 Task: Get directions from Philadelphia, Pennsylvania, United States to Palm Springs, California, United States  and explore the nearby post offices
Action: Mouse moved to (85, 30)
Screenshot: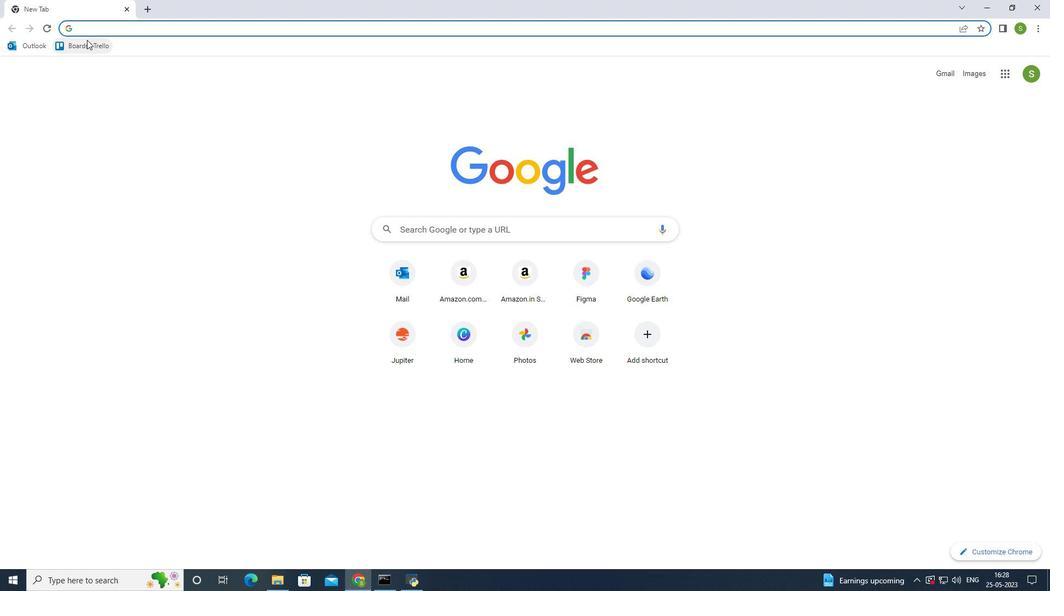 
Action: Mouse pressed left at (85, 30)
Screenshot: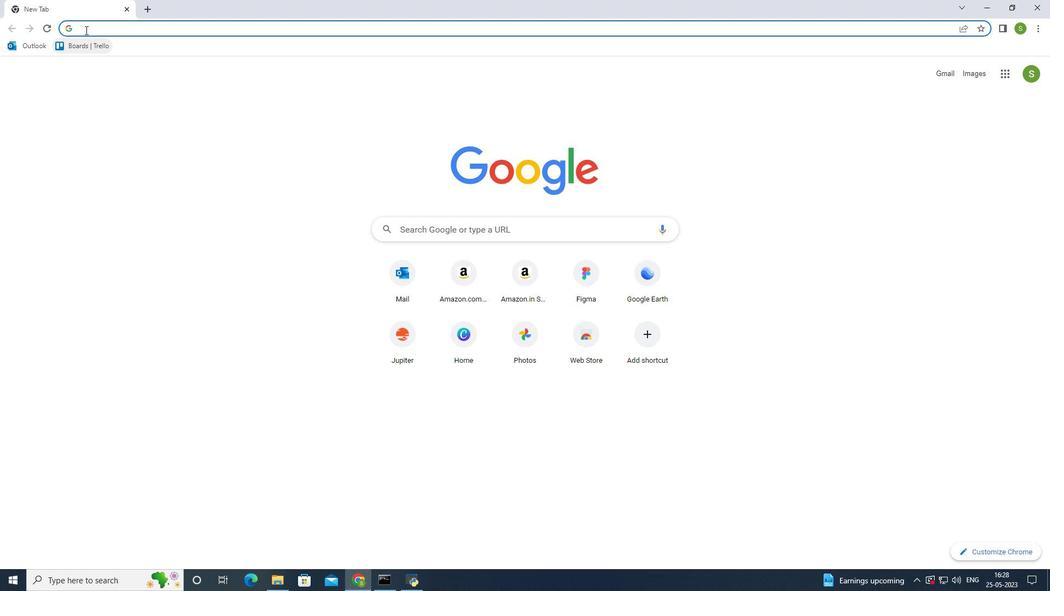 
Action: Mouse moved to (85, 45)
Screenshot: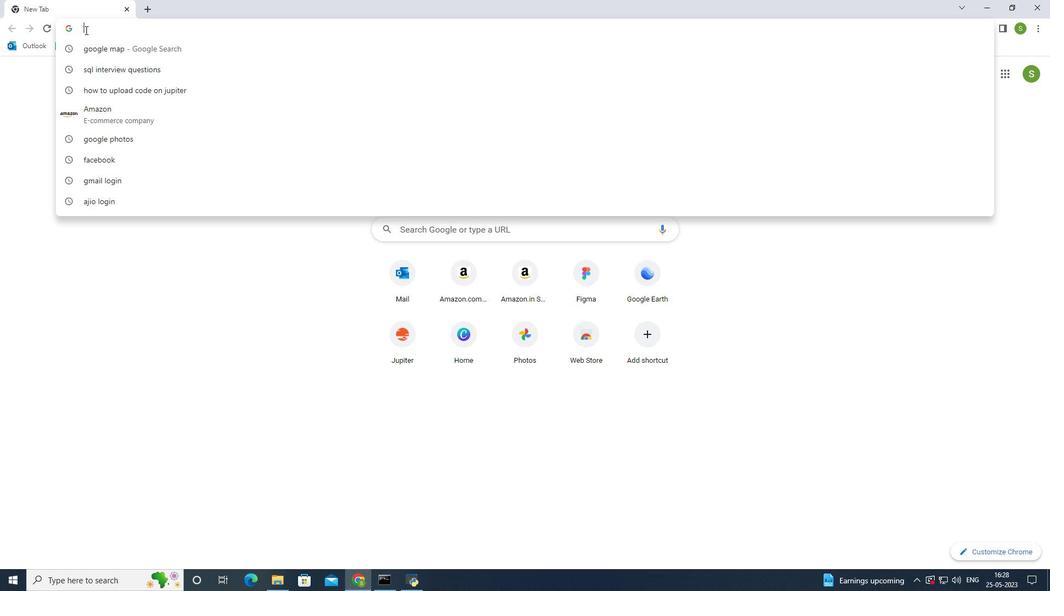 
Action: Mouse pressed left at (85, 45)
Screenshot: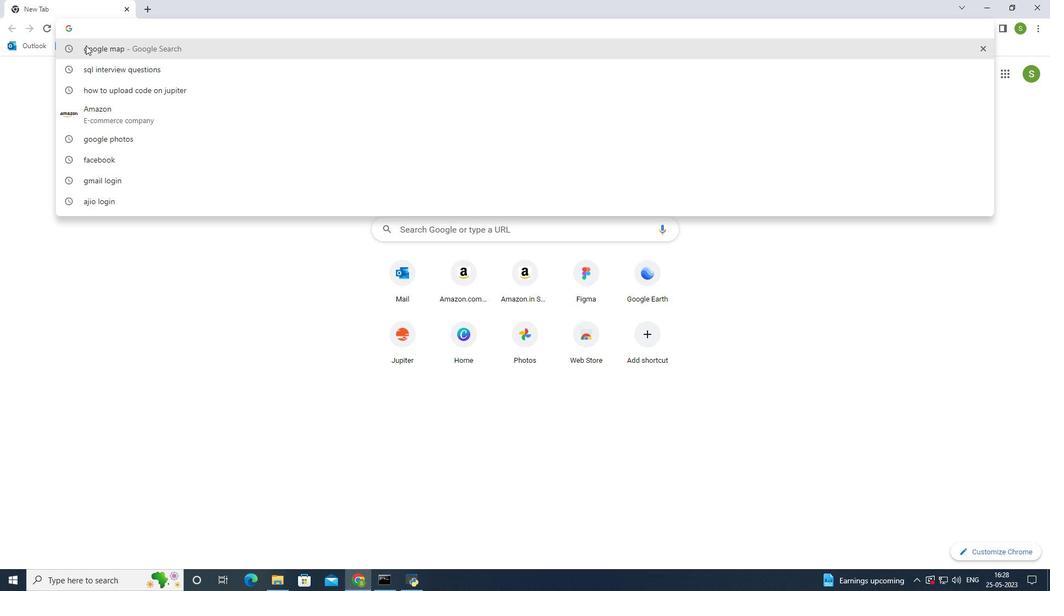 
Action: Mouse moved to (164, 169)
Screenshot: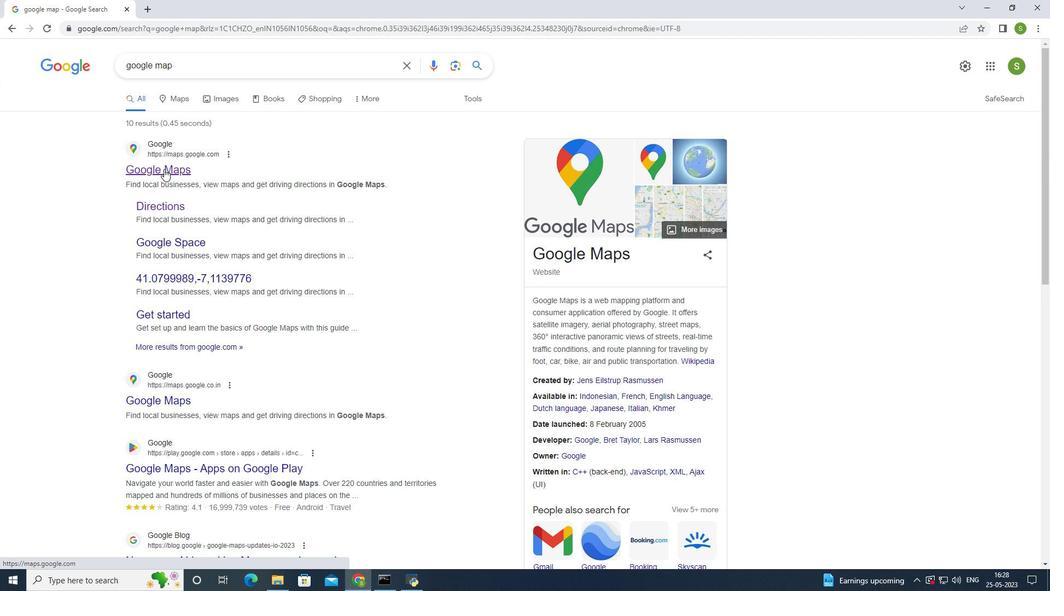 
Action: Mouse pressed left at (164, 169)
Screenshot: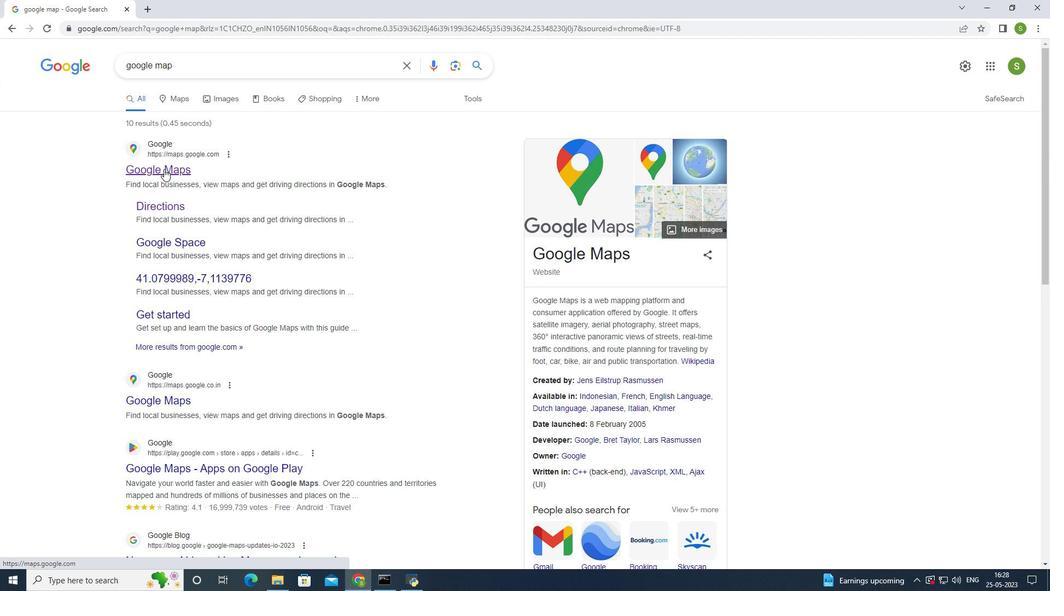 
Action: Mouse moved to (154, 52)
Screenshot: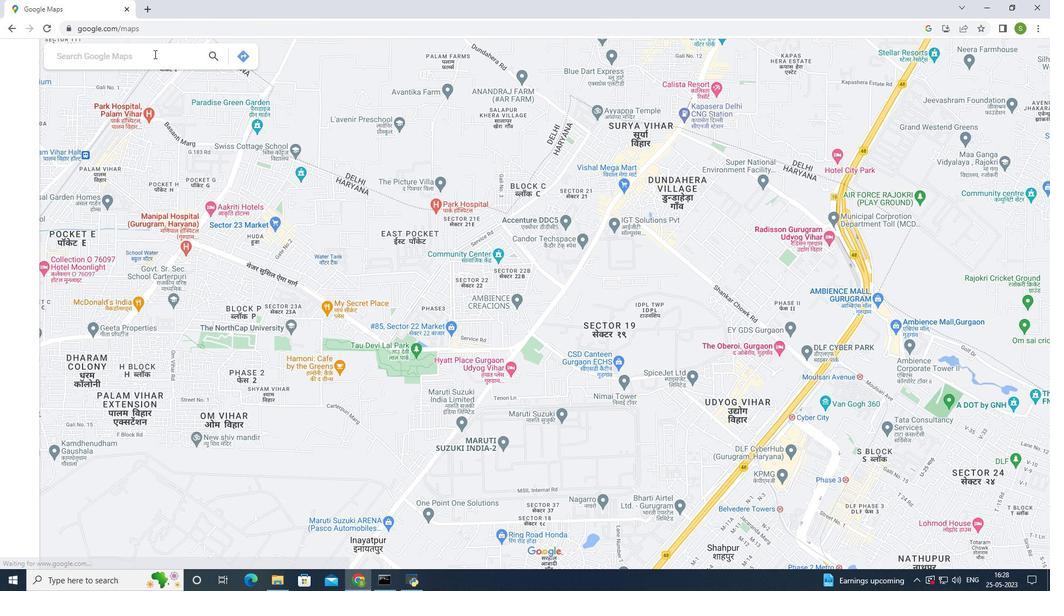 
Action: Mouse pressed left at (154, 52)
Screenshot: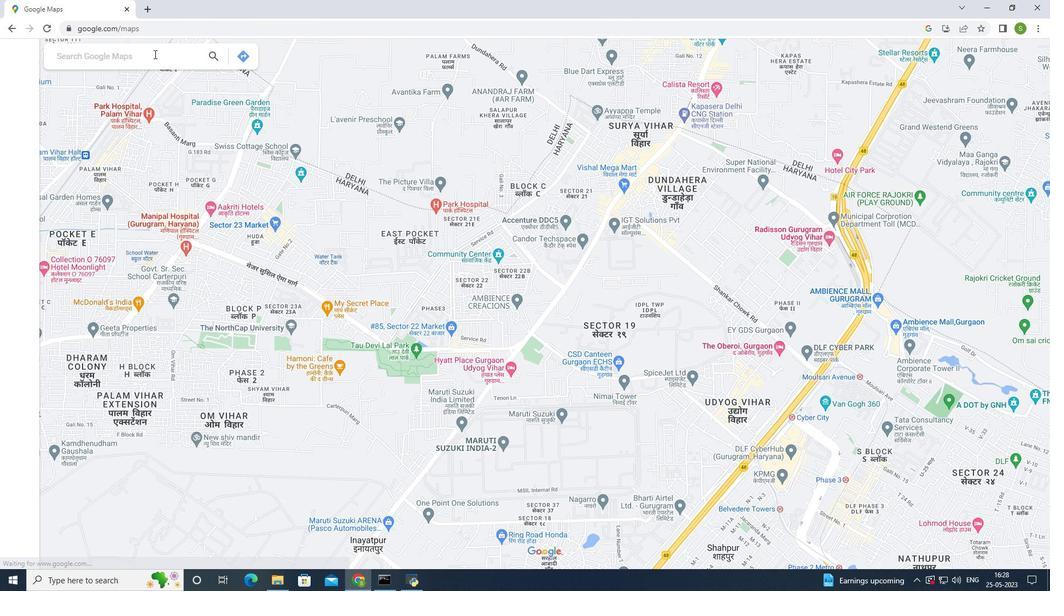 
Action: Mouse moved to (268, 108)
Screenshot: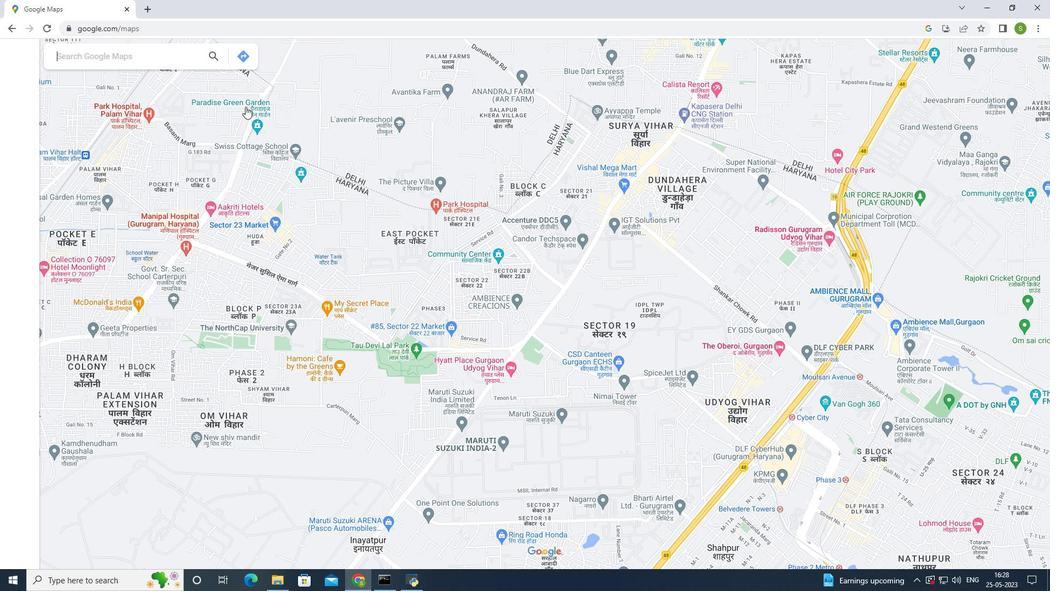 
Action: Key pressed <Key.caps_lock>P<Key.caps_lock>hiladelphia<Key.space><Key.caps_lock>P<Key.caps_lock>ennsylvania<Key.space><Key.caps_lock>U<Key.caps_lock>nited<Key.space><Key.caps_lock>S<Key.caps_lock>tated<Key.space>to<Key.space><Key.caps_lock>P<Key.caps_lock>lam<Key.space><Key.caps_lock>S<Key.caps_lock>pring<Key.space><Key.caps_lock>C<Key.caps_lock>alifornia<Key.space><Key.caps_lock>U<Key.caps_lock>nited<Key.space><Key.caps_lock>S<Key.caps_lock>tates<Key.enter>
Screenshot: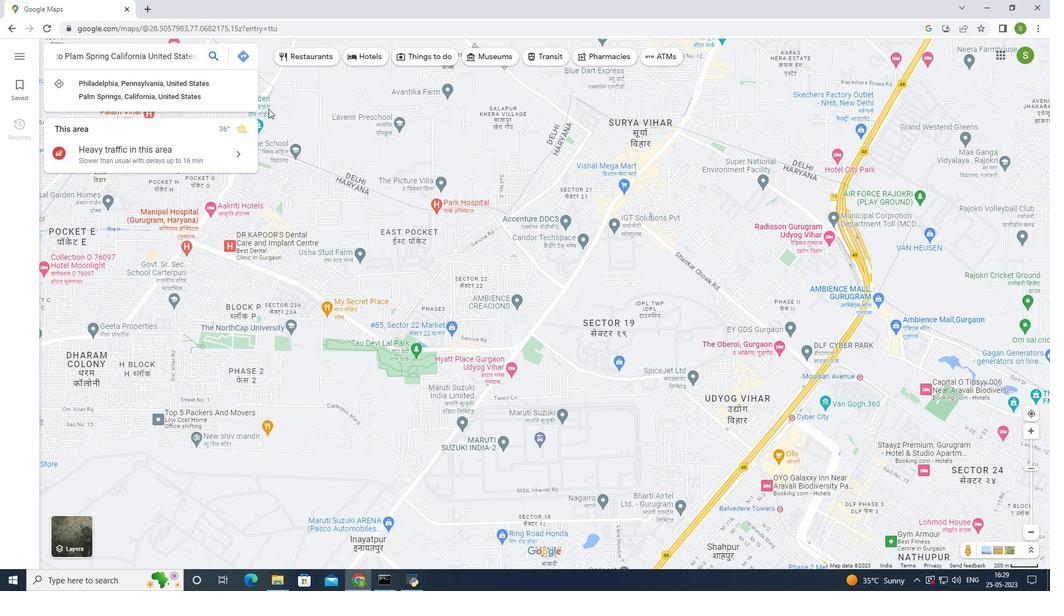 
Action: Mouse moved to (238, 472)
Screenshot: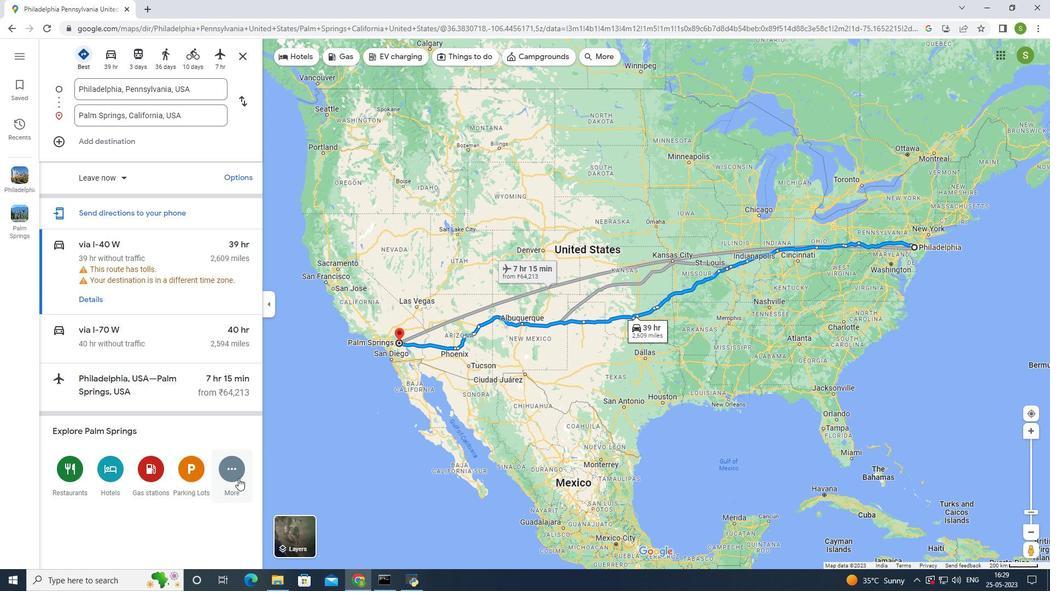 
Action: Mouse pressed left at (238, 472)
Screenshot: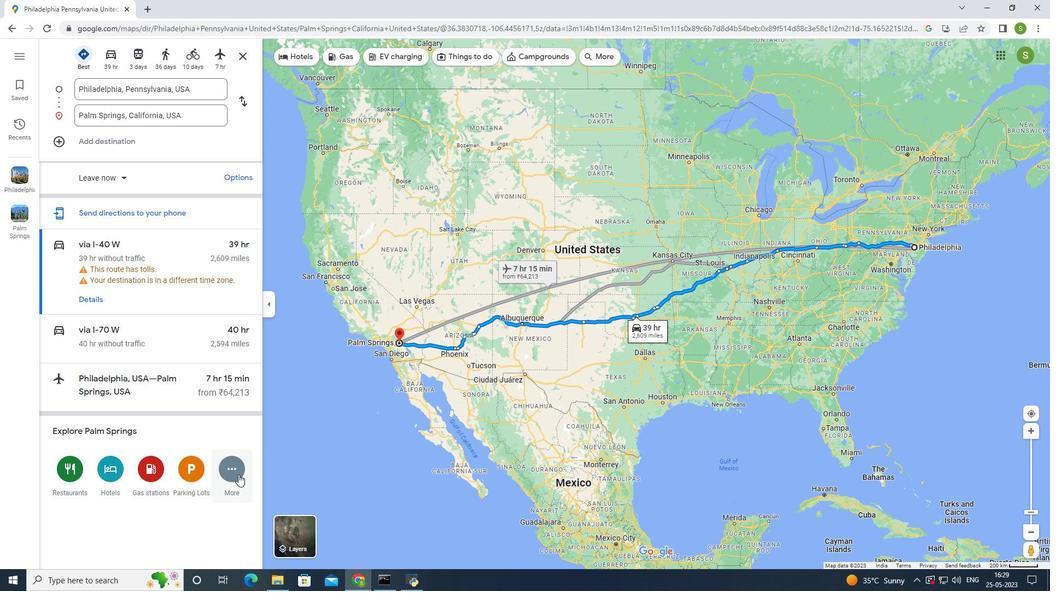 
Action: Mouse moved to (200, 499)
Screenshot: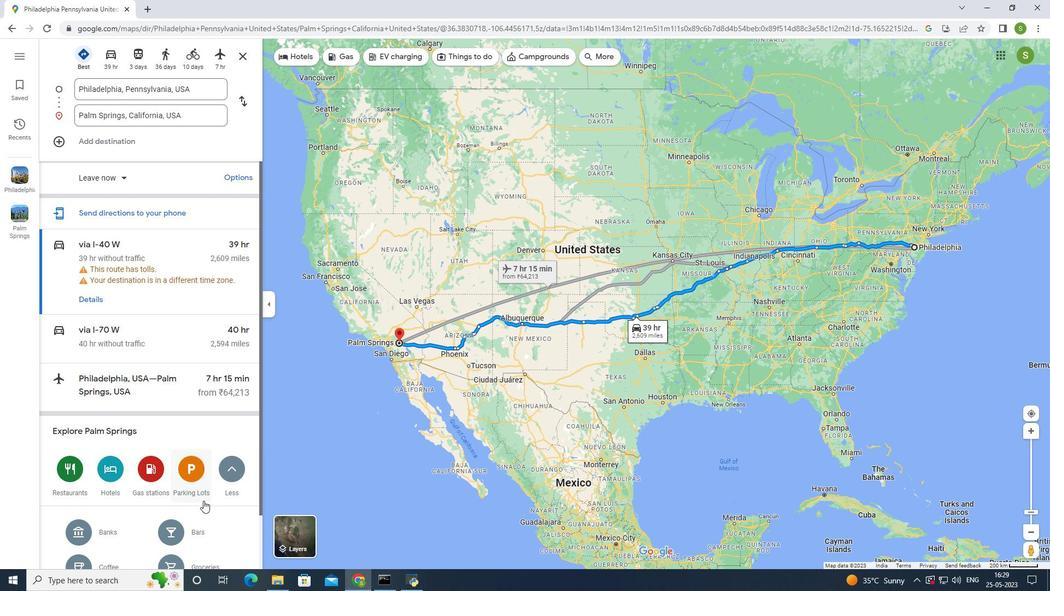 
Action: Mouse scrolled (200, 498) with delta (0, 0)
Screenshot: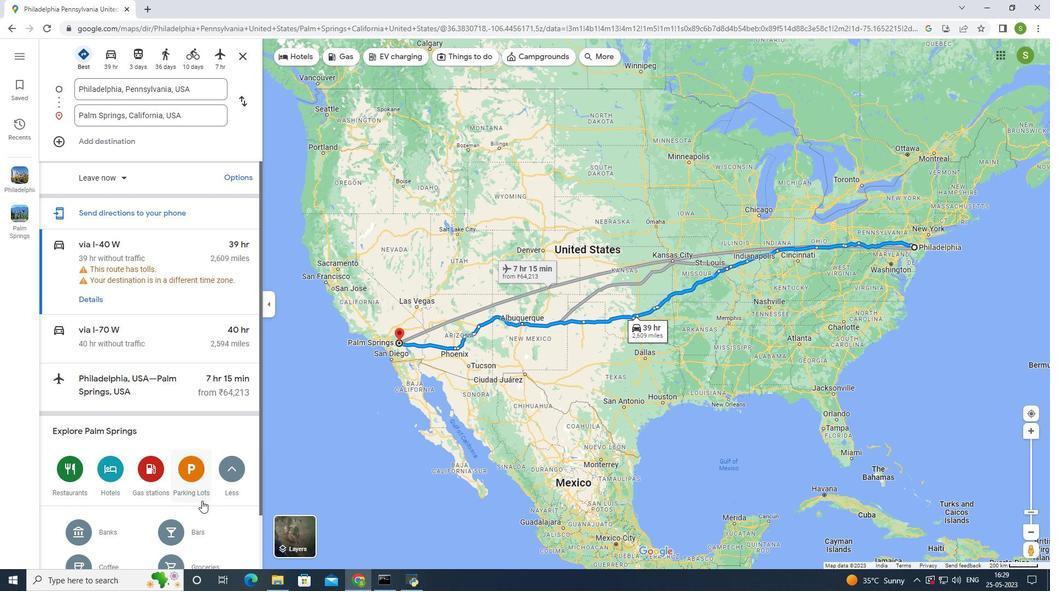 
Action: Mouse scrolled (200, 498) with delta (0, 0)
Screenshot: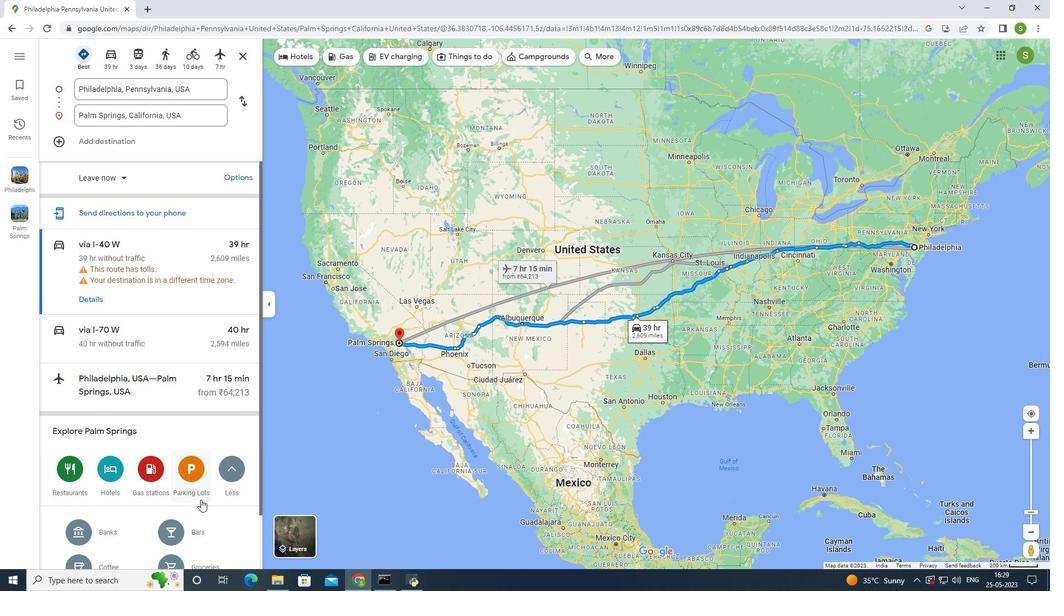 
Action: Mouse scrolled (200, 498) with delta (0, 0)
Screenshot: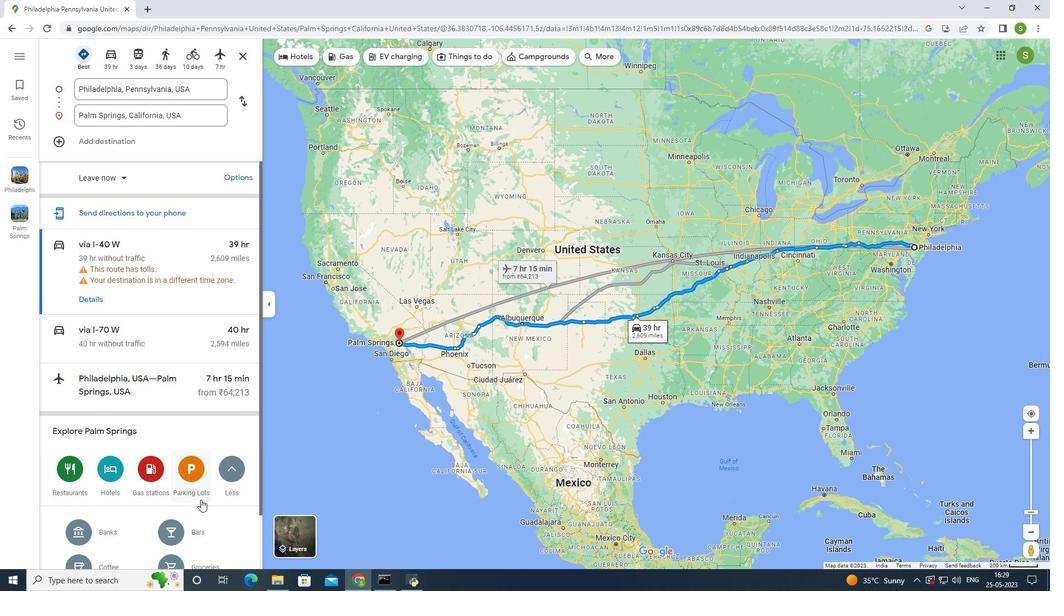 
Action: Mouse moved to (201, 496)
Screenshot: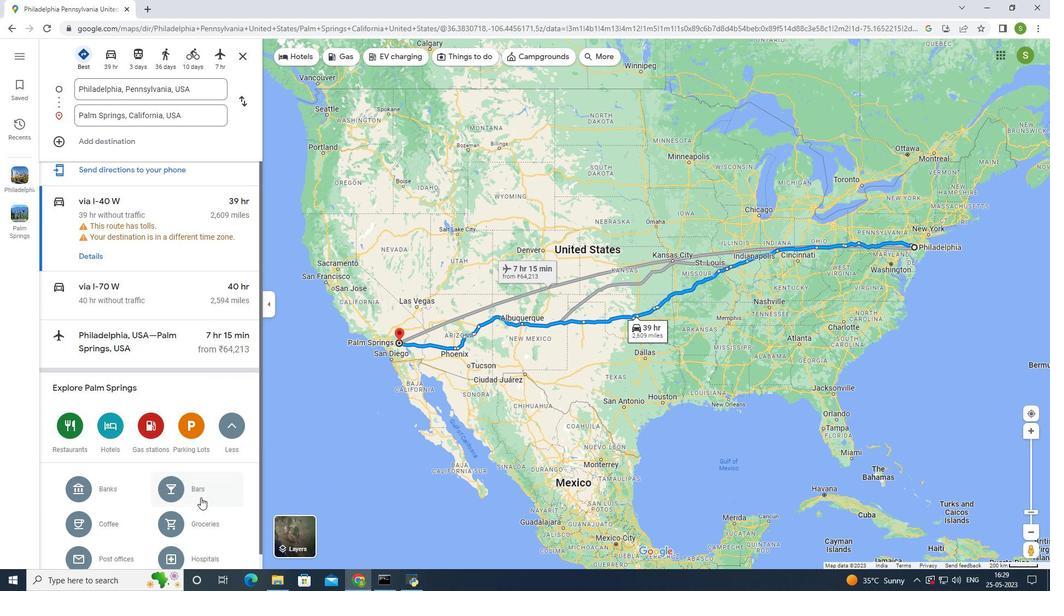 
Action: Mouse scrolled (201, 496) with delta (0, 0)
Screenshot: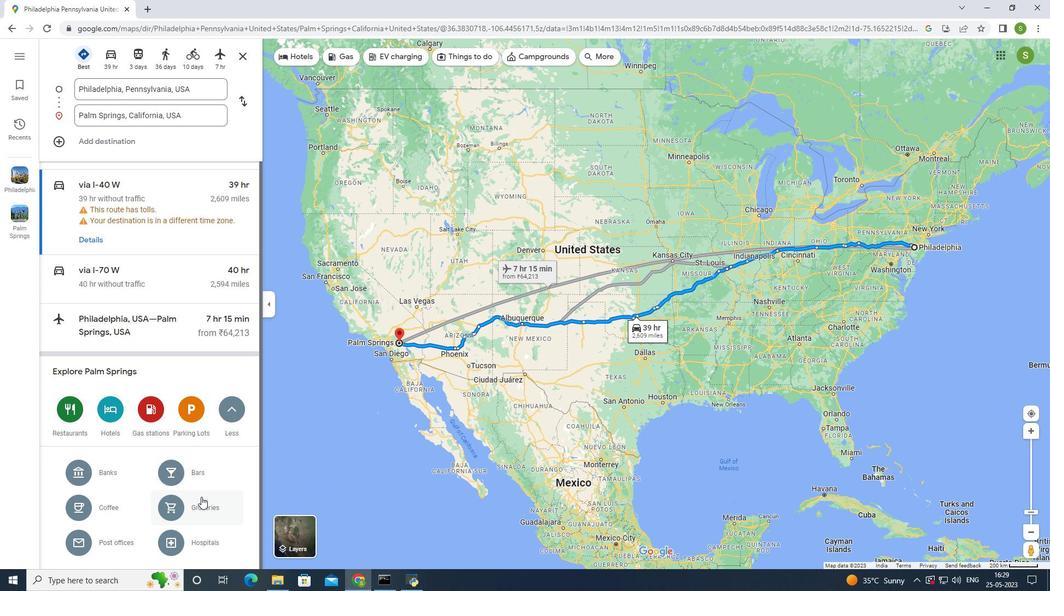 
Action: Mouse scrolled (201, 496) with delta (0, 0)
Screenshot: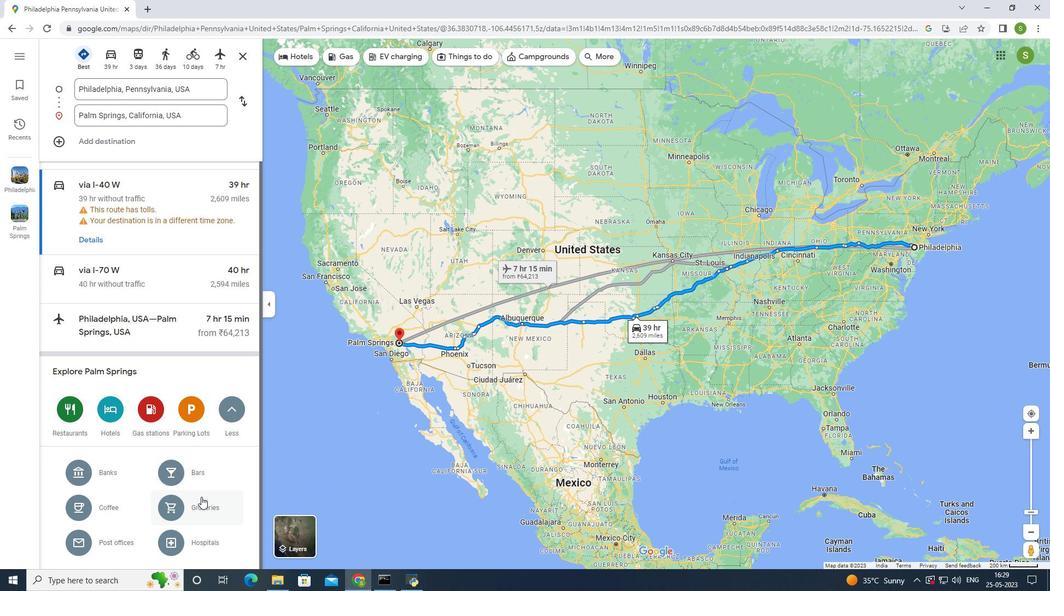 
Action: Mouse scrolled (201, 496) with delta (0, 0)
Screenshot: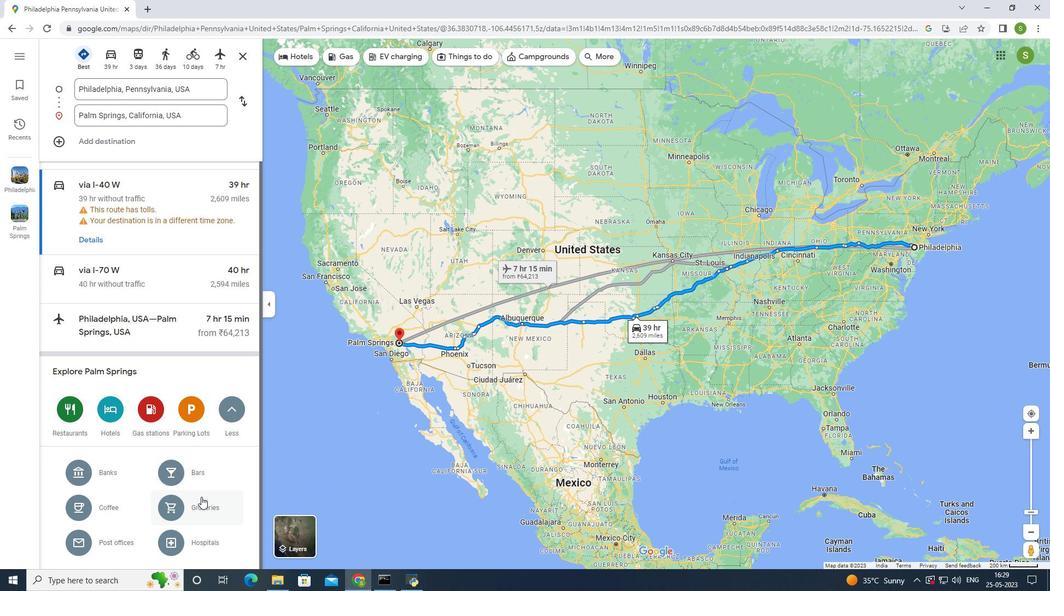 
Action: Mouse scrolled (201, 496) with delta (0, 0)
Screenshot: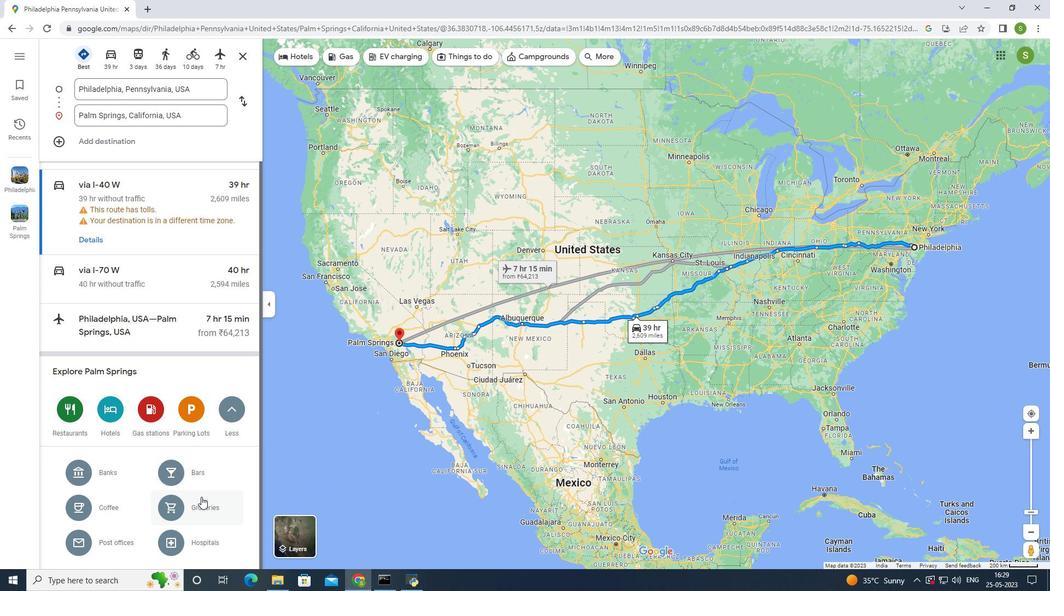 
Action: Mouse moved to (103, 547)
Screenshot: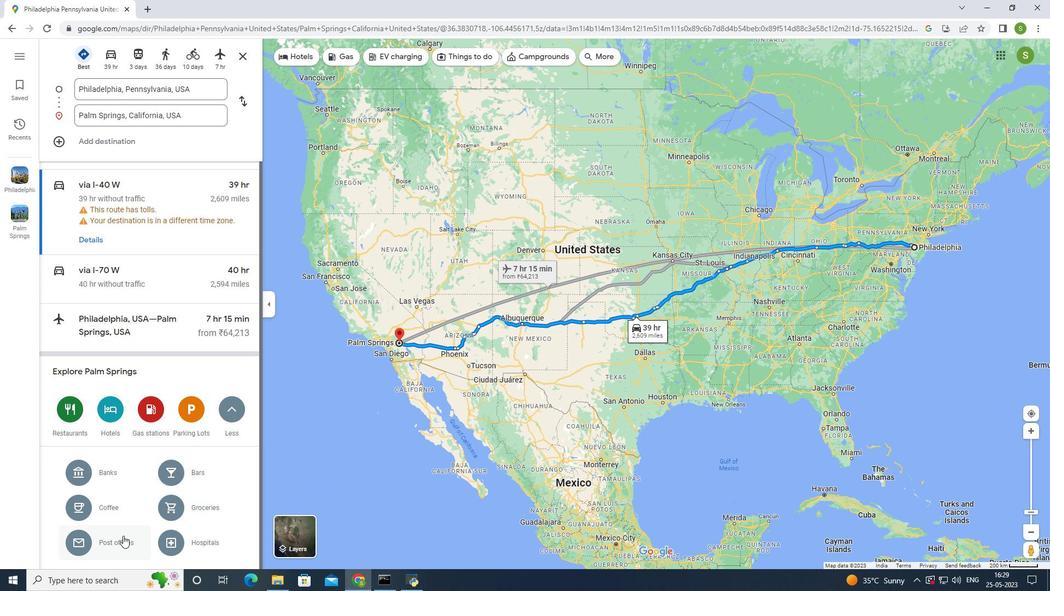
Action: Mouse pressed left at (103, 547)
Screenshot: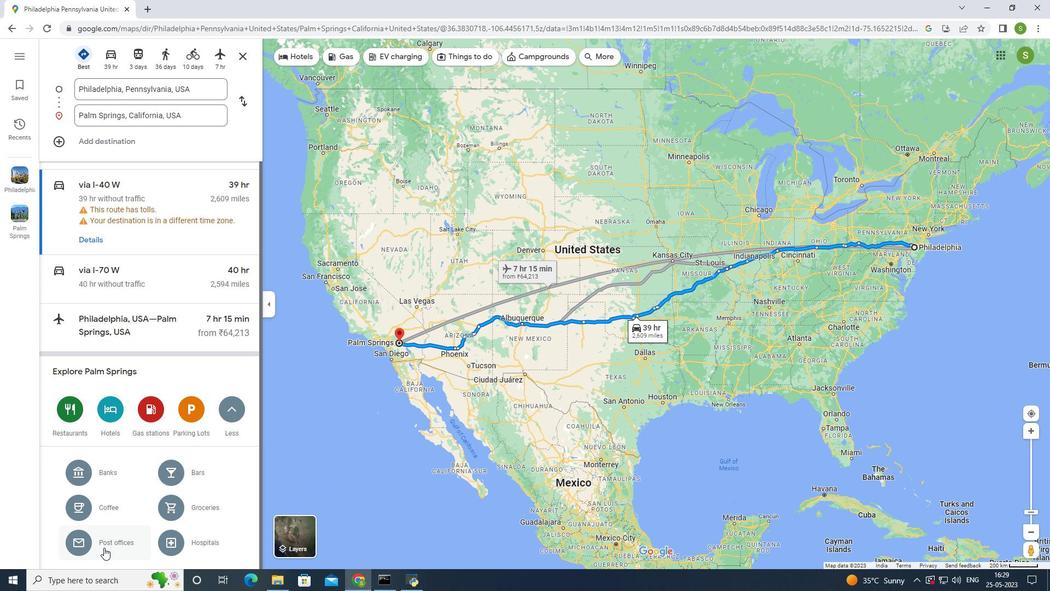 
Action: Mouse moved to (529, 292)
Screenshot: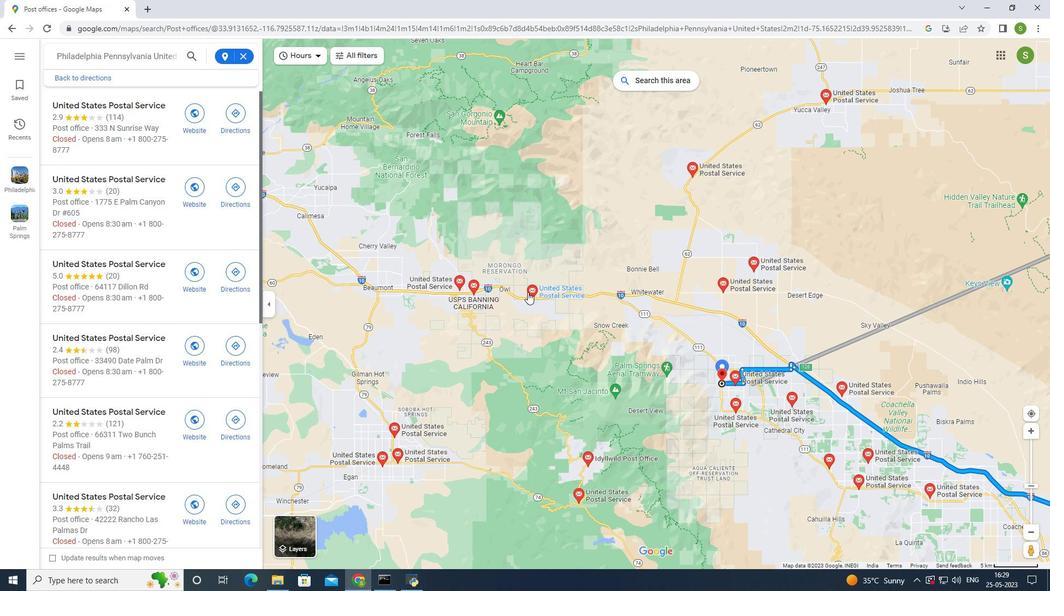 
Action: Mouse pressed left at (529, 292)
Screenshot: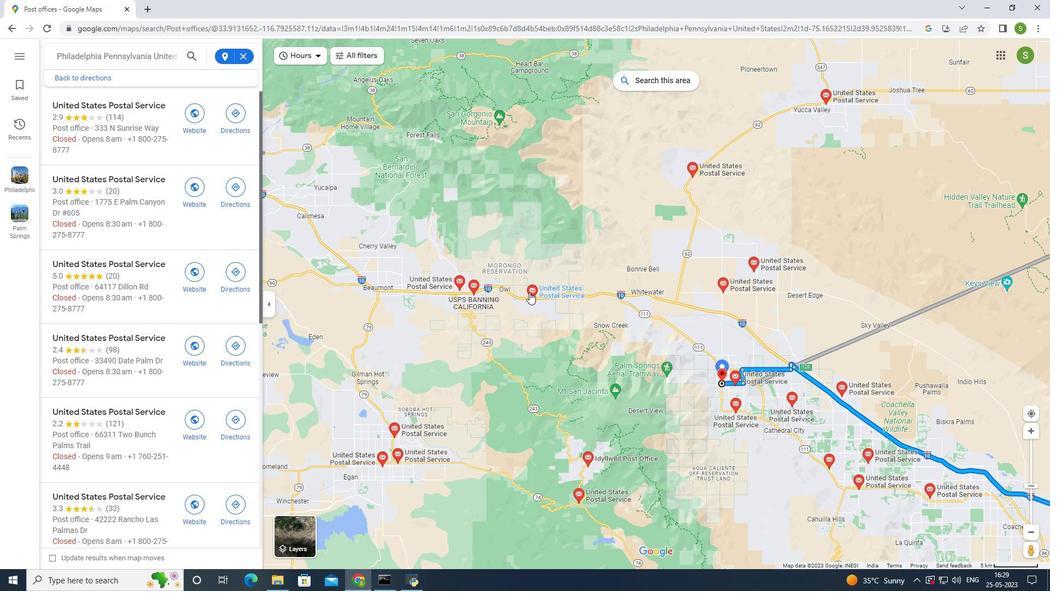 
Action: Mouse moved to (443, 161)
Screenshot: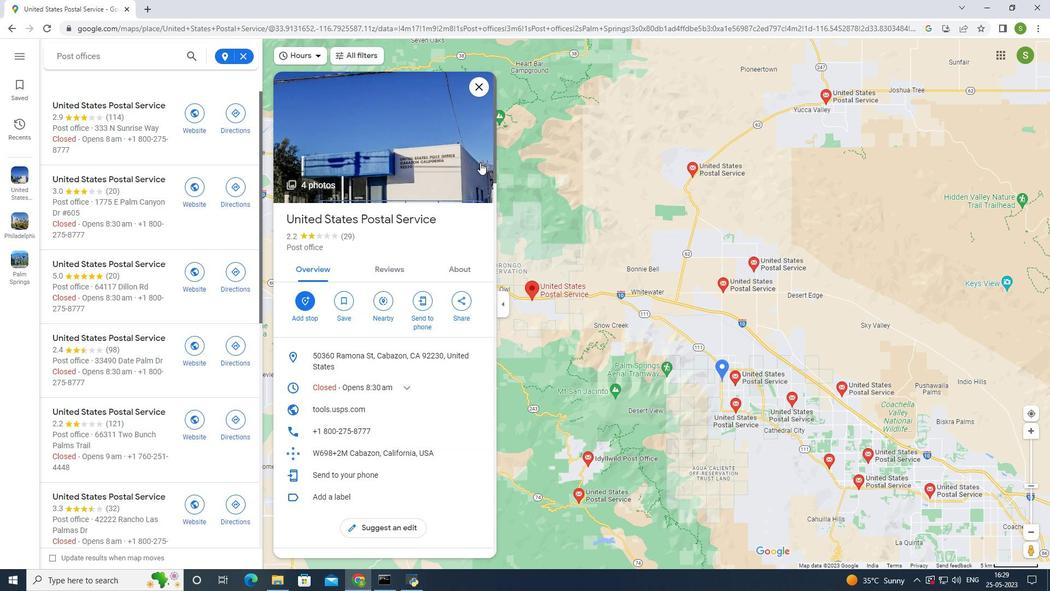 
Action: Mouse pressed left at (443, 161)
Screenshot: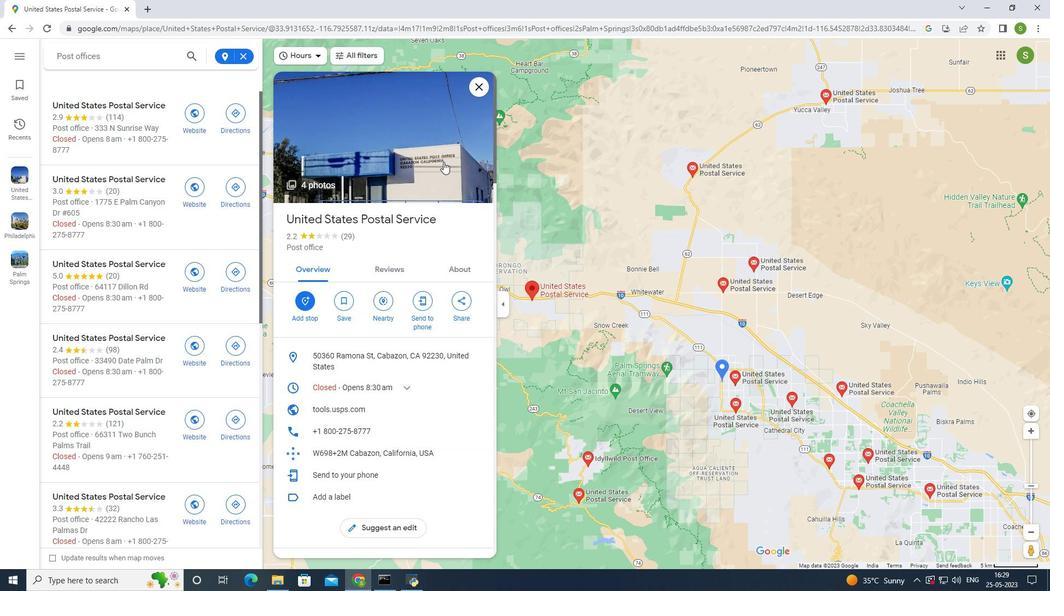
Action: Mouse moved to (672, 484)
Screenshot: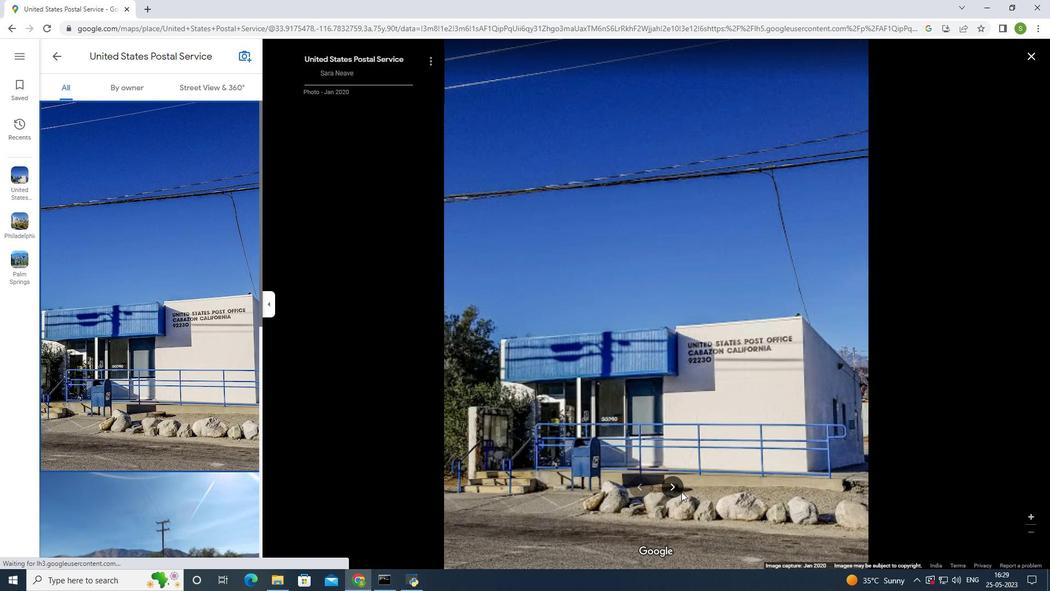 
Action: Mouse pressed left at (672, 484)
Screenshot: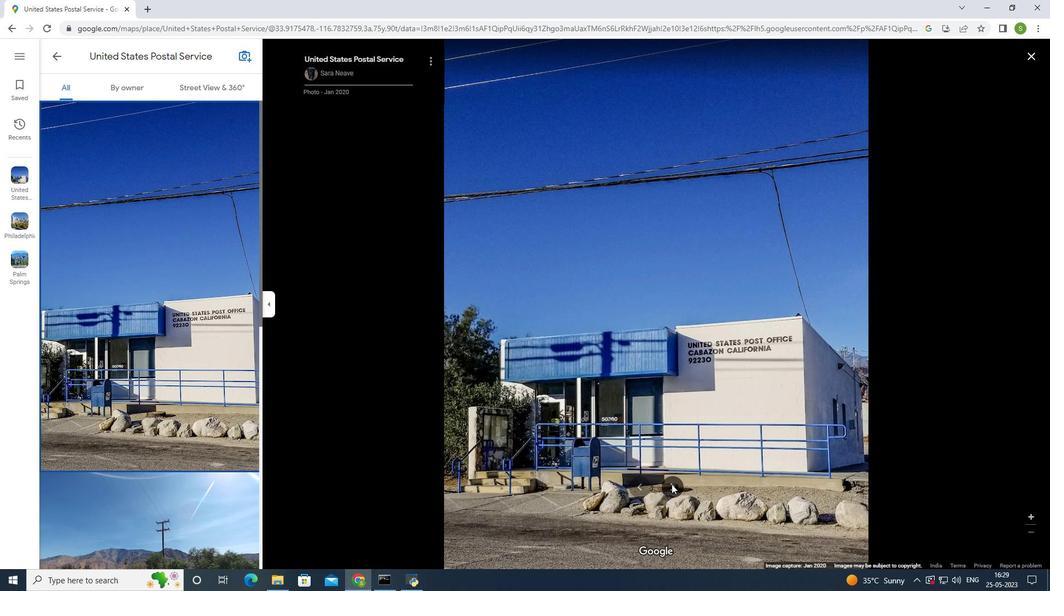 
Action: Mouse pressed left at (672, 484)
Screenshot: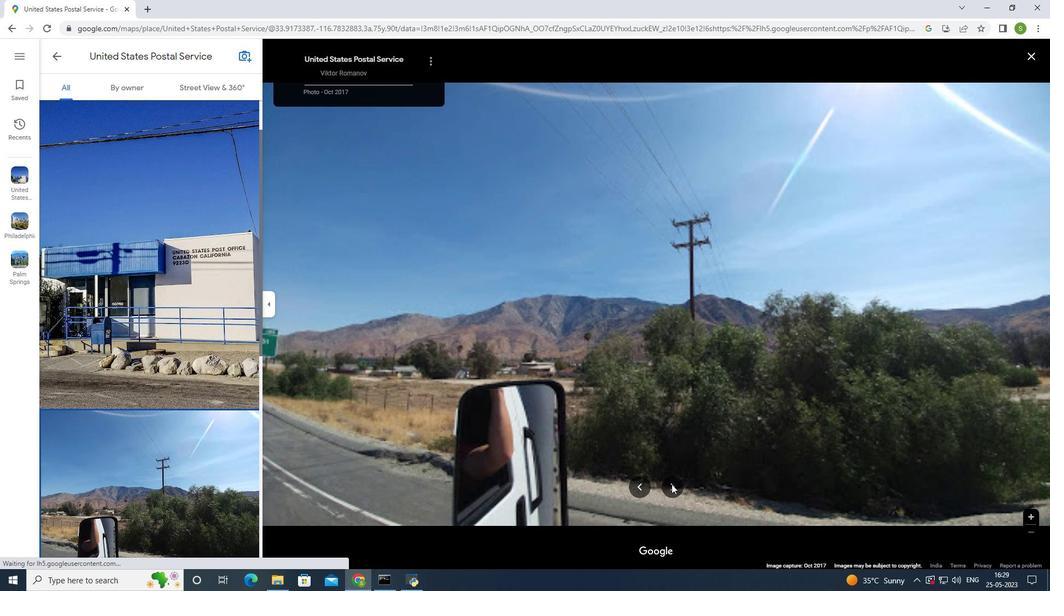 
Action: Mouse pressed left at (672, 484)
Screenshot: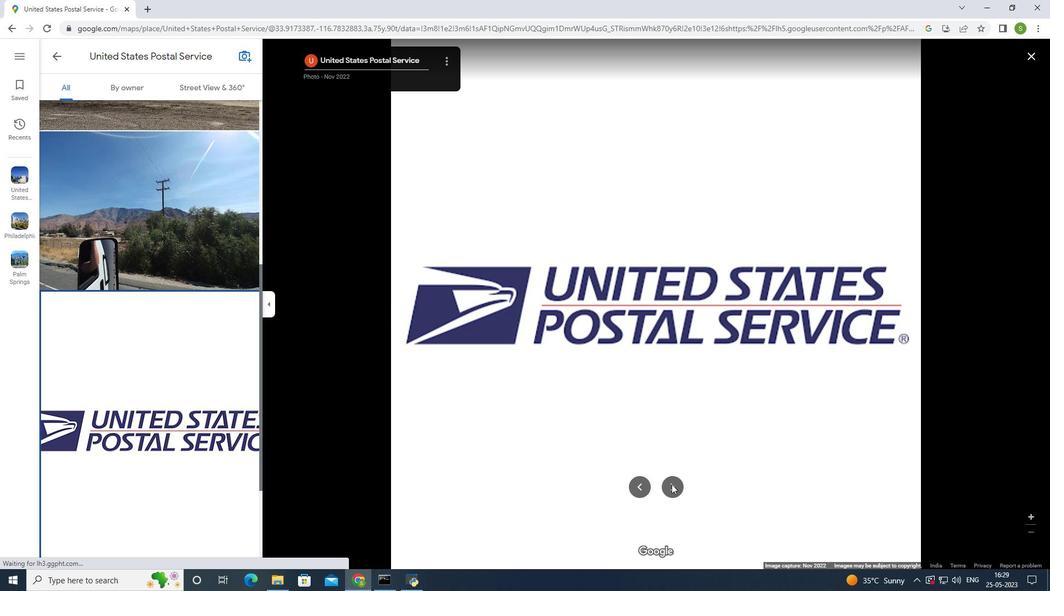 
Action: Mouse moved to (1035, 53)
Screenshot: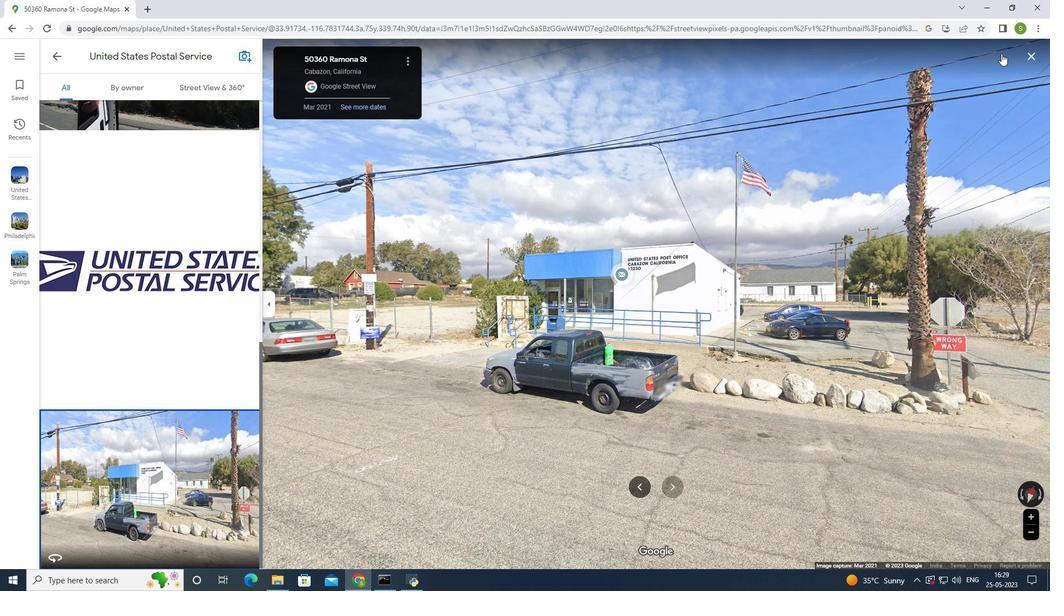 
Action: Mouse pressed left at (1035, 53)
Screenshot: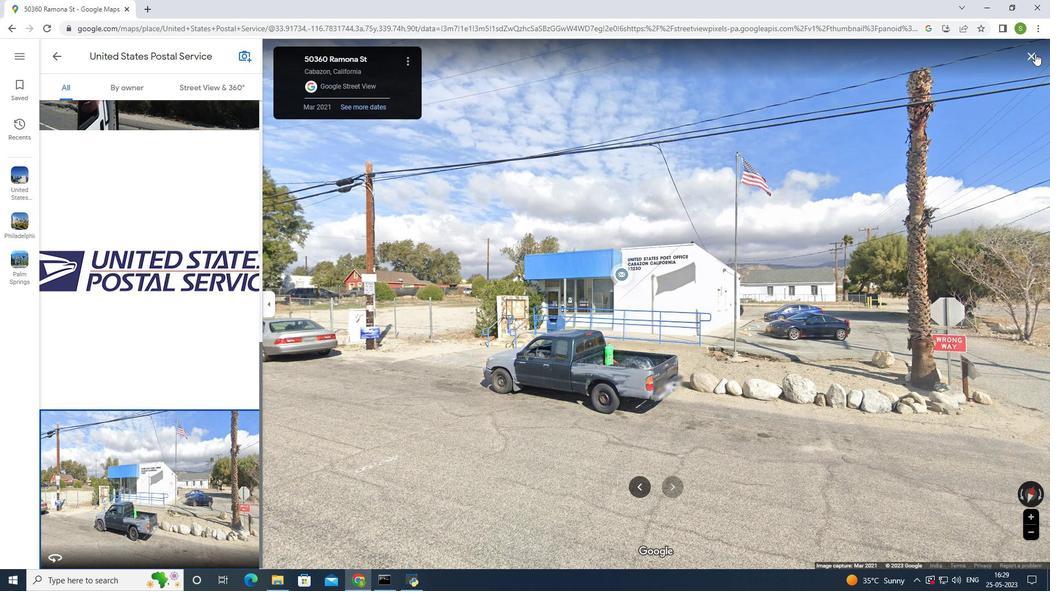 
Action: Mouse moved to (769, 260)
Screenshot: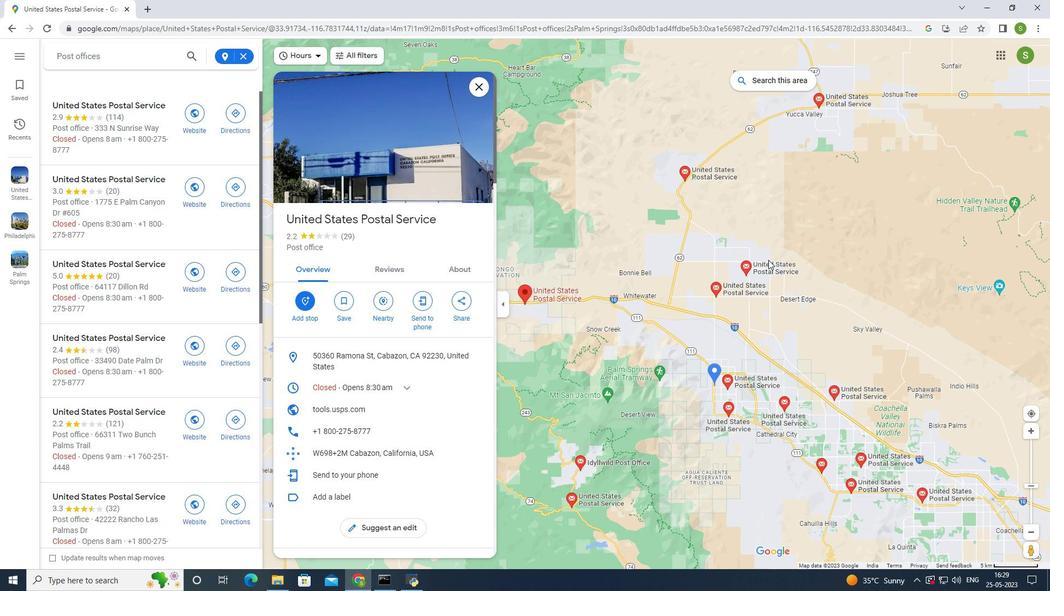 
Action: Mouse pressed left at (769, 260)
Screenshot: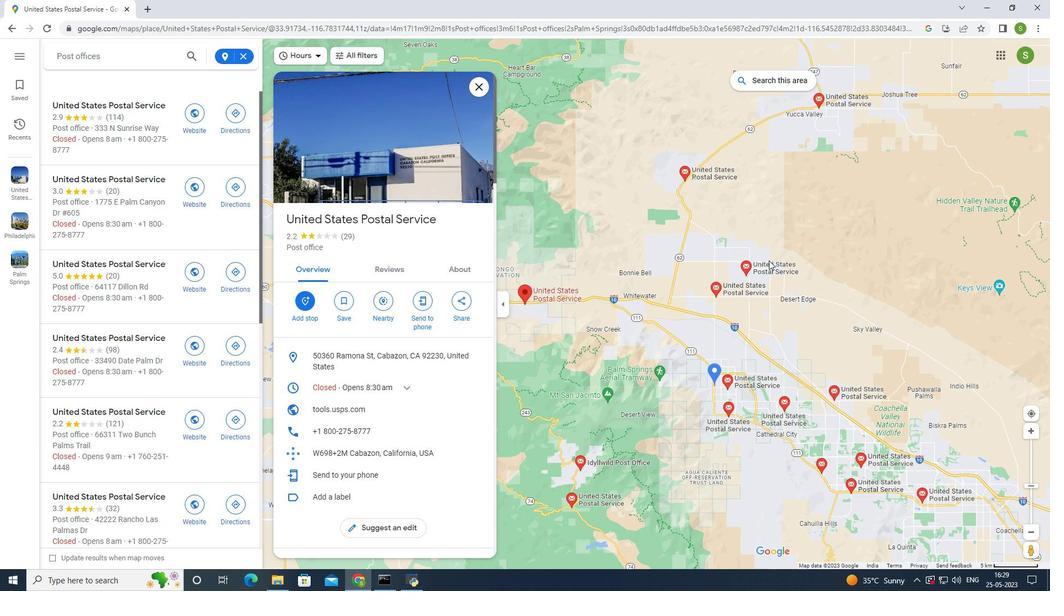
Action: Mouse moved to (782, 409)
Screenshot: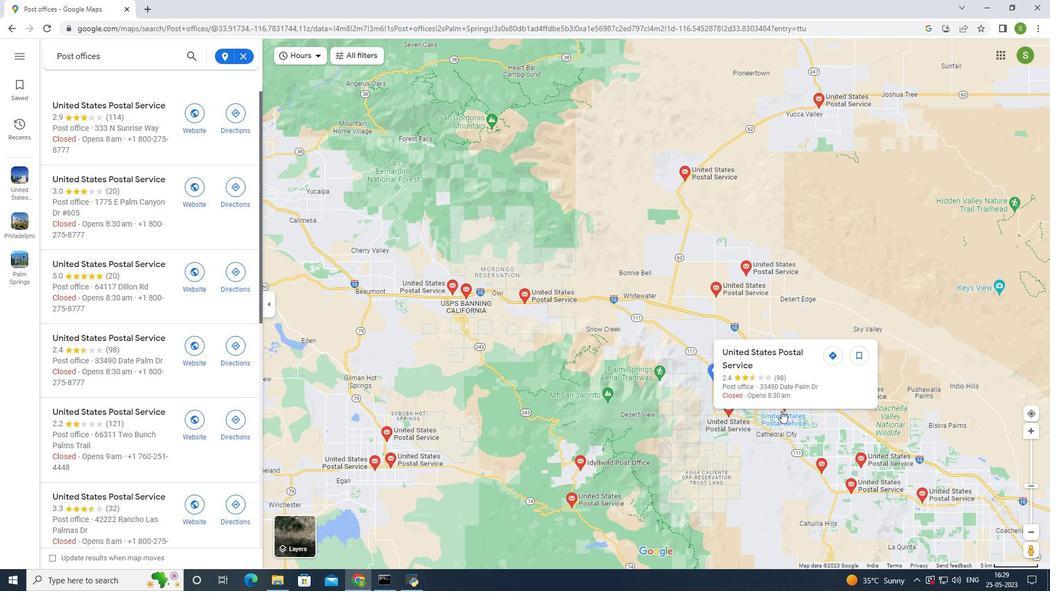 
Action: Mouse pressed left at (782, 409)
Screenshot: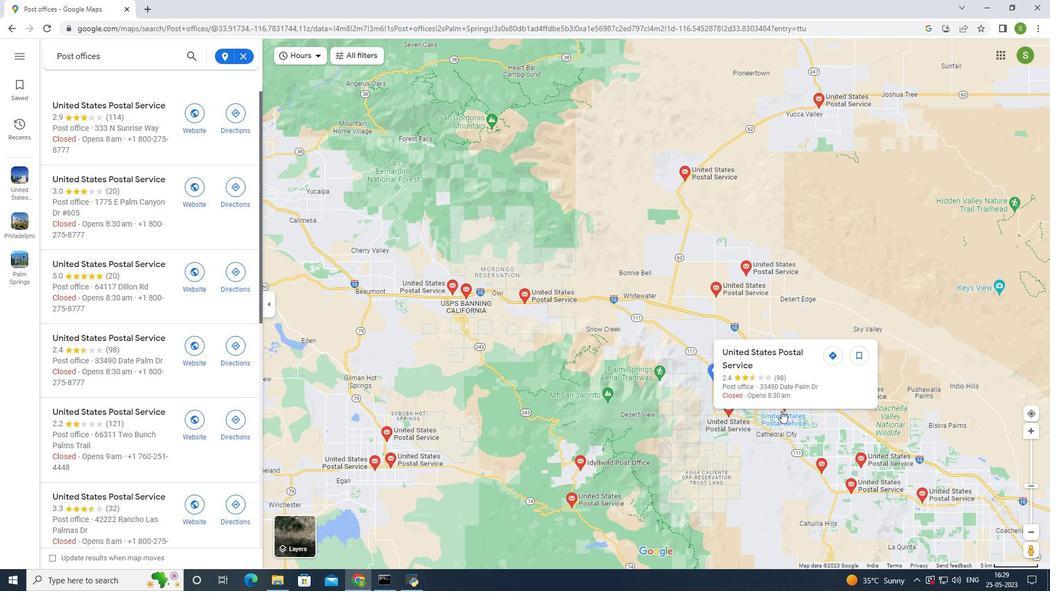 
Action: Mouse moved to (364, 141)
Screenshot: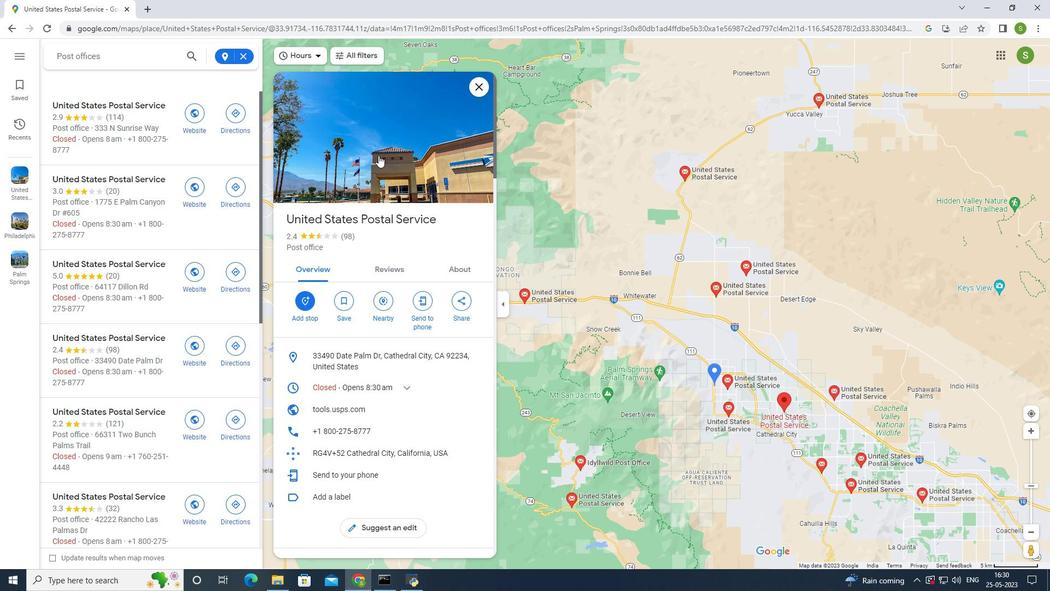 
Action: Mouse pressed left at (364, 141)
Screenshot: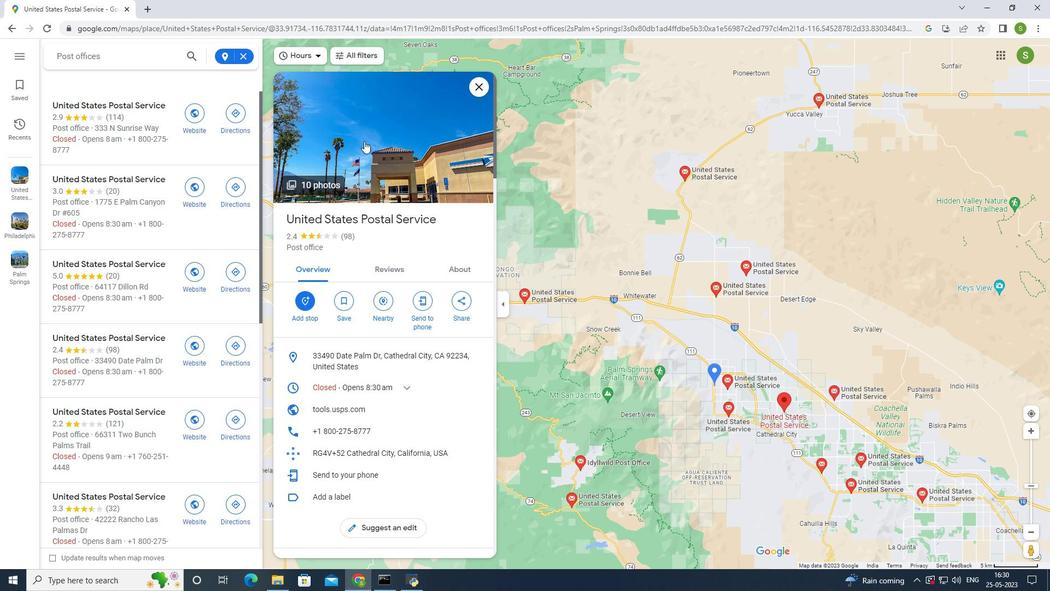 
Action: Mouse moved to (678, 483)
Screenshot: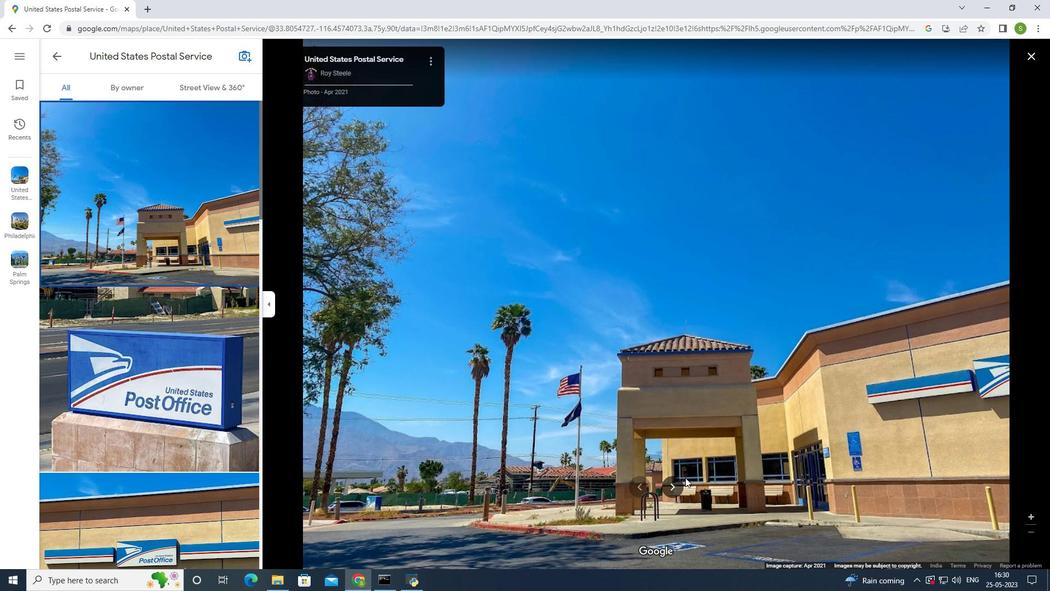 
Action: Mouse pressed left at (678, 483)
Screenshot: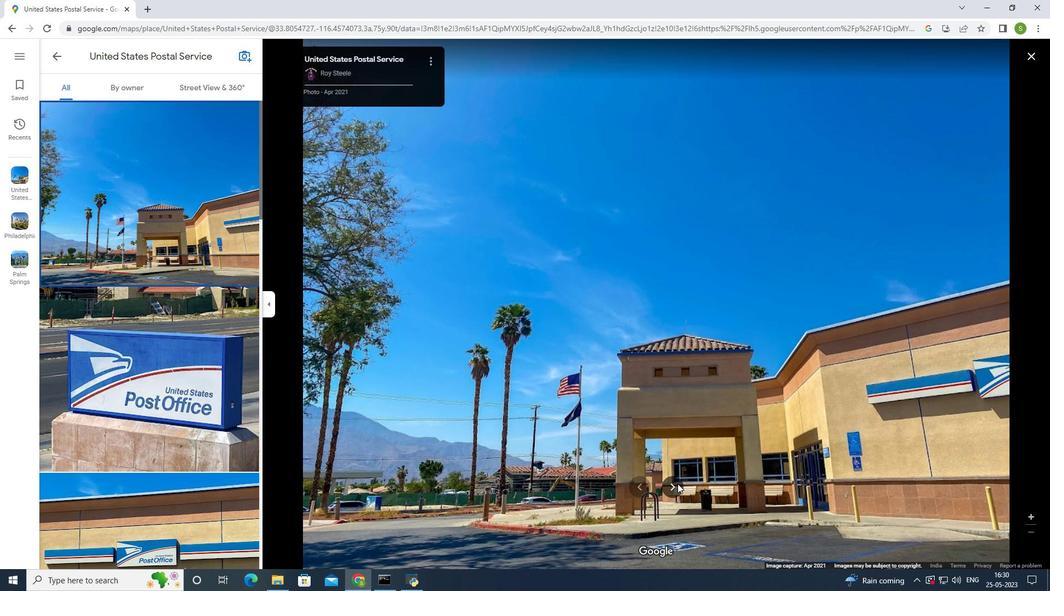 
Action: Mouse moved to (677, 485)
Screenshot: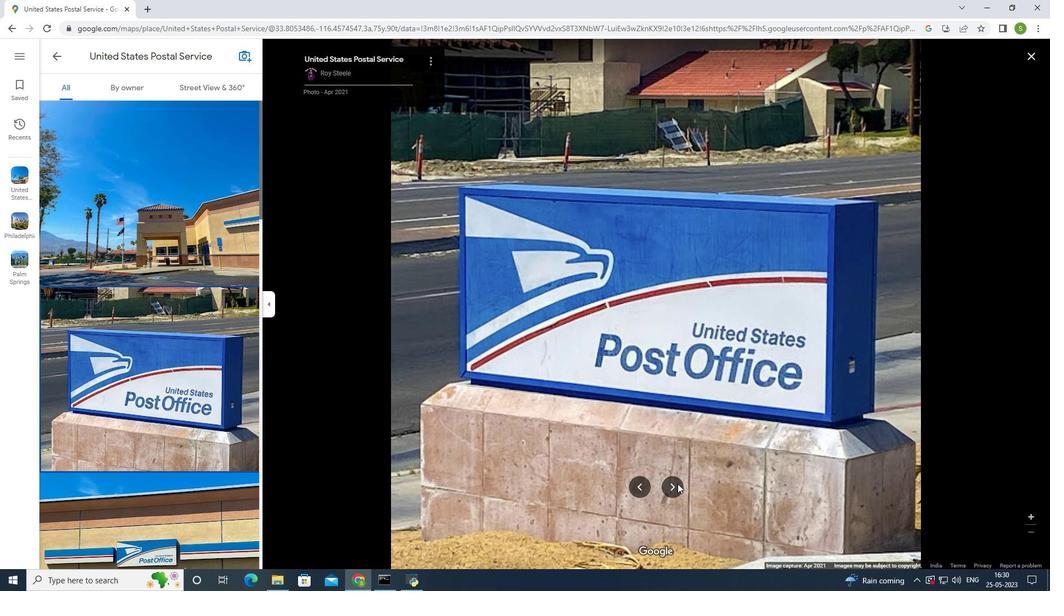 
Action: Mouse pressed left at (677, 485)
Screenshot: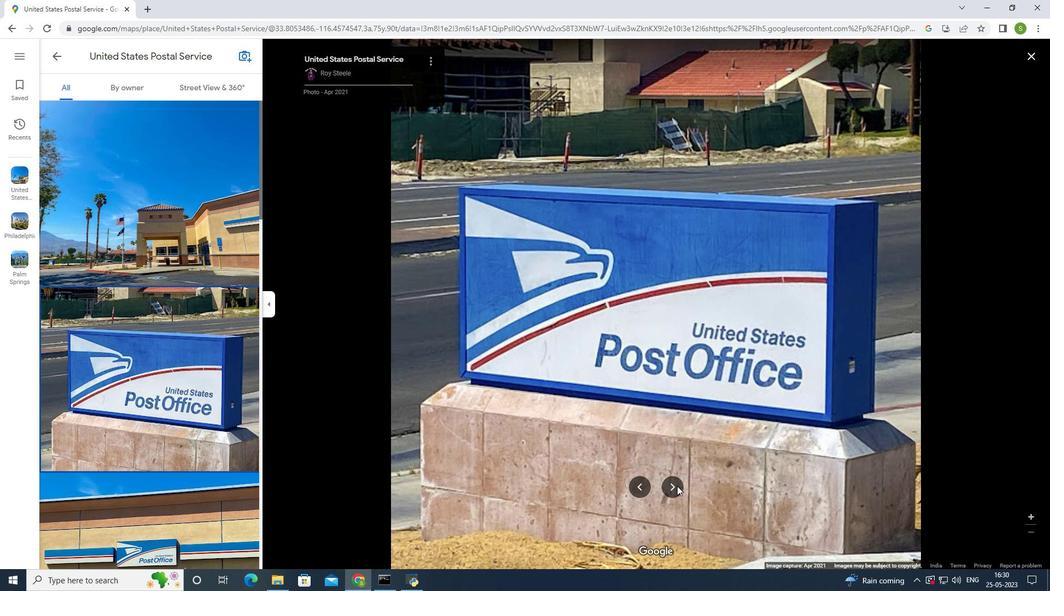 
Action: Mouse moved to (675, 488)
Screenshot: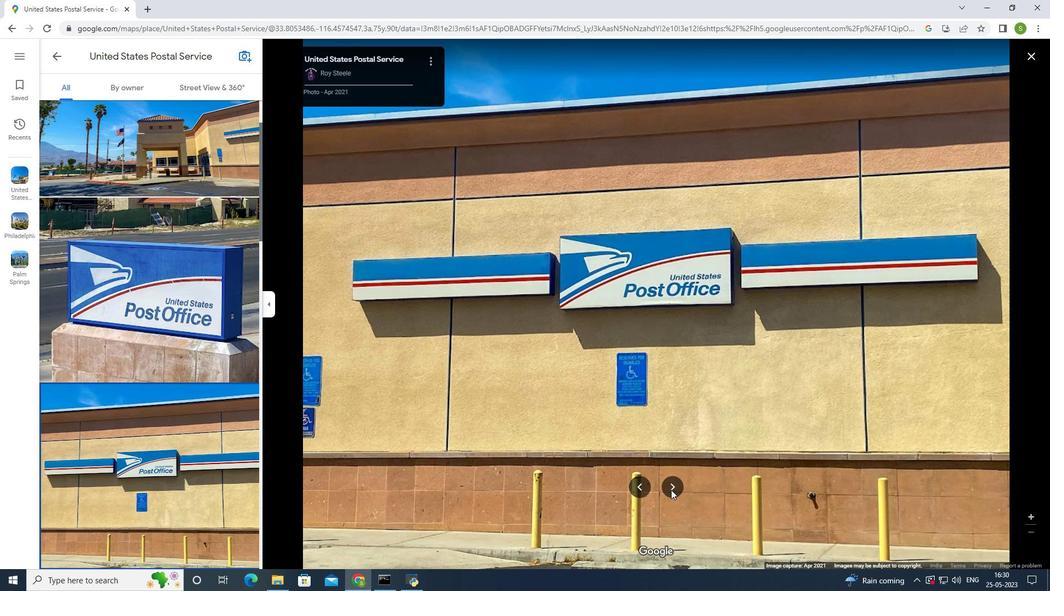 
Action: Mouse pressed left at (675, 488)
Screenshot: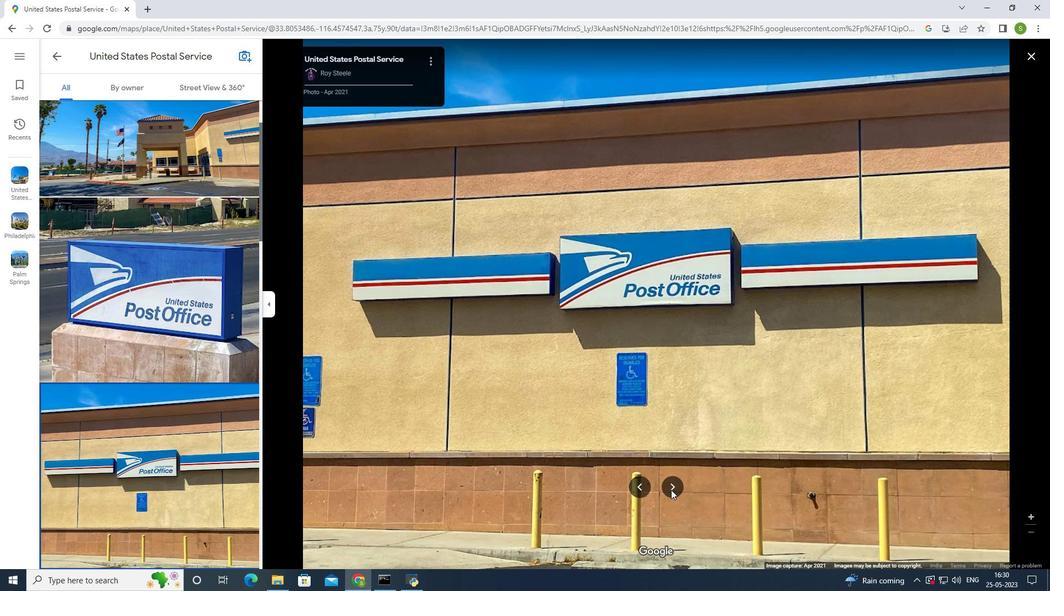 
Action: Mouse moved to (679, 488)
Screenshot: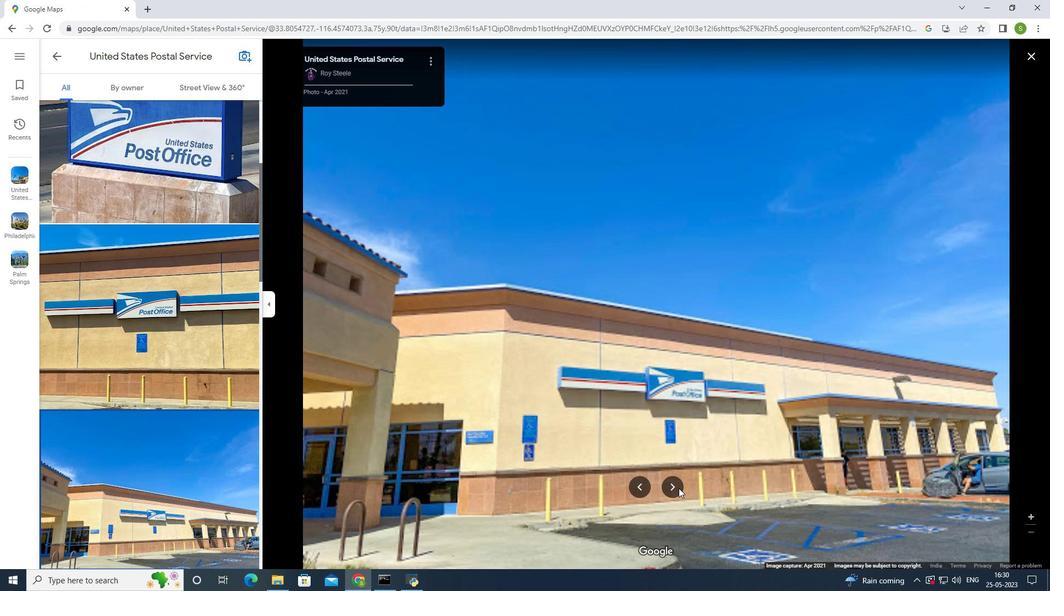 
Action: Mouse pressed left at (679, 488)
Screenshot: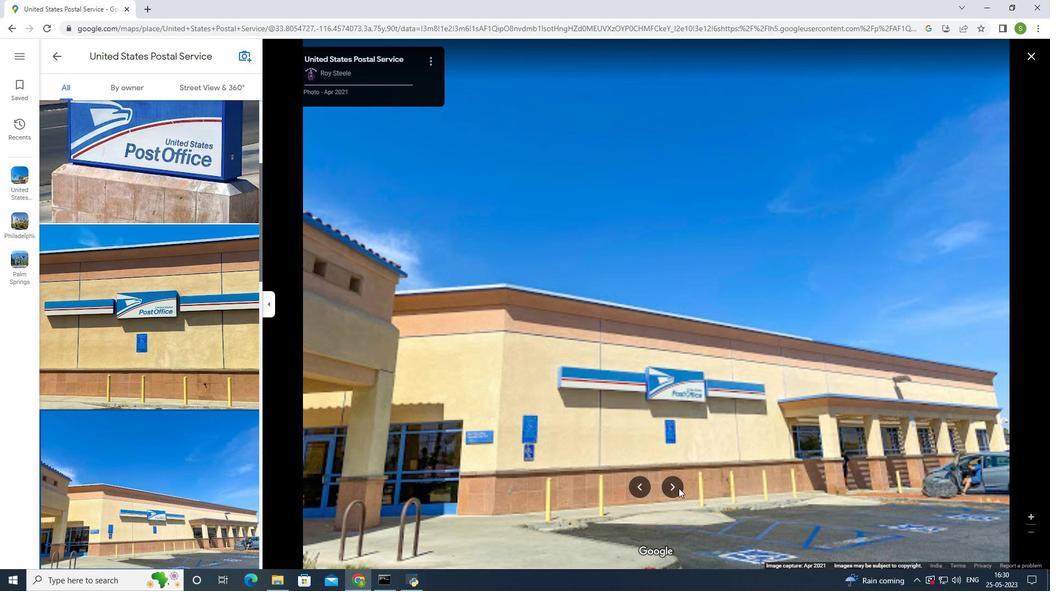 
Action: Mouse moved to (679, 485)
Screenshot: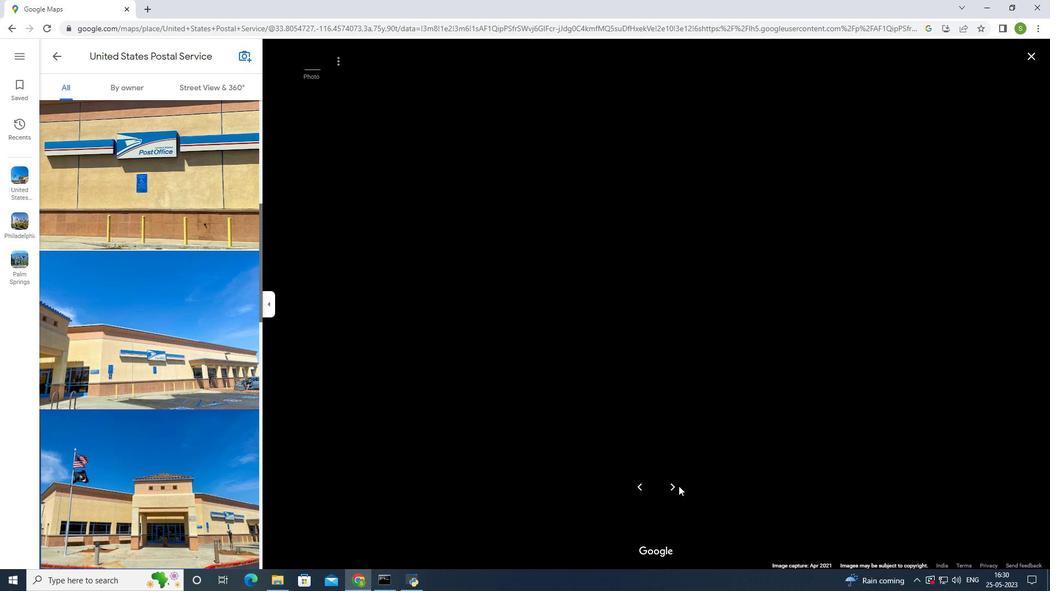 
Action: Mouse pressed left at (679, 485)
Screenshot: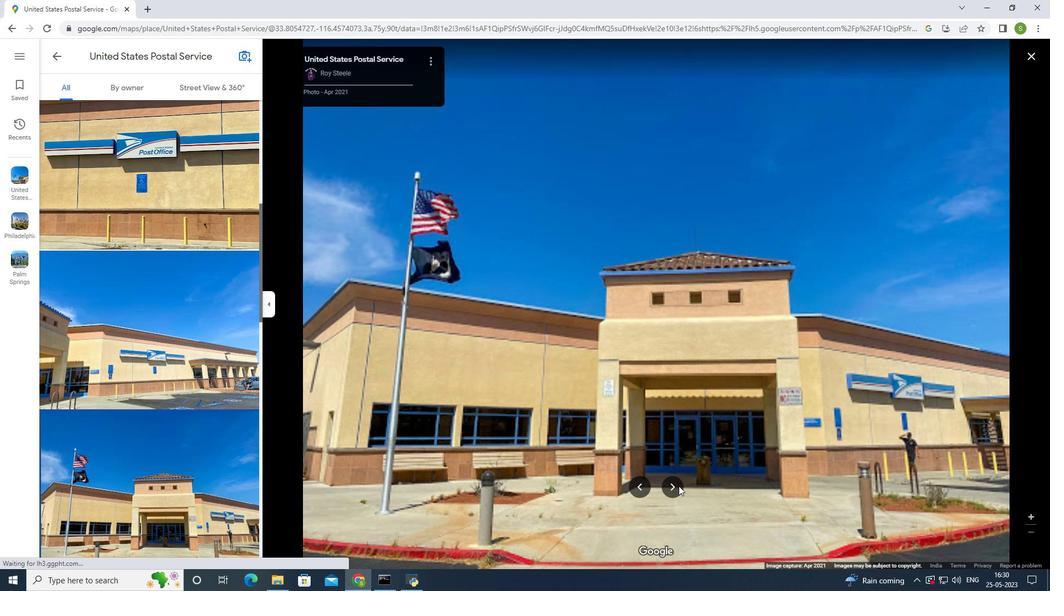 
Action: Mouse moved to (680, 485)
Screenshot: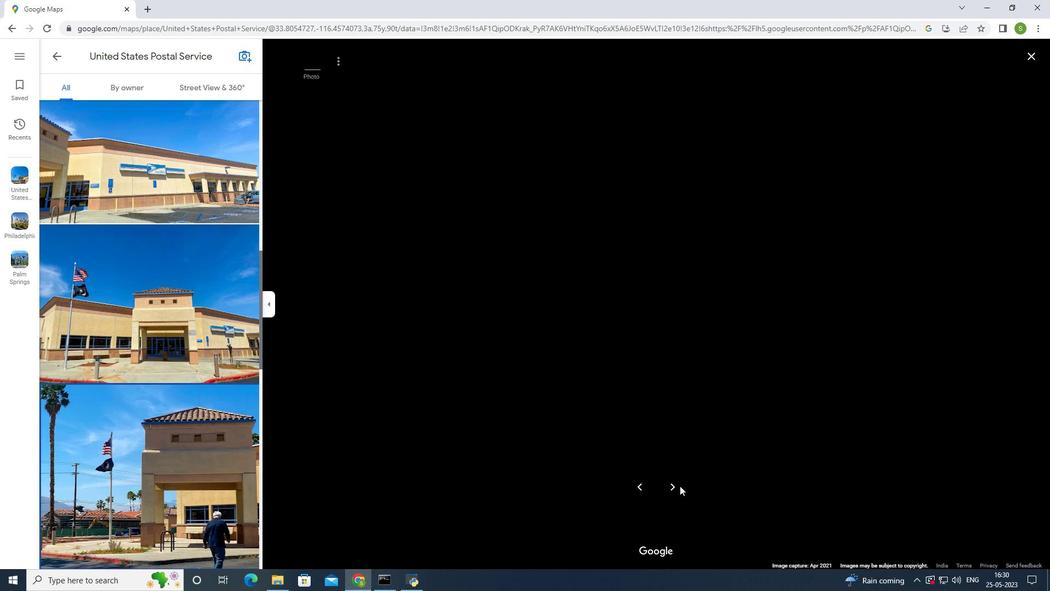 
Action: Mouse pressed left at (680, 485)
Screenshot: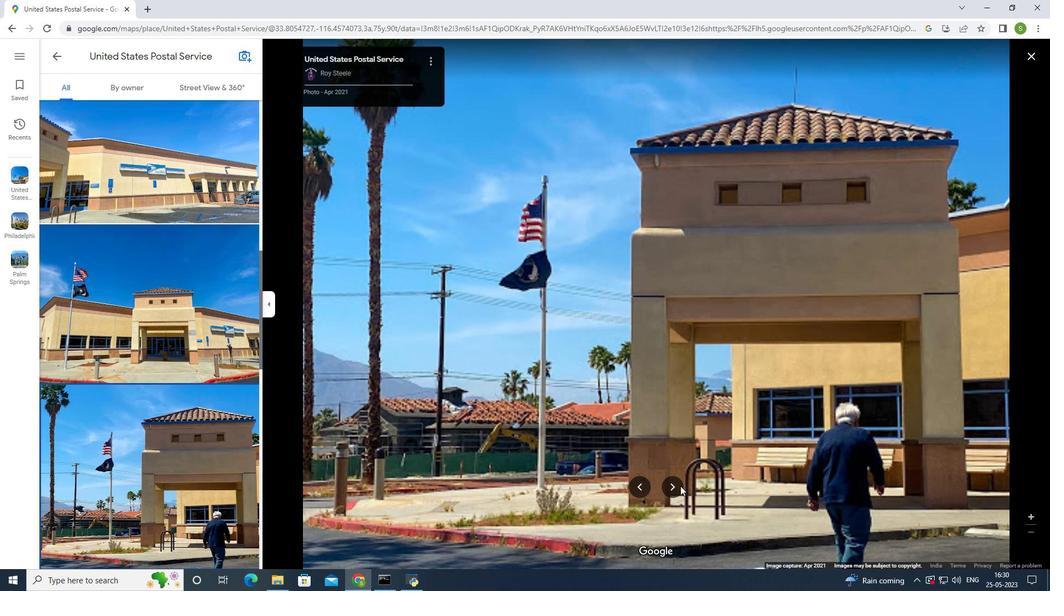 
Action: Mouse moved to (675, 487)
Screenshot: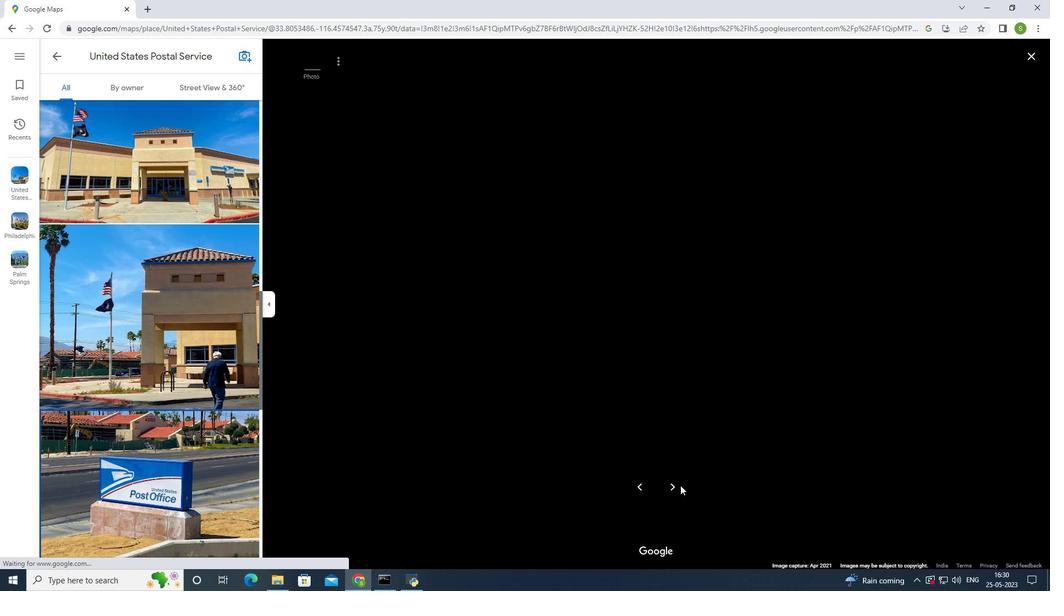 
Action: Mouse pressed left at (675, 487)
Screenshot: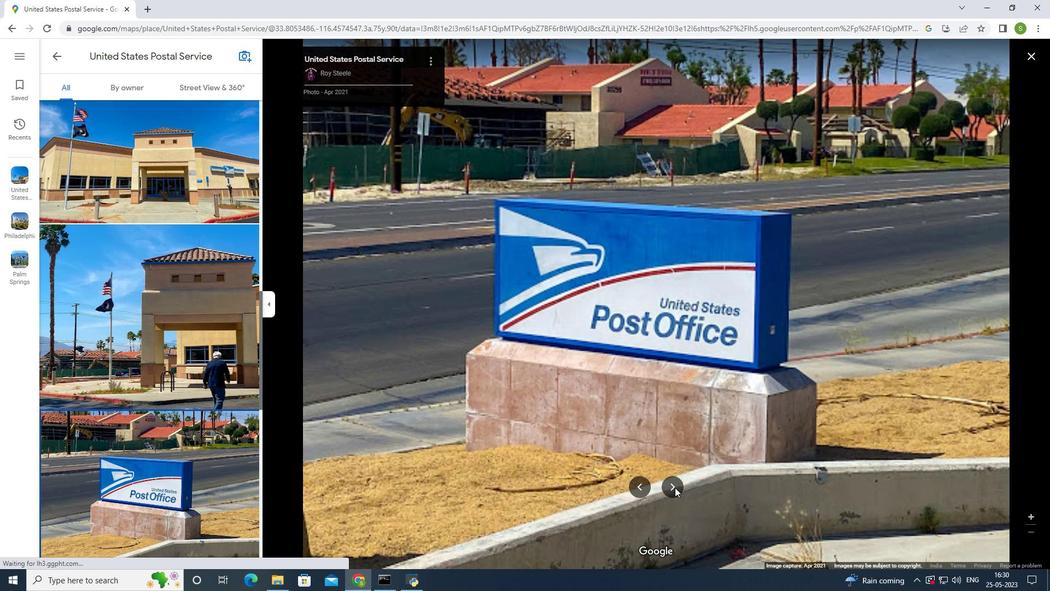 
Action: Mouse moved to (673, 488)
Screenshot: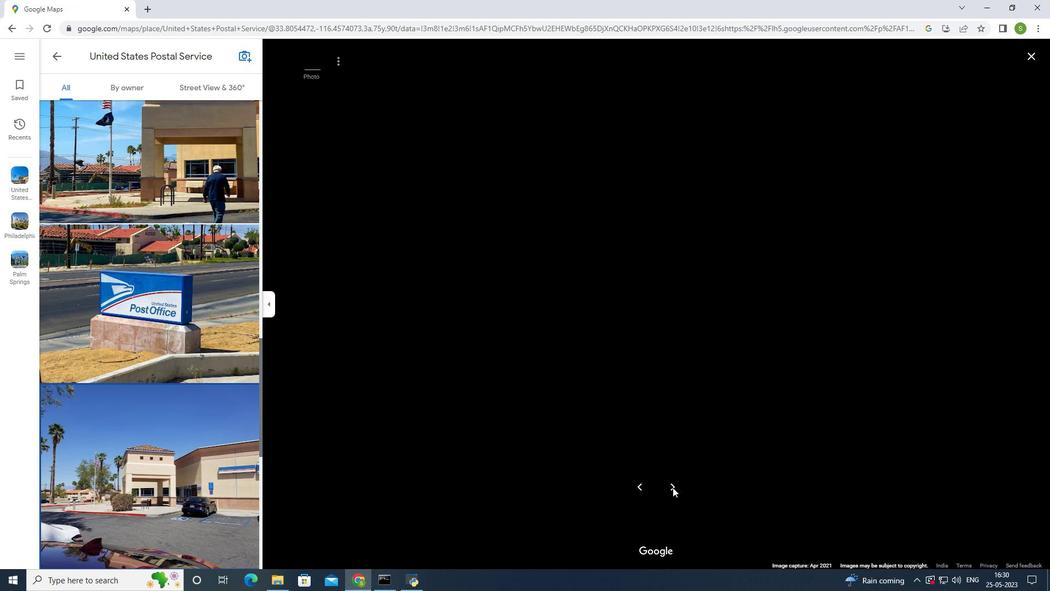 
Action: Mouse pressed left at (673, 488)
Screenshot: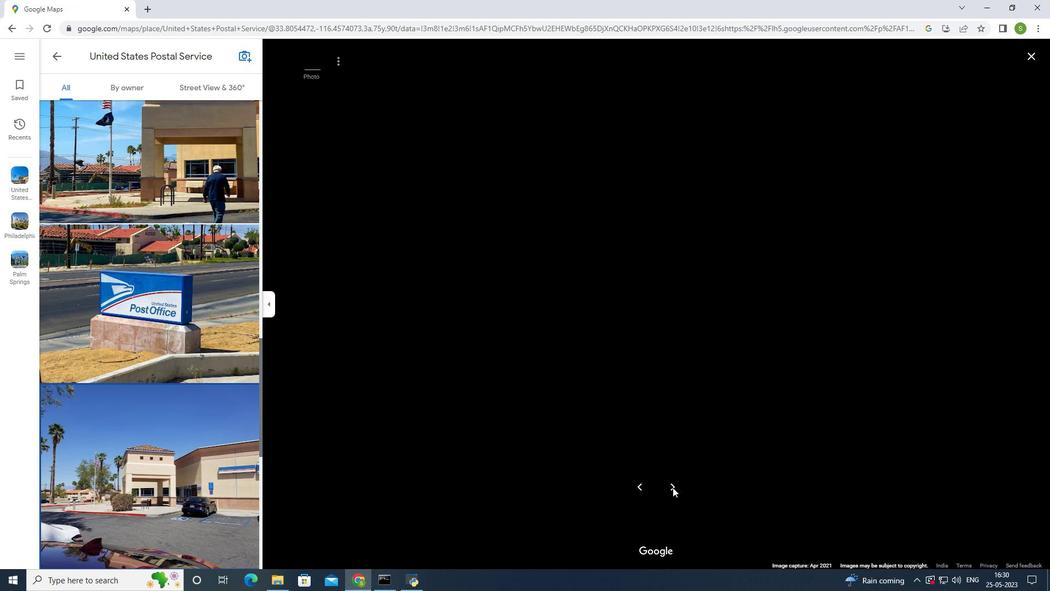 
Action: Mouse moved to (675, 484)
Screenshot: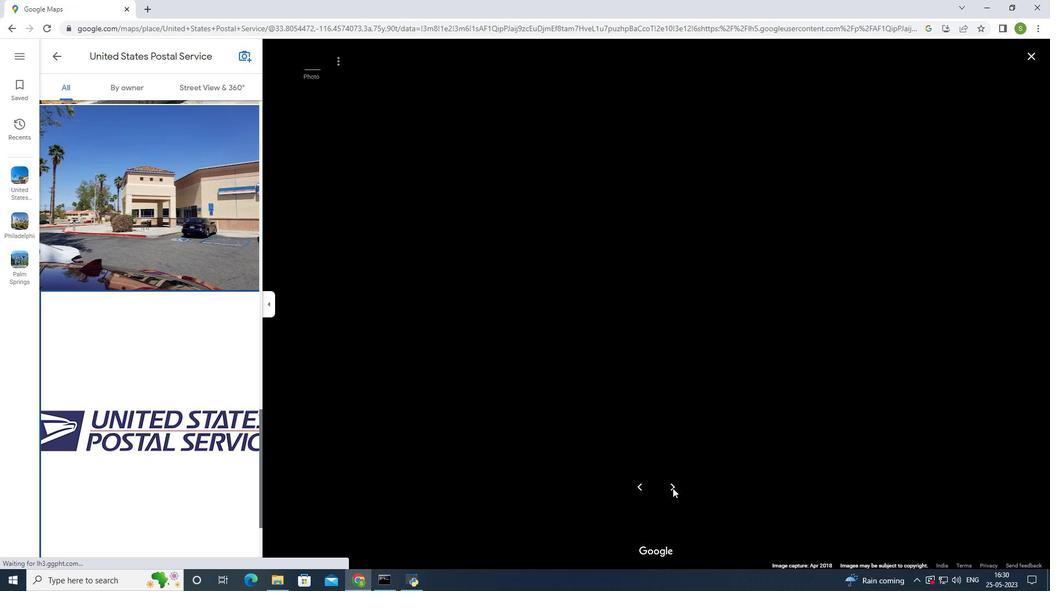 
Action: Mouse pressed left at (675, 484)
Screenshot: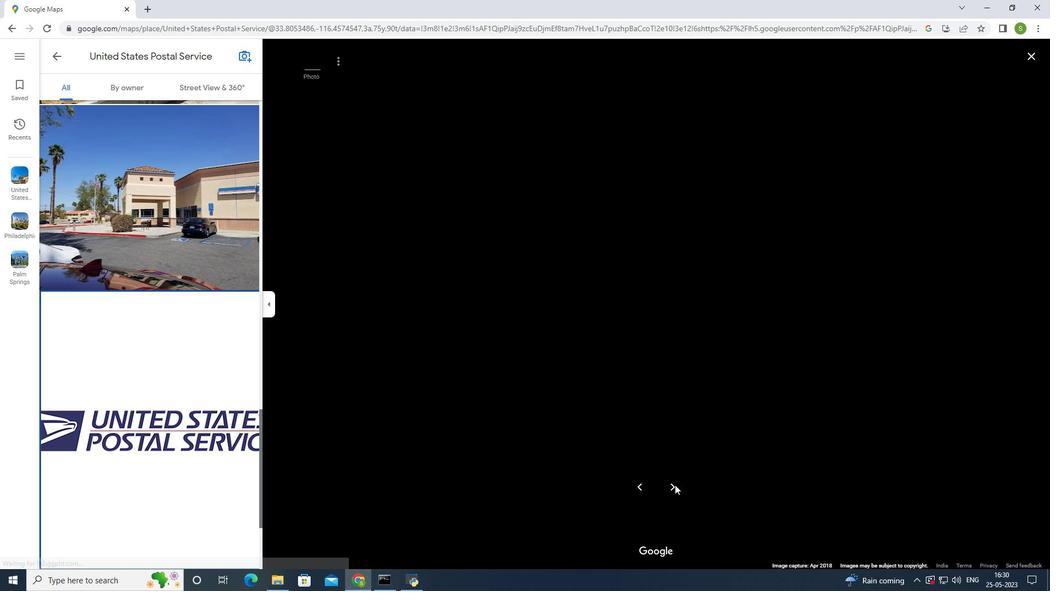 
Action: Mouse moved to (61, 60)
Screenshot: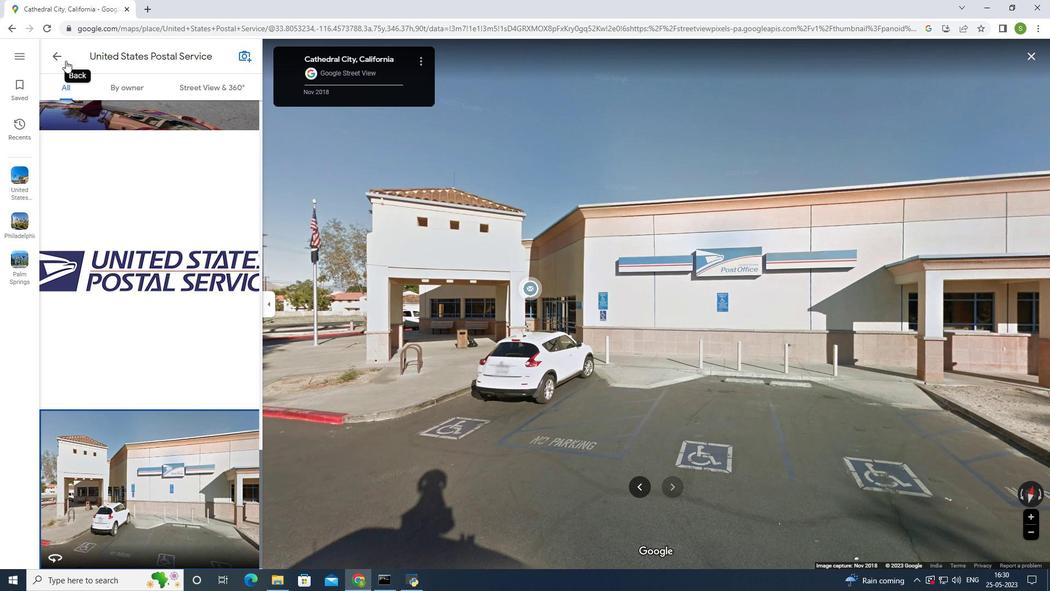 
Action: Mouse pressed left at (61, 60)
Screenshot: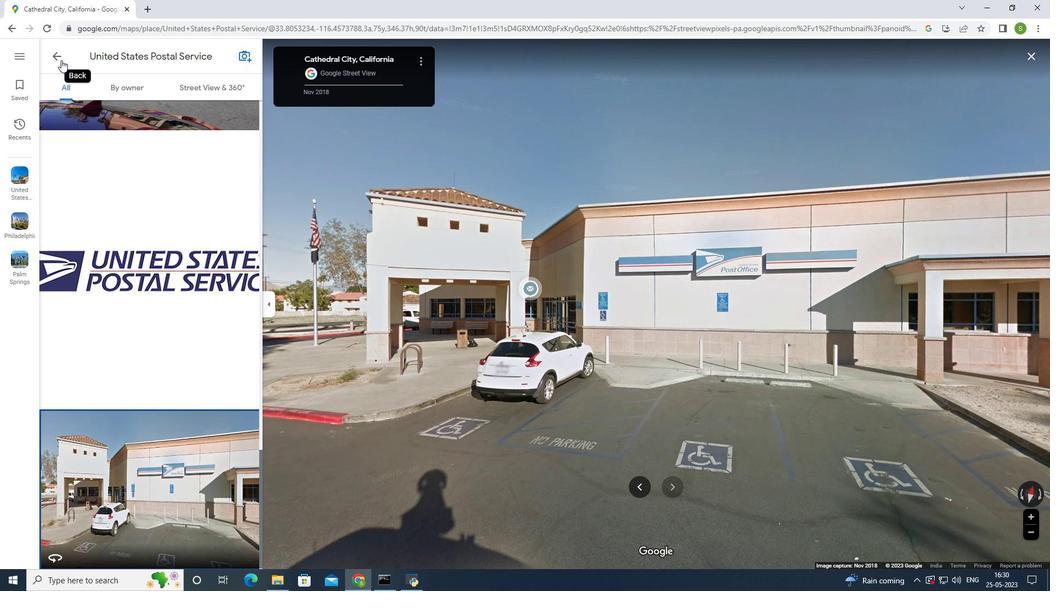 
Action: Mouse moved to (733, 350)
Screenshot: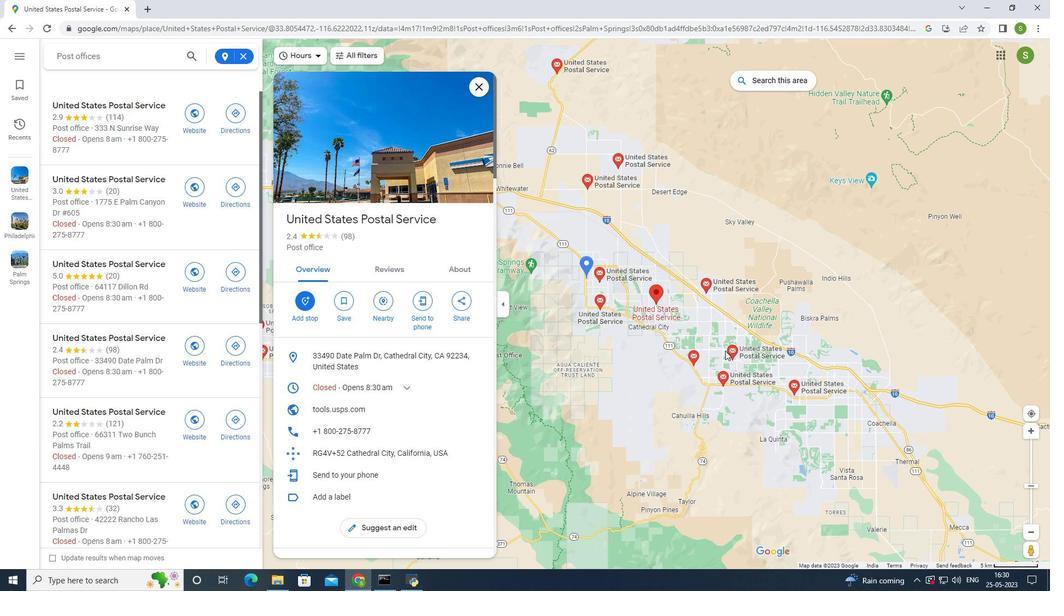 
Action: Mouse pressed left at (733, 350)
Screenshot: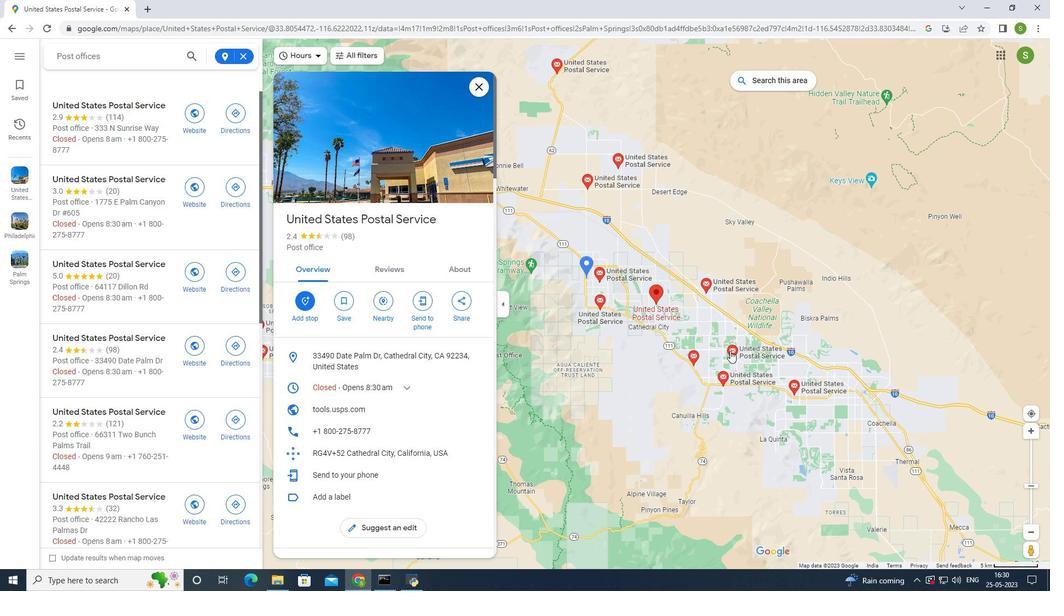 
Action: Mouse moved to (417, 154)
Screenshot: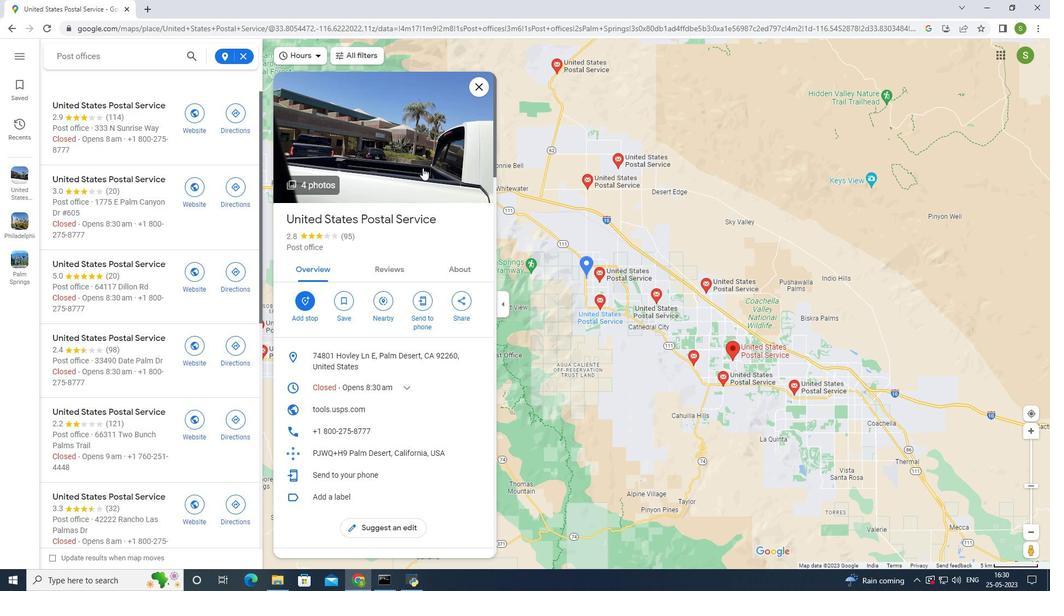 
Action: Mouse pressed left at (417, 154)
Screenshot: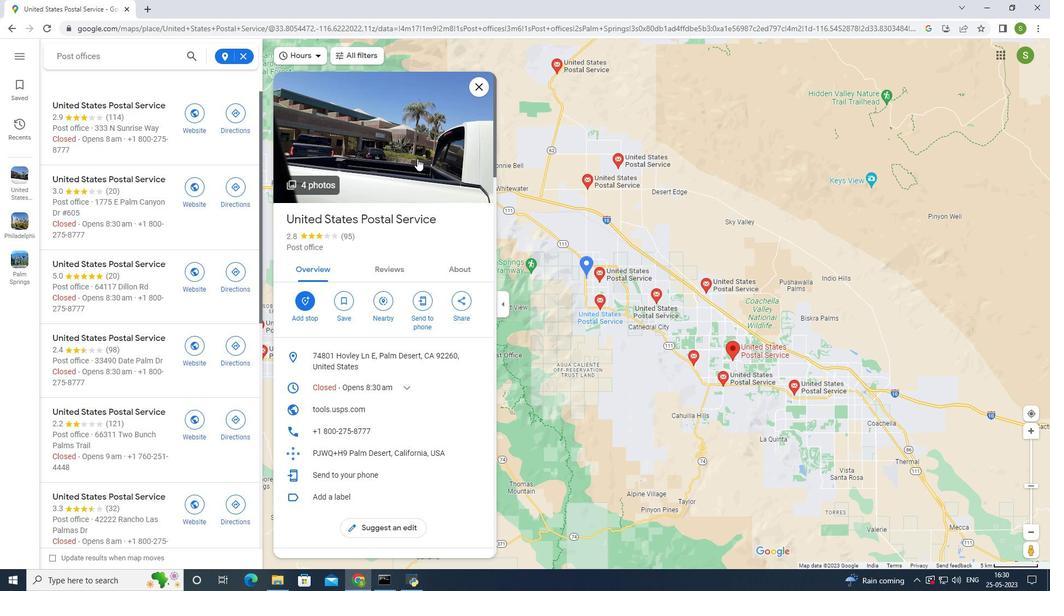 
Action: Mouse moved to (671, 489)
Screenshot: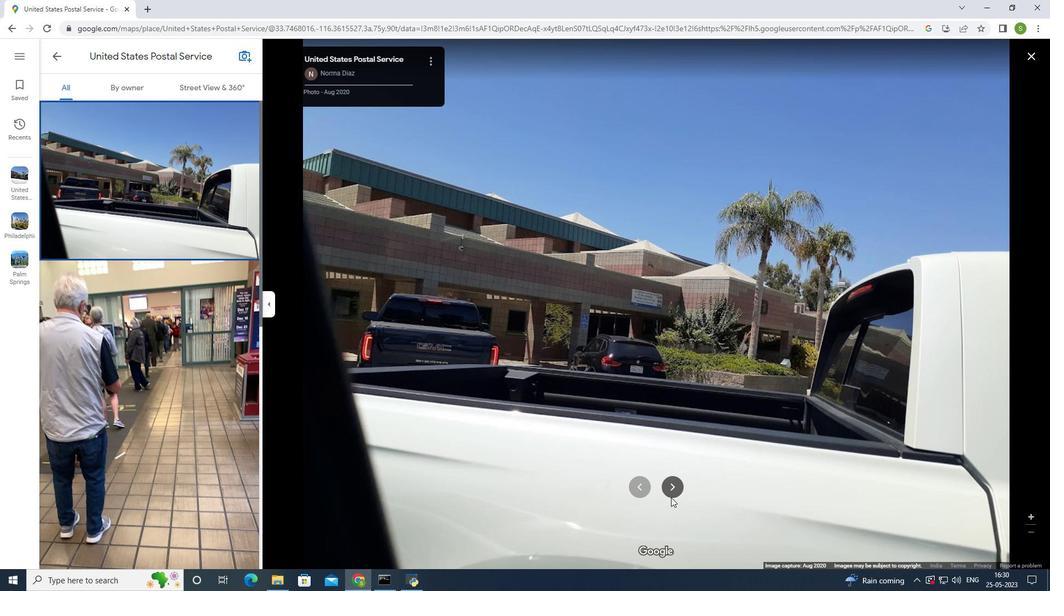 
Action: Mouse pressed left at (671, 489)
Screenshot: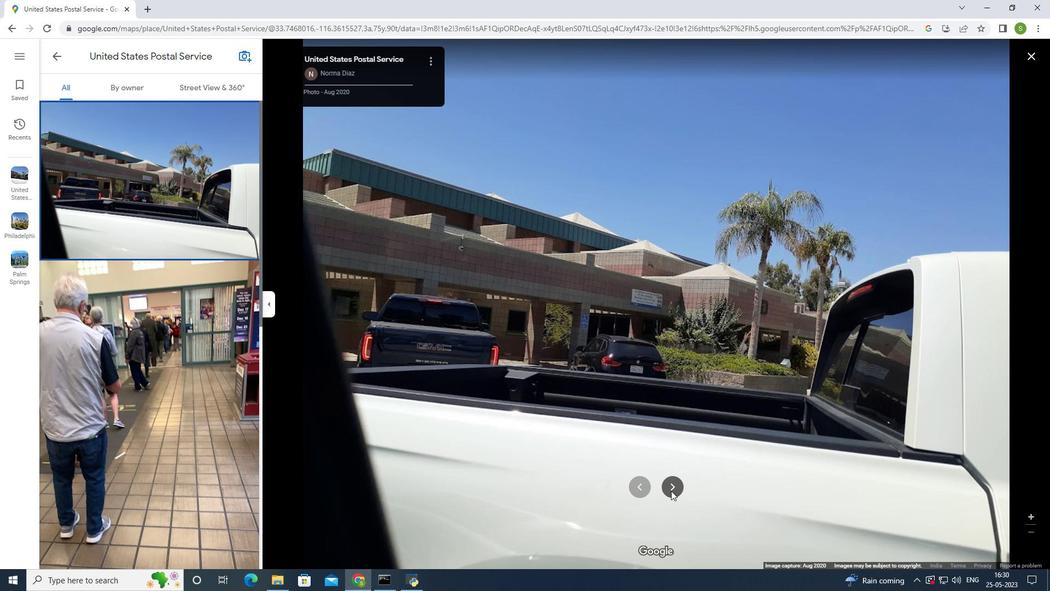
Action: Mouse pressed left at (671, 489)
Screenshot: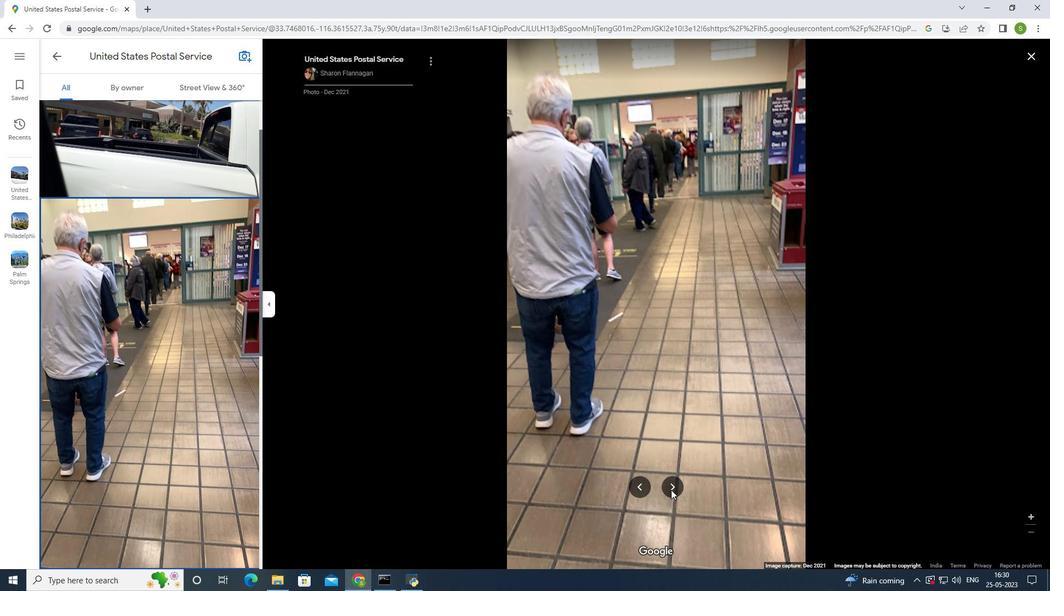 
Action: Mouse moved to (671, 488)
Screenshot: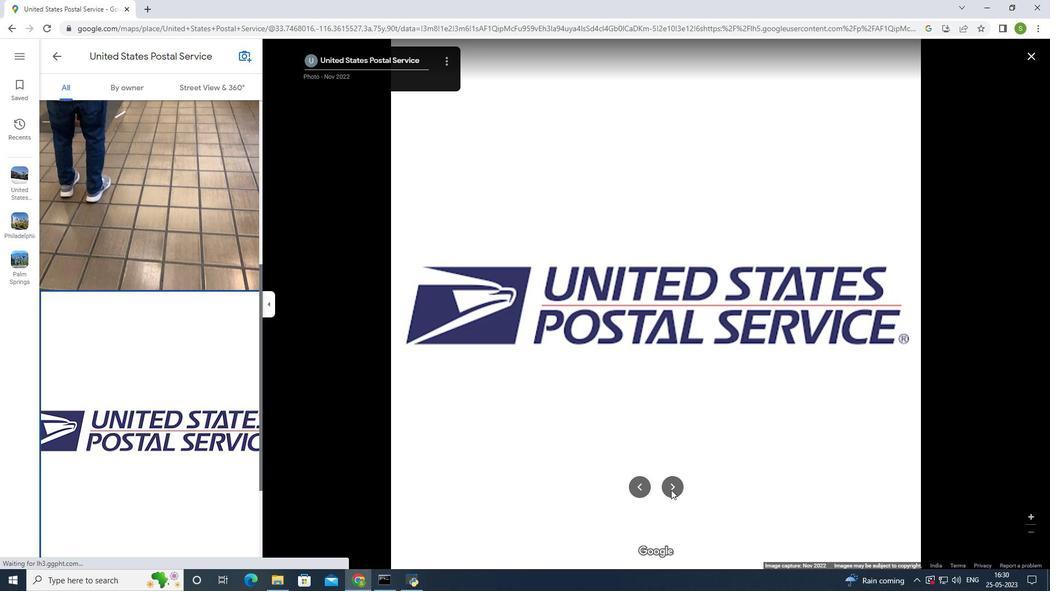 
Action: Mouse pressed left at (671, 488)
Screenshot: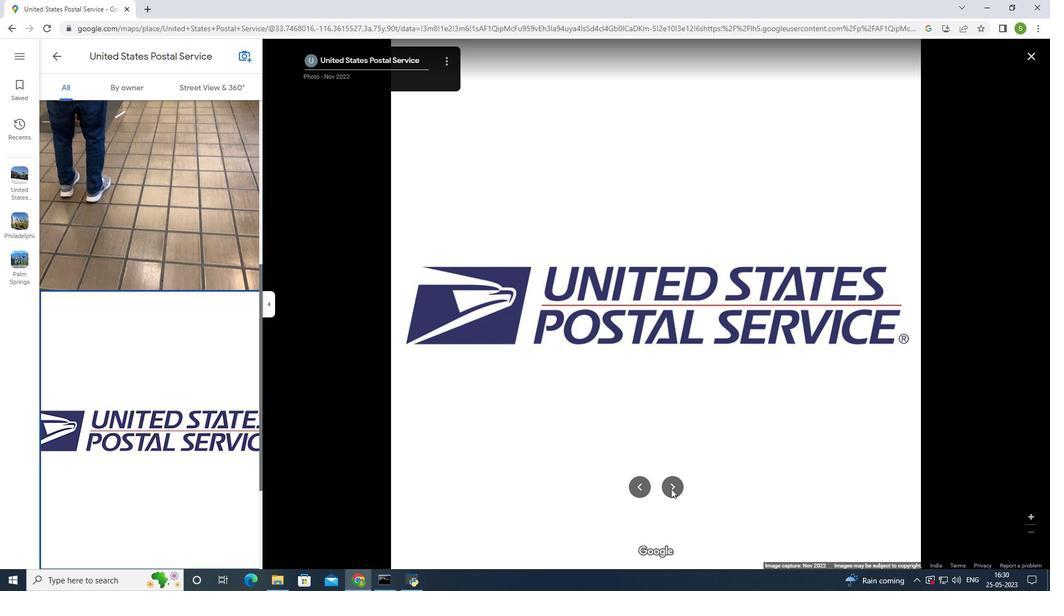 
Action: Mouse moved to (56, 62)
Screenshot: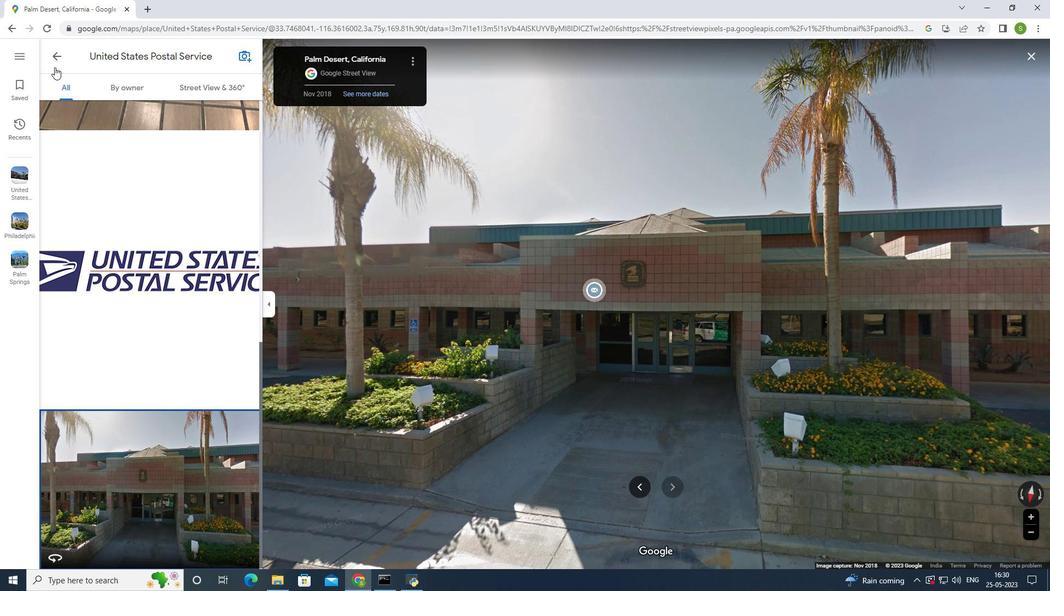 
Action: Mouse pressed left at (56, 62)
Screenshot: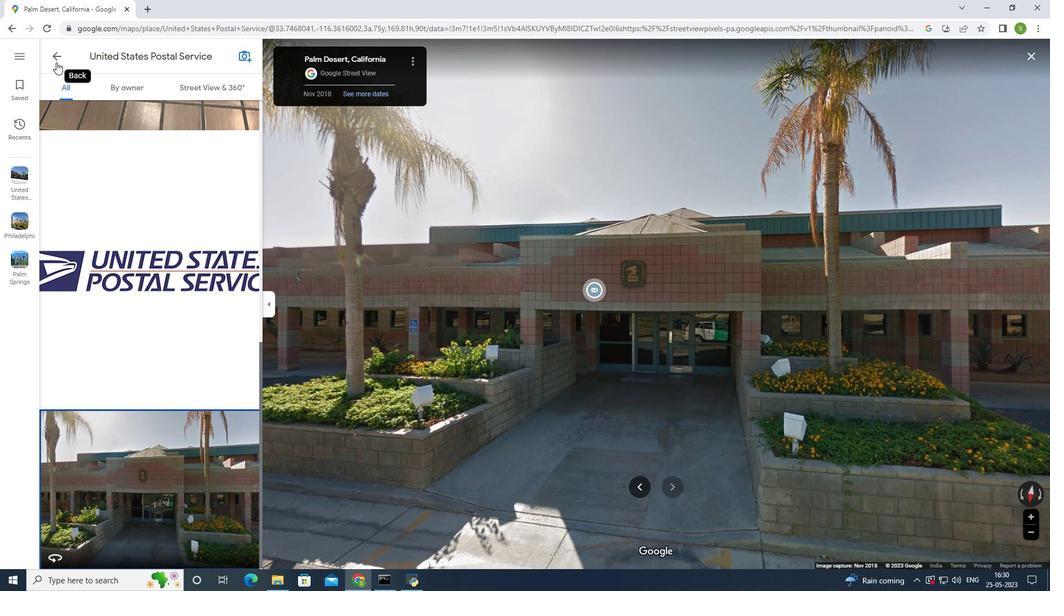 
Action: Mouse moved to (547, 106)
Screenshot: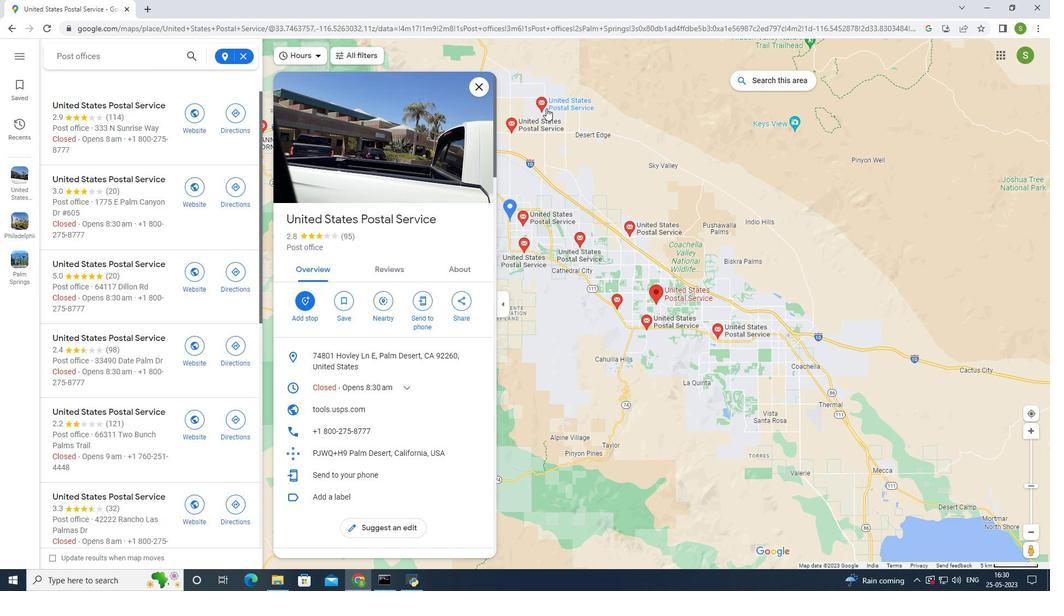 
Action: Mouse pressed left at (547, 106)
Screenshot: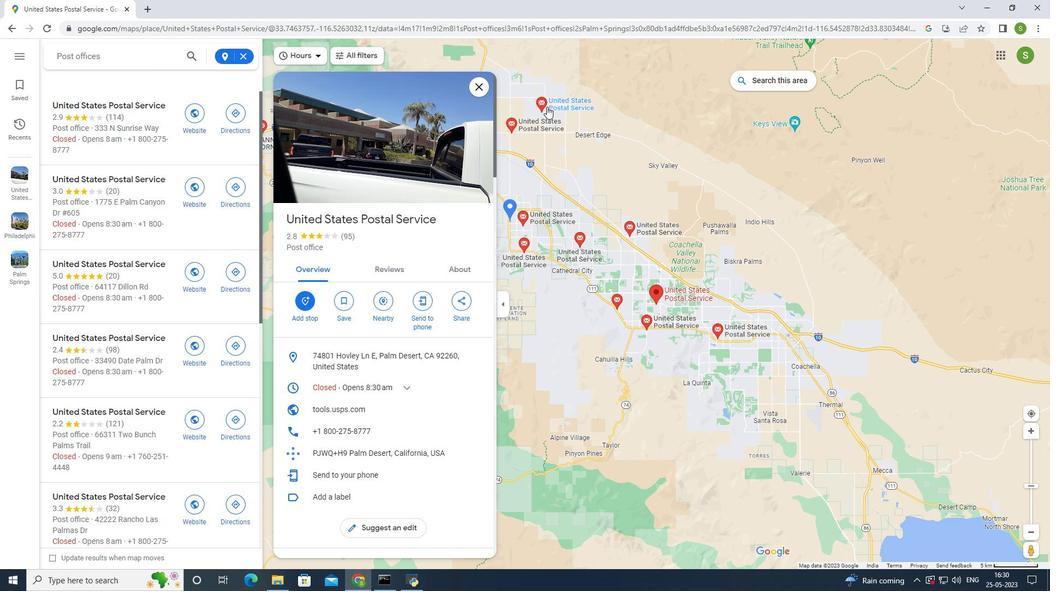 
Action: Mouse moved to (526, 250)
Screenshot: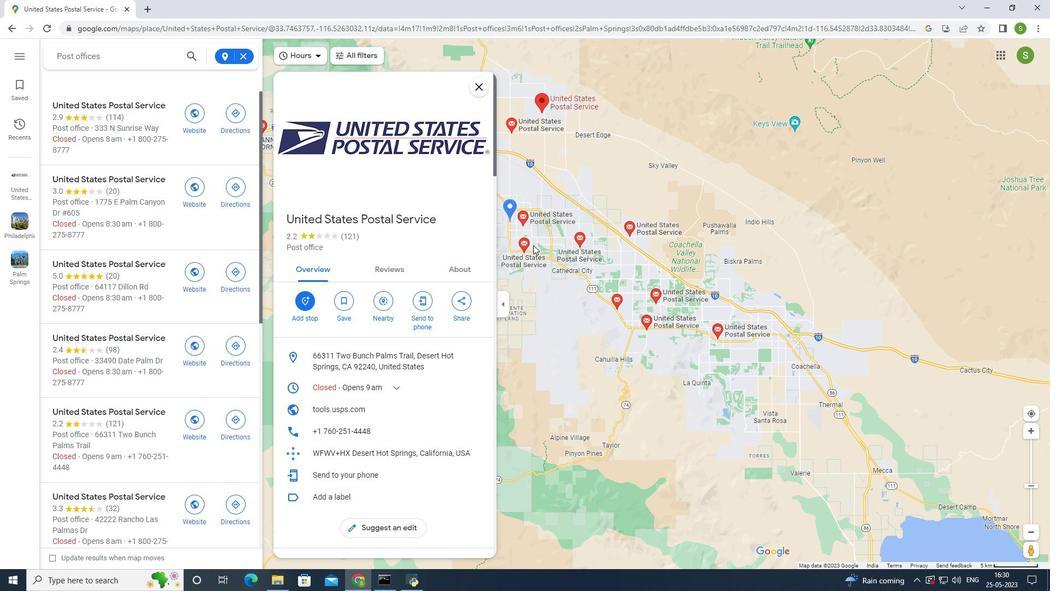 
Action: Mouse pressed left at (526, 250)
Screenshot: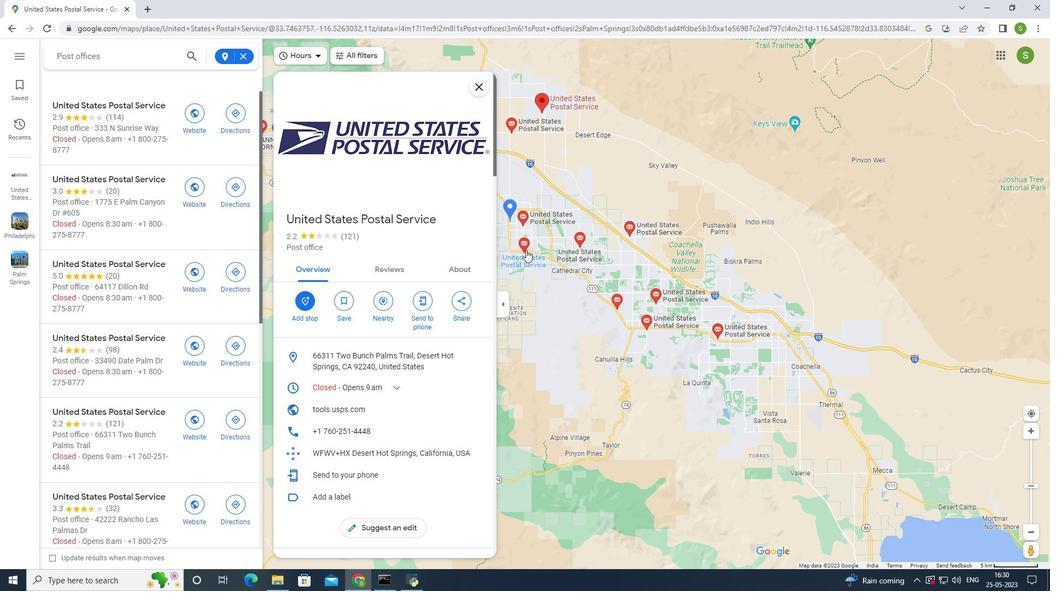 
Action: Mouse moved to (360, 170)
Screenshot: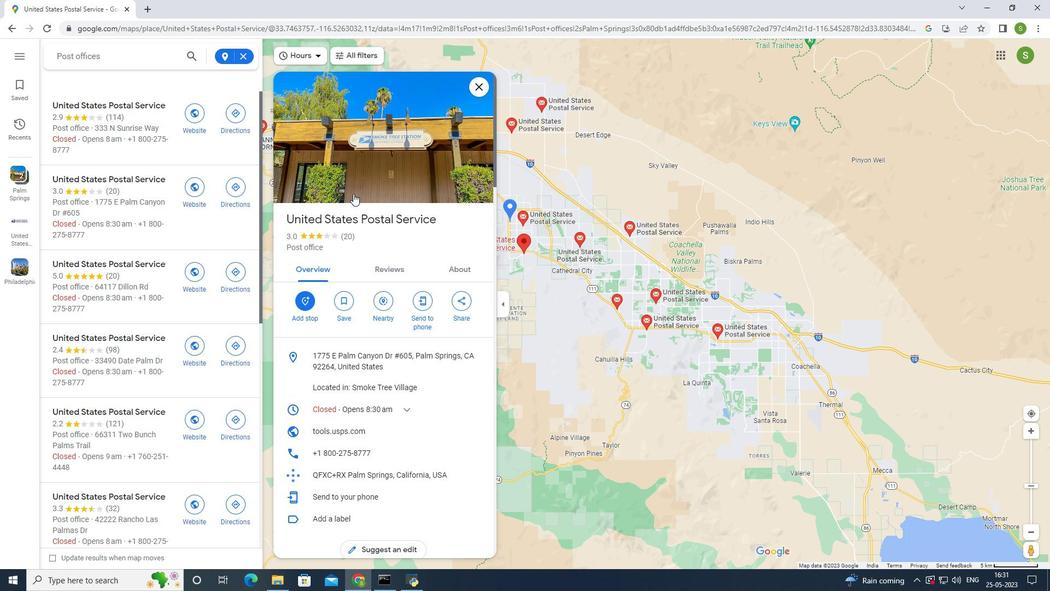 
Action: Mouse pressed left at (360, 170)
Screenshot: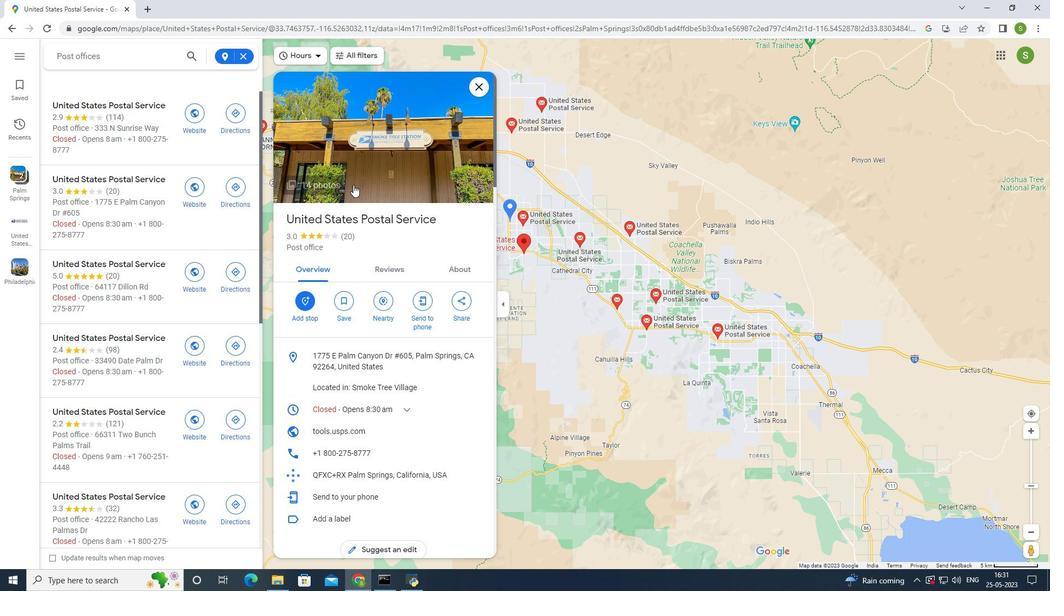
Action: Mouse moved to (670, 483)
Screenshot: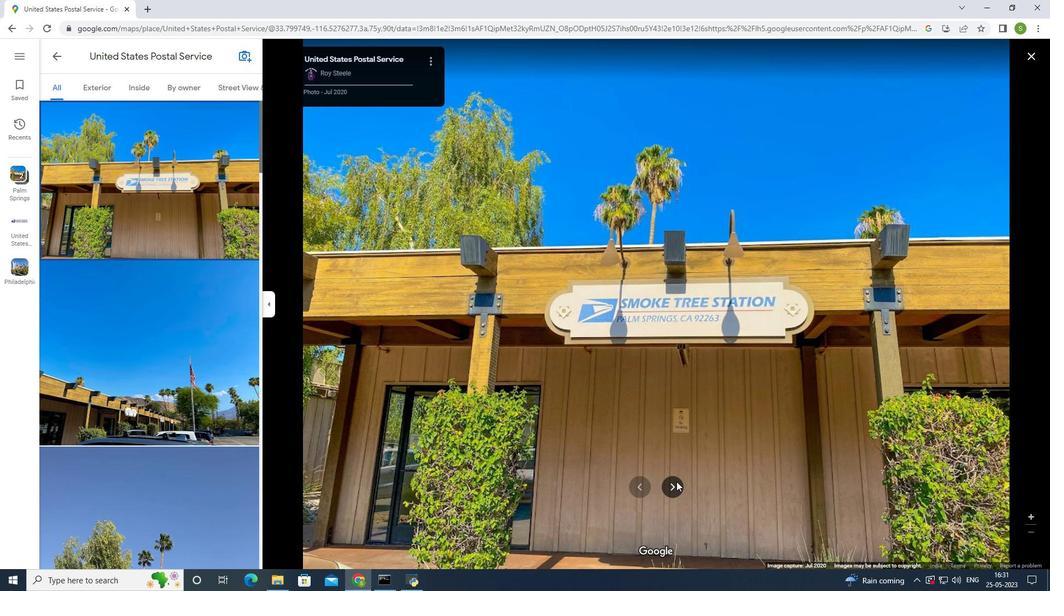 
Action: Mouse pressed left at (670, 483)
Screenshot: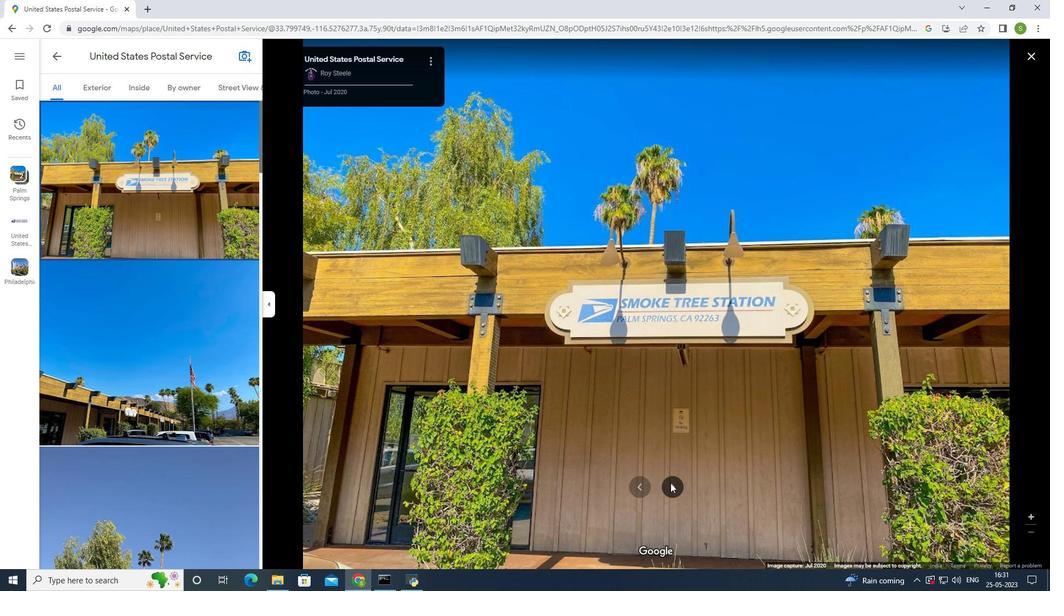 
Action: Mouse moved to (673, 488)
Screenshot: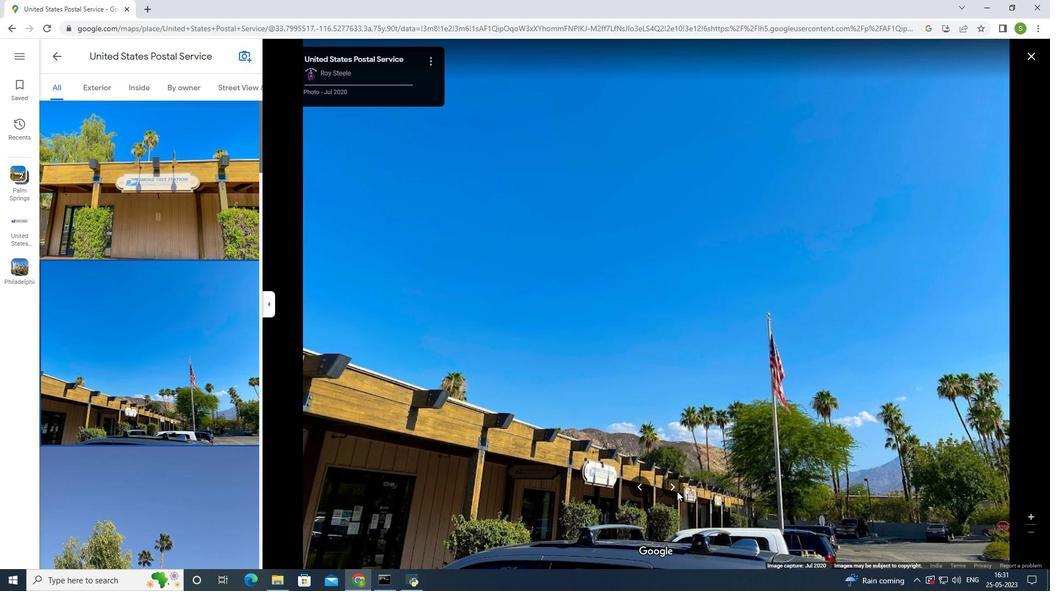 
Action: Mouse pressed left at (673, 488)
Screenshot: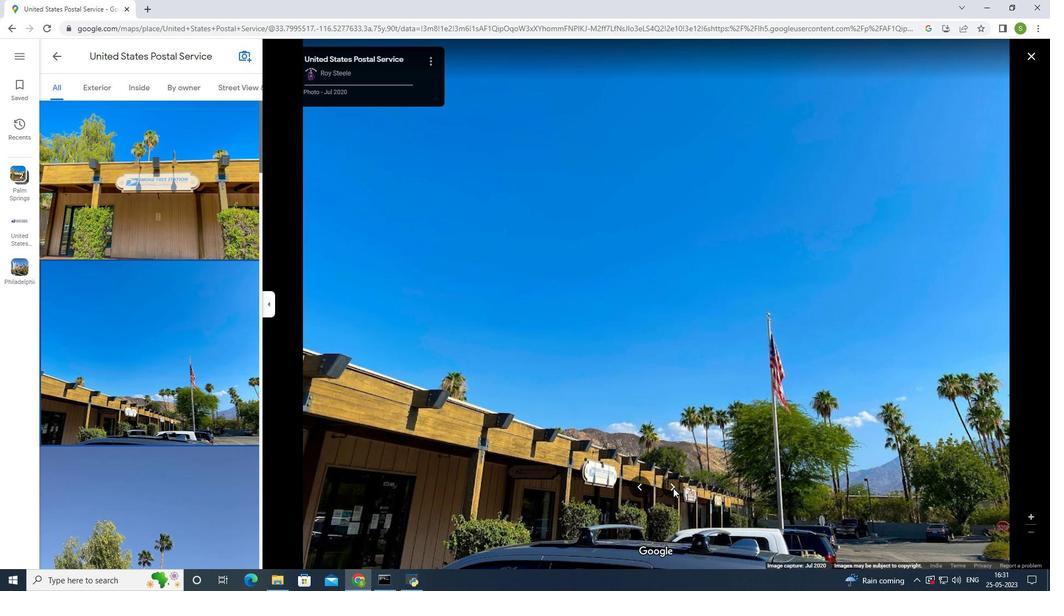 
Action: Mouse pressed left at (673, 488)
Screenshot: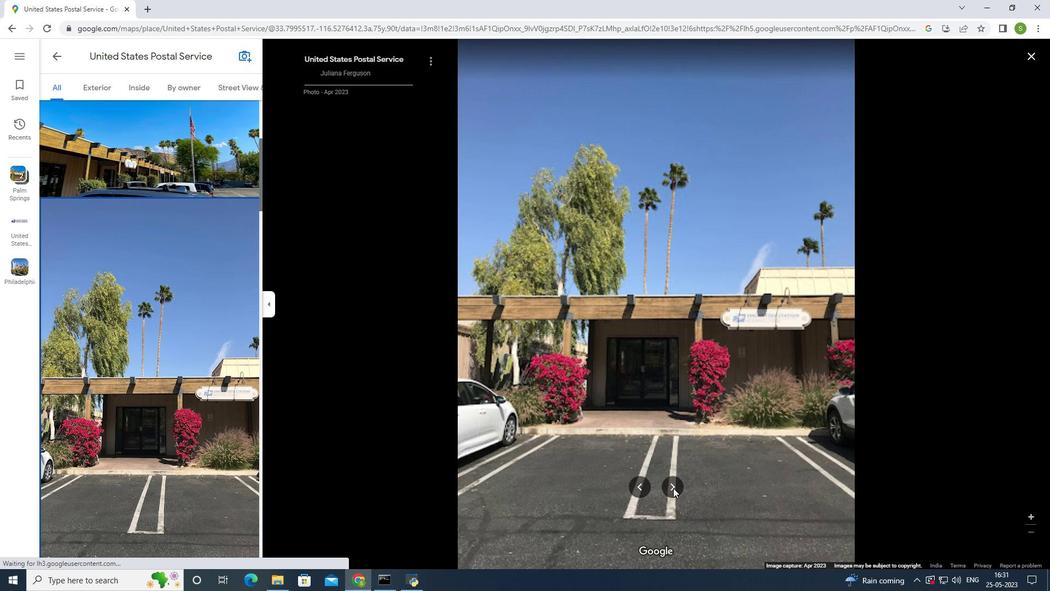
Action: Mouse pressed left at (673, 488)
Screenshot: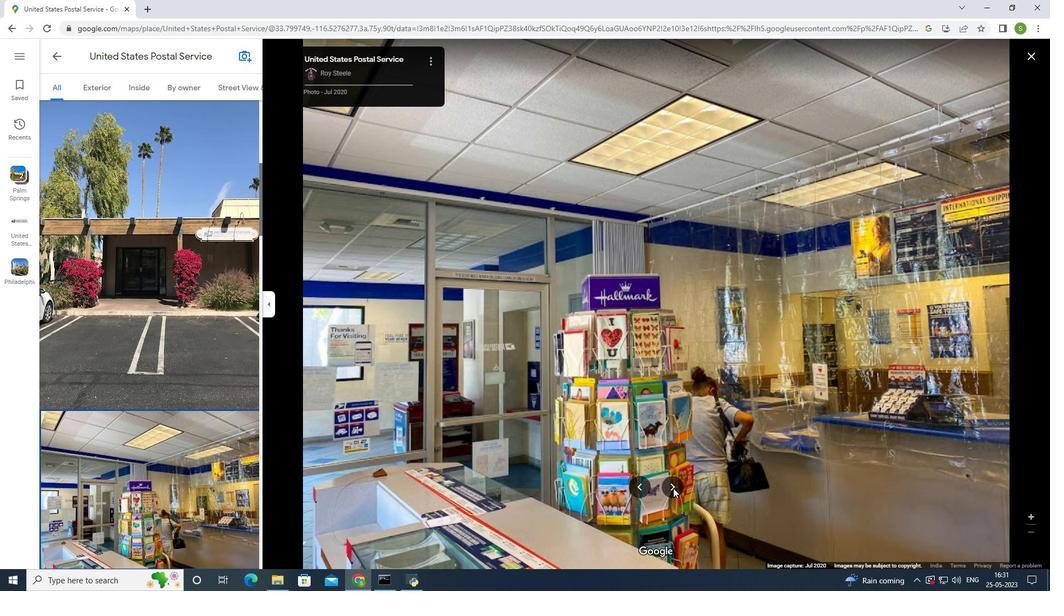 
Action: Mouse pressed left at (673, 488)
Screenshot: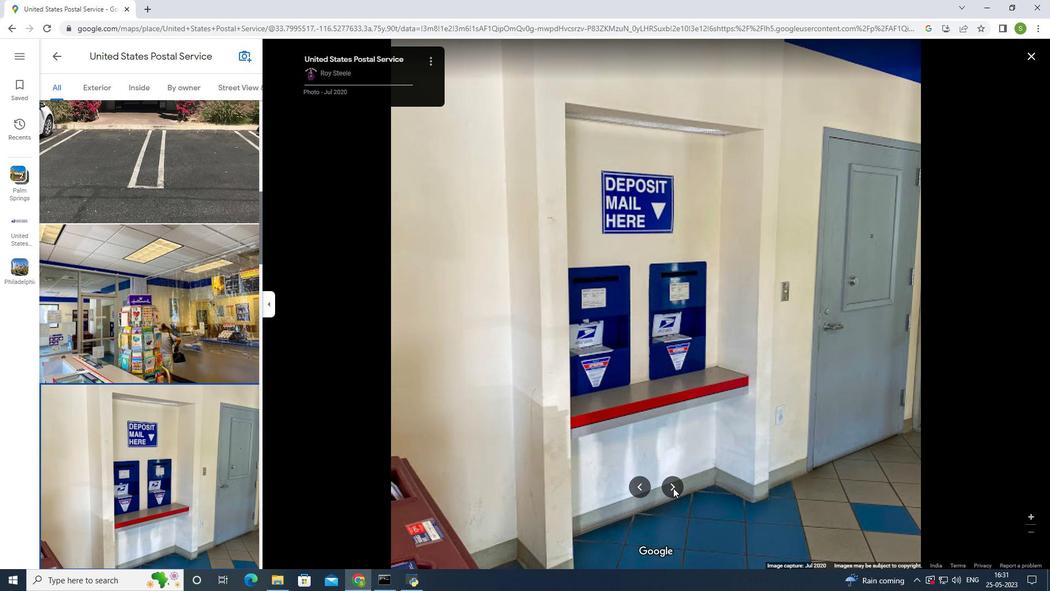 
Action: Mouse pressed left at (673, 488)
Screenshot: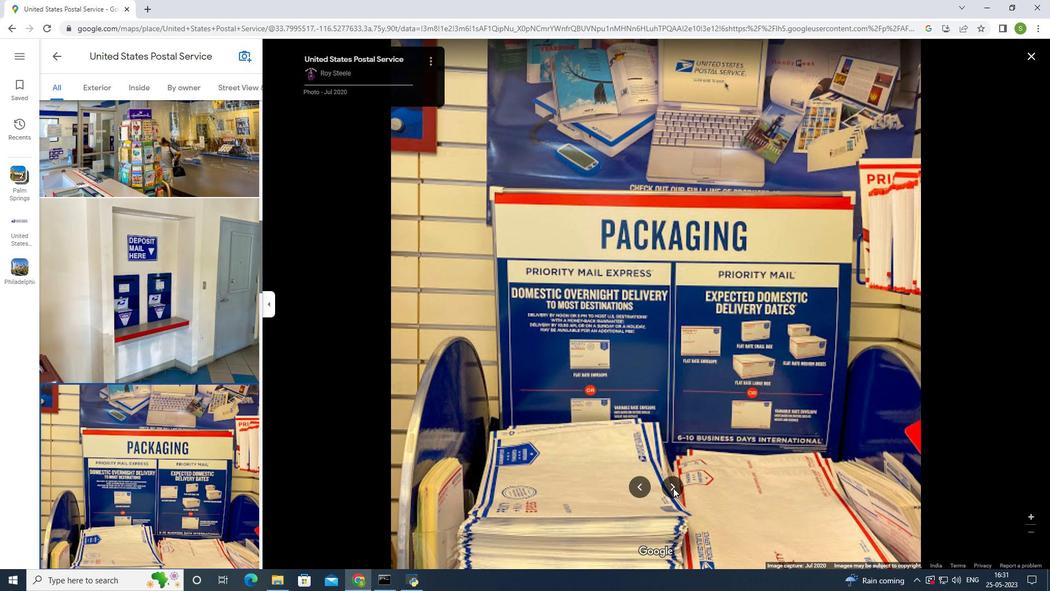 
Action: Mouse pressed left at (673, 488)
Screenshot: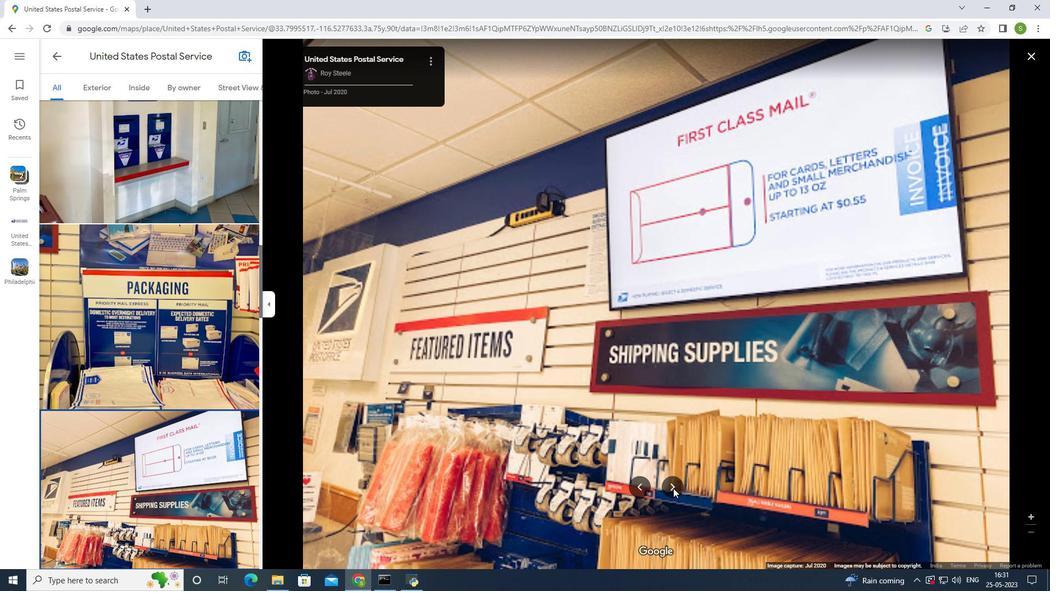 
Action: Mouse pressed left at (673, 488)
Screenshot: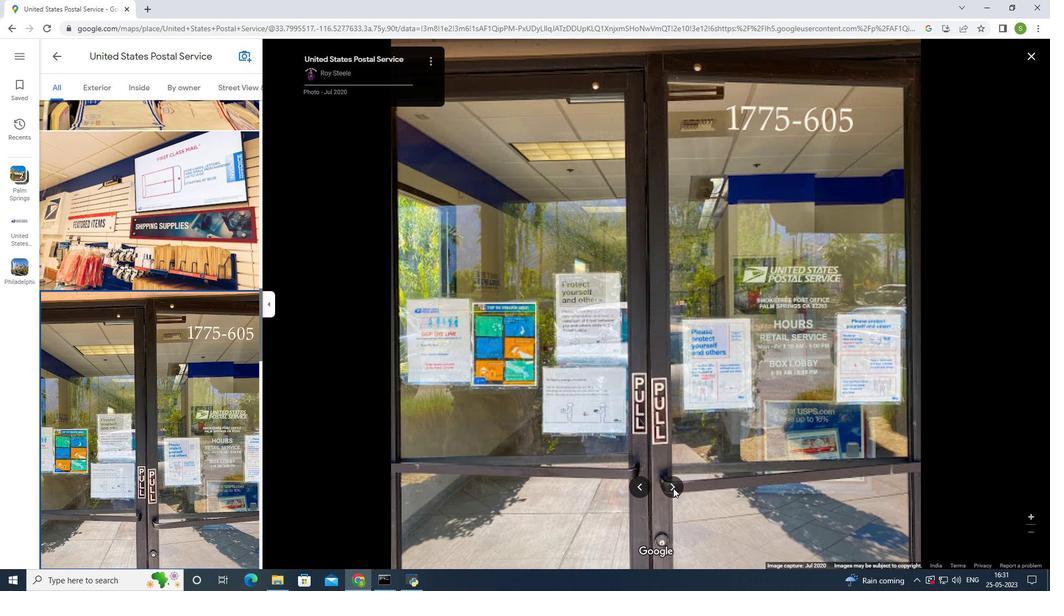 
Action: Mouse pressed left at (673, 488)
Screenshot: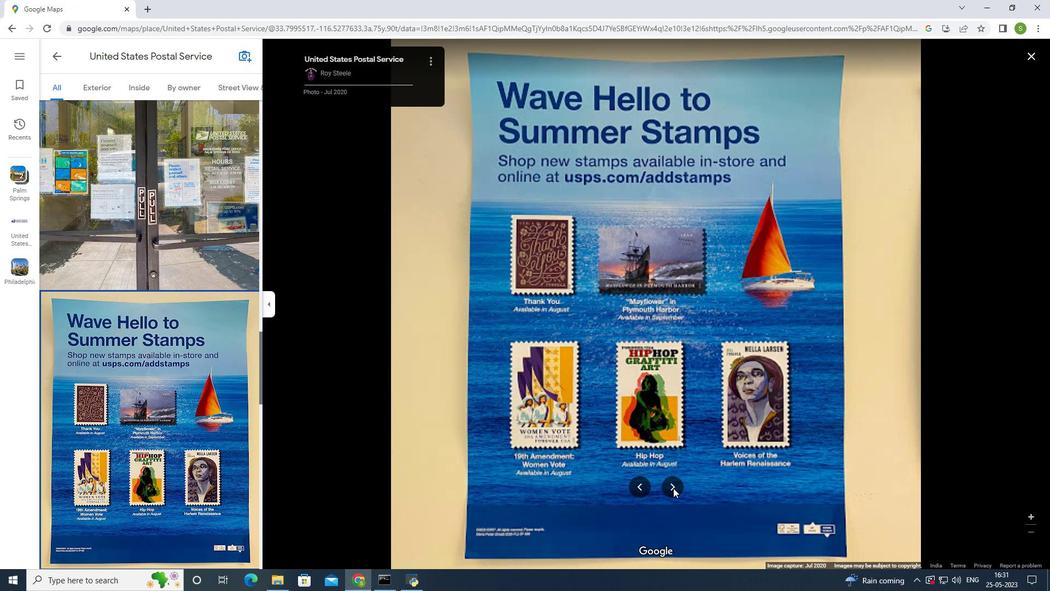 
Action: Mouse pressed left at (673, 488)
Screenshot: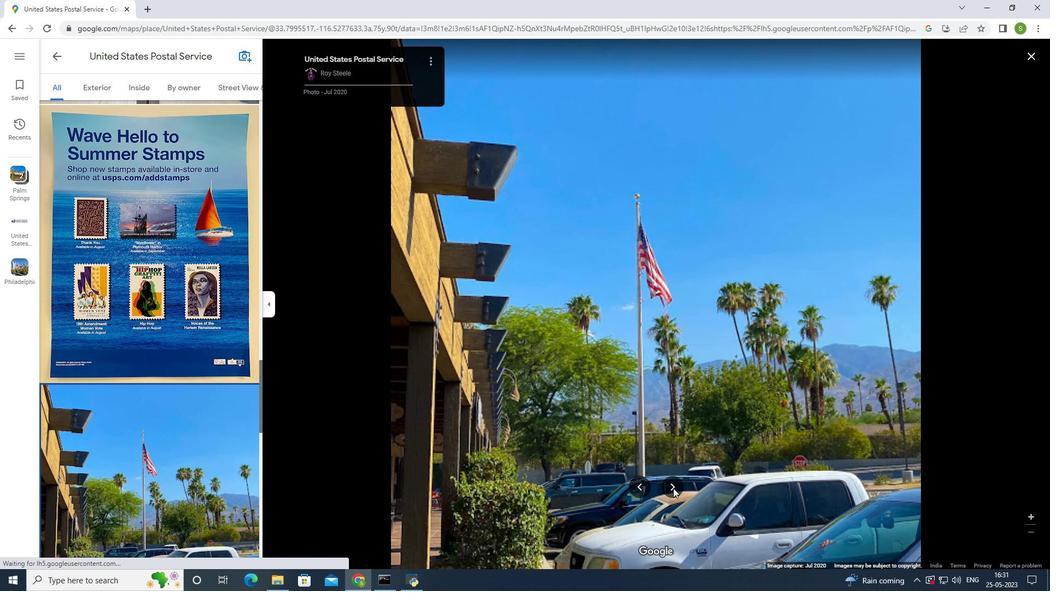 
Action: Mouse pressed left at (673, 488)
Screenshot: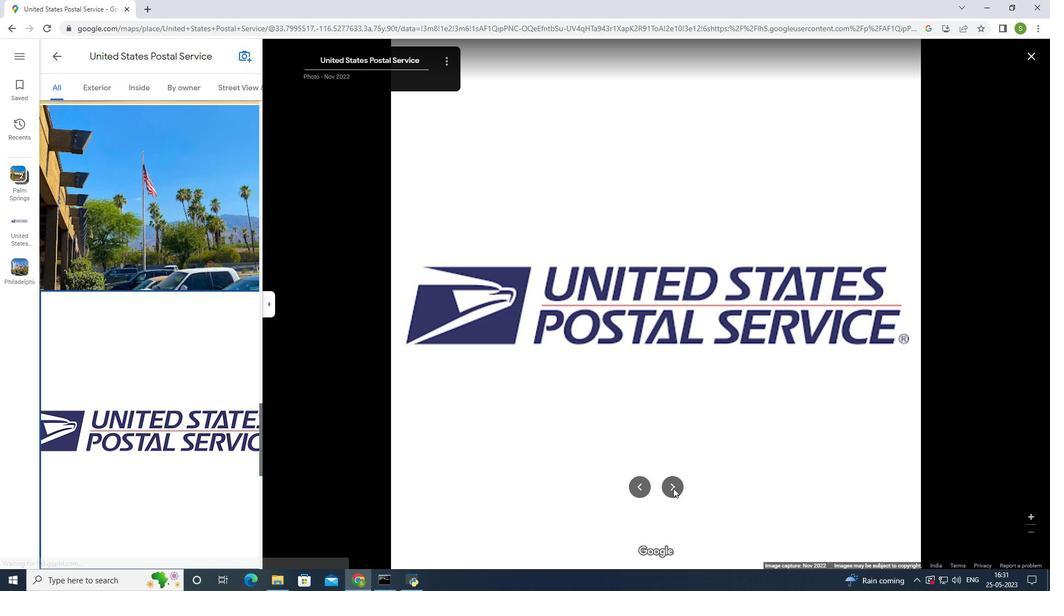 
Action: Mouse pressed left at (673, 488)
Screenshot: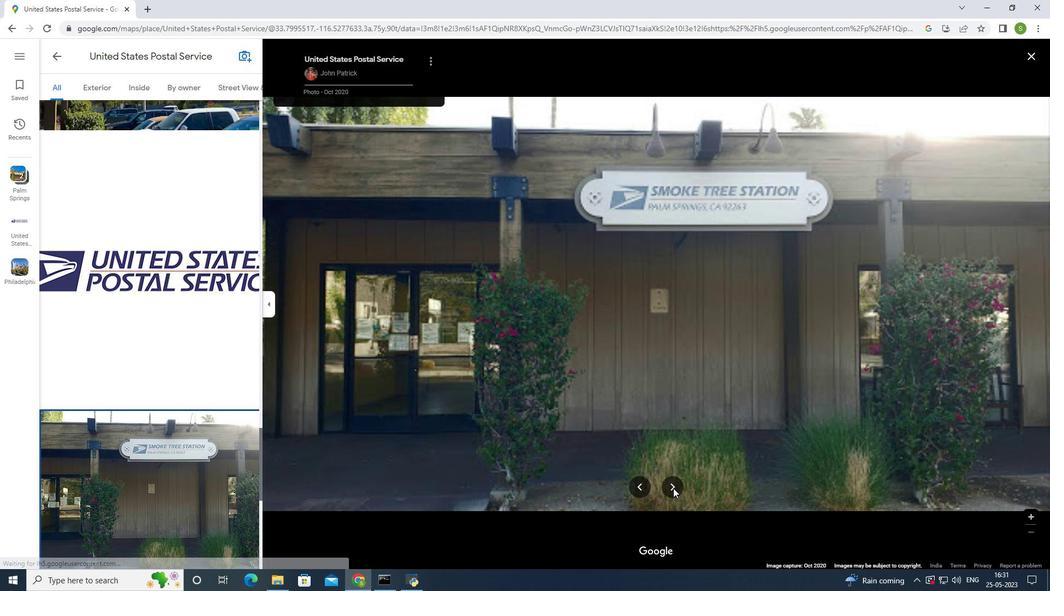 
Action: Mouse pressed left at (673, 488)
Screenshot: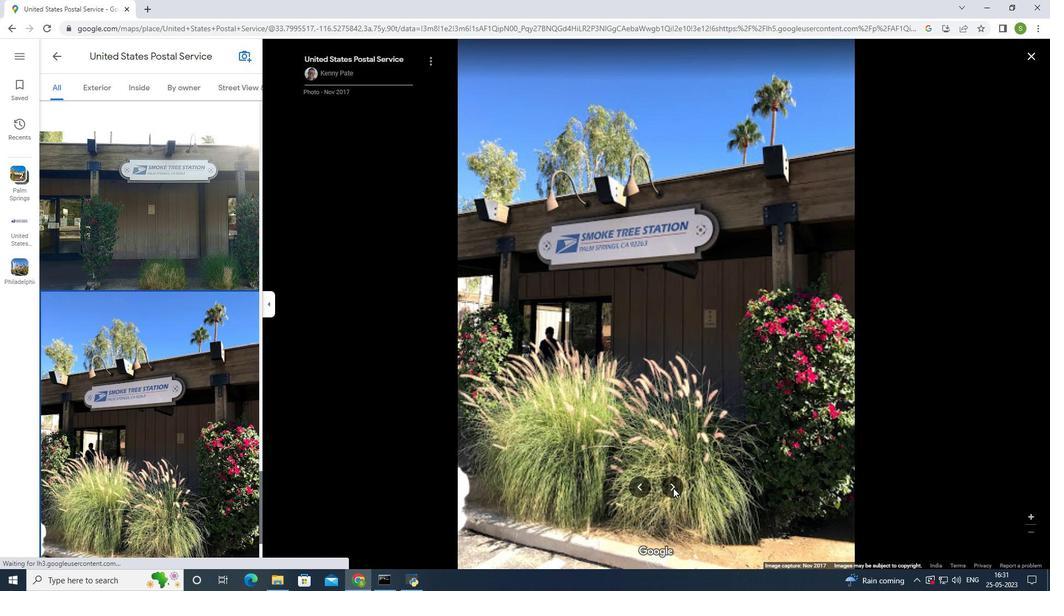 
Action: Mouse moved to (49, 56)
Screenshot: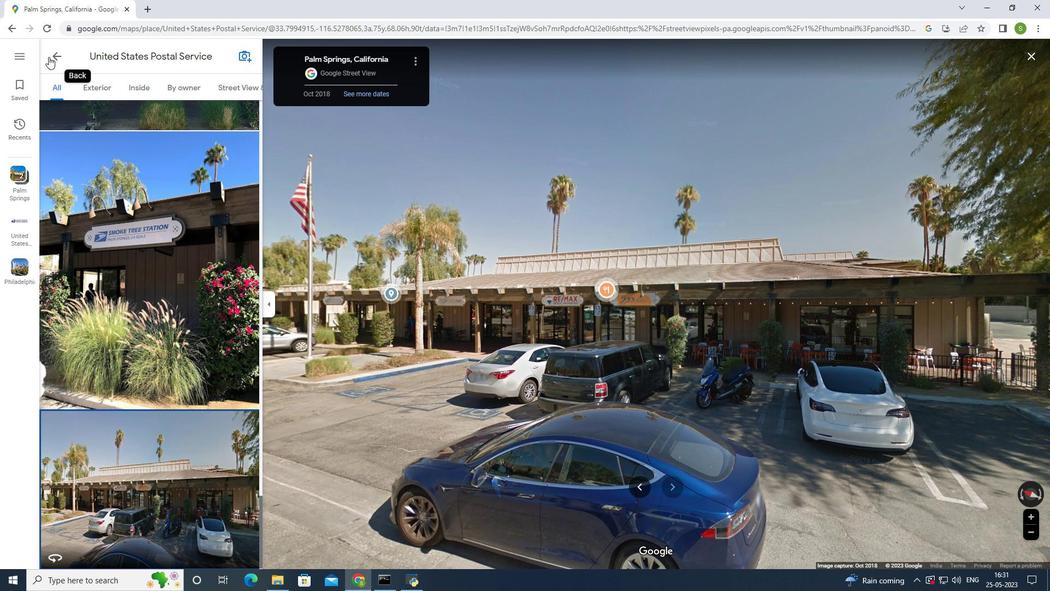 
Action: Mouse pressed left at (49, 56)
Screenshot: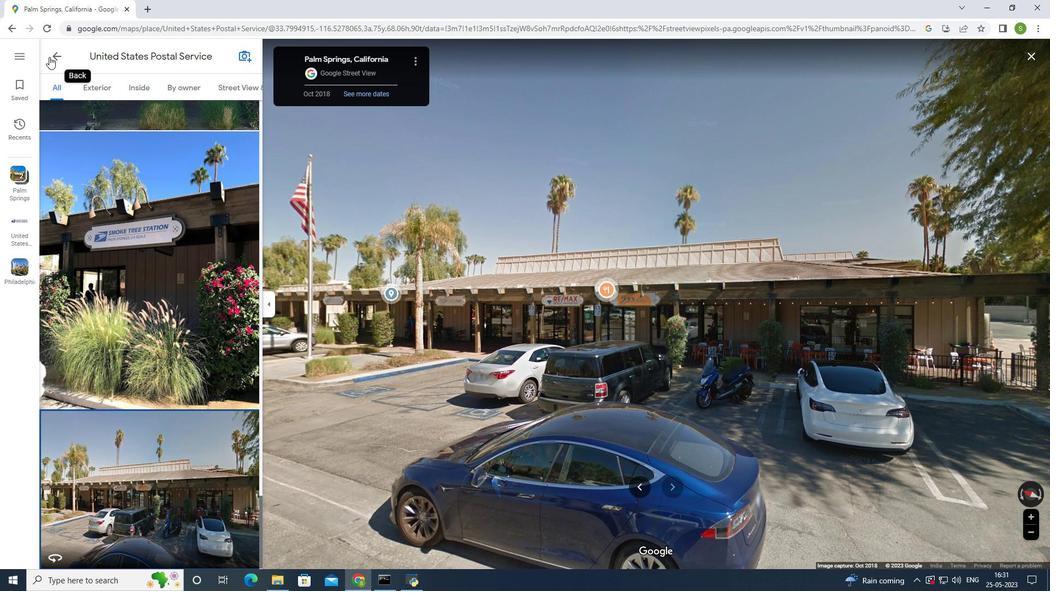 
Action: Mouse moved to (513, 350)
Screenshot: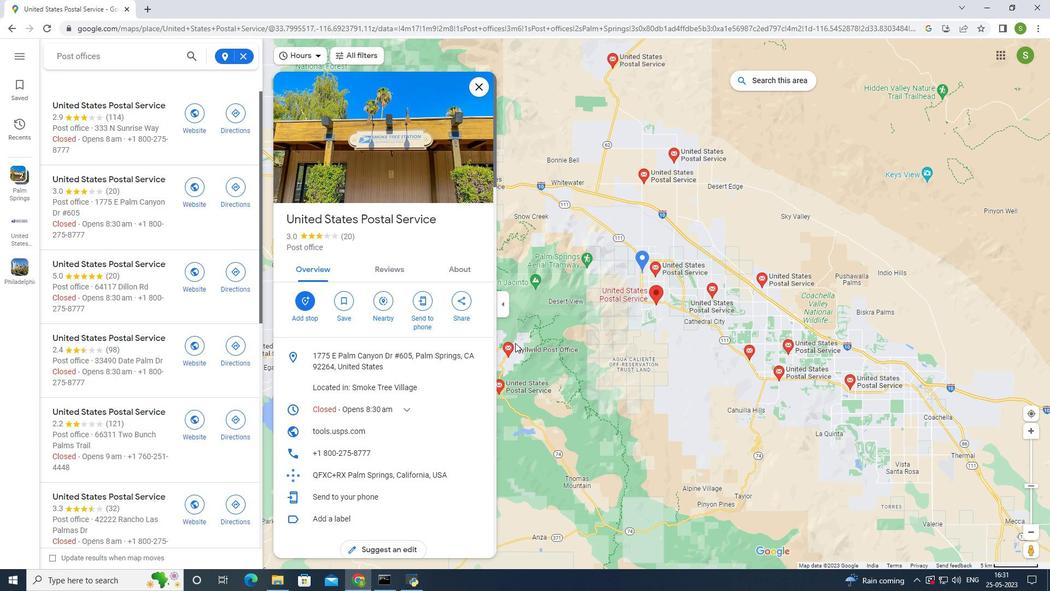 
Action: Mouse pressed left at (513, 350)
Screenshot: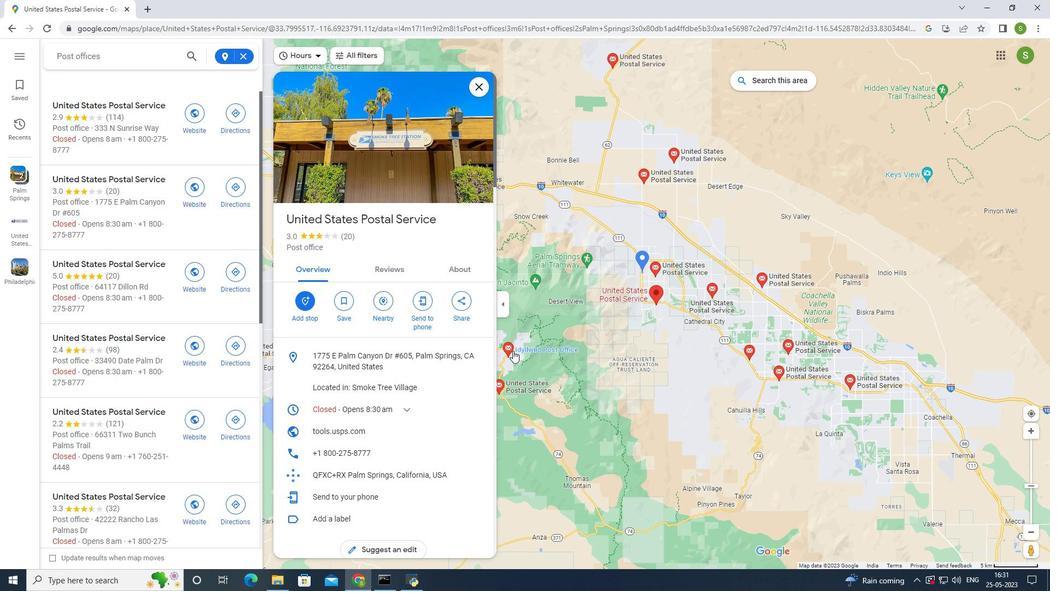 
Action: Mouse moved to (432, 149)
Screenshot: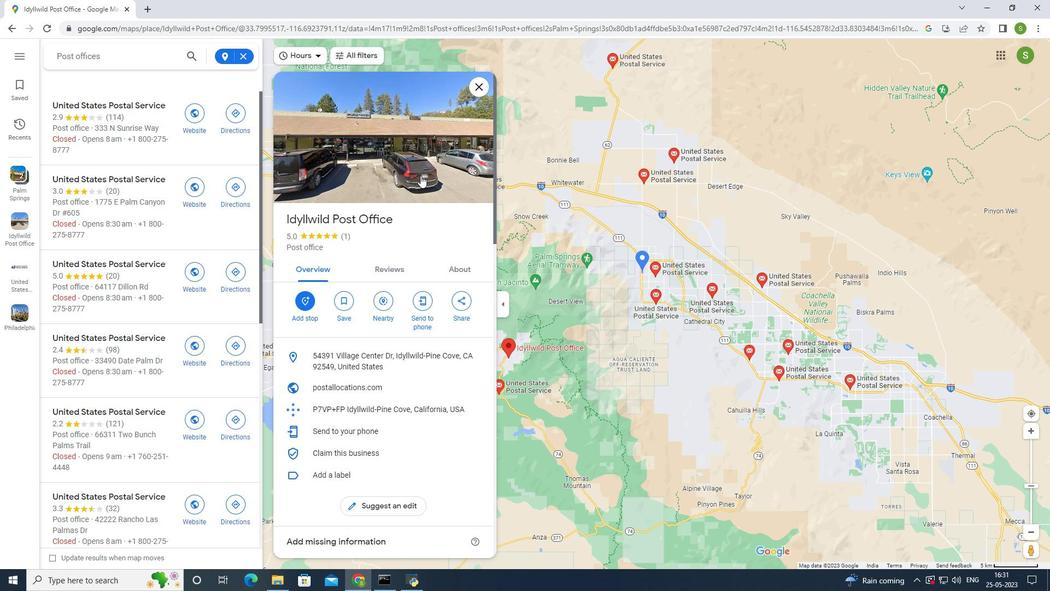 
Action: Mouse pressed left at (432, 149)
Screenshot: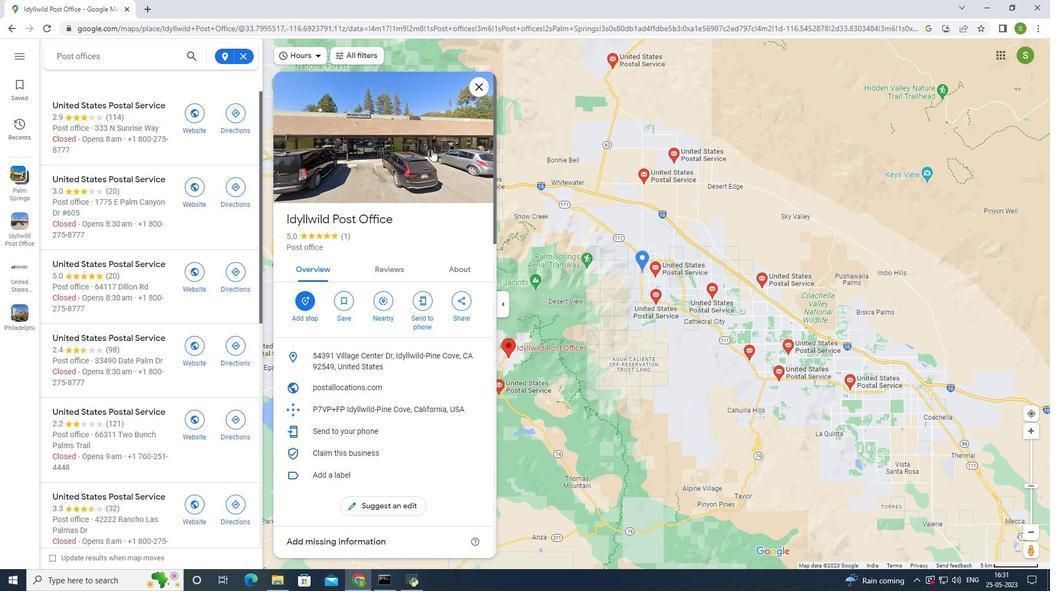 
Action: Mouse moved to (60, 56)
Screenshot: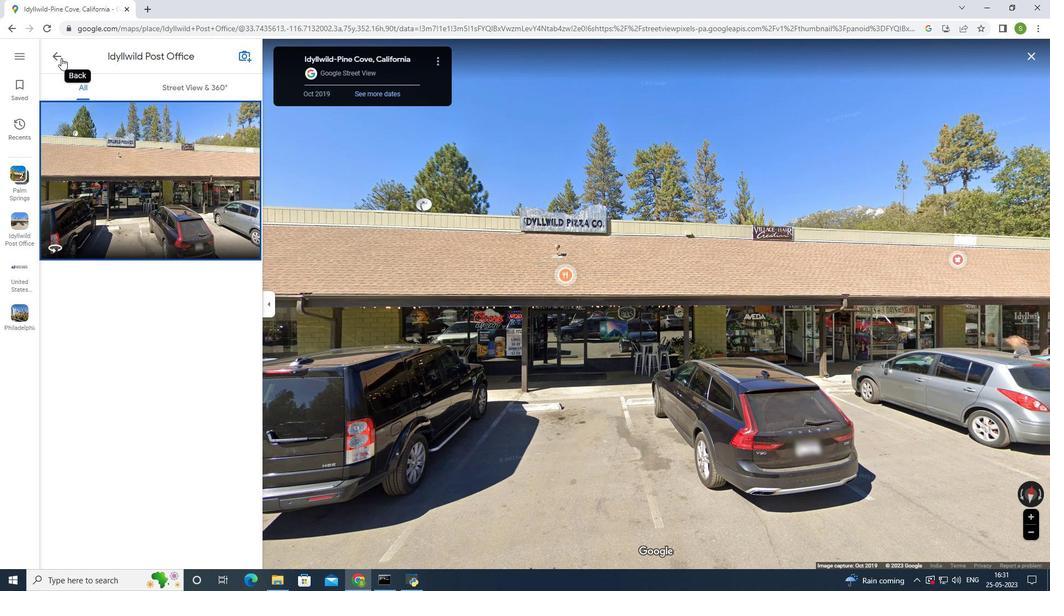 
Action: Mouse pressed left at (60, 56)
Screenshot: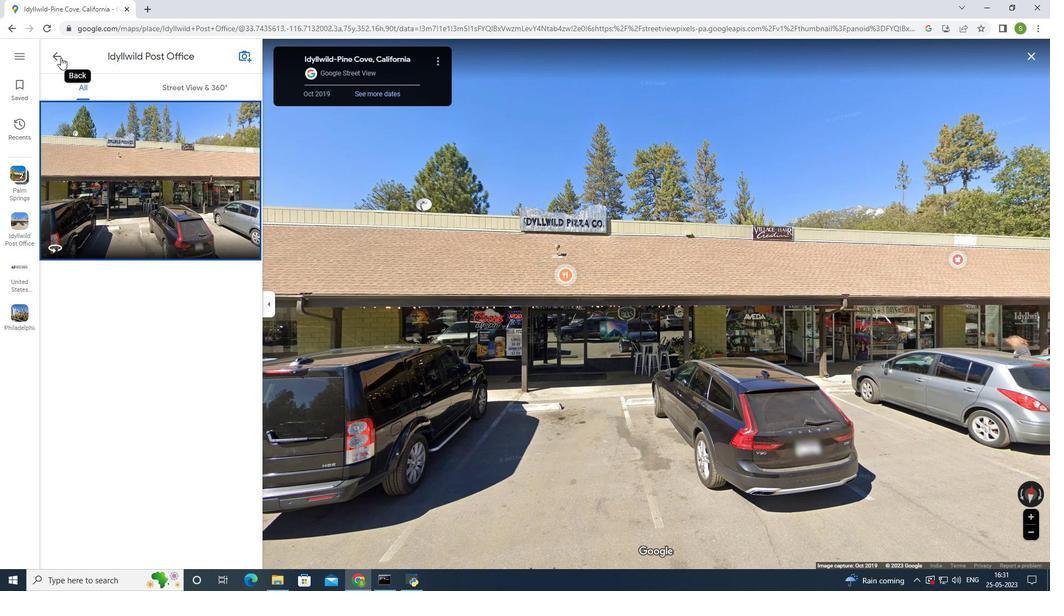
Action: Mouse moved to (924, 316)
Screenshot: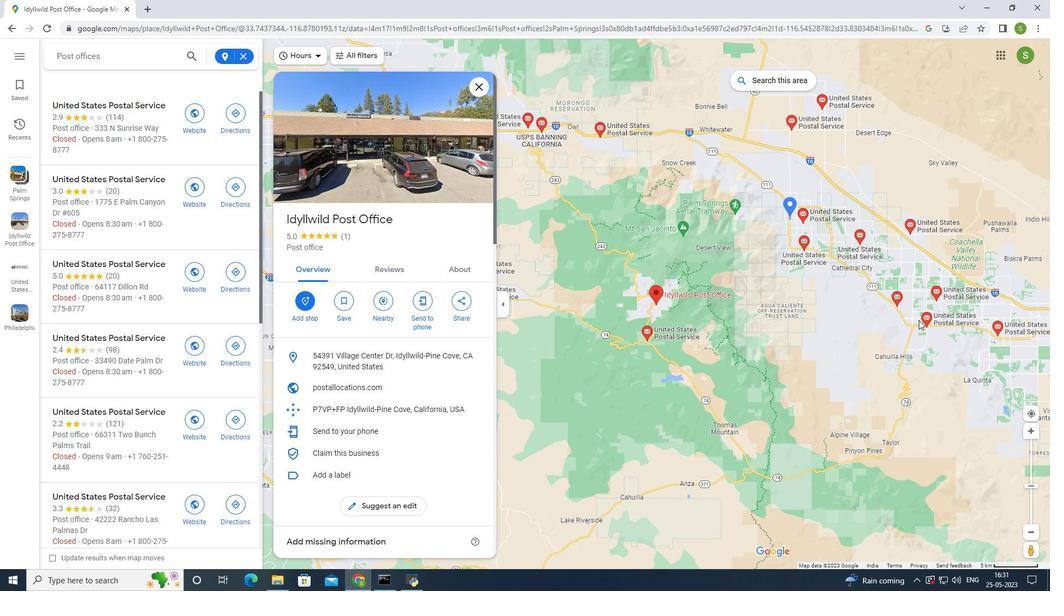 
Action: Mouse pressed left at (924, 316)
Screenshot: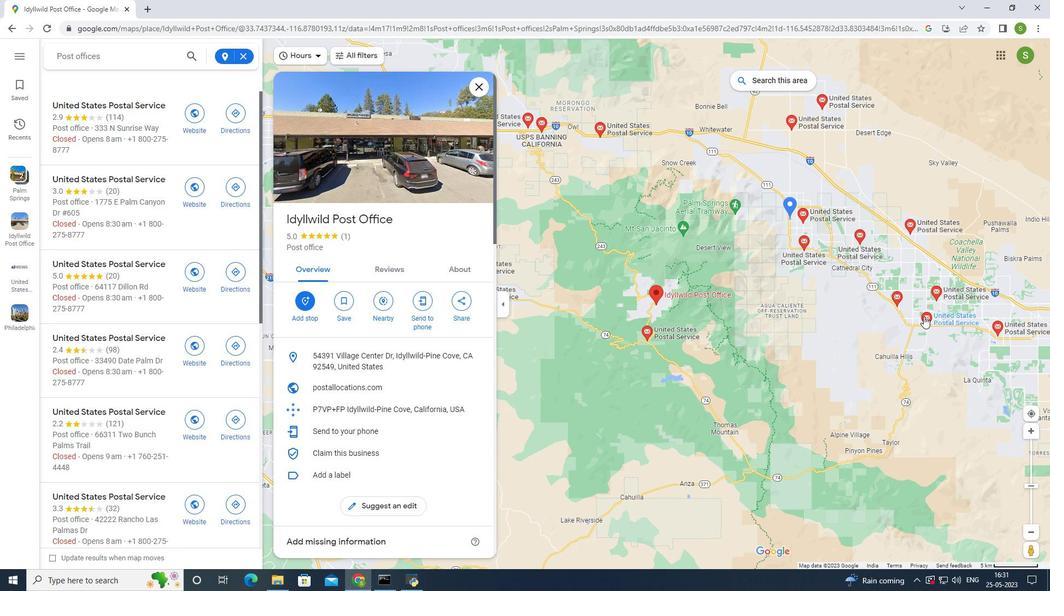 
Action: Mouse moved to (411, 163)
Screenshot: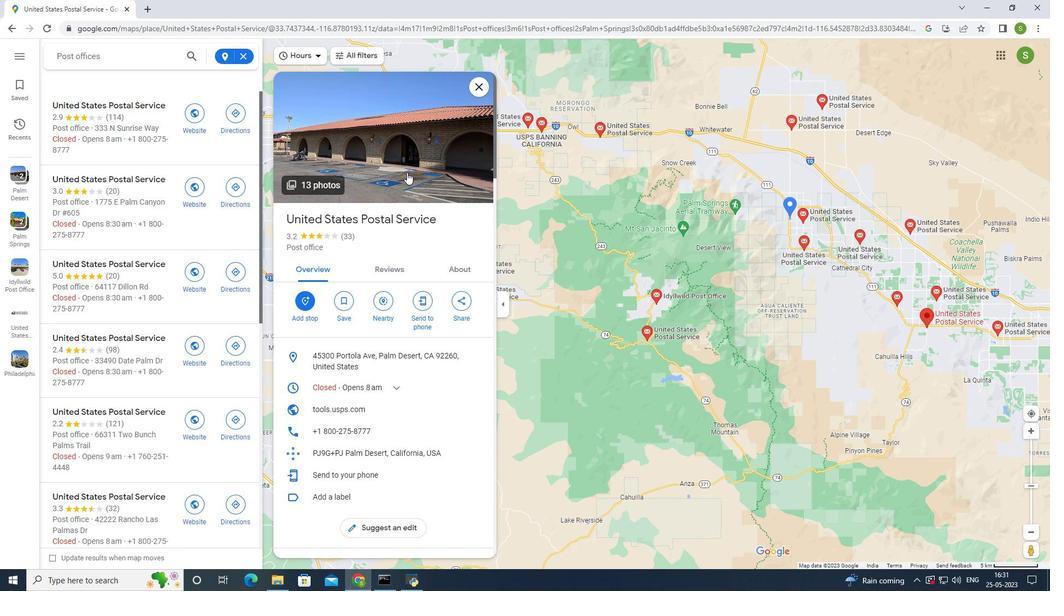
Action: Mouse pressed left at (411, 163)
Screenshot: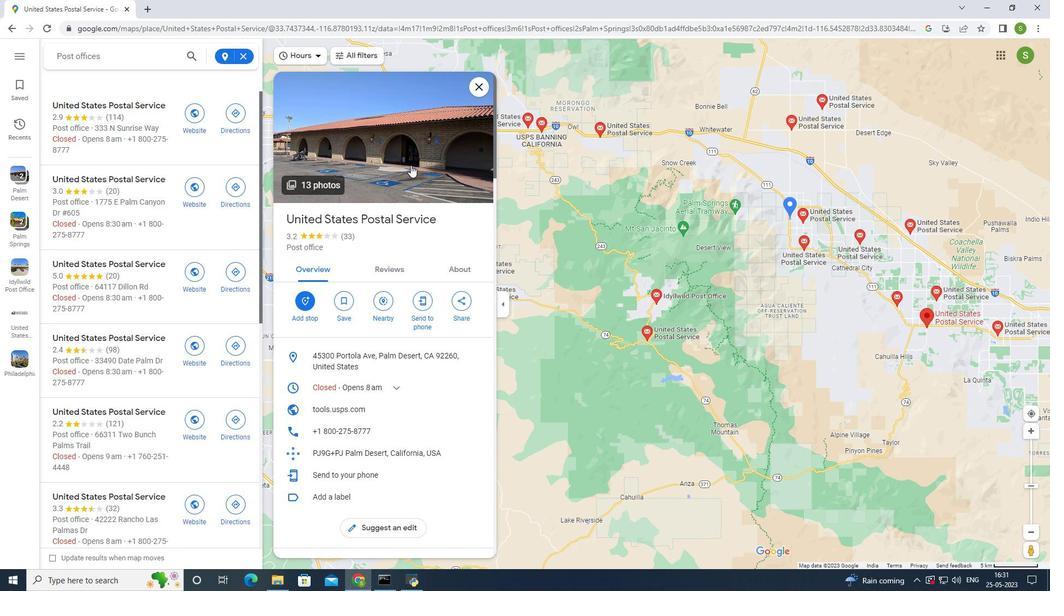 
Action: Mouse moved to (670, 478)
Screenshot: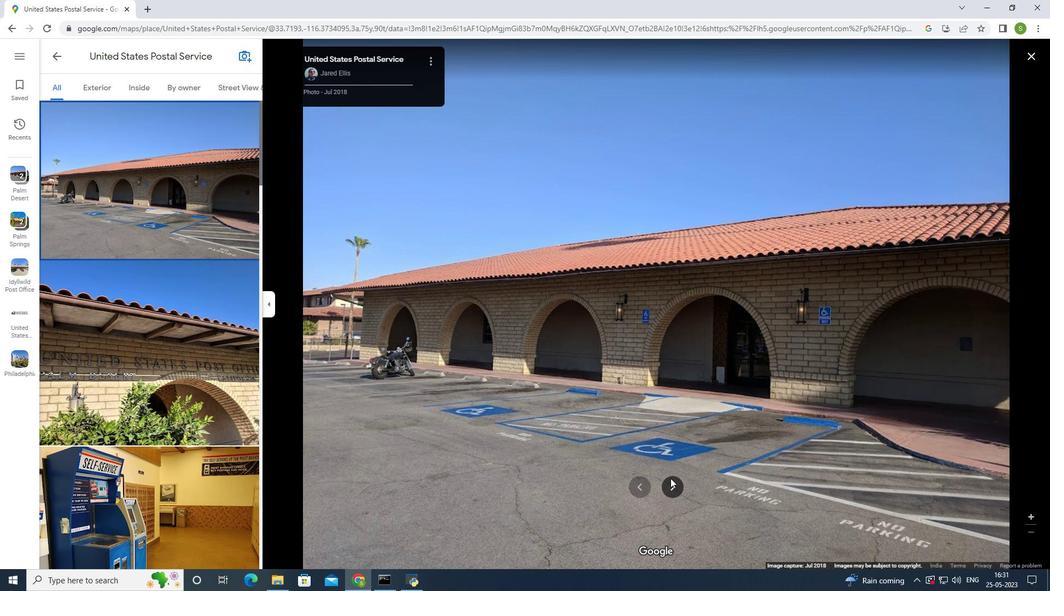 
Action: Mouse pressed left at (670, 478)
Screenshot: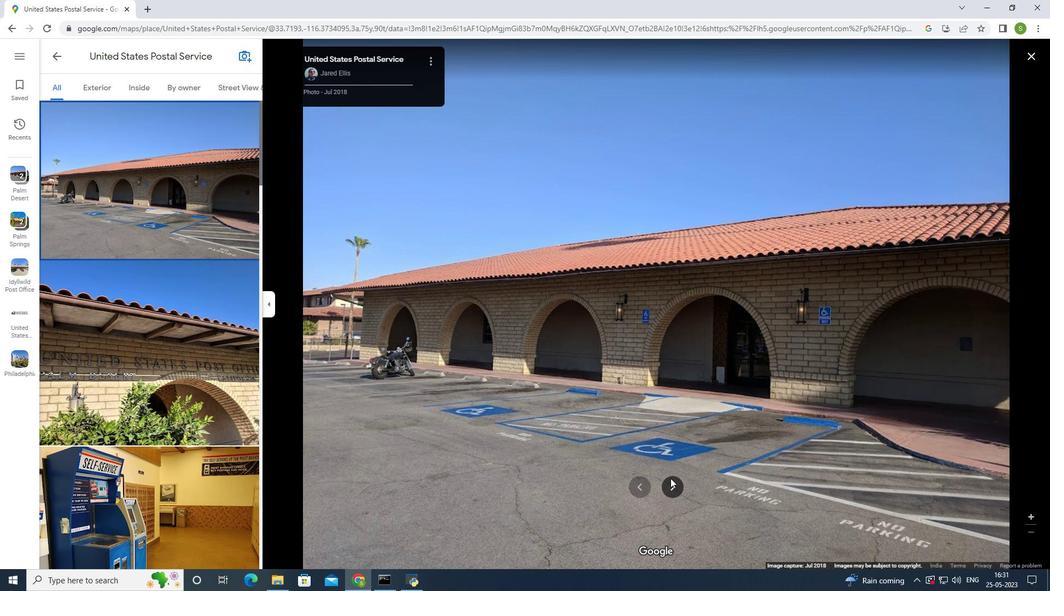 
Action: Mouse moved to (672, 479)
Screenshot: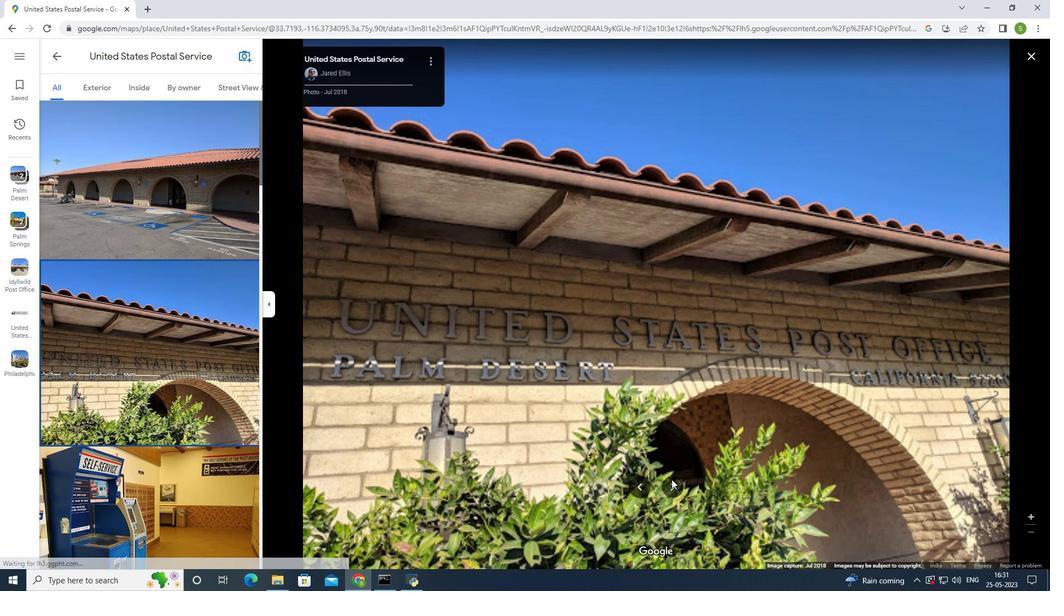
Action: Mouse pressed left at (672, 479)
Screenshot: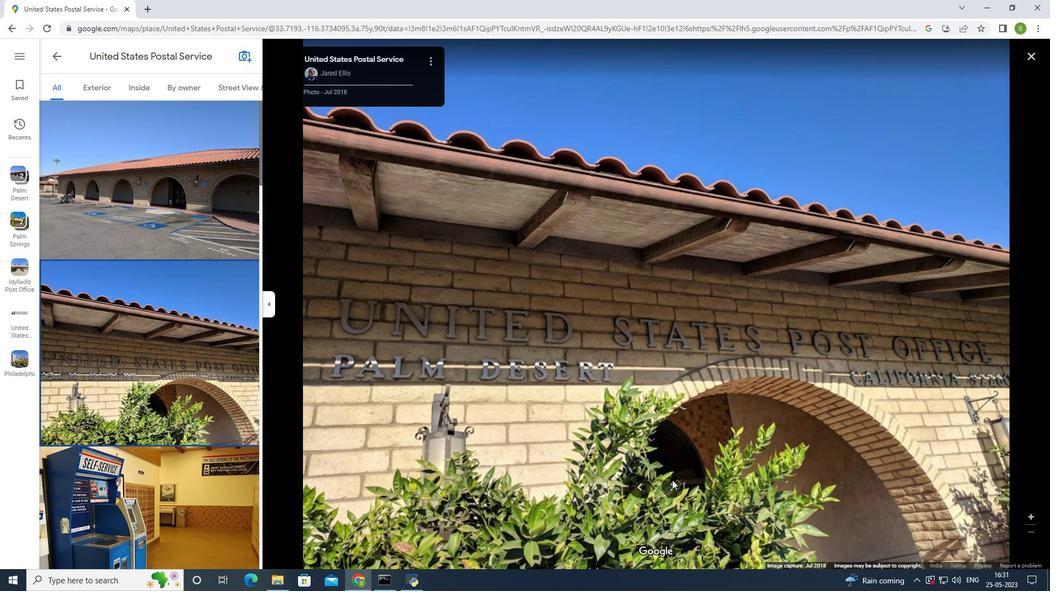 
Action: Mouse moved to (672, 481)
Screenshot: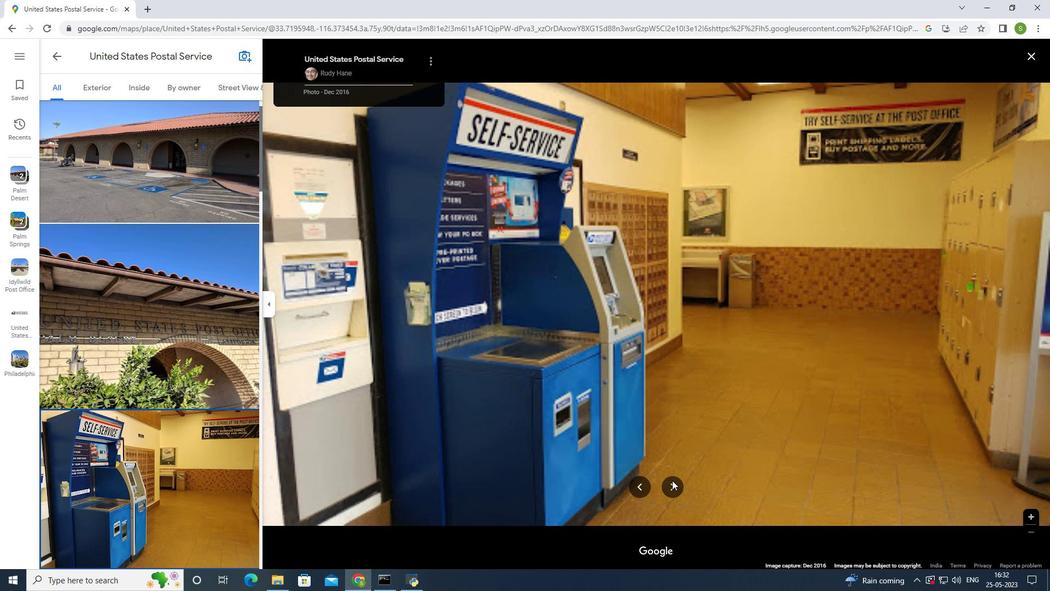
Action: Mouse pressed left at (672, 481)
Screenshot: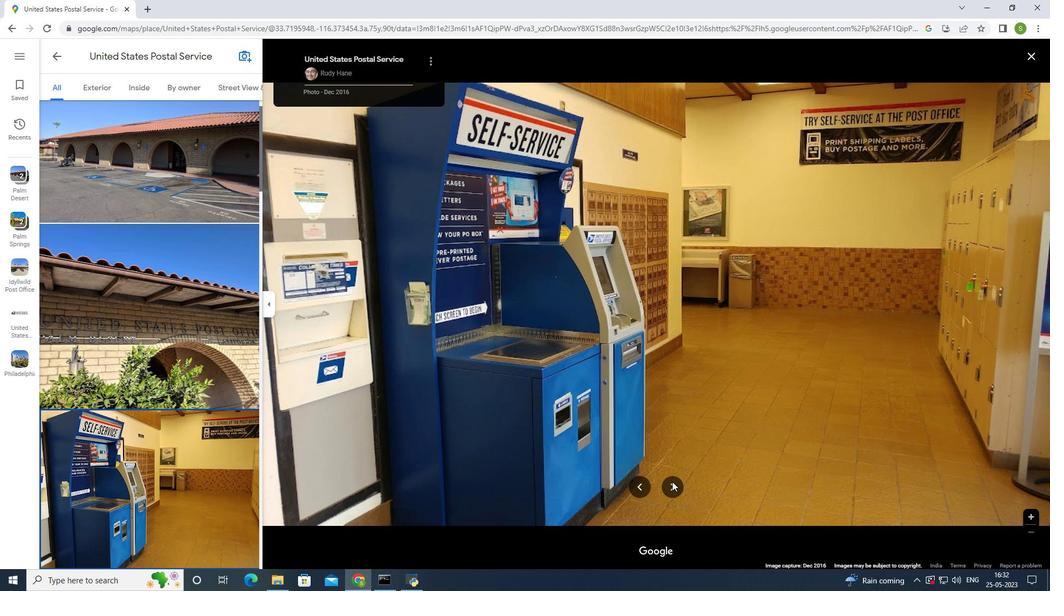 
Action: Mouse moved to (673, 481)
Screenshot: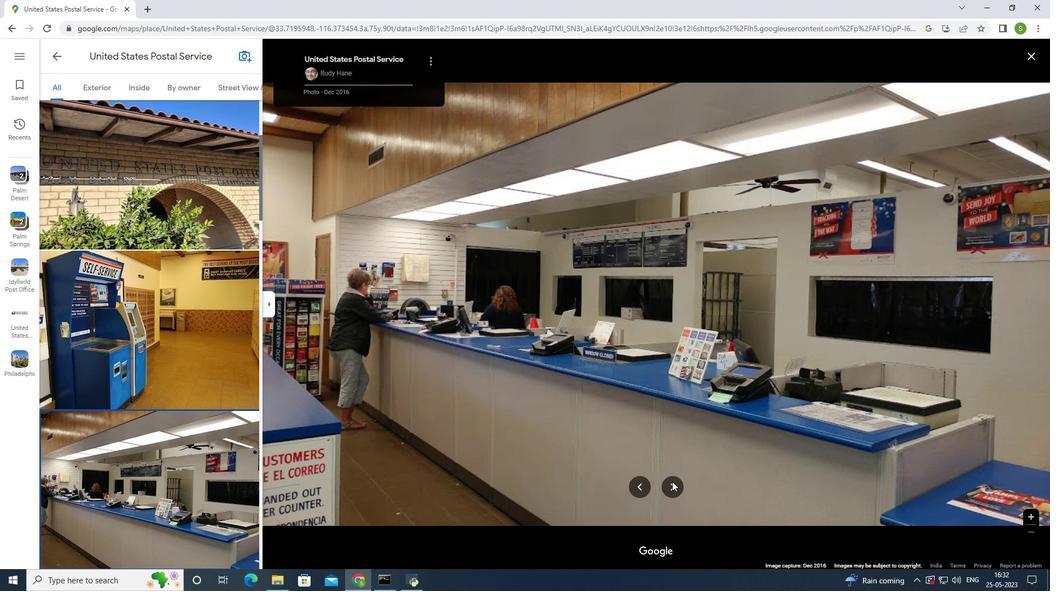 
Action: Mouse pressed left at (673, 481)
Screenshot: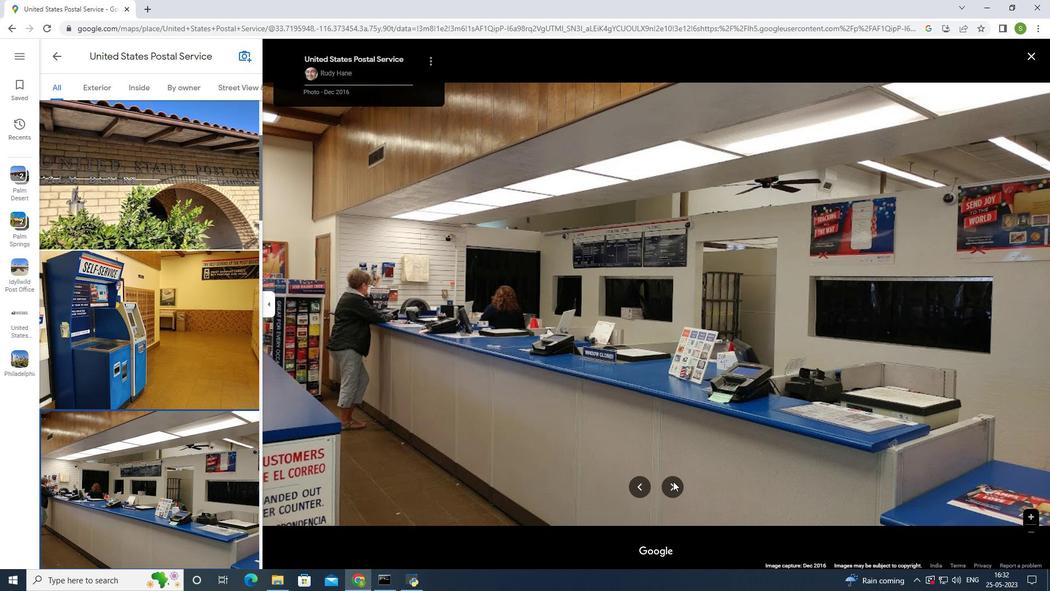 
Action: Mouse pressed left at (673, 481)
Screenshot: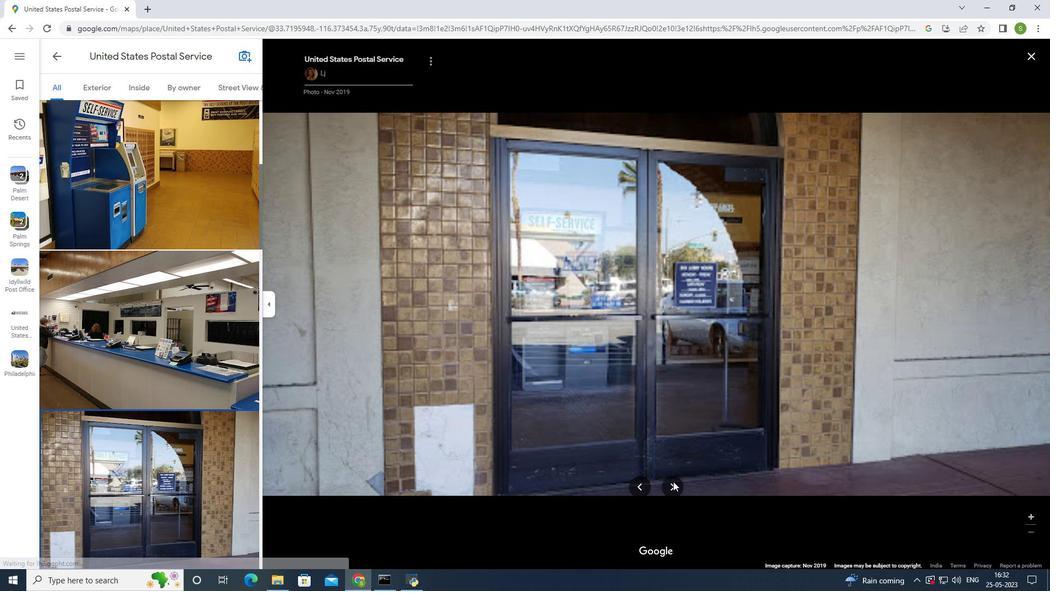 
Action: Mouse pressed left at (673, 481)
Screenshot: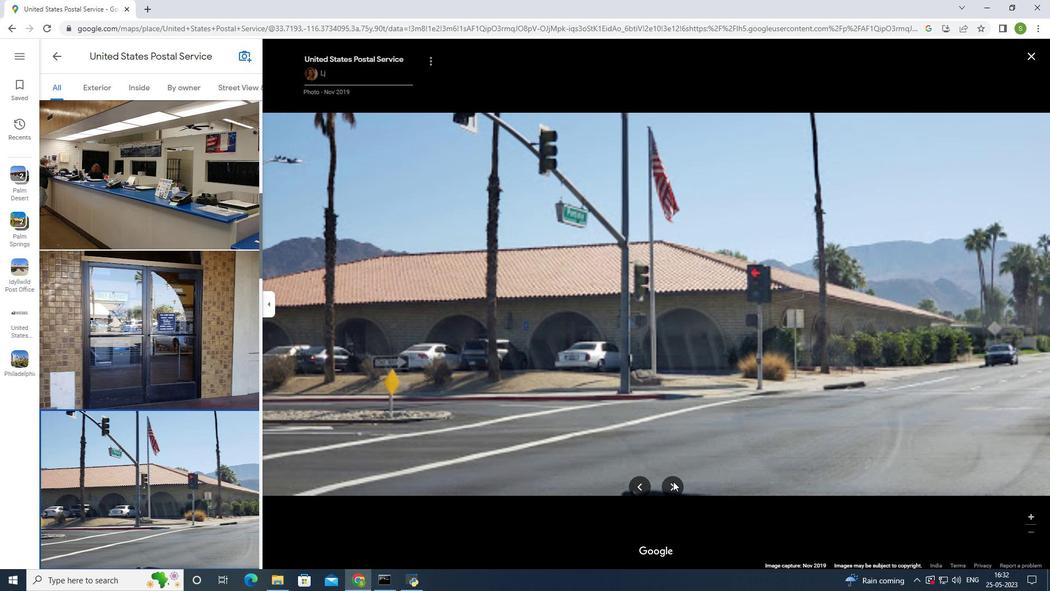 
Action: Mouse pressed left at (673, 481)
Screenshot: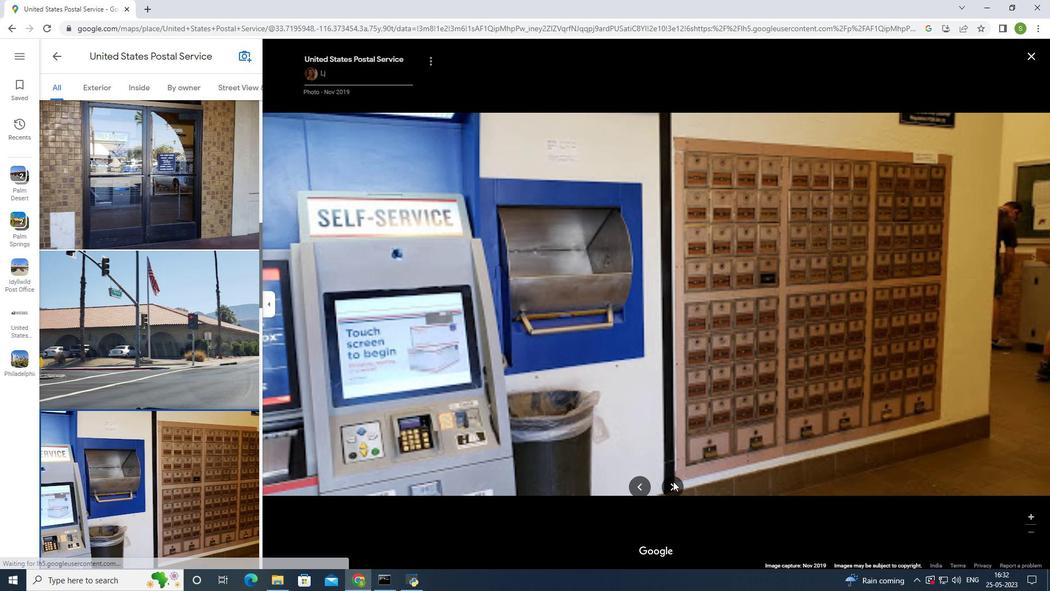 
Action: Mouse pressed left at (673, 481)
Screenshot: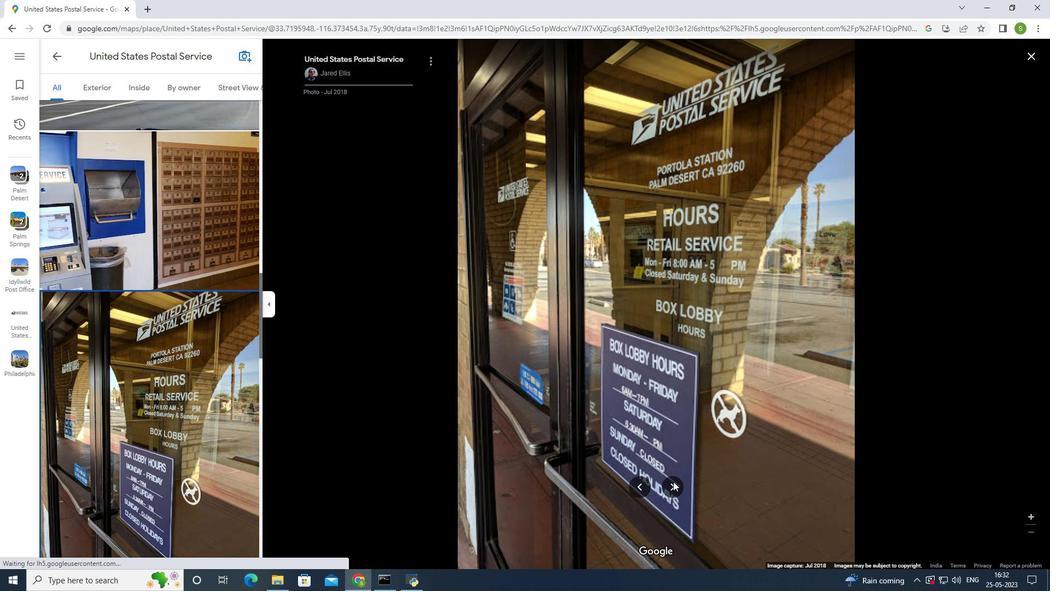 
Action: Mouse pressed left at (673, 481)
Screenshot: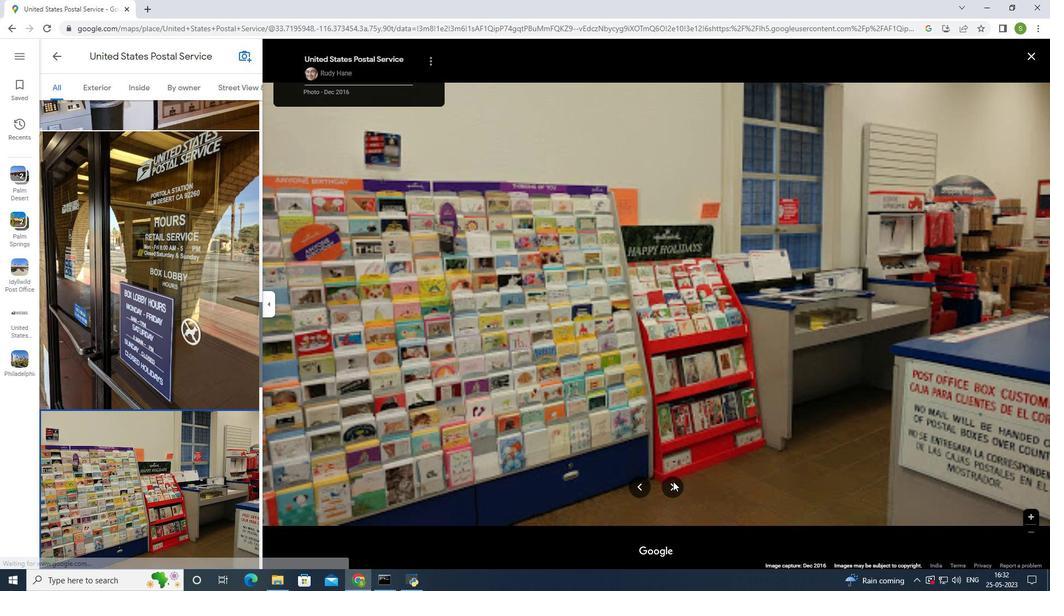 
Action: Mouse pressed left at (673, 481)
Screenshot: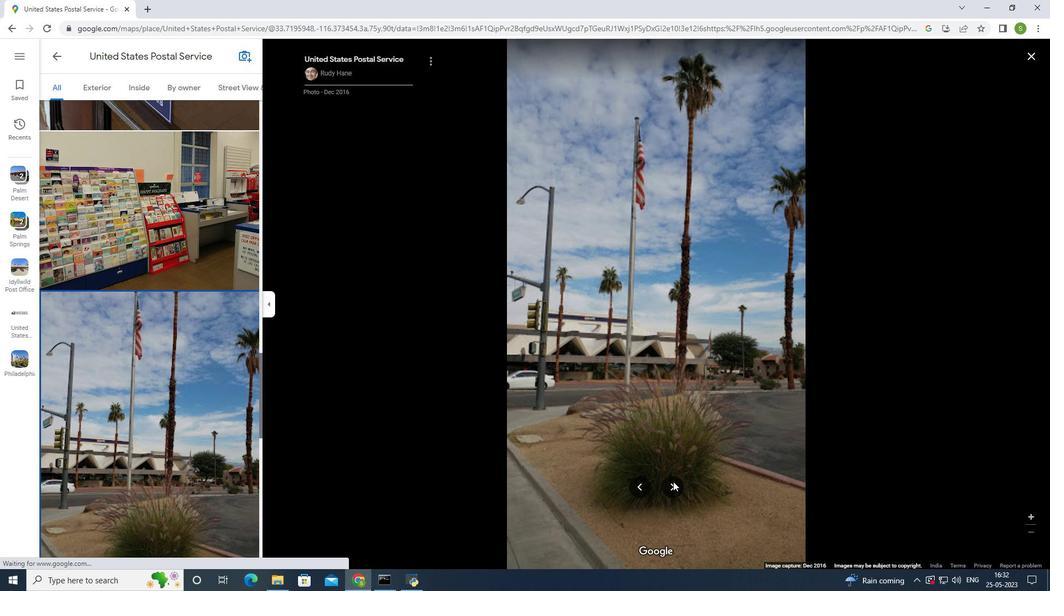 
Action: Mouse moved to (677, 485)
Screenshot: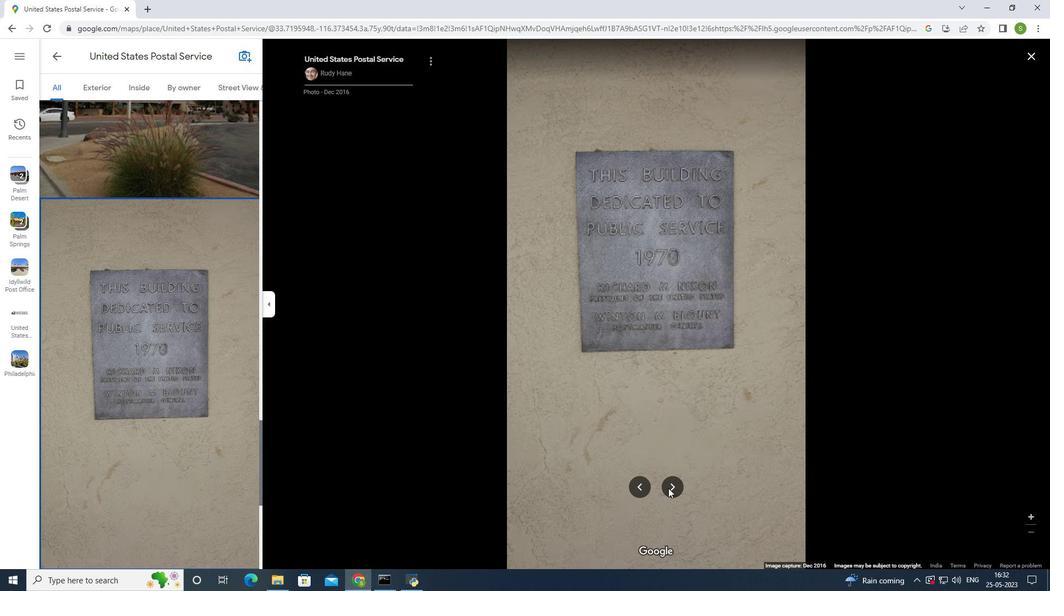 
Action: Mouse pressed left at (677, 485)
Screenshot: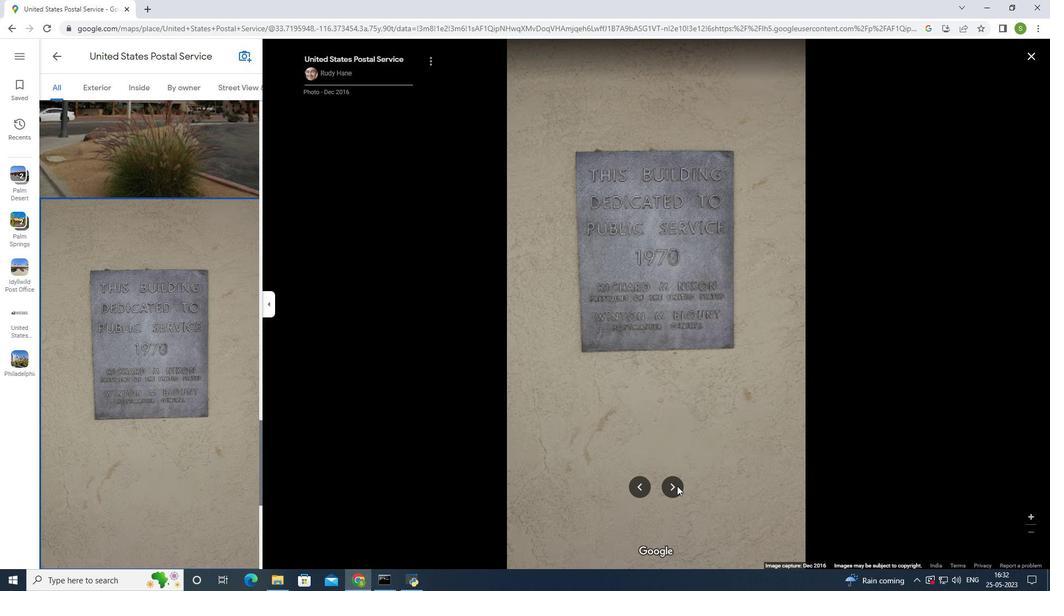 
Action: Mouse moved to (674, 490)
Screenshot: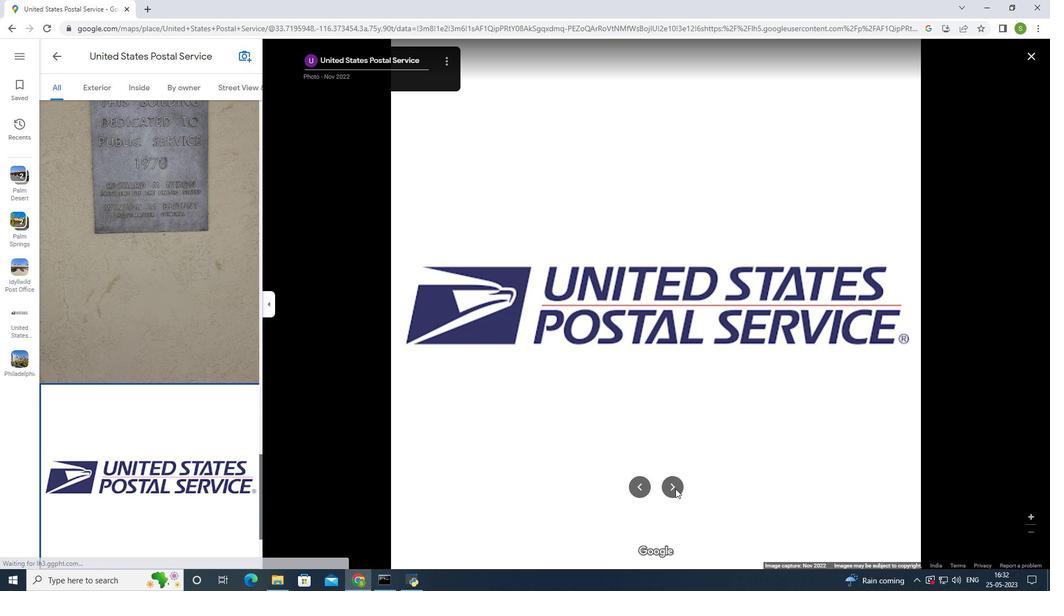 
Action: Mouse pressed left at (674, 490)
Screenshot: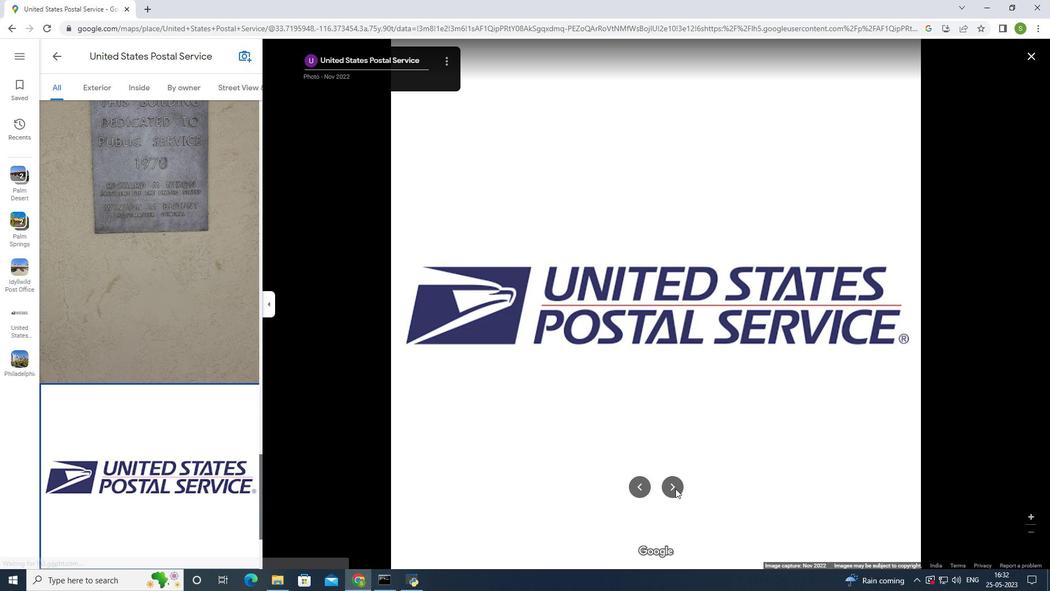 
Action: Mouse pressed left at (674, 490)
Screenshot: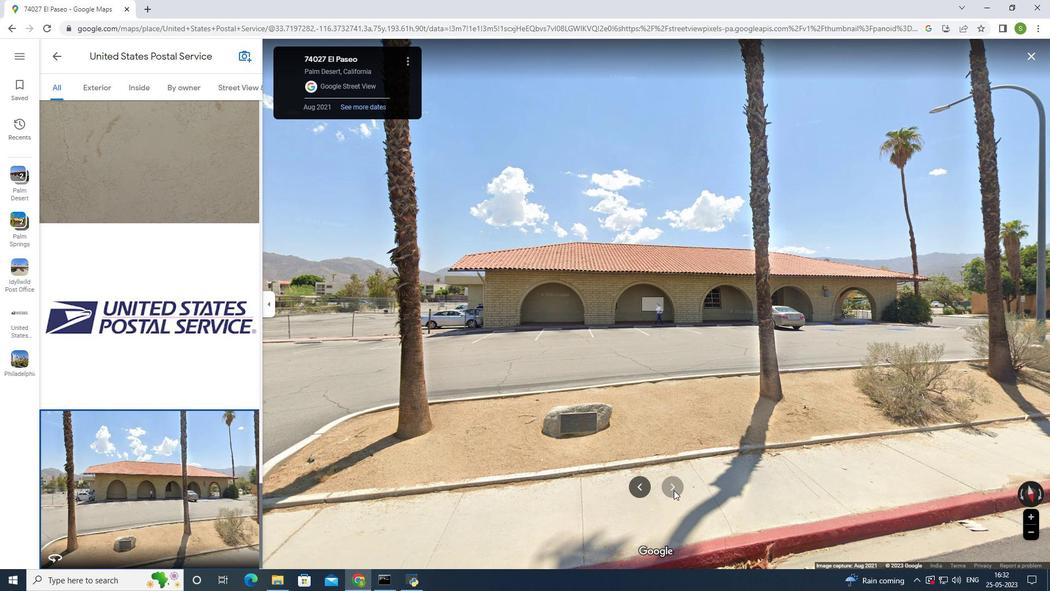 
Action: Mouse moved to (639, 490)
Screenshot: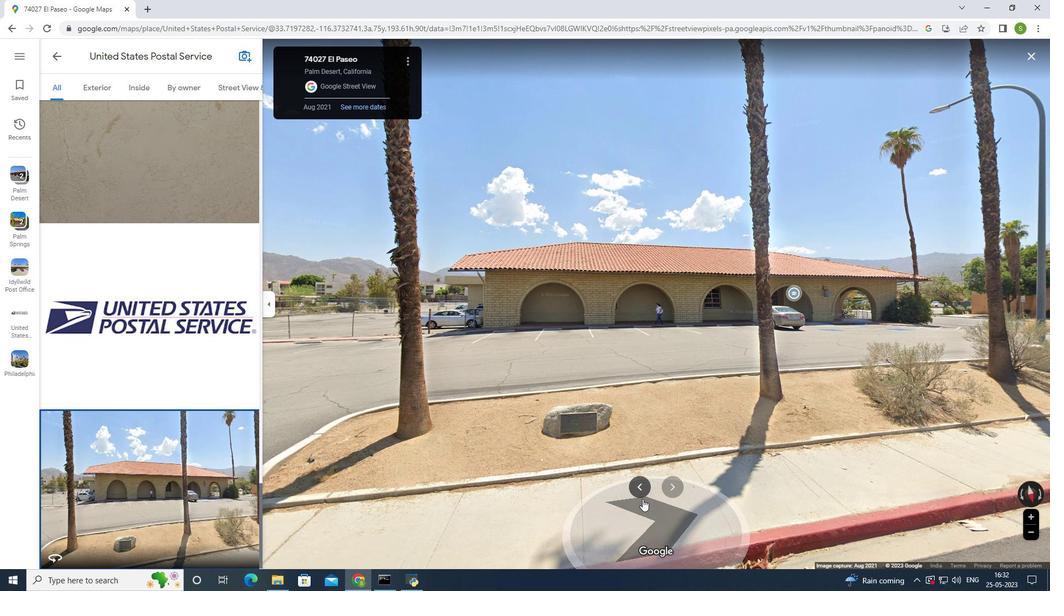
Action: Mouse pressed left at (639, 490)
Screenshot: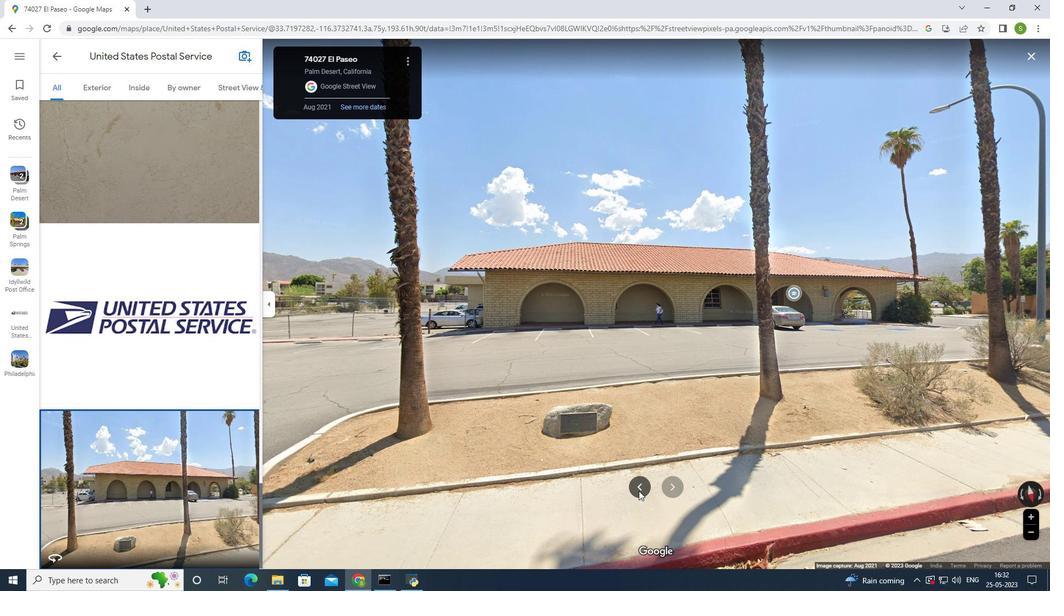 
Action: Mouse moved to (639, 489)
Screenshot: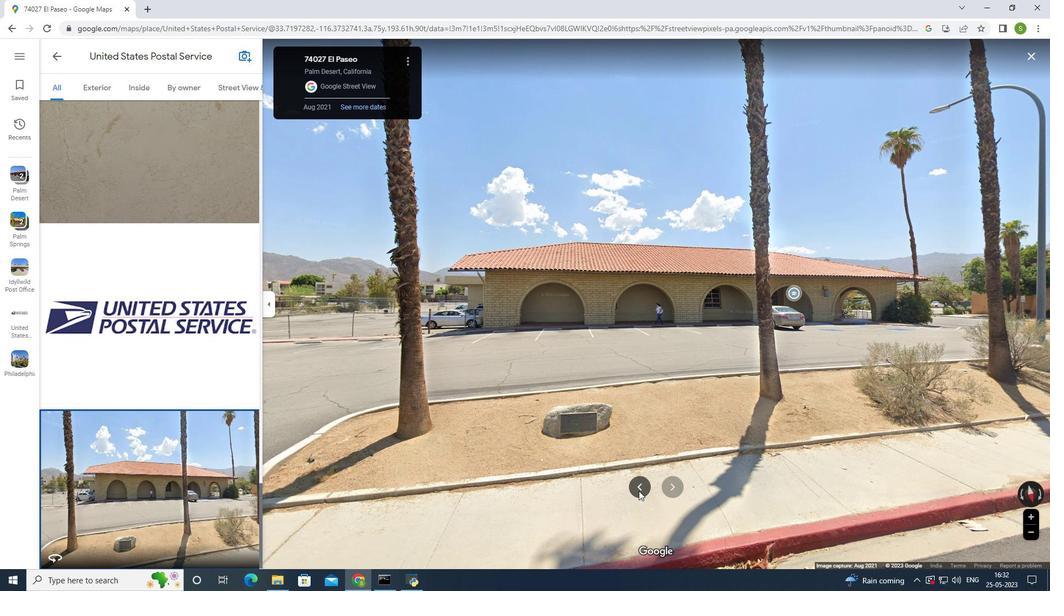 
Action: Mouse pressed left at (639, 489)
Screenshot: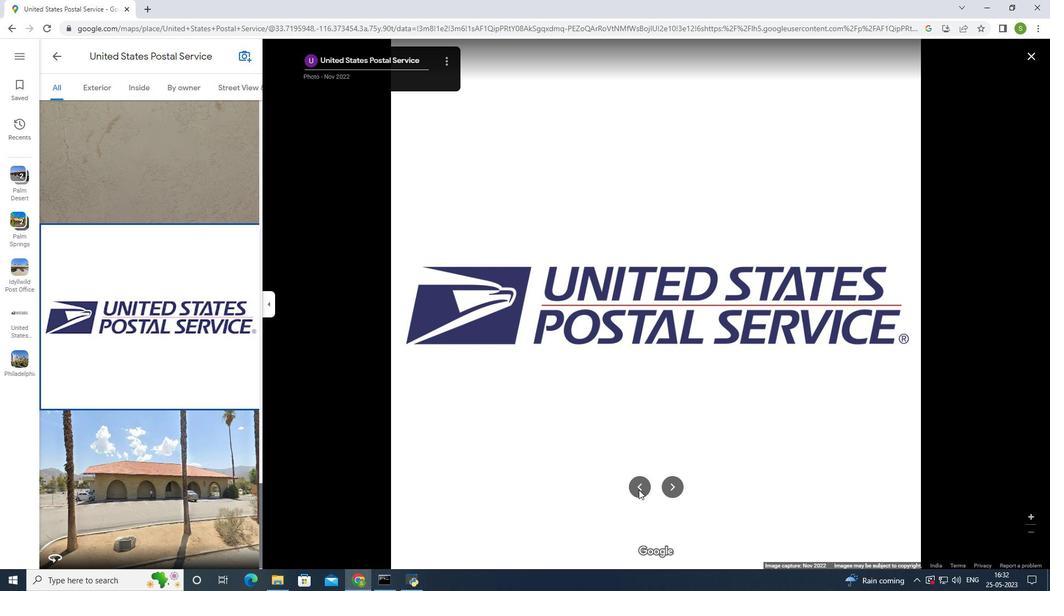 
Action: Mouse moved to (639, 489)
Screenshot: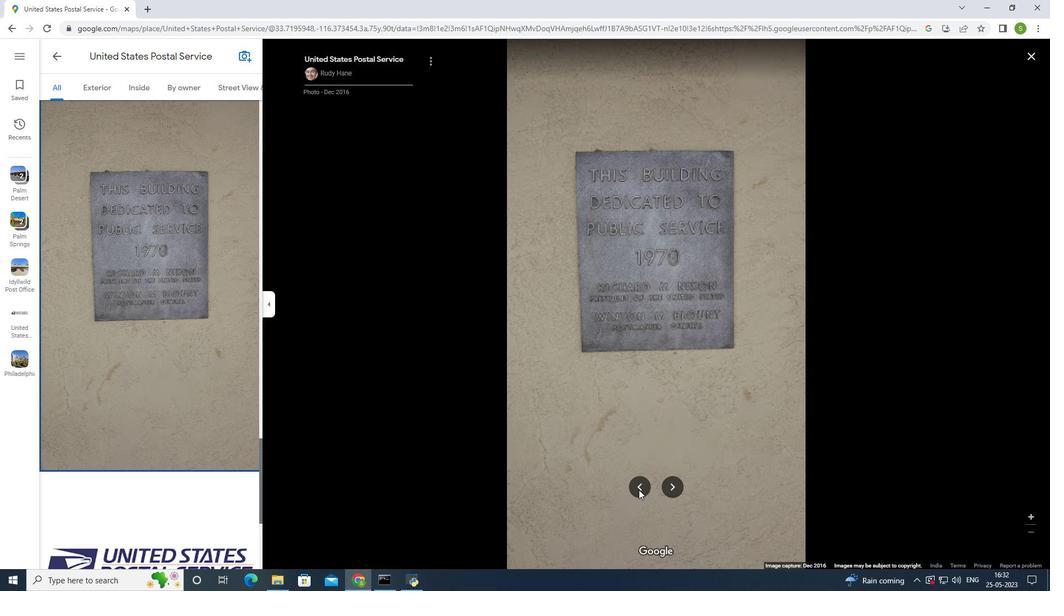 
Action: Mouse pressed left at (639, 489)
Screenshot: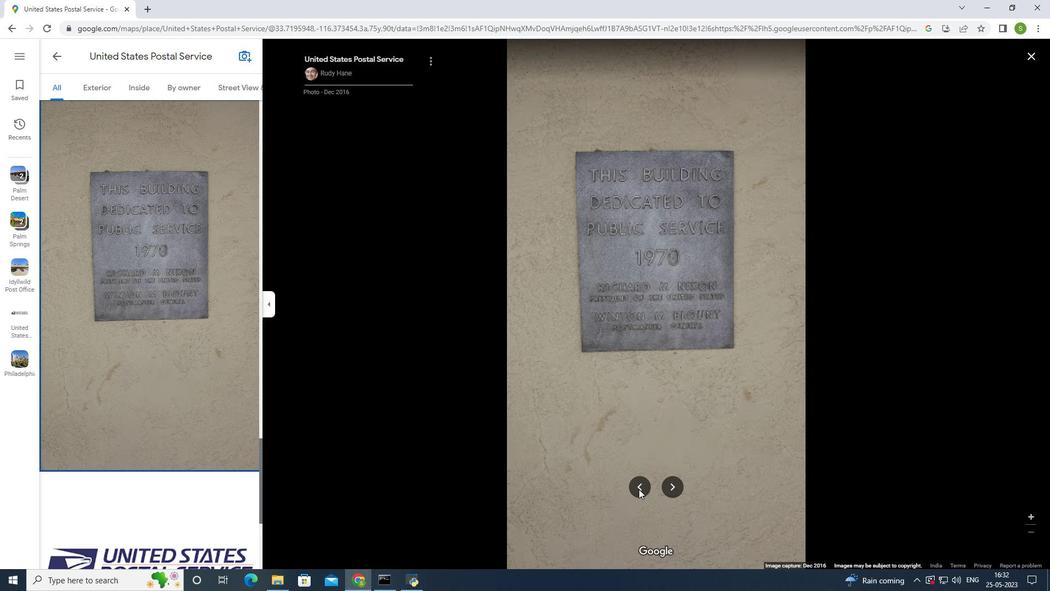 
Action: Mouse pressed left at (639, 489)
Screenshot: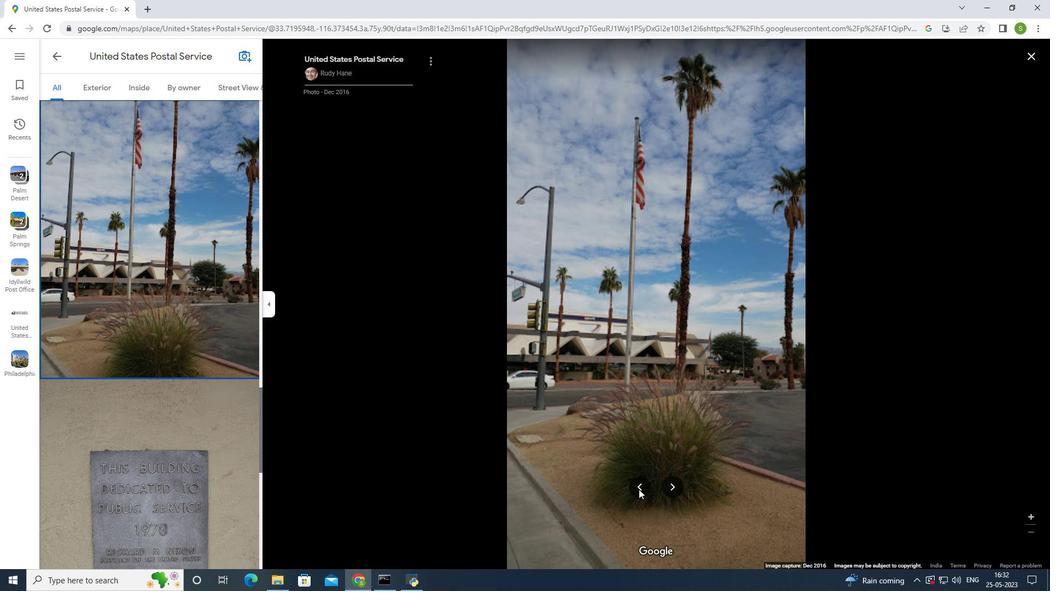 
Action: Mouse pressed left at (639, 489)
Screenshot: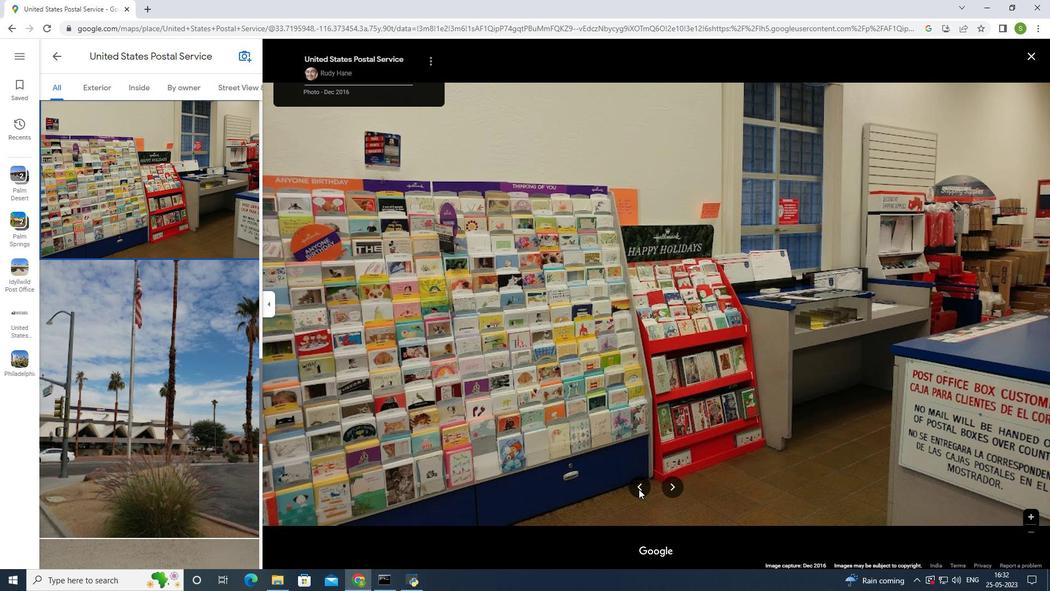 
Action: Mouse moved to (666, 487)
Screenshot: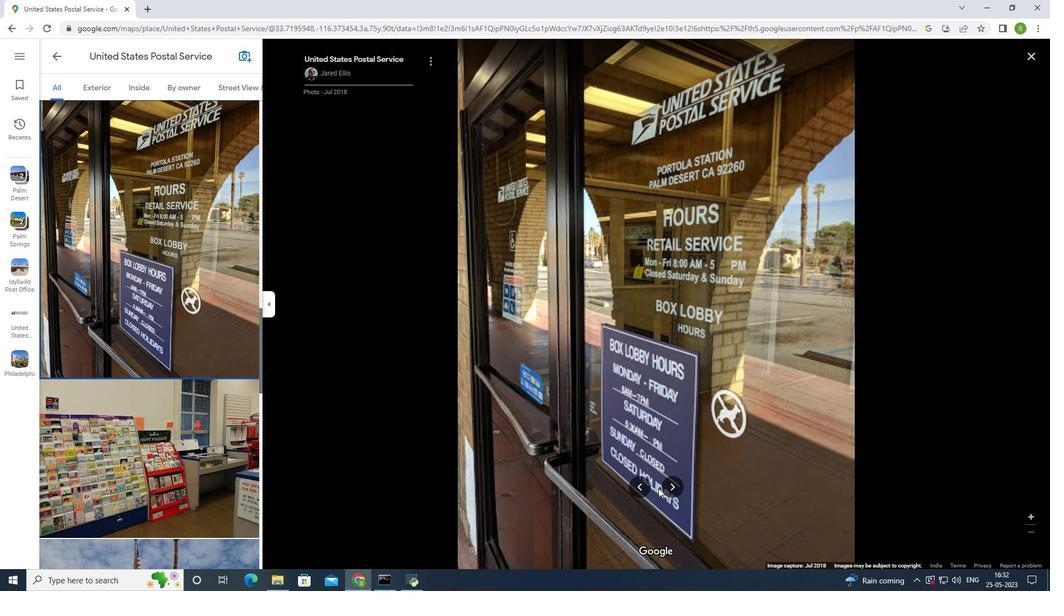 
Action: Mouse pressed left at (666, 487)
Screenshot: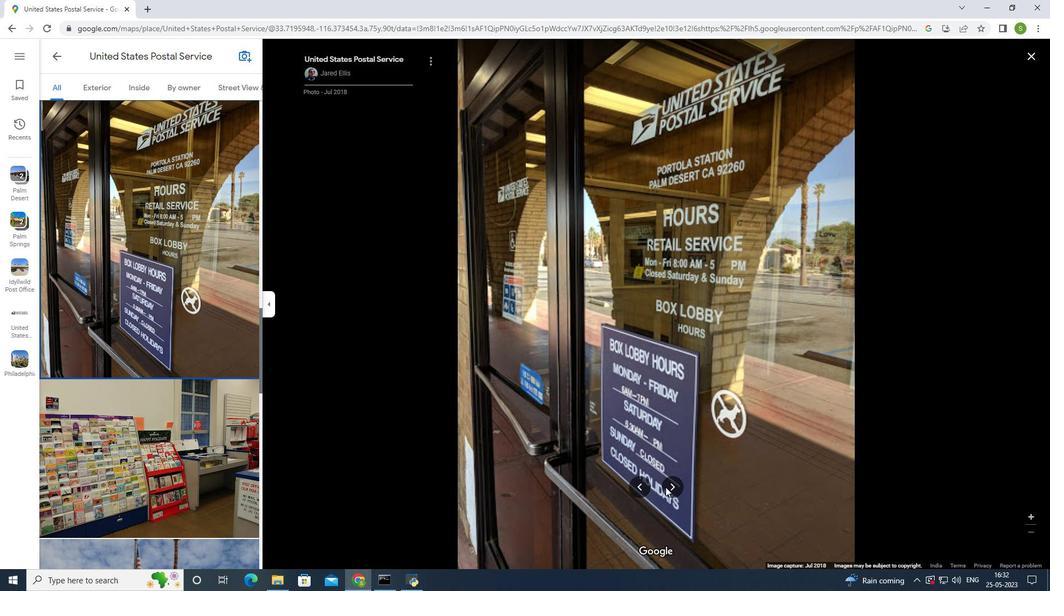 
Action: Mouse moved to (453, 347)
Screenshot: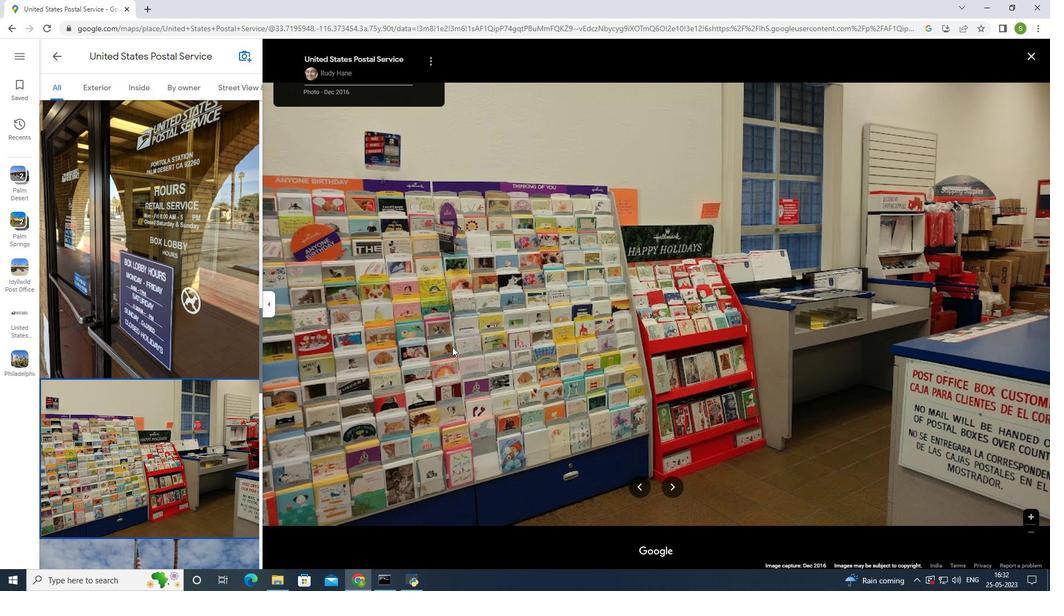
Action: Mouse scrolled (453, 348) with delta (0, 0)
Screenshot: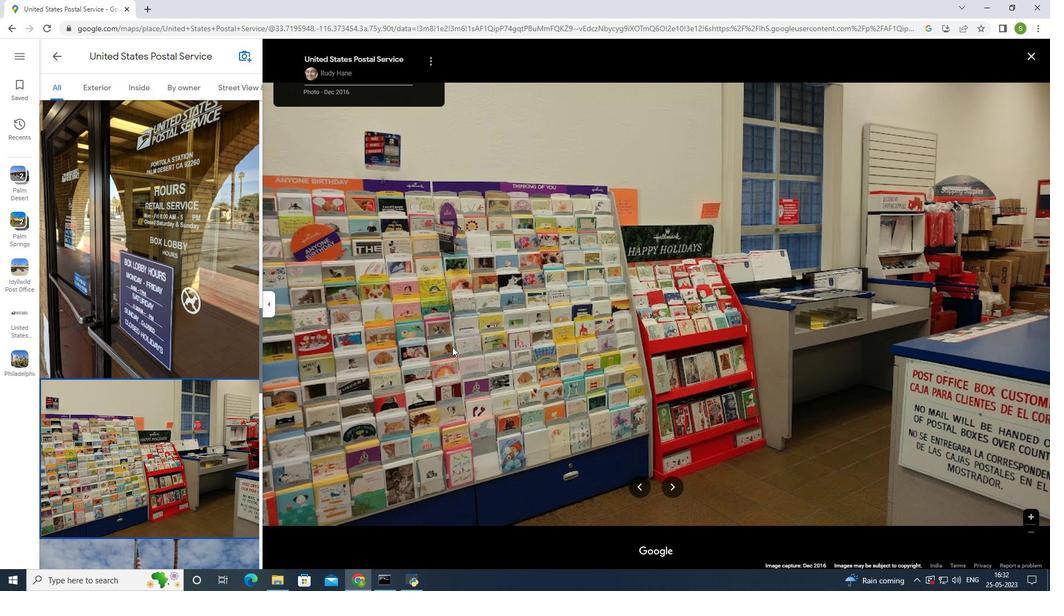 
Action: Mouse scrolled (453, 348) with delta (0, 0)
Screenshot: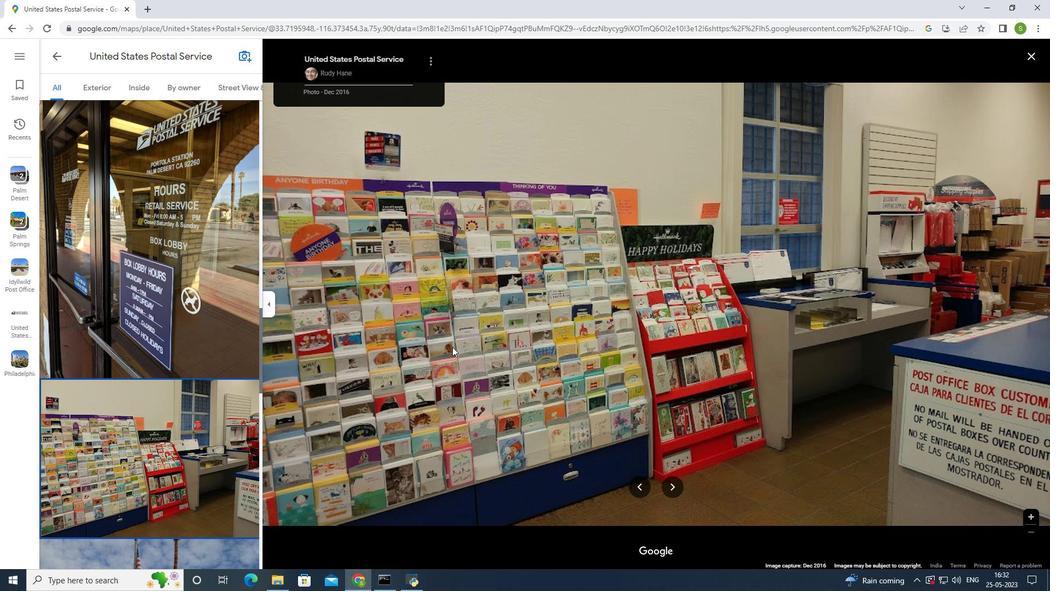 
Action: Mouse scrolled (453, 348) with delta (0, 0)
Screenshot: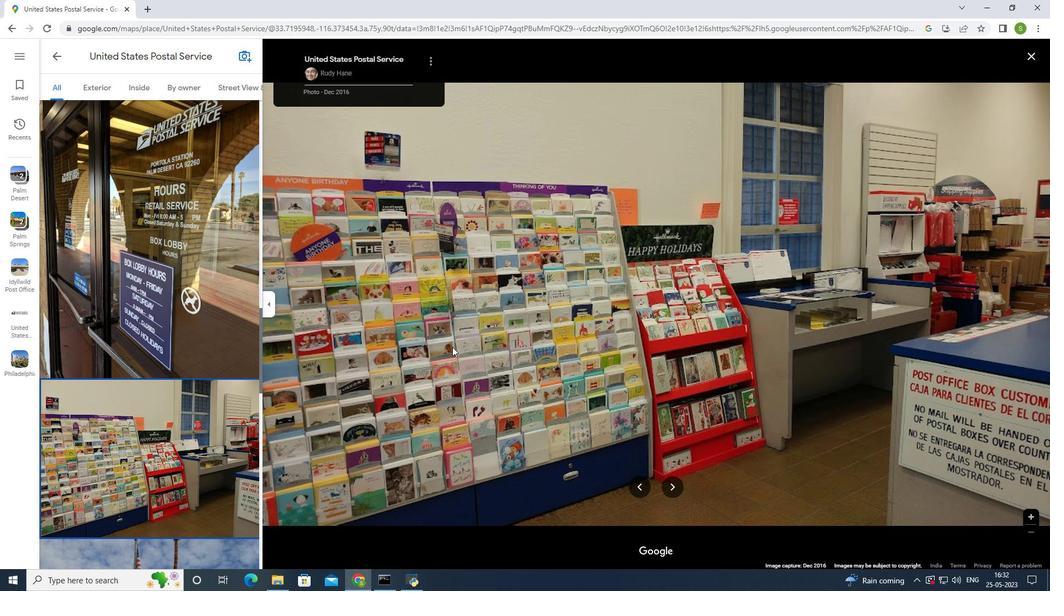 
Action: Mouse scrolled (453, 348) with delta (0, 0)
Screenshot: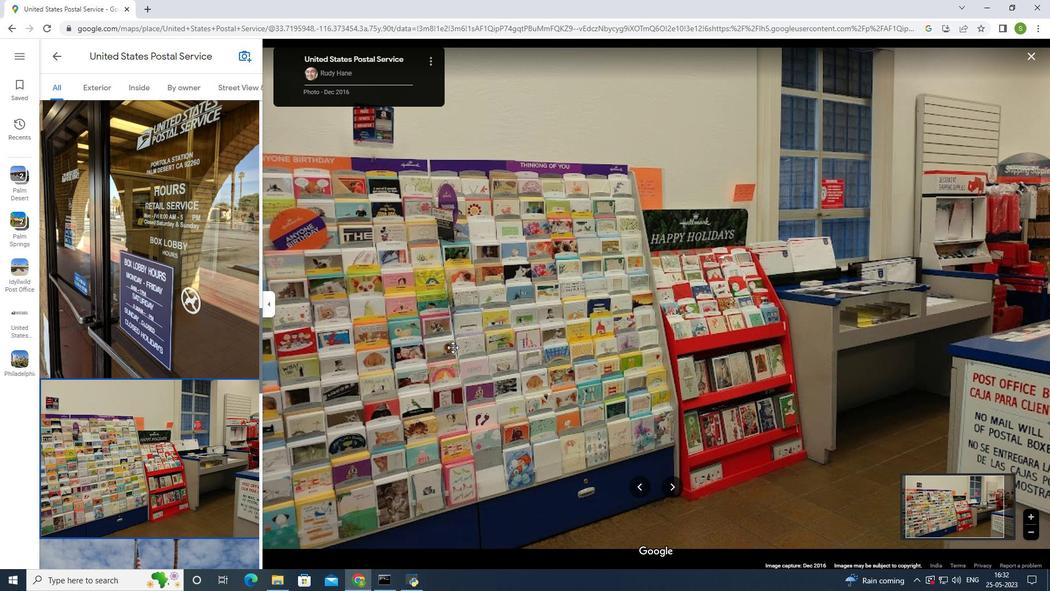 
Action: Mouse moved to (456, 345)
Screenshot: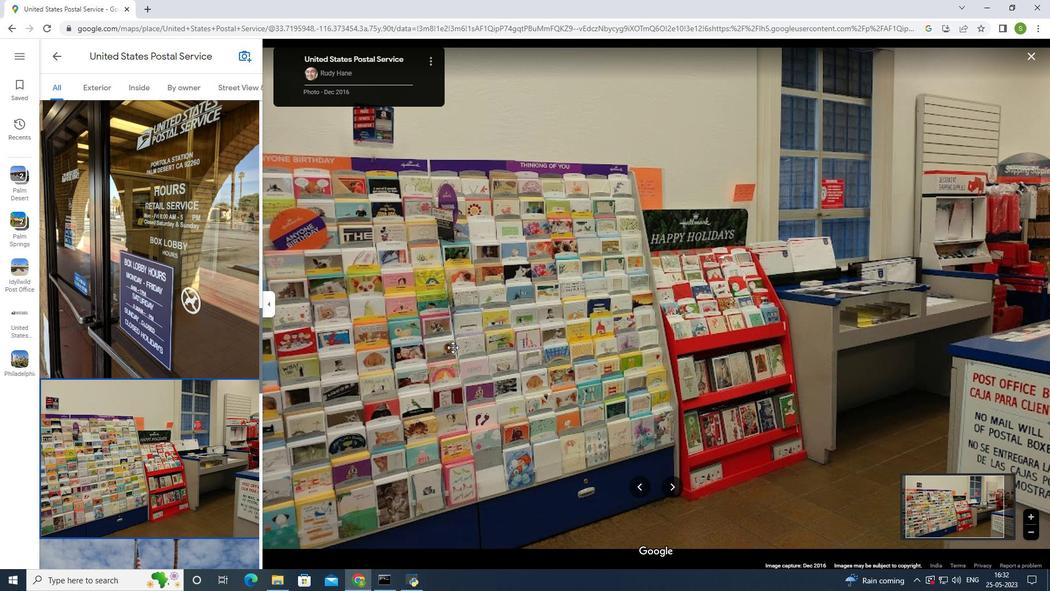 
Action: Mouse scrolled (455, 346) with delta (0, 0)
Screenshot: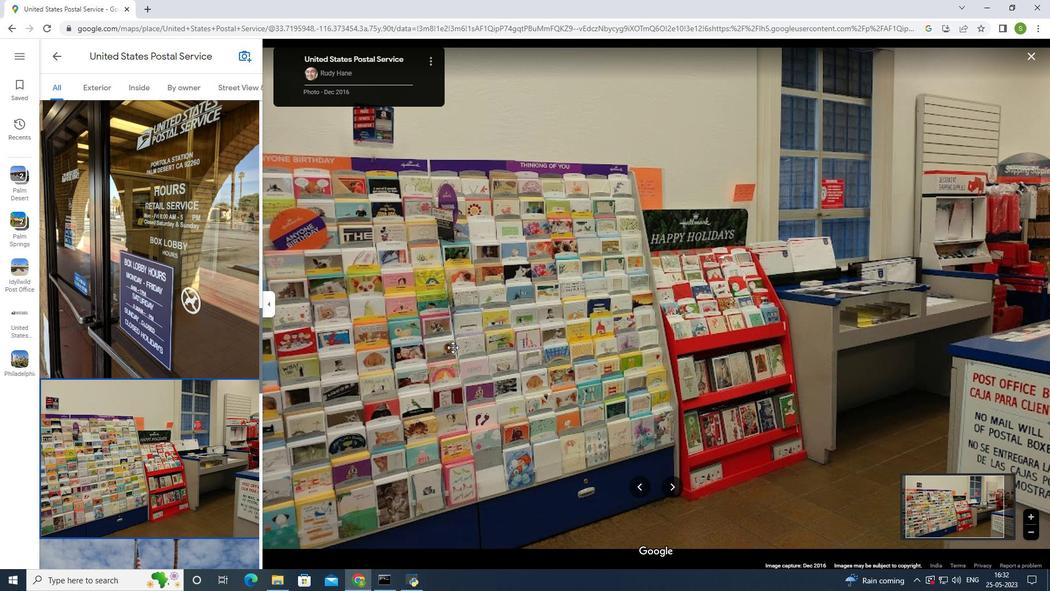 
Action: Mouse moved to (457, 345)
Screenshot: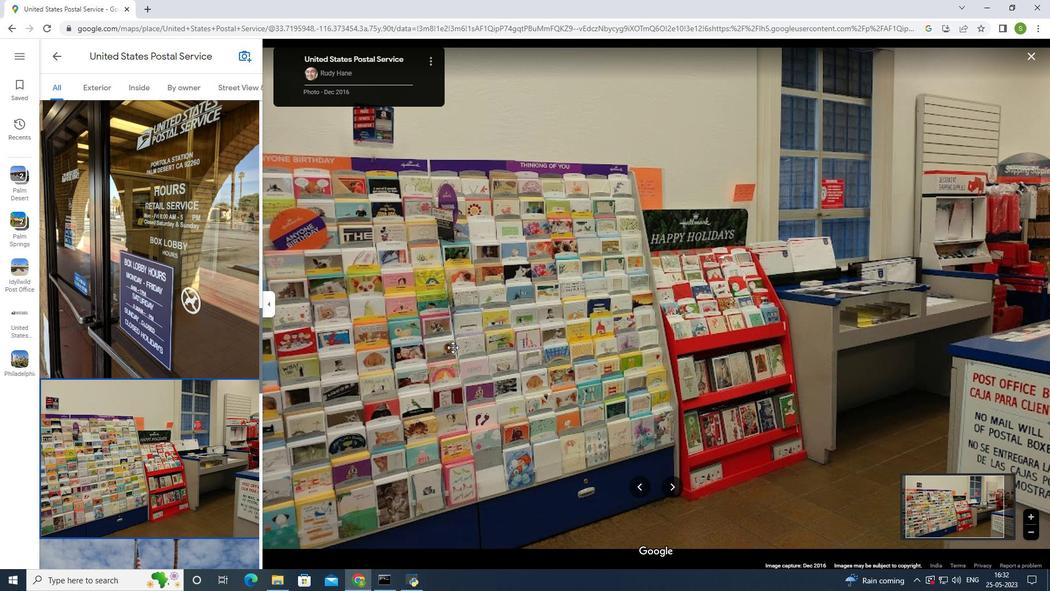 
Action: Mouse scrolled (456, 346) with delta (0, 0)
Screenshot: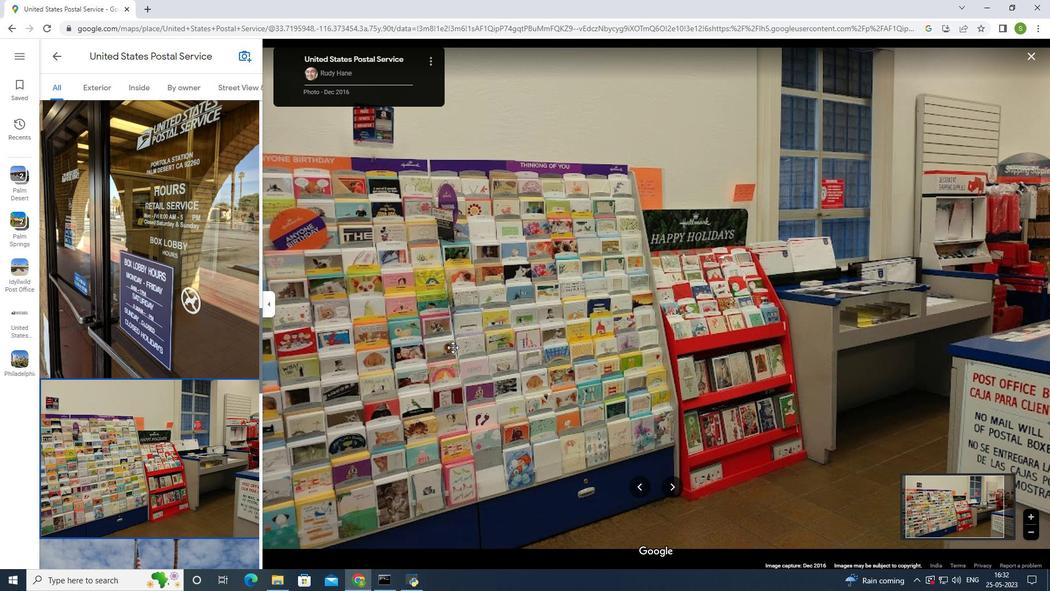 
Action: Mouse scrolled (457, 345) with delta (0, 0)
Screenshot: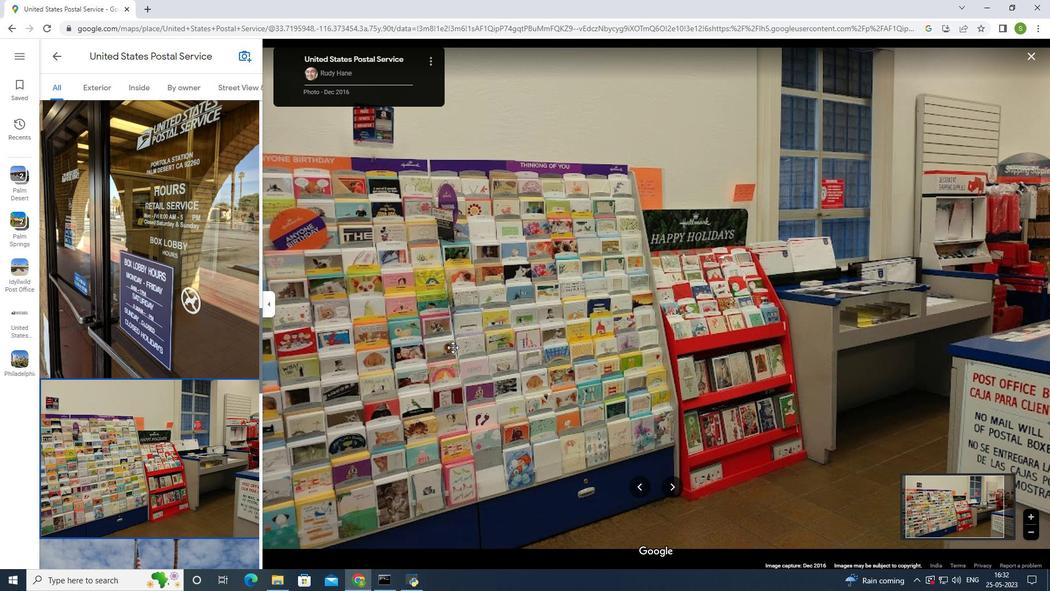 
Action: Mouse scrolled (457, 345) with delta (0, 0)
Screenshot: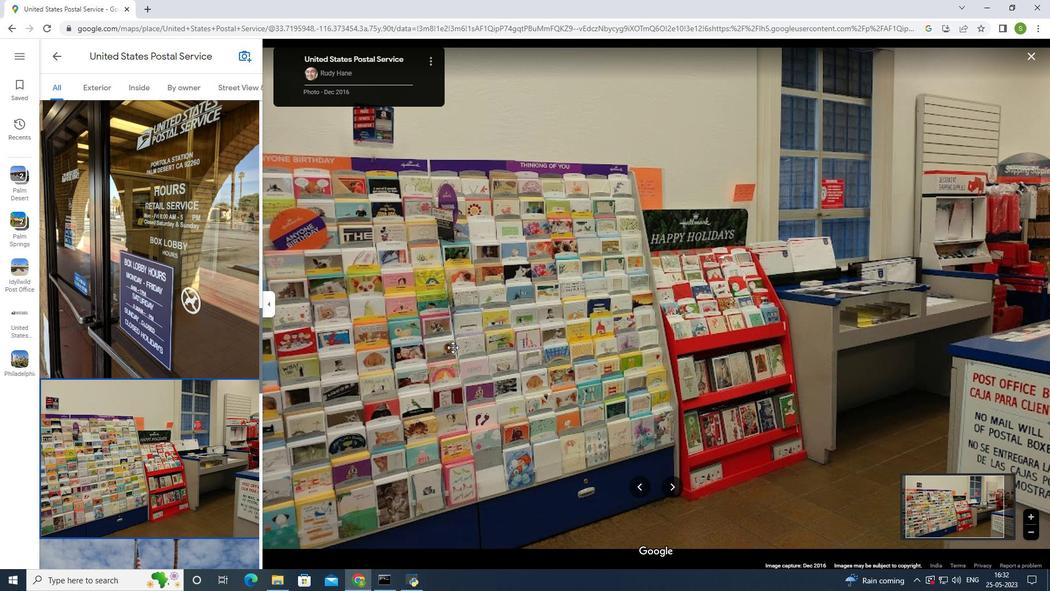 
Action: Mouse scrolled (457, 345) with delta (0, 0)
Screenshot: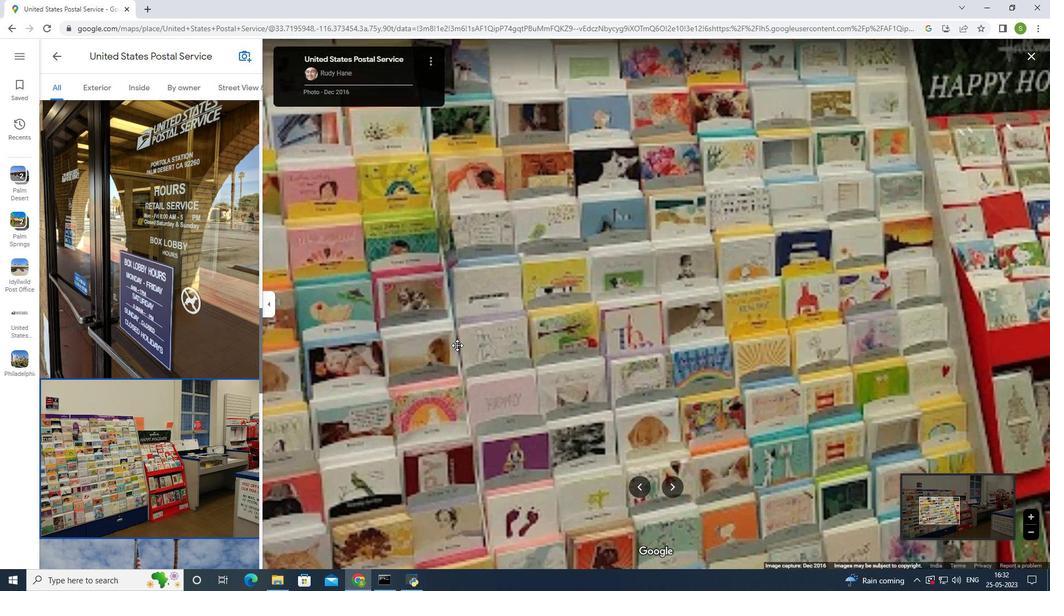 
Action: Mouse scrolled (457, 345) with delta (0, 0)
Screenshot: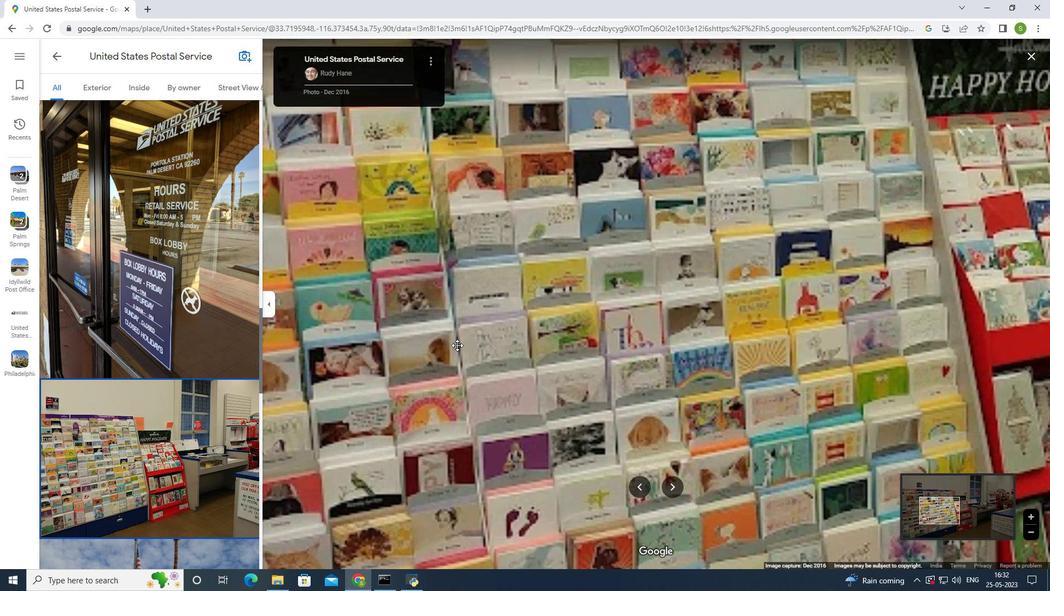 
Action: Mouse scrolled (457, 345) with delta (0, 0)
Screenshot: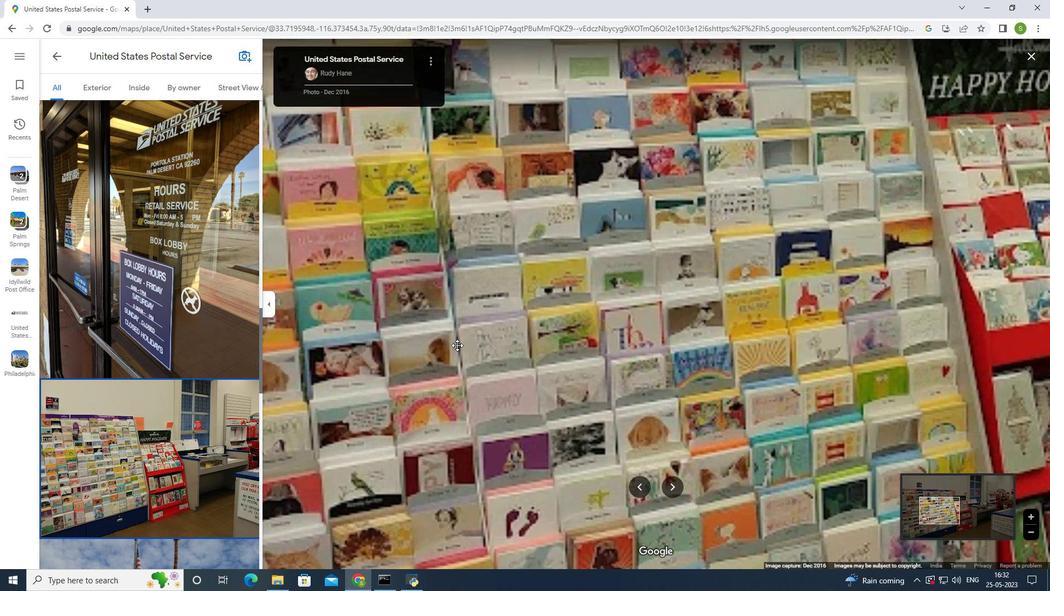 
Action: Mouse scrolled (457, 345) with delta (0, 0)
Screenshot: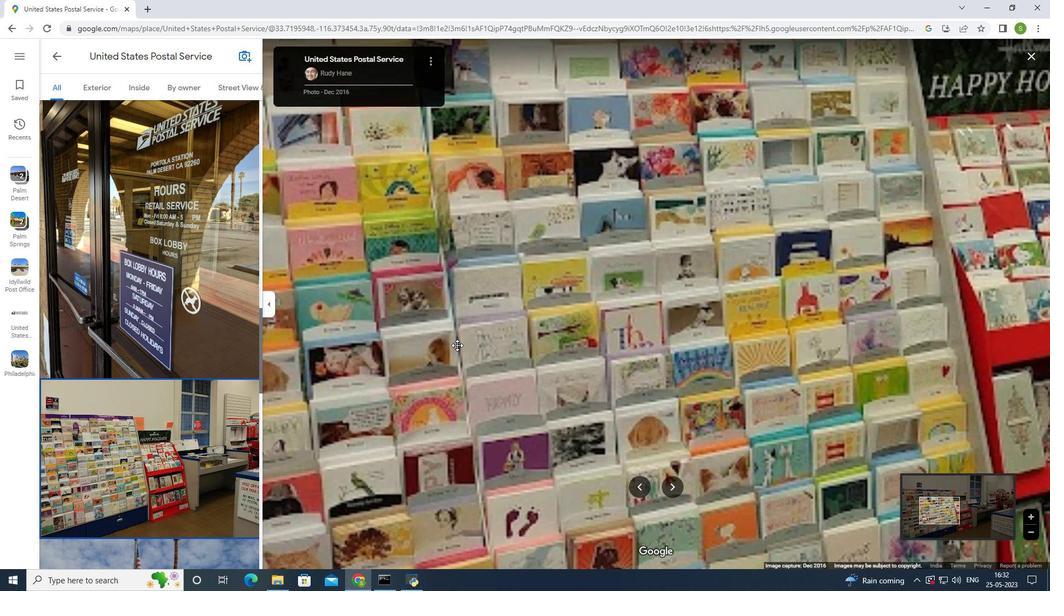 
Action: Mouse scrolled (457, 345) with delta (0, 0)
Screenshot: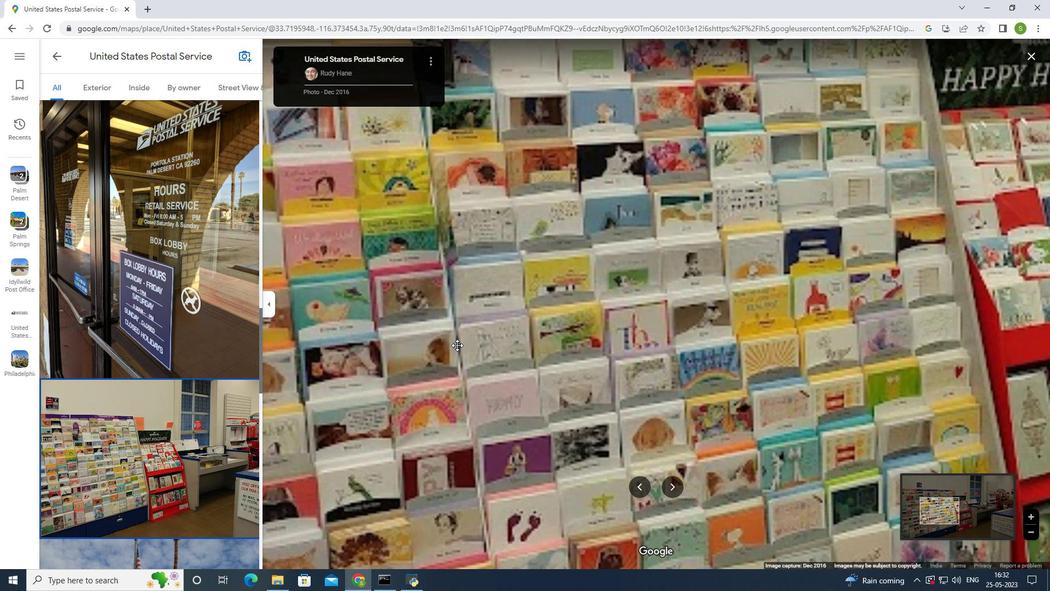 
Action: Mouse moved to (456, 345)
Screenshot: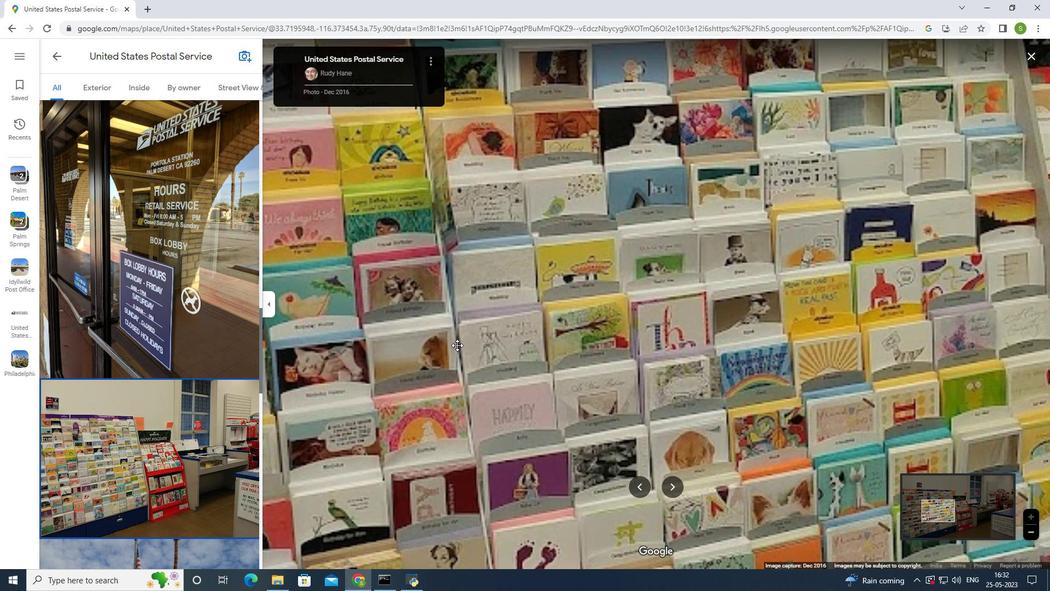 
Action: Mouse scrolled (456, 344) with delta (0, 0)
Screenshot: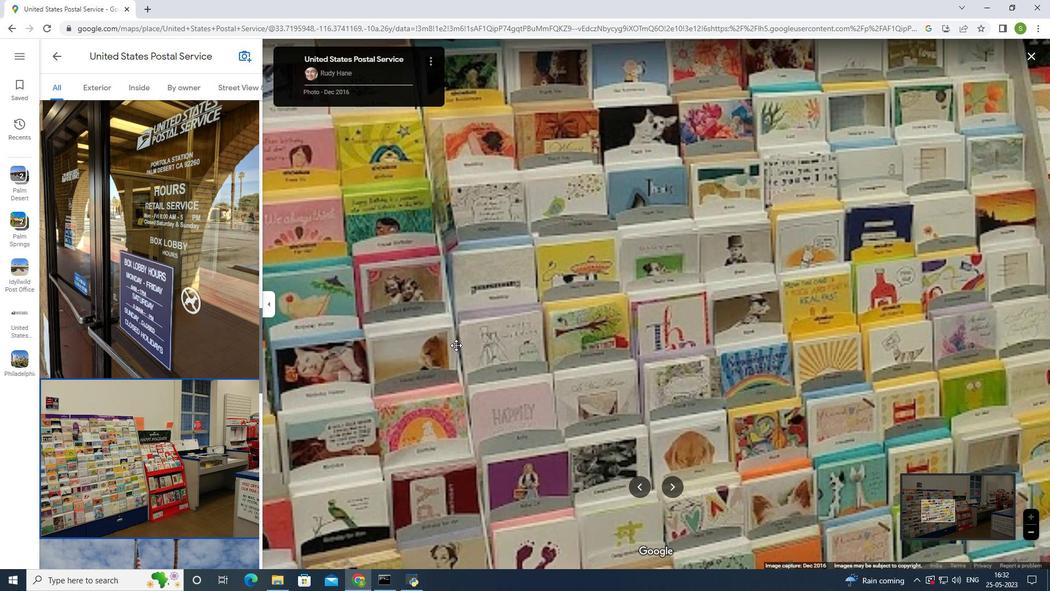 
Action: Mouse scrolled (456, 344) with delta (0, 0)
Screenshot: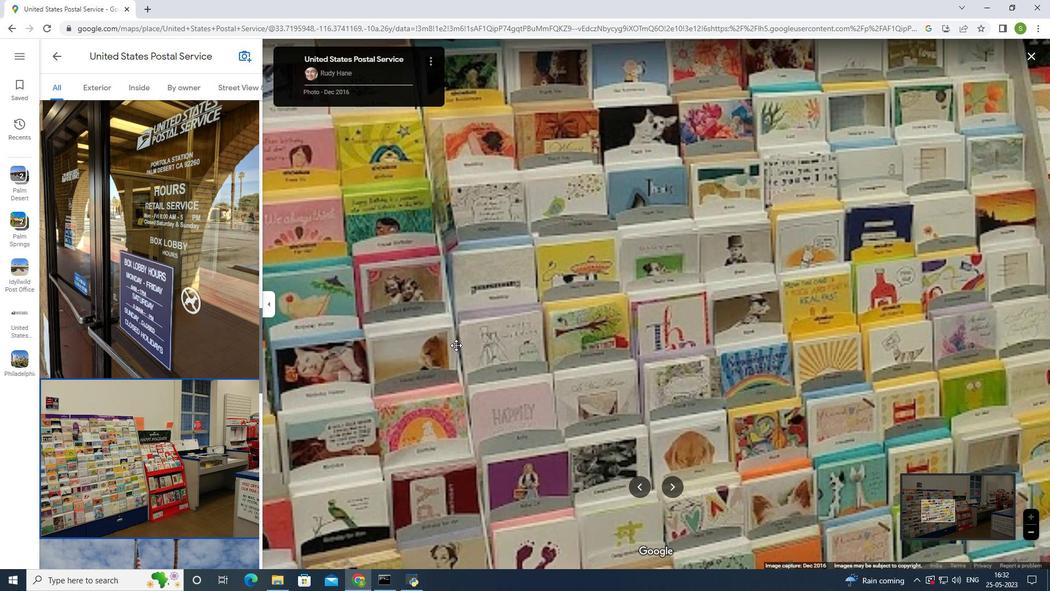 
Action: Mouse scrolled (456, 344) with delta (0, 0)
Screenshot: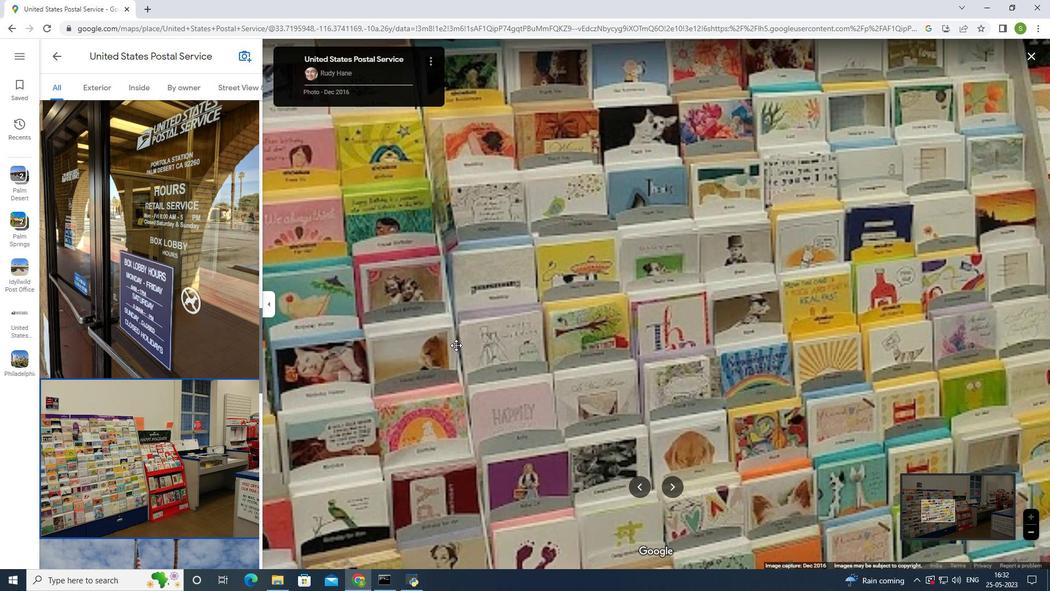 
Action: Mouse scrolled (456, 344) with delta (0, 0)
Screenshot: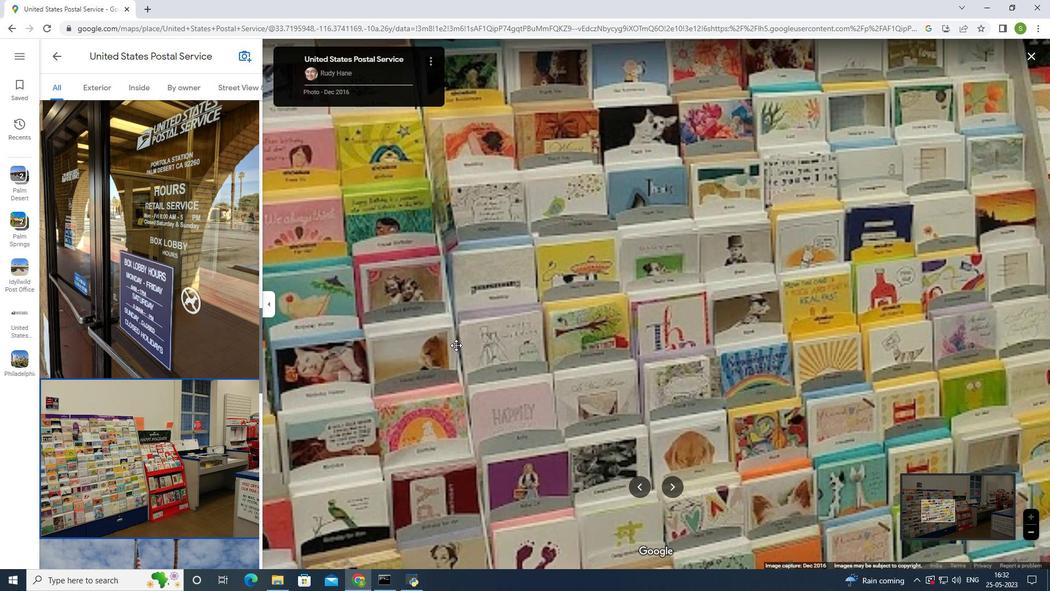 
Action: Mouse scrolled (456, 344) with delta (0, 0)
Screenshot: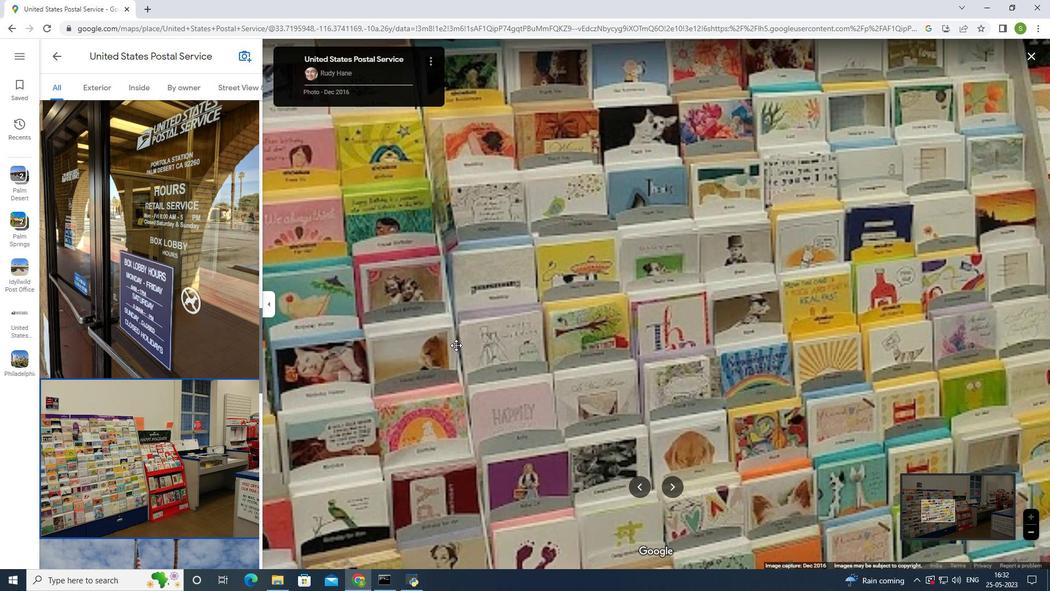 
Action: Mouse moved to (456, 344)
Screenshot: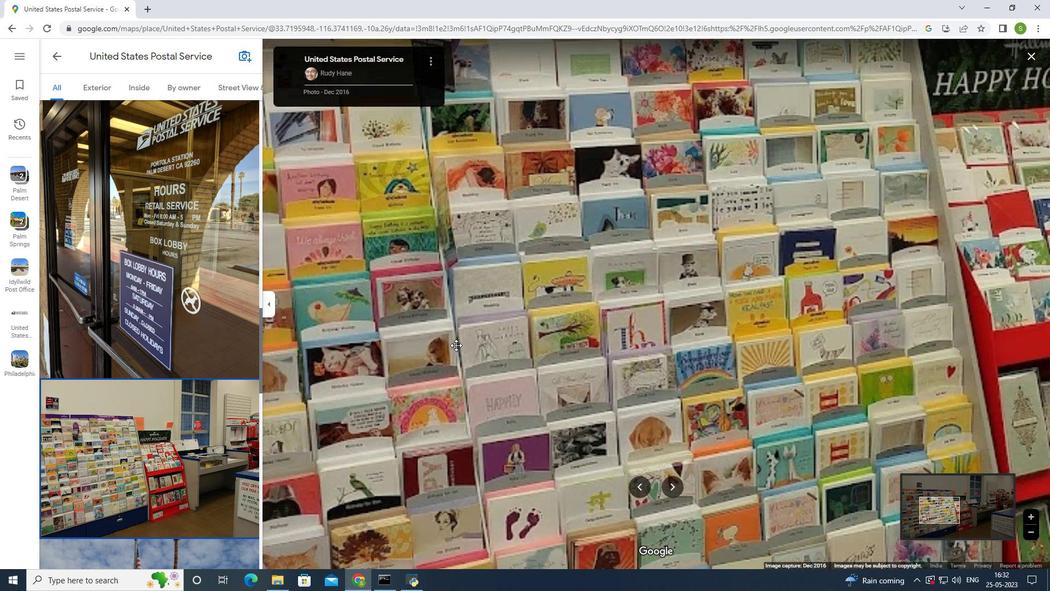 
Action: Mouse scrolled (456, 344) with delta (0, 0)
Screenshot: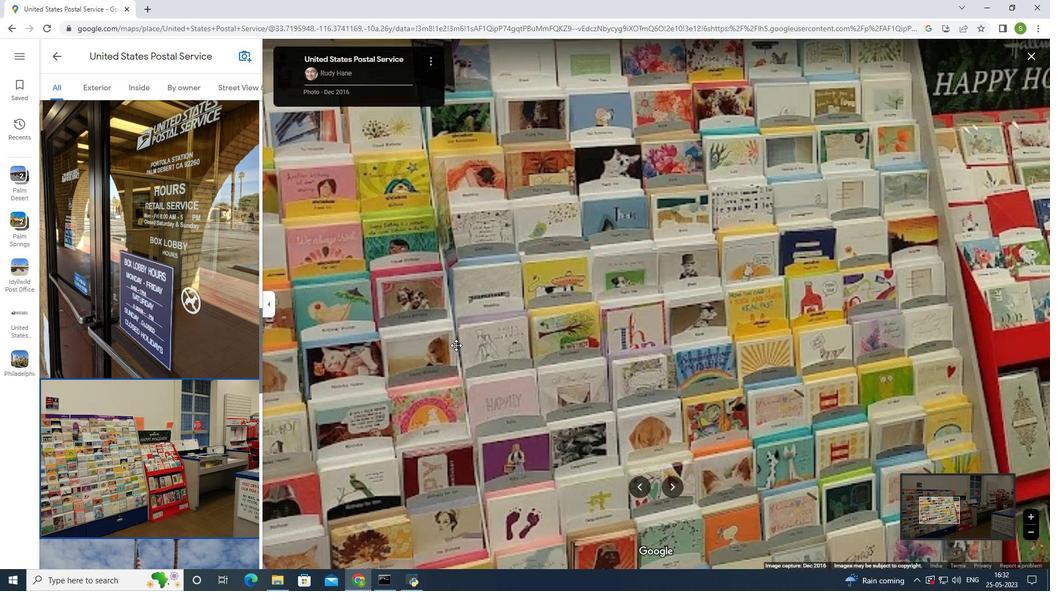 
Action: Mouse scrolled (456, 344) with delta (0, 0)
Screenshot: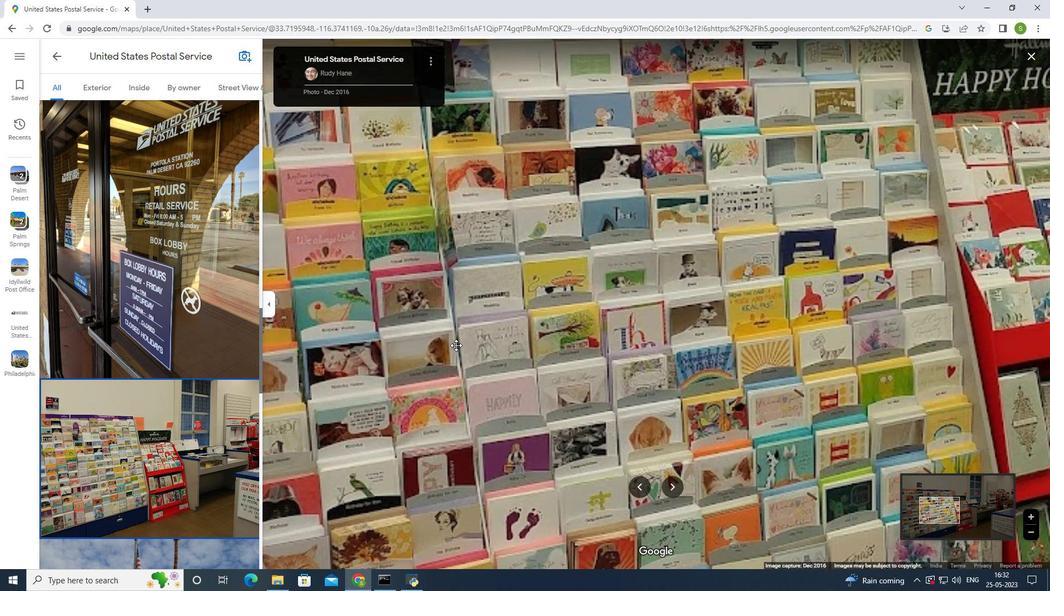 
Action: Mouse scrolled (456, 344) with delta (0, 0)
Screenshot: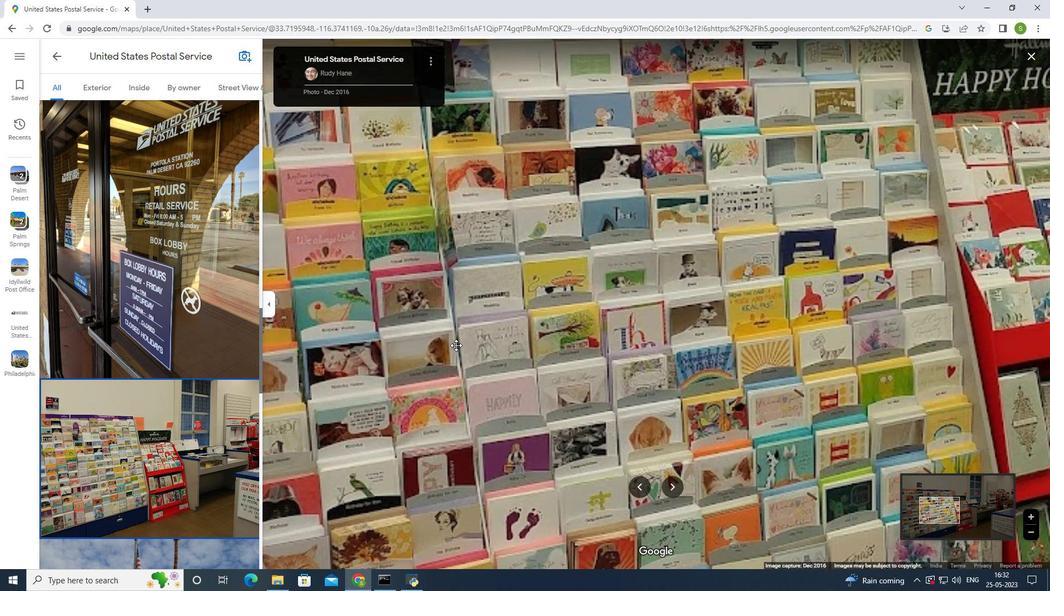 
Action: Mouse scrolled (456, 344) with delta (0, 0)
Screenshot: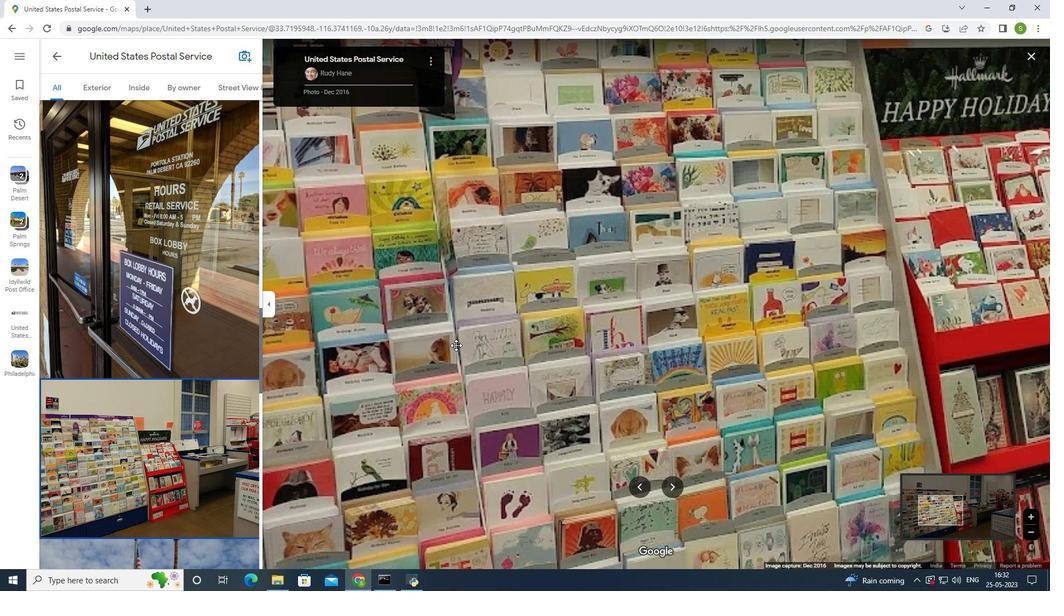 
Action: Mouse moved to (457, 344)
Screenshot: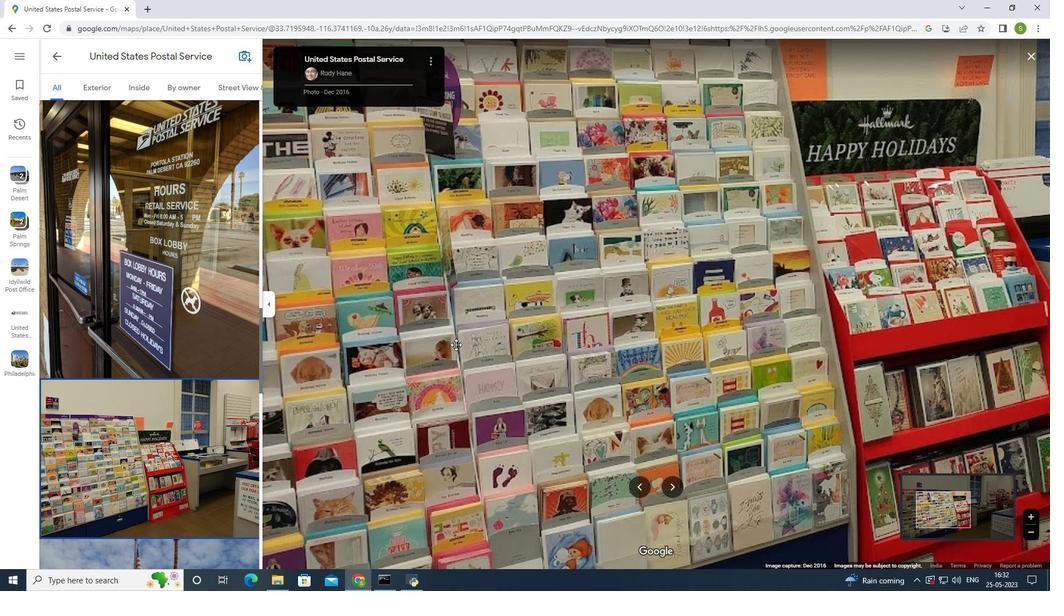
Action: Mouse scrolled (457, 343) with delta (0, 0)
Screenshot: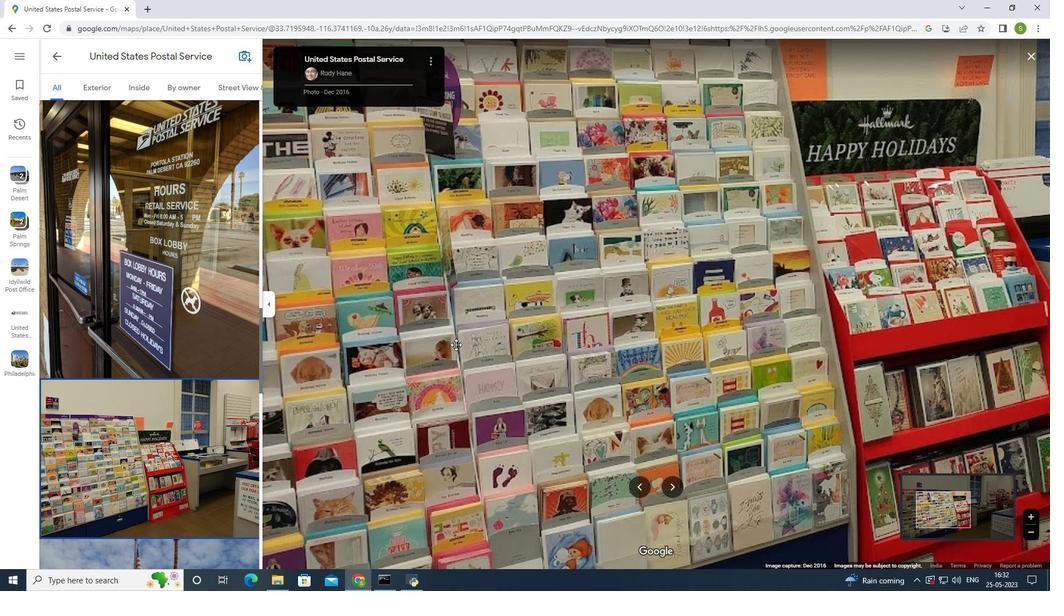 
Action: Mouse scrolled (457, 343) with delta (0, 0)
Screenshot: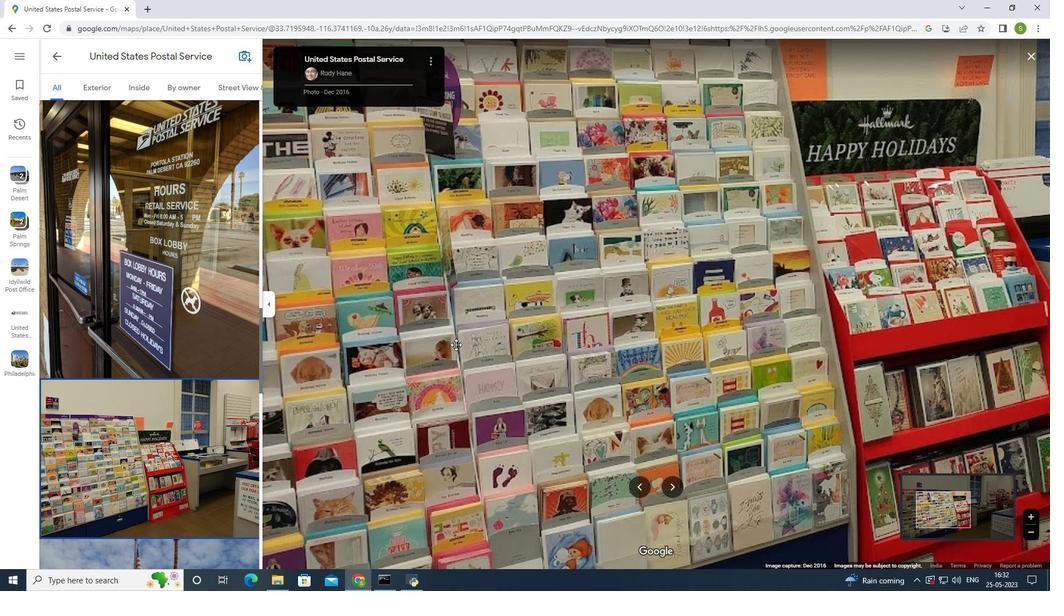 
Action: Mouse scrolled (457, 343) with delta (0, 0)
Screenshot: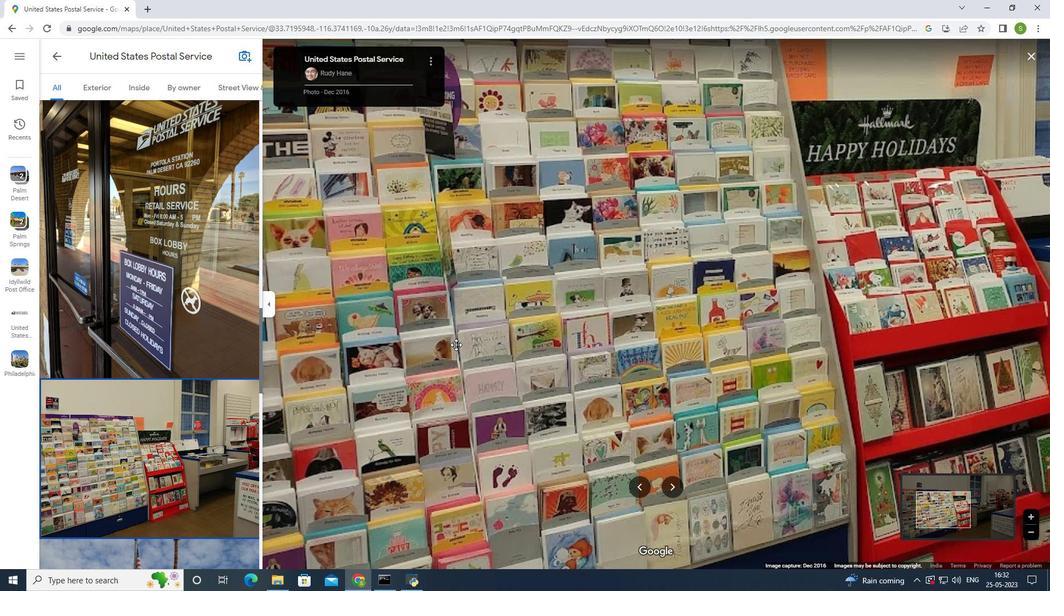 
Action: Mouse moved to (459, 343)
Screenshot: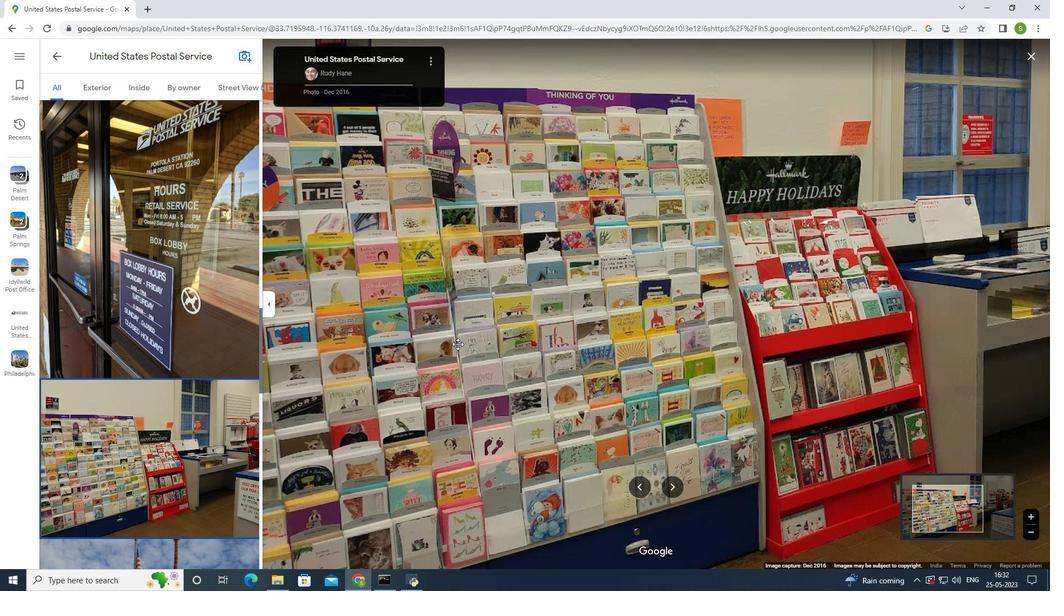 
Action: Mouse scrolled (459, 343) with delta (0, 0)
Screenshot: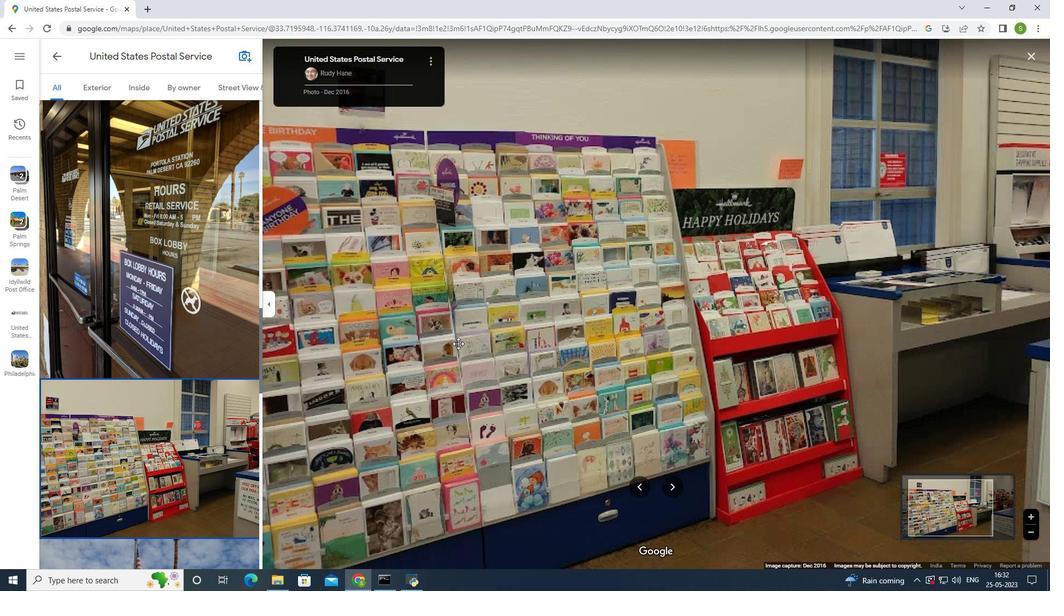 
Action: Mouse scrolled (459, 343) with delta (0, 0)
Screenshot: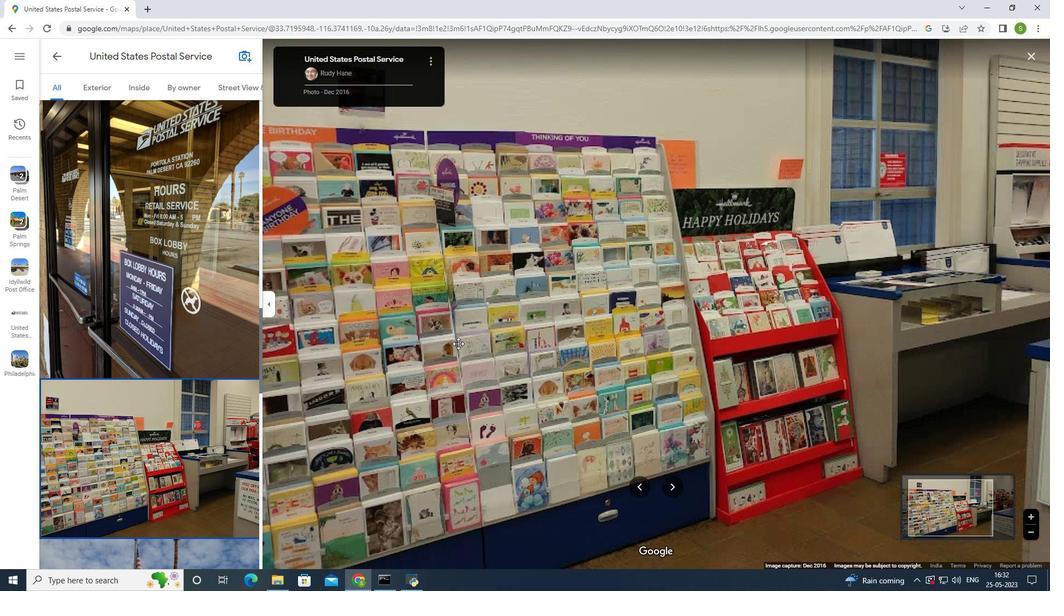 
Action: Mouse moved to (460, 343)
Screenshot: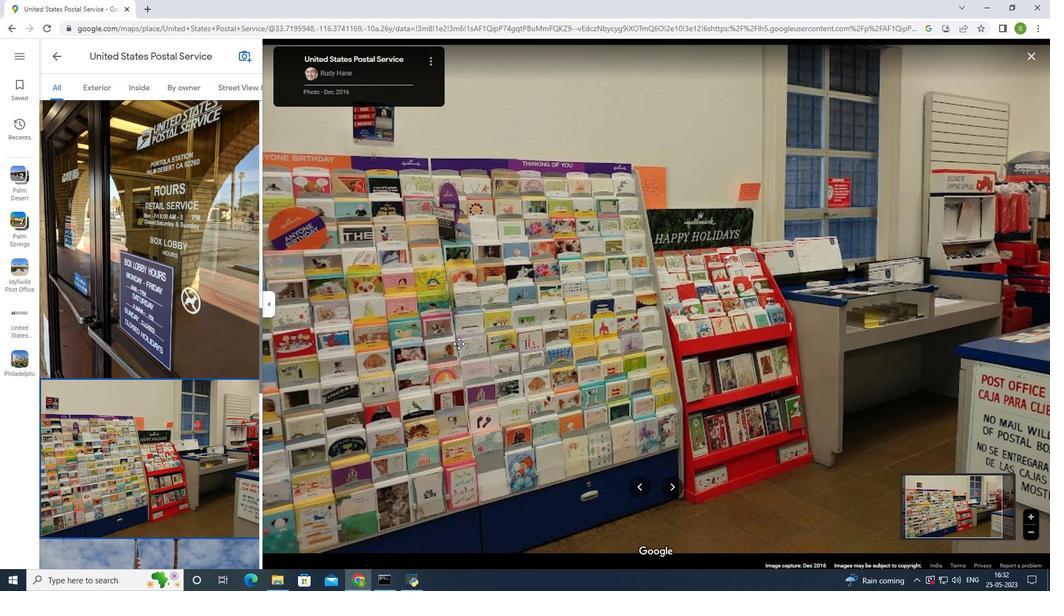 
Action: Mouse scrolled (459, 342) with delta (0, 0)
Screenshot: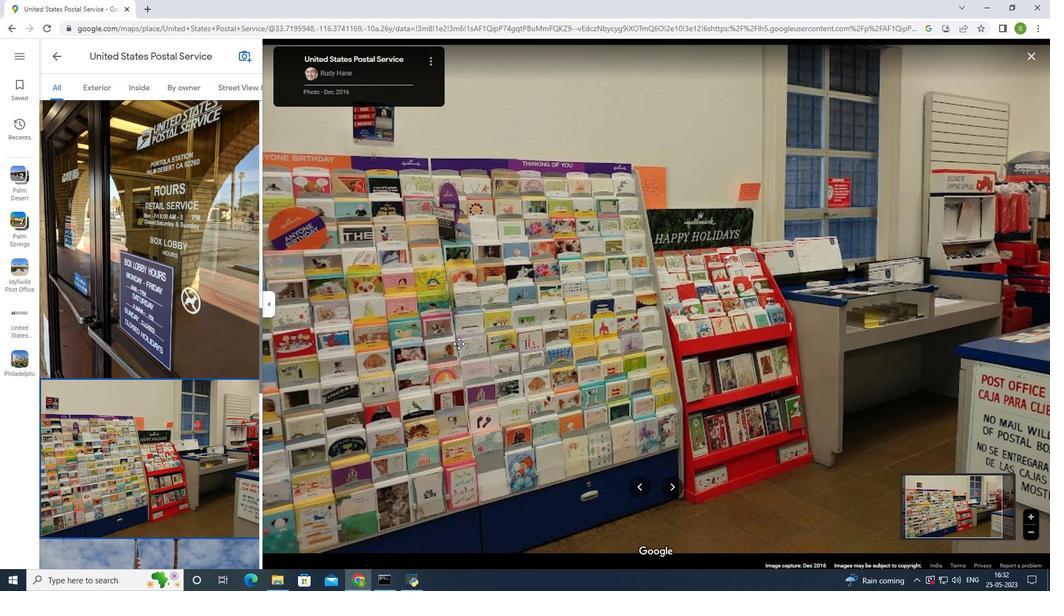 
Action: Mouse moved to (461, 342)
Screenshot: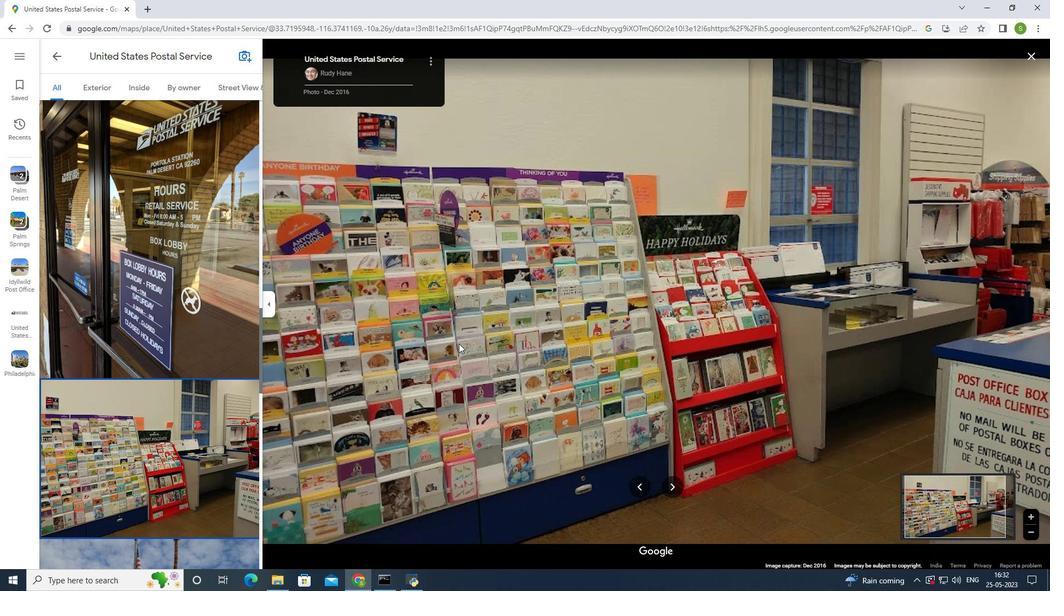 
Action: Mouse scrolled (460, 342) with delta (0, 0)
Screenshot: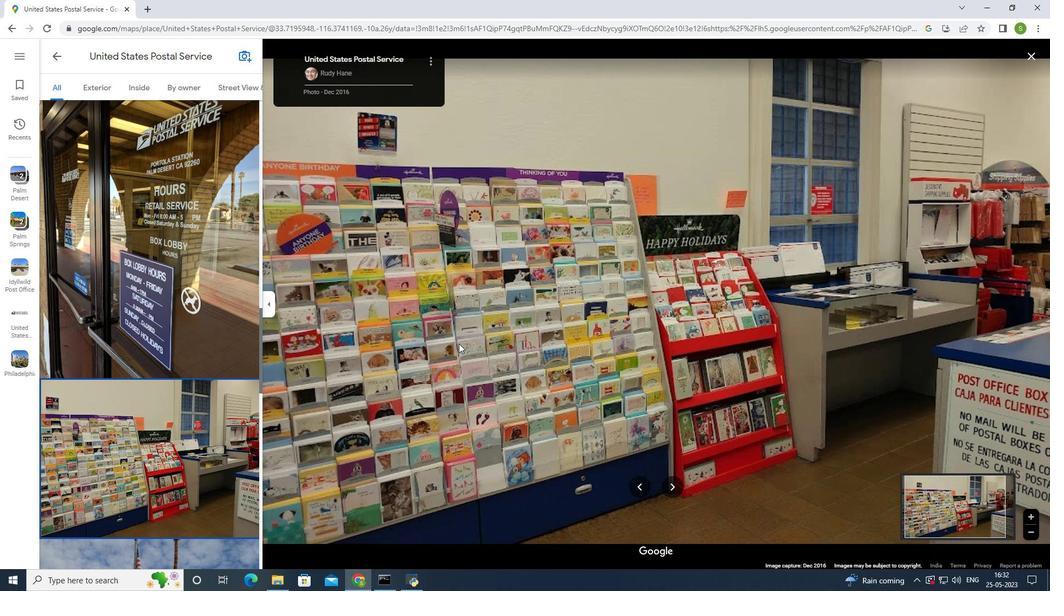 
Action: Mouse scrolled (461, 342) with delta (0, 0)
Screenshot: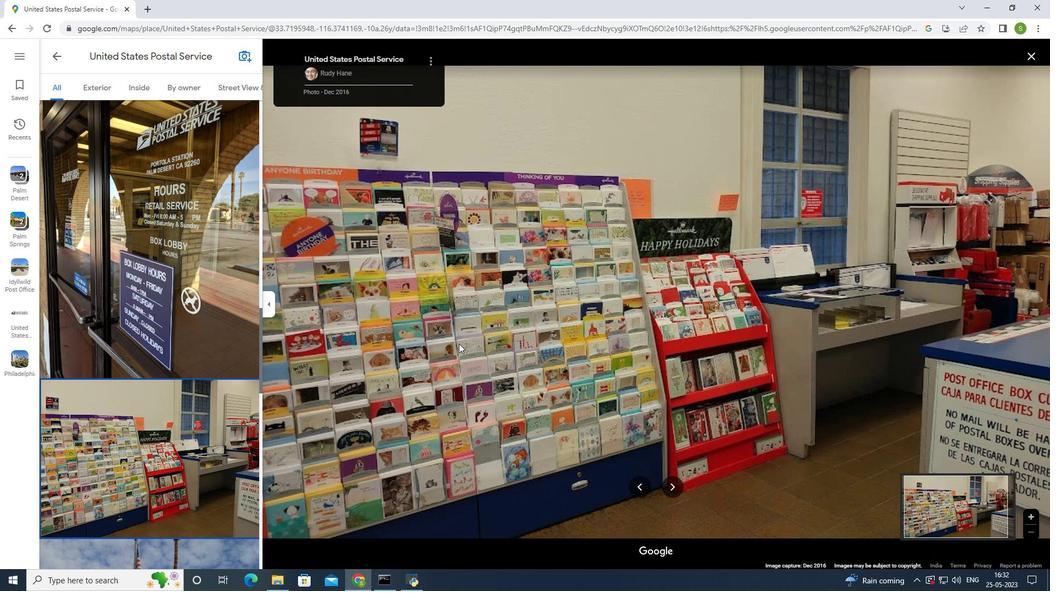 
Action: Mouse scrolled (461, 342) with delta (0, 0)
Screenshot: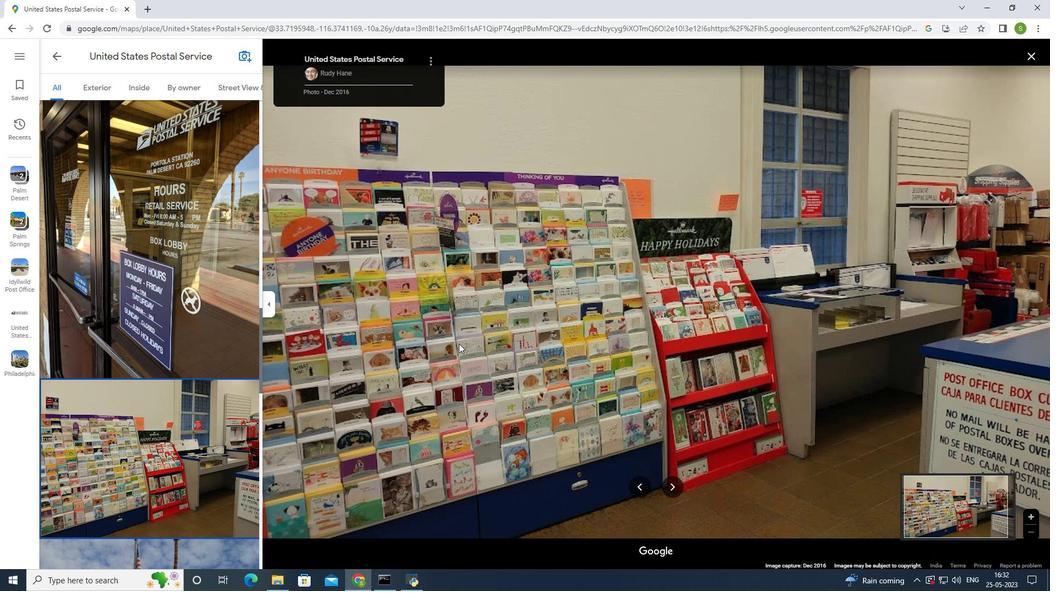 
Action: Mouse scrolled (461, 342) with delta (0, 0)
Screenshot: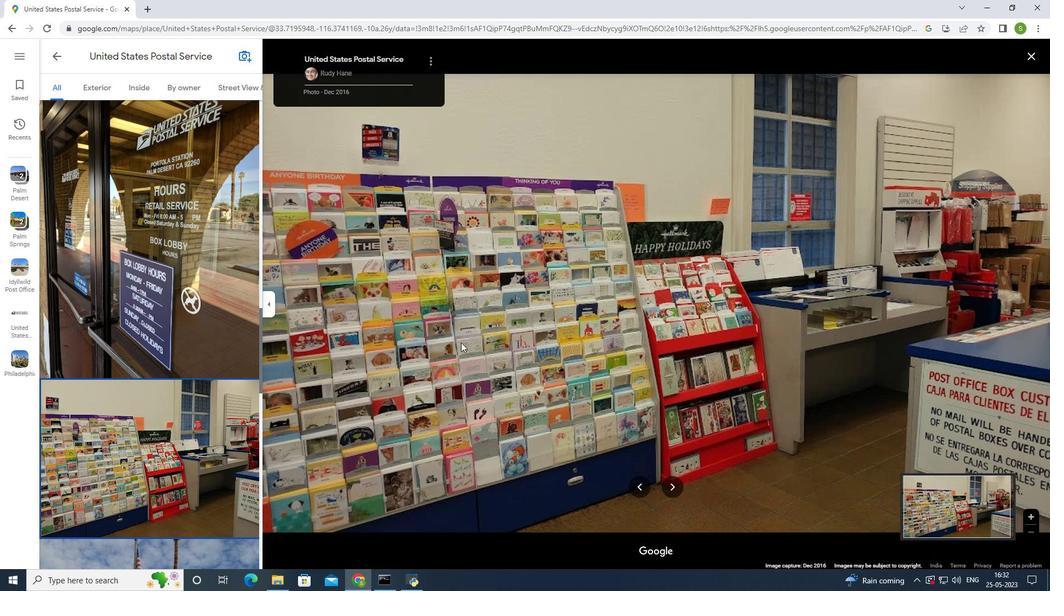 
Action: Mouse scrolled (461, 342) with delta (0, 0)
Screenshot: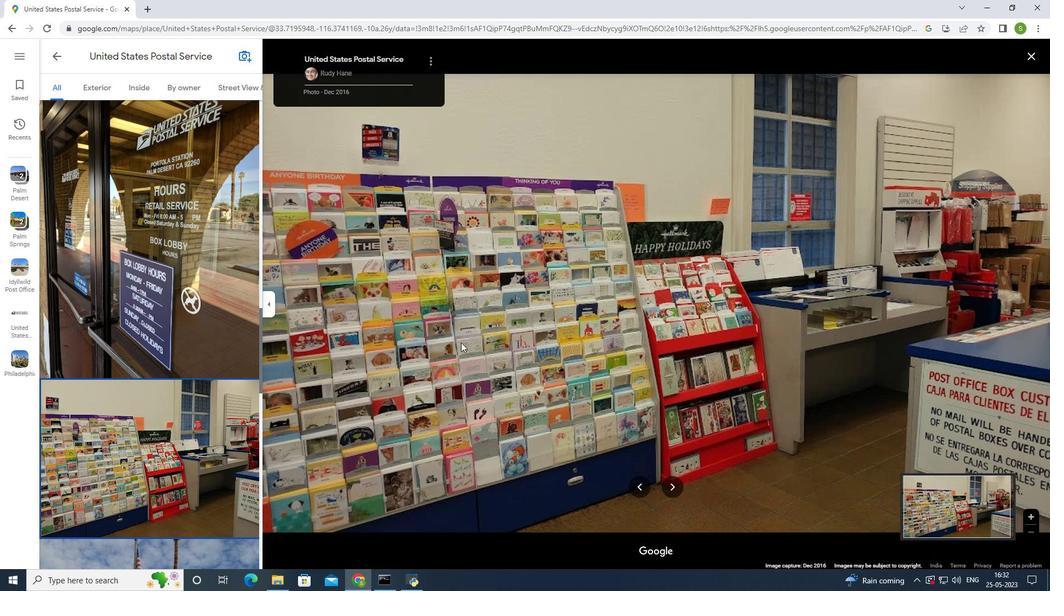 
Action: Mouse moved to (465, 339)
Screenshot: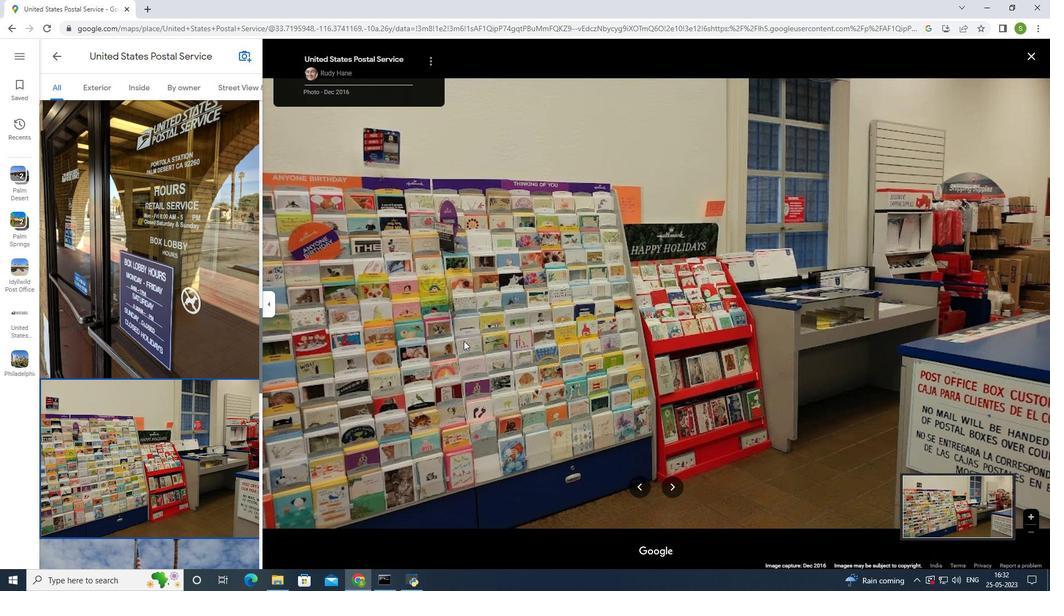 
Action: Mouse scrolled (465, 339) with delta (0, 0)
Screenshot: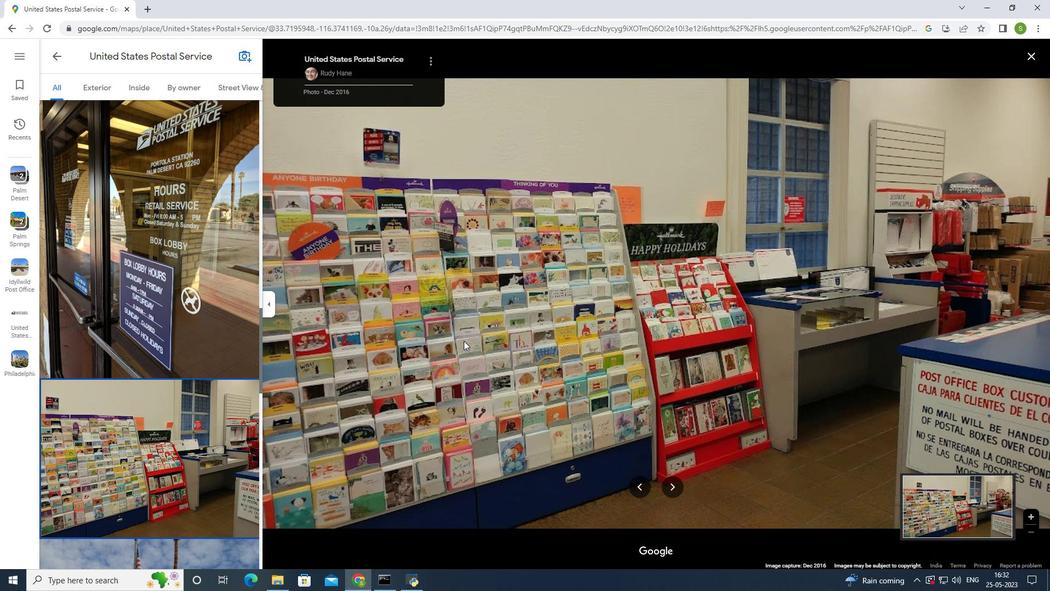 
Action: Mouse scrolled (465, 339) with delta (0, 0)
Screenshot: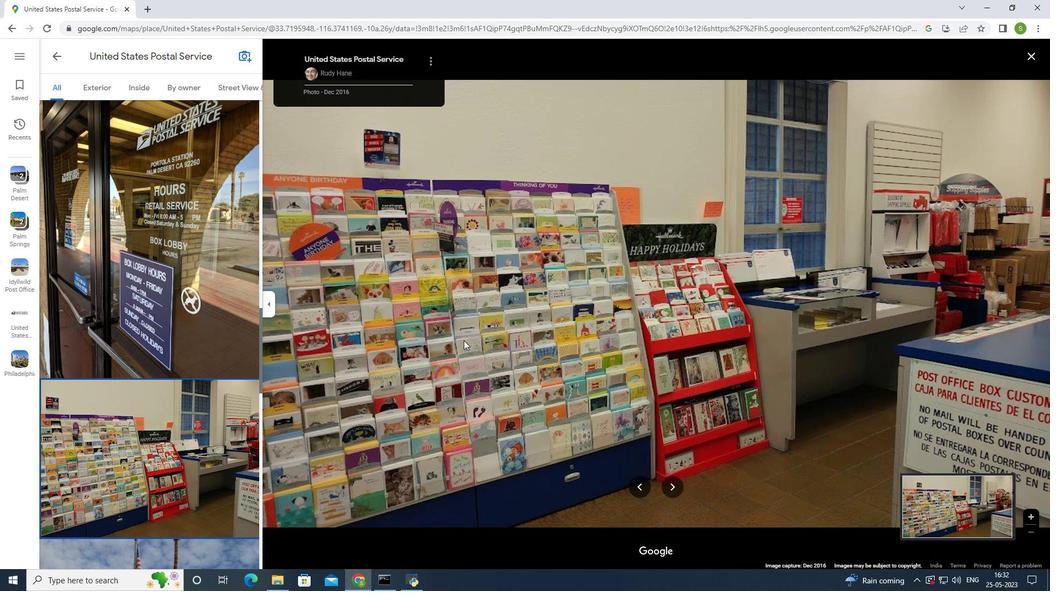 
Action: Mouse moved to (56, 56)
Screenshot: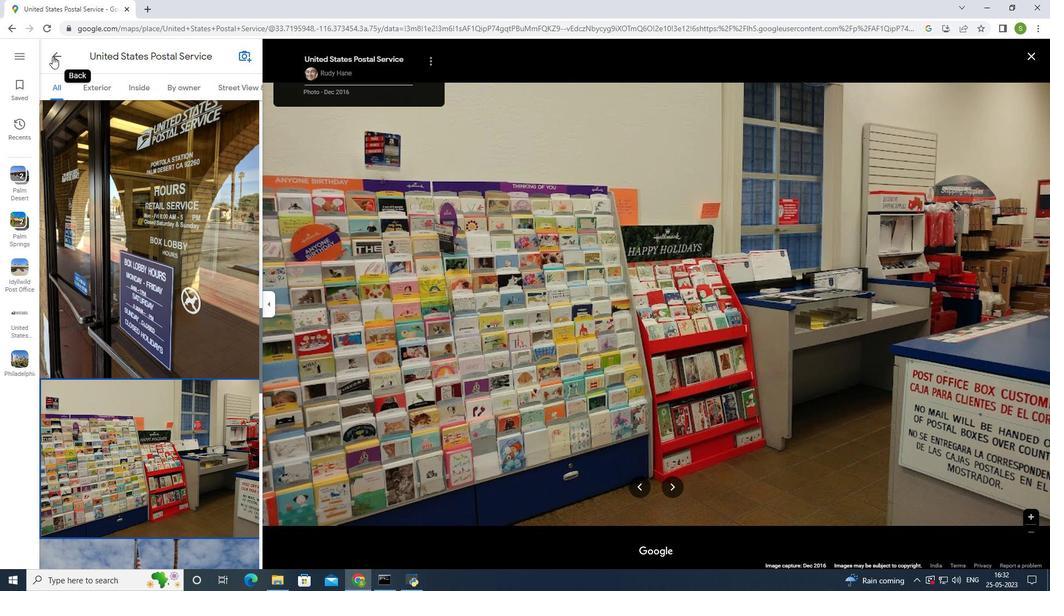 
Action: Mouse pressed left at (56, 56)
Screenshot: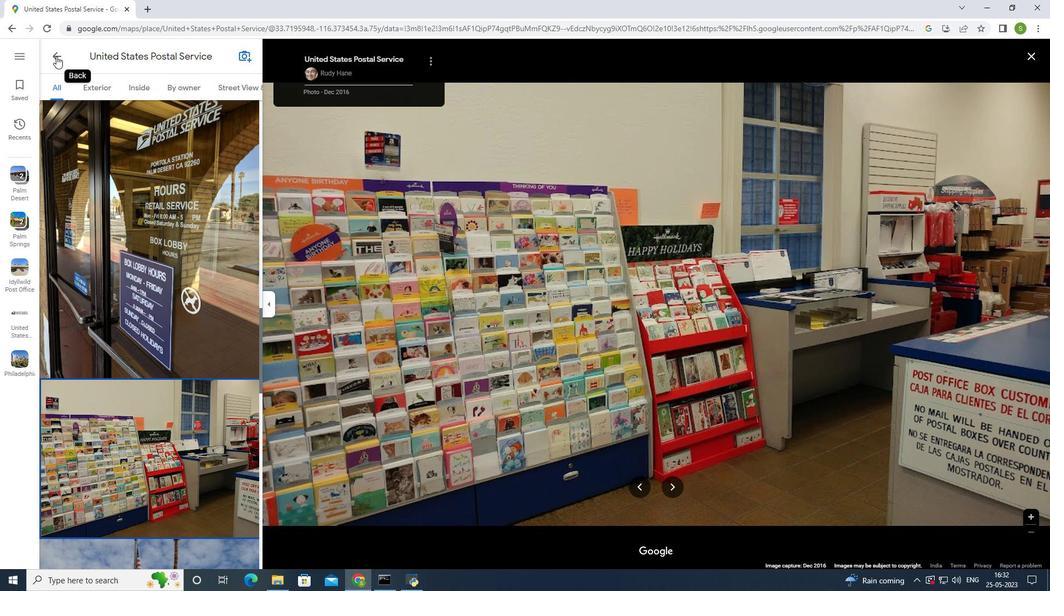 
Action: Mouse moved to (531, 101)
Screenshot: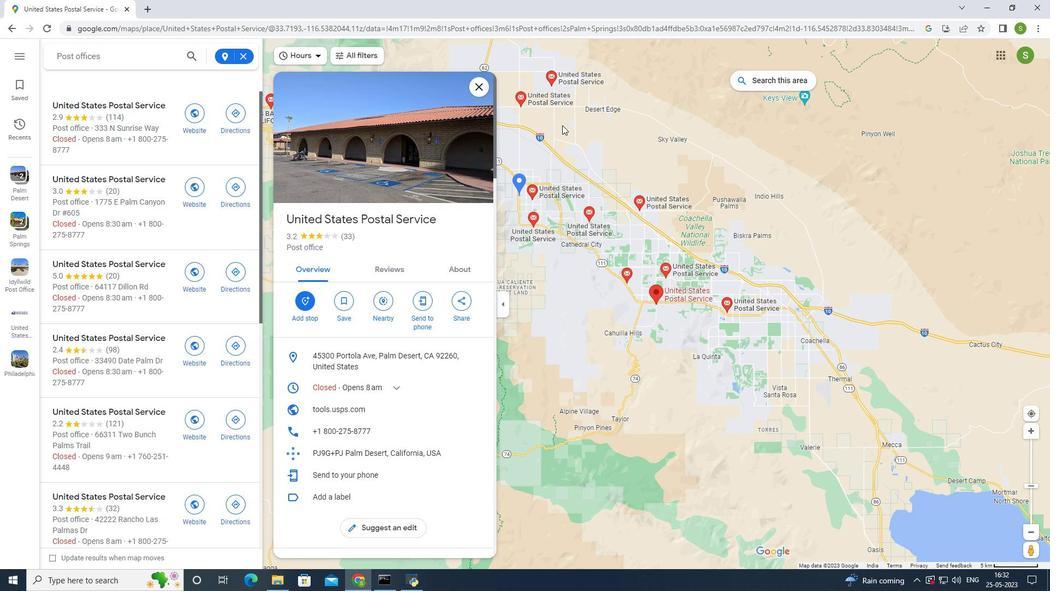 
Action: Mouse pressed left at (531, 101)
Screenshot: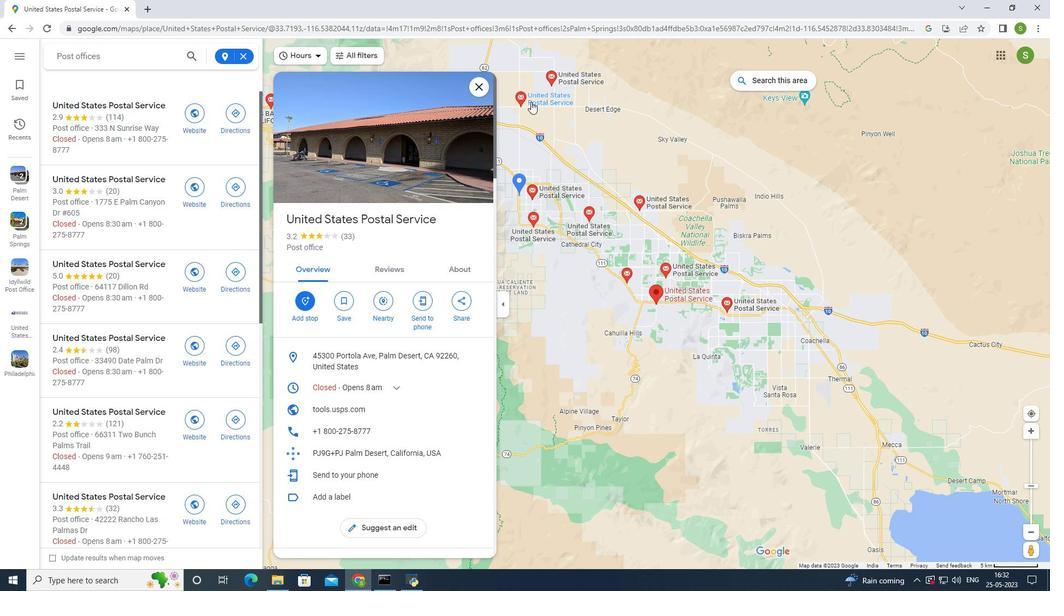 
Action: Mouse moved to (413, 159)
Screenshot: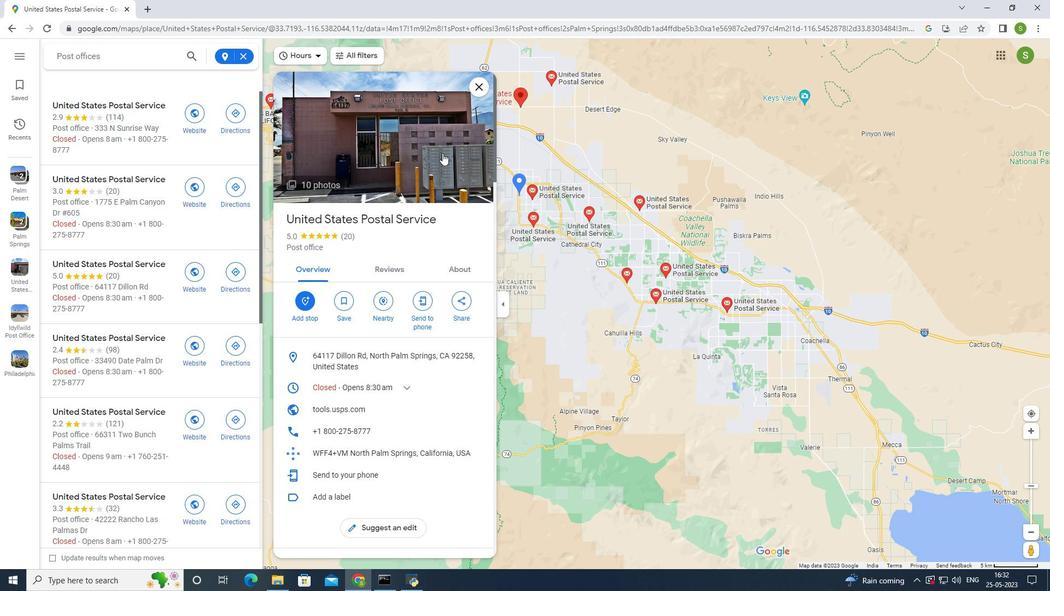 
Action: Mouse pressed left at (413, 159)
Screenshot: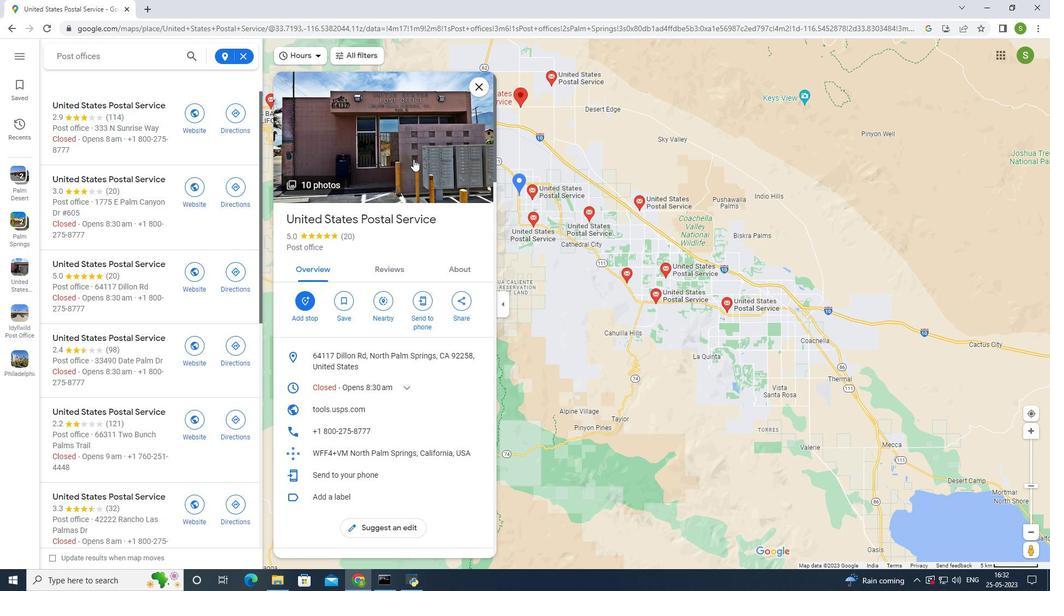 
Action: Mouse moved to (667, 489)
Screenshot: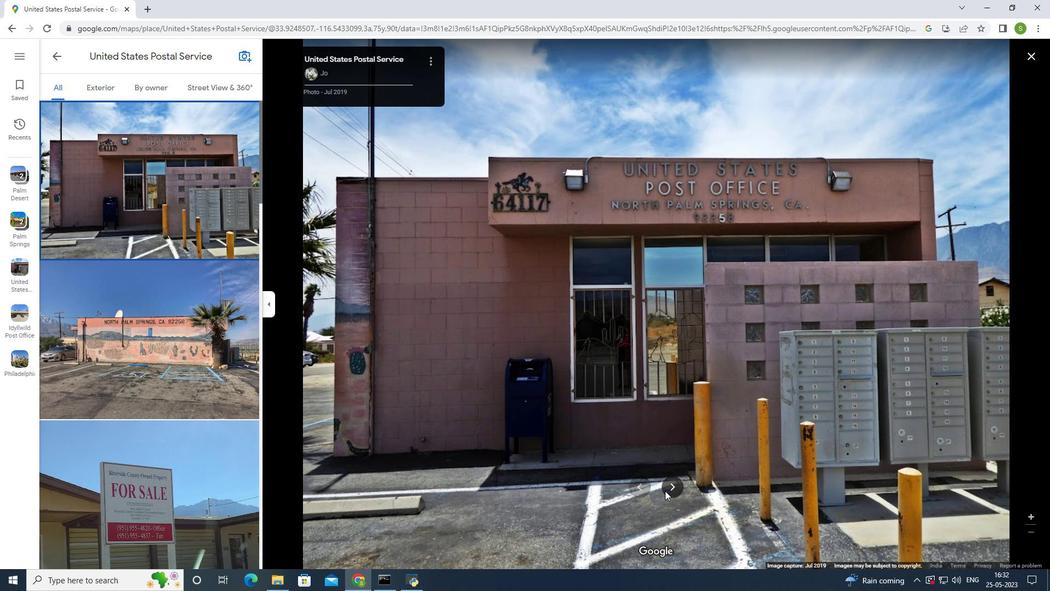
Action: Mouse pressed left at (667, 489)
Screenshot: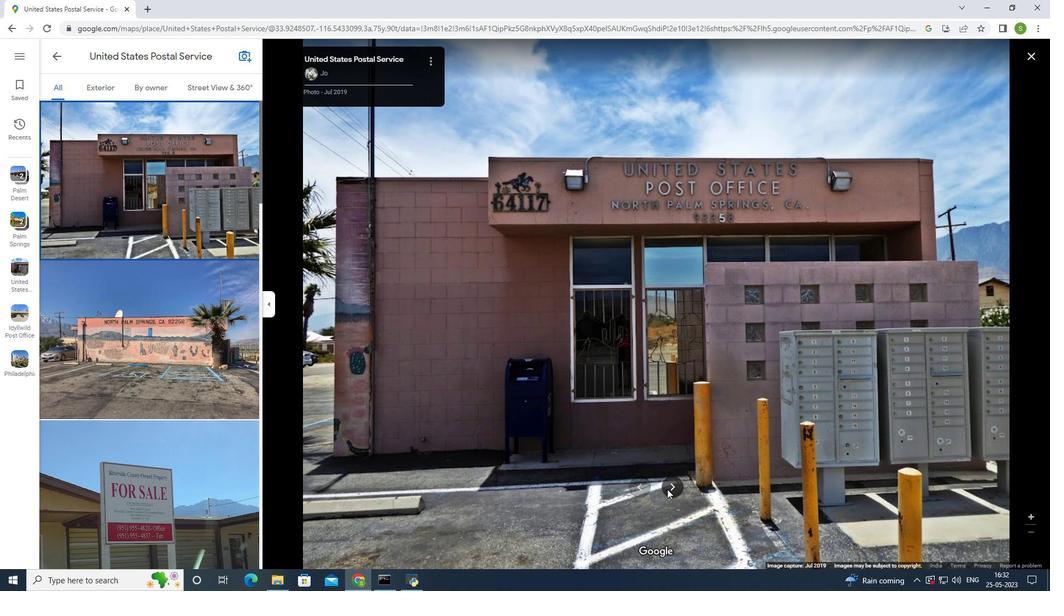 
Action: Mouse pressed left at (667, 489)
Screenshot: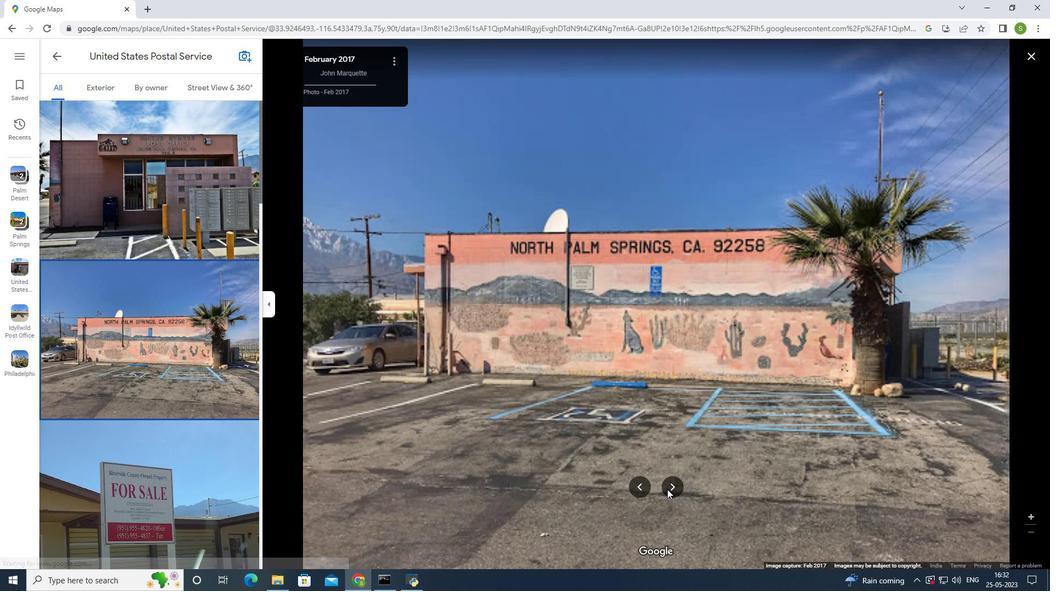 
Action: Mouse pressed left at (667, 489)
Screenshot: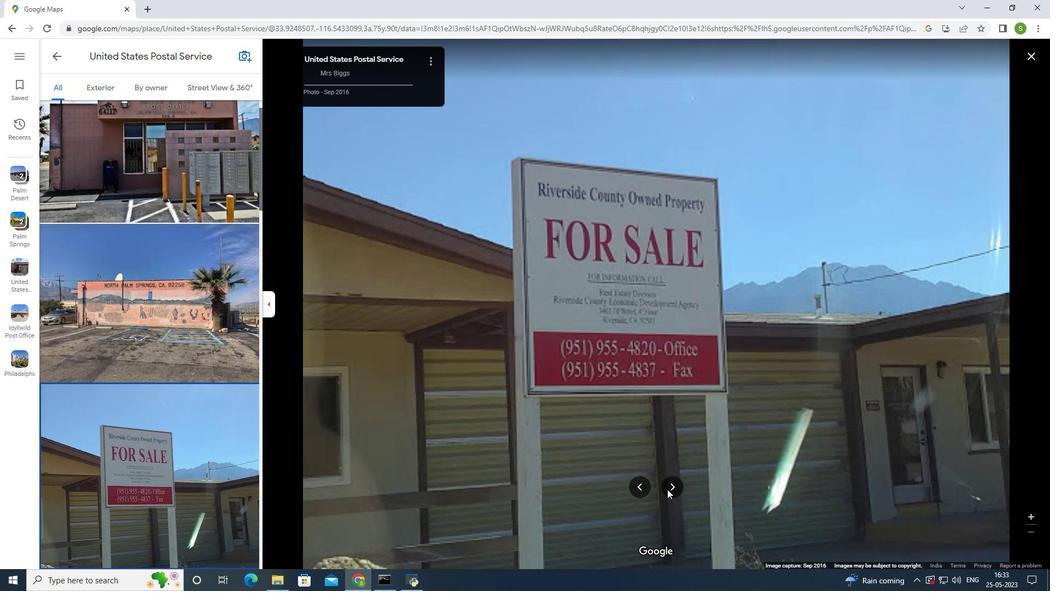 
Action: Mouse pressed left at (667, 489)
Screenshot: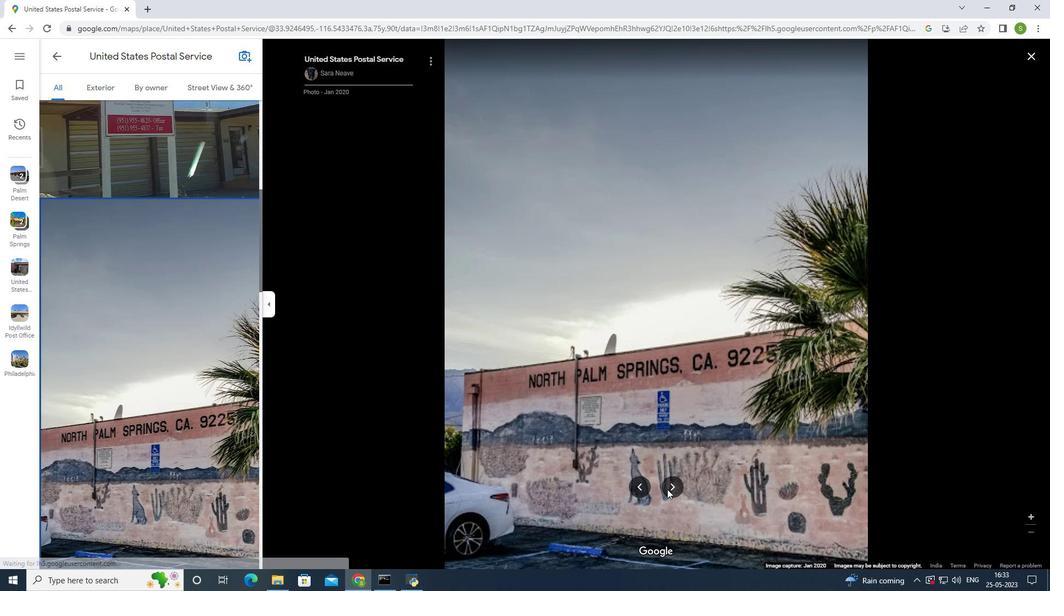 
Action: Mouse pressed left at (667, 489)
Screenshot: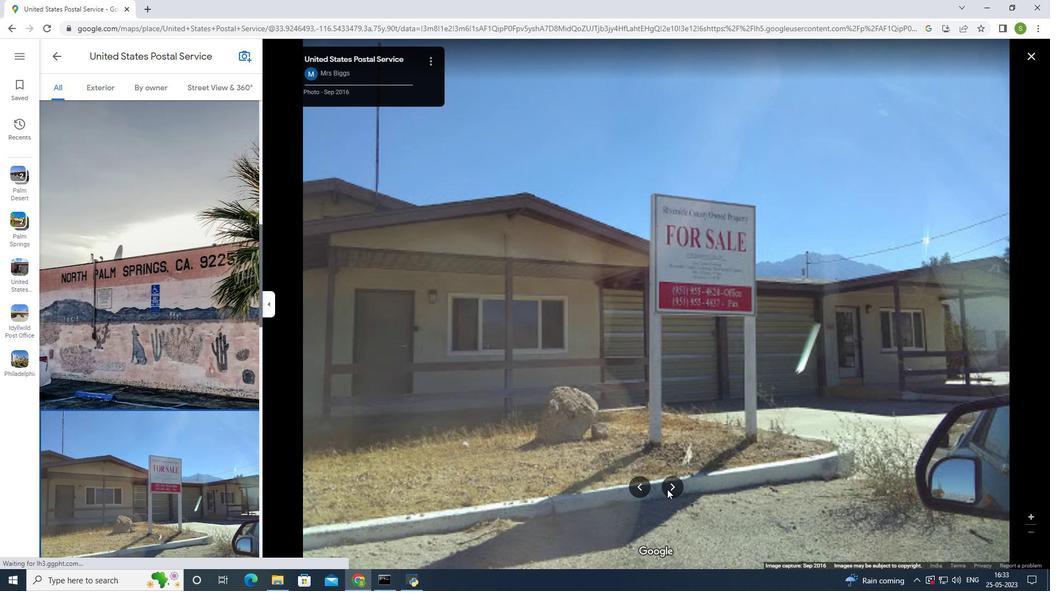 
Action: Mouse pressed left at (667, 489)
Screenshot: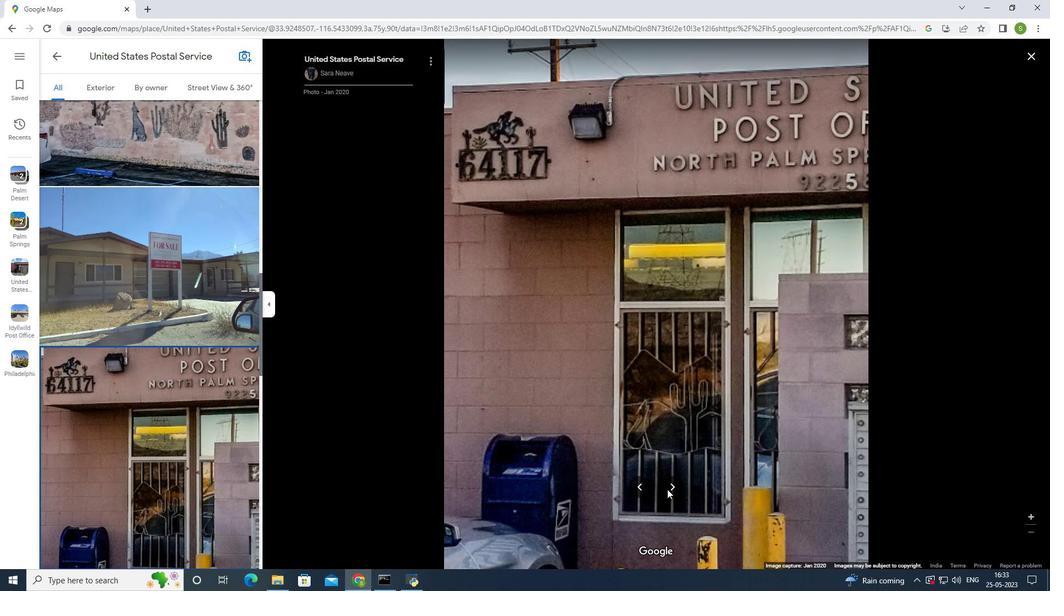 
Action: Mouse pressed left at (667, 489)
Screenshot: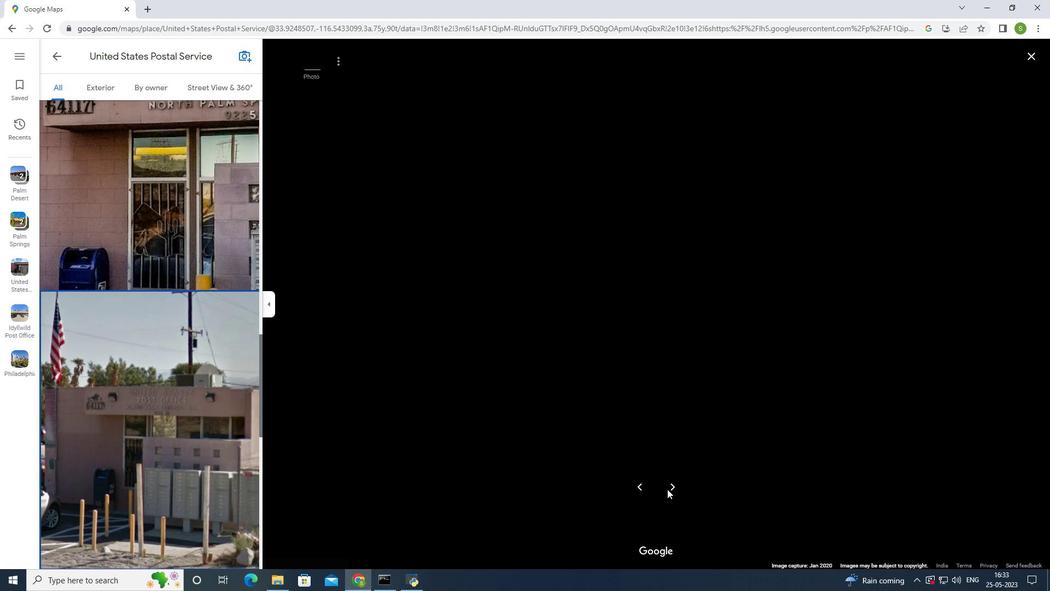 
Action: Mouse pressed left at (667, 489)
Screenshot: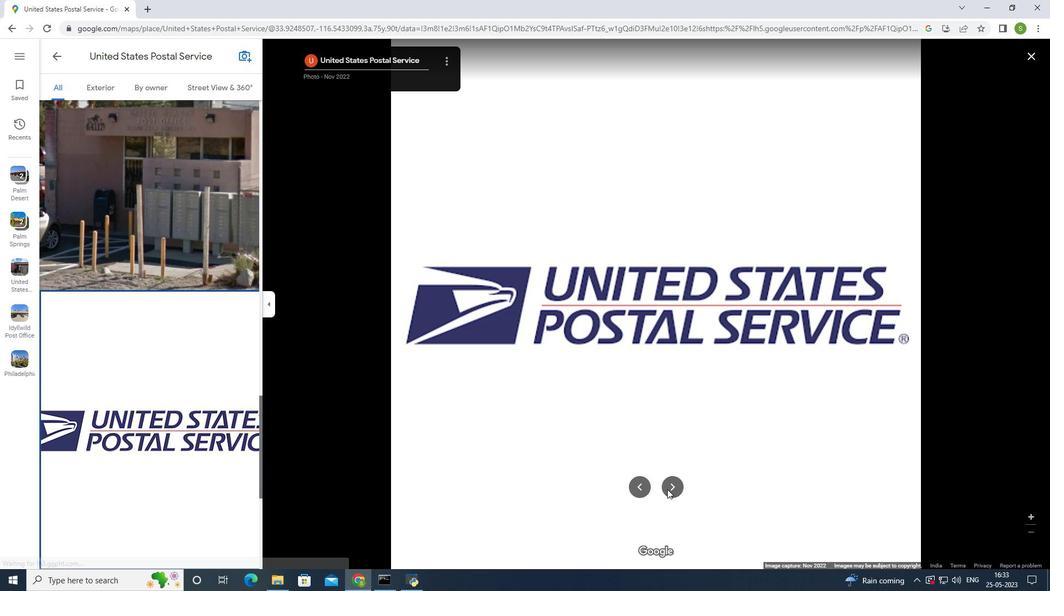 
Action: Mouse pressed left at (667, 489)
Screenshot: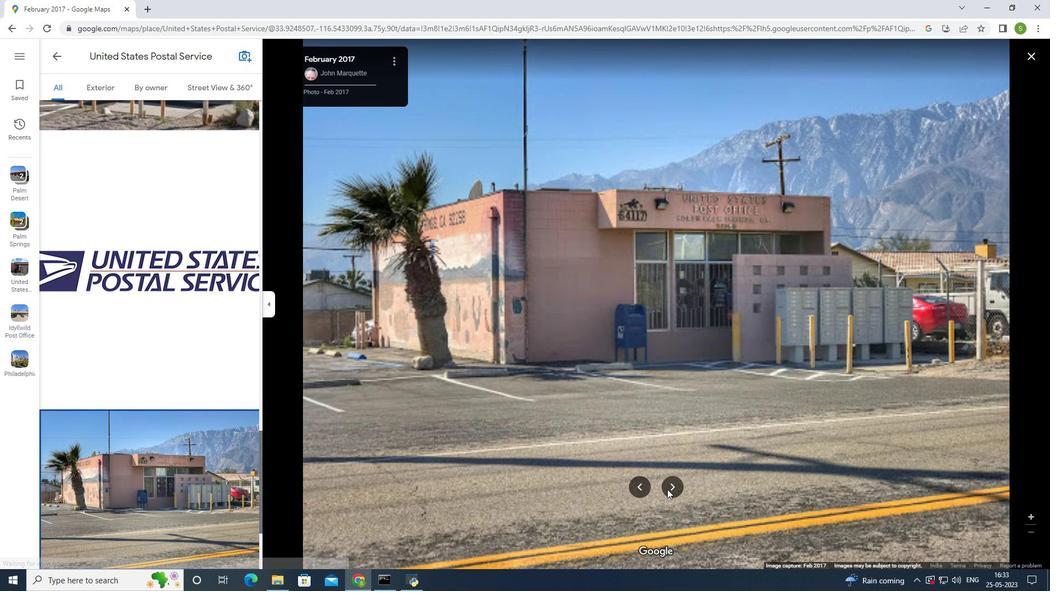 
Action: Mouse pressed left at (667, 489)
Screenshot: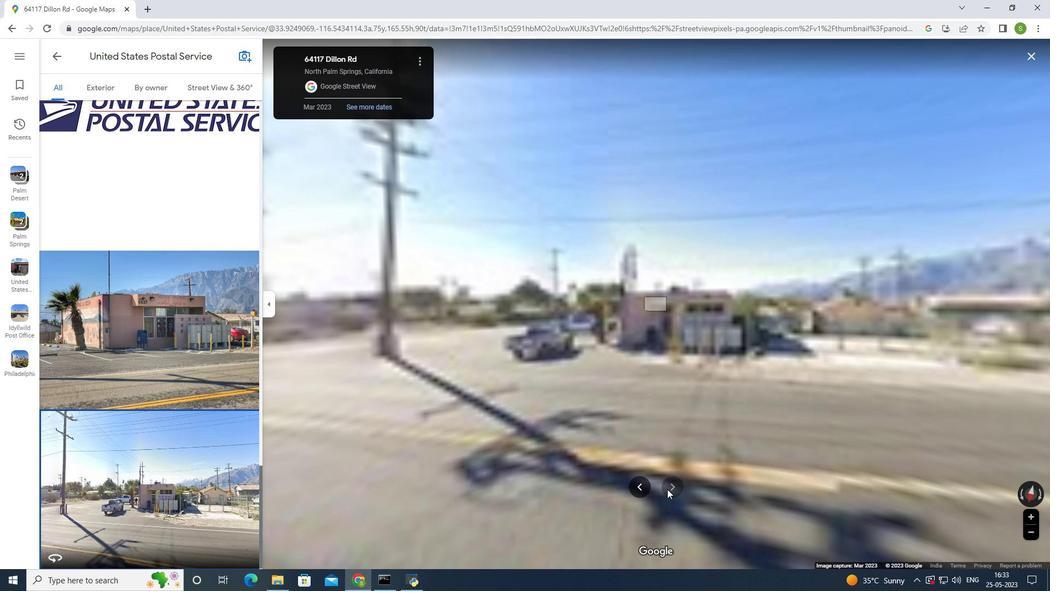 
Action: Mouse pressed left at (667, 489)
Screenshot: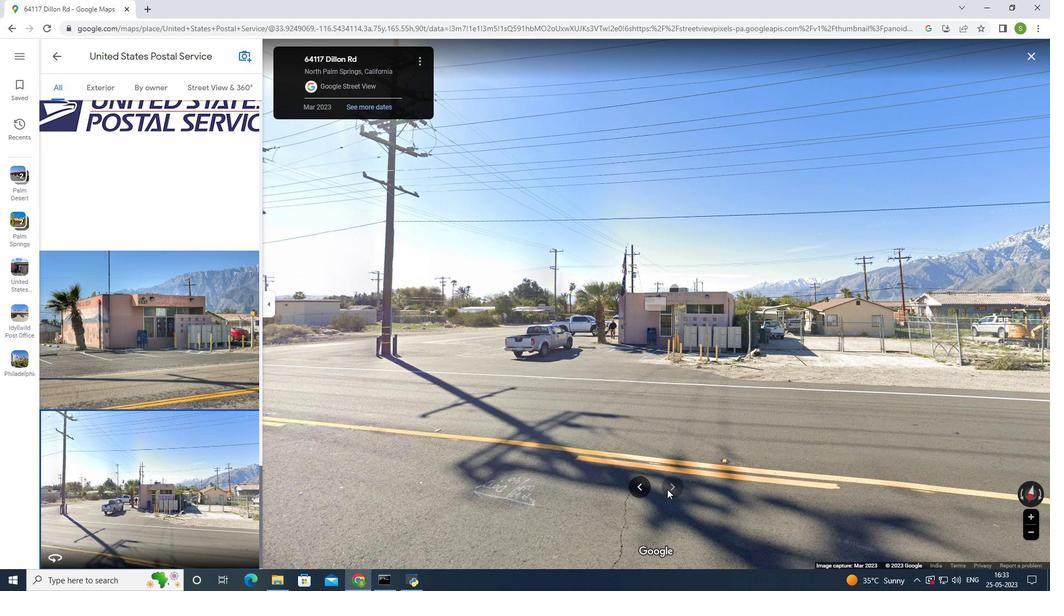 
Action: Mouse moved to (56, 57)
Screenshot: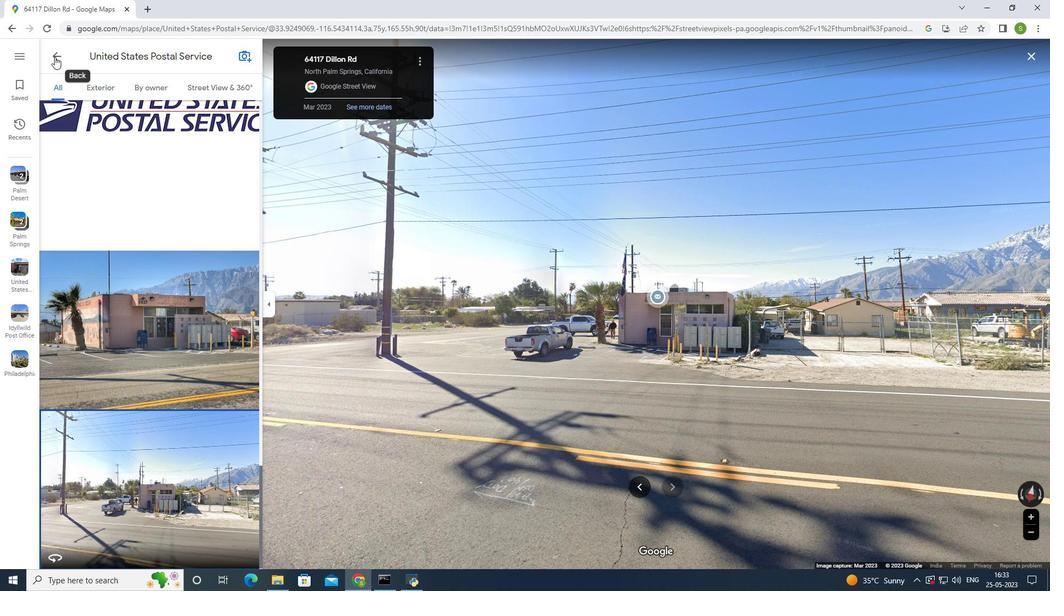 
Action: Mouse pressed left at (56, 57)
Screenshot: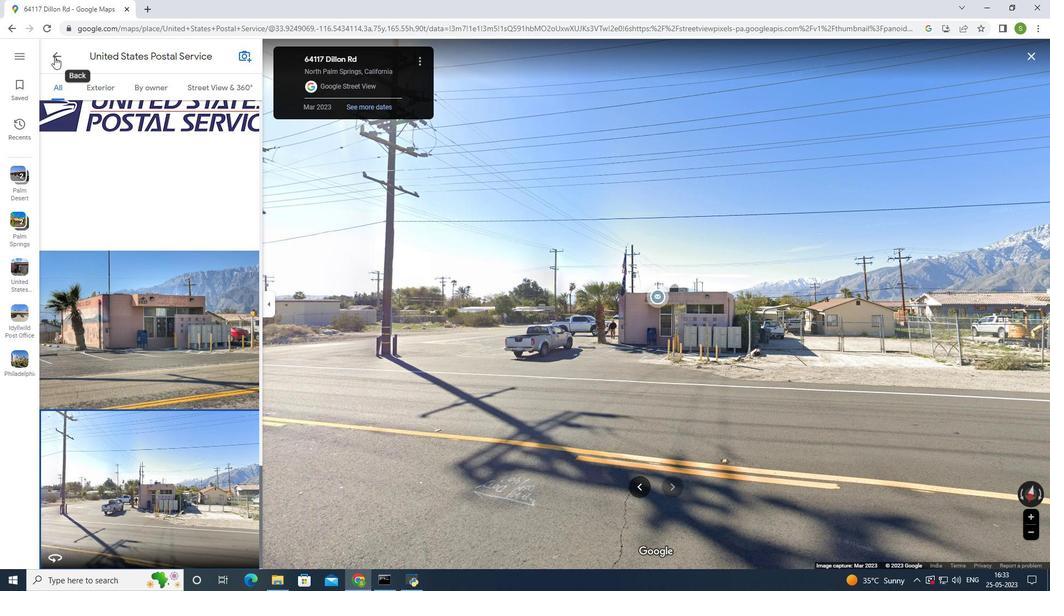 
Action: Mouse moved to (632, 179)
Screenshot: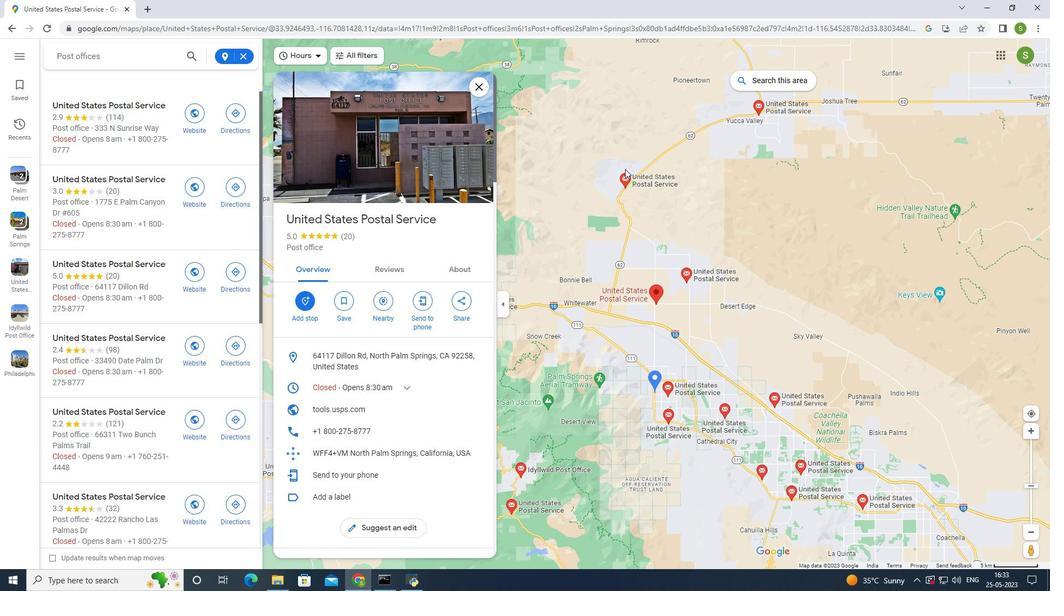 
Action: Mouse pressed left at (632, 179)
Screenshot: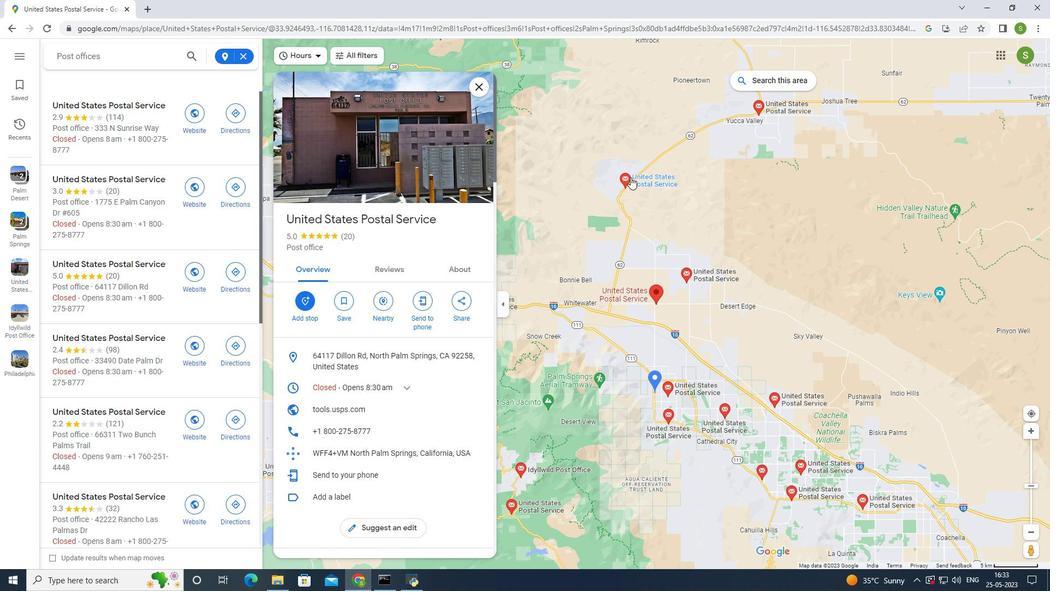 
Action: Mouse moved to (471, 164)
Screenshot: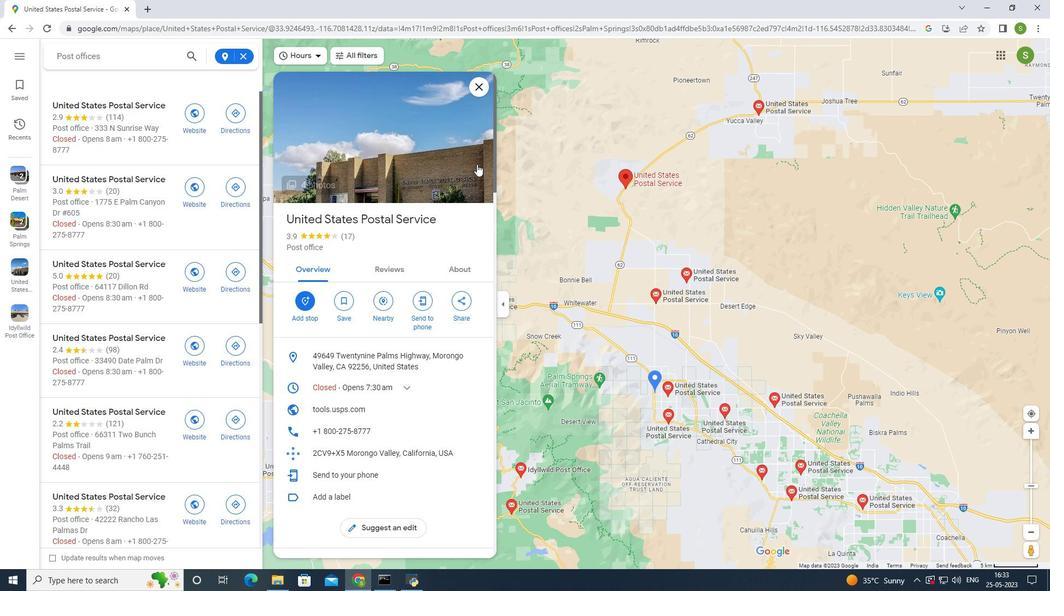 
Action: Mouse pressed left at (471, 164)
Screenshot: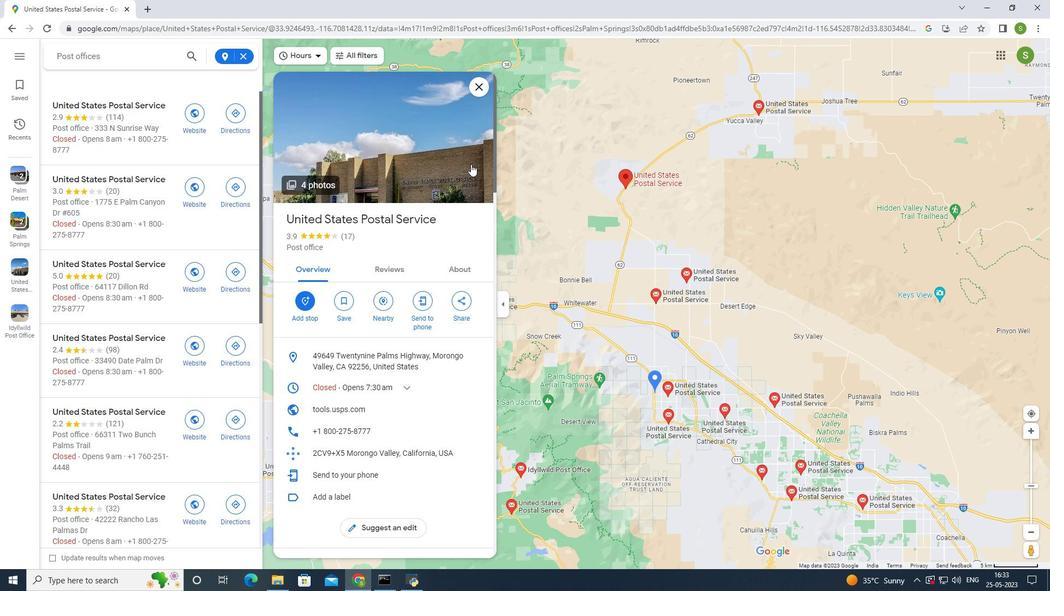 
Action: Mouse pressed left at (471, 164)
Screenshot: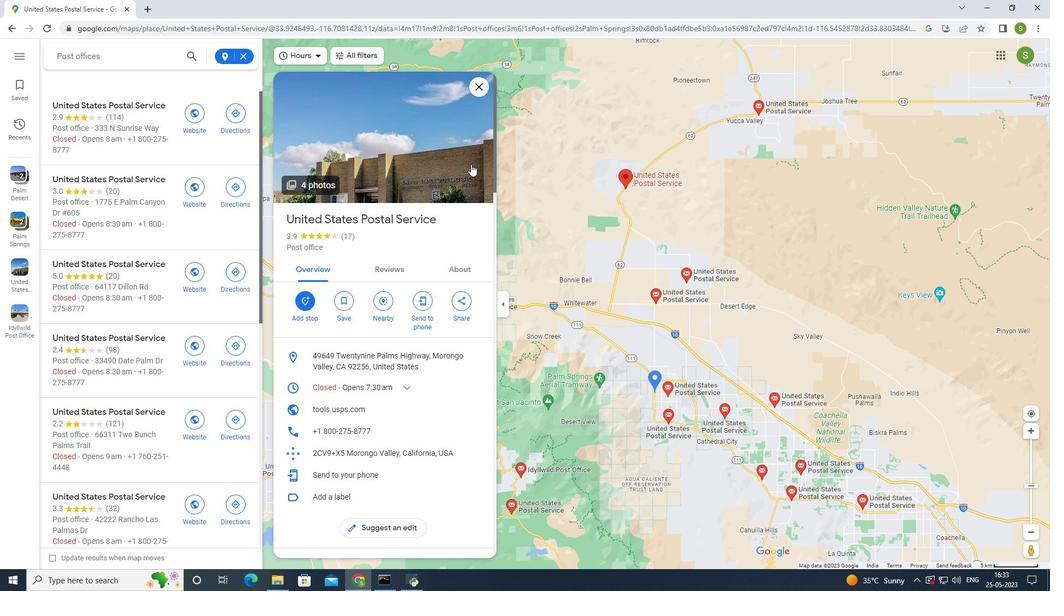 
Action: Mouse moved to (676, 483)
Screenshot: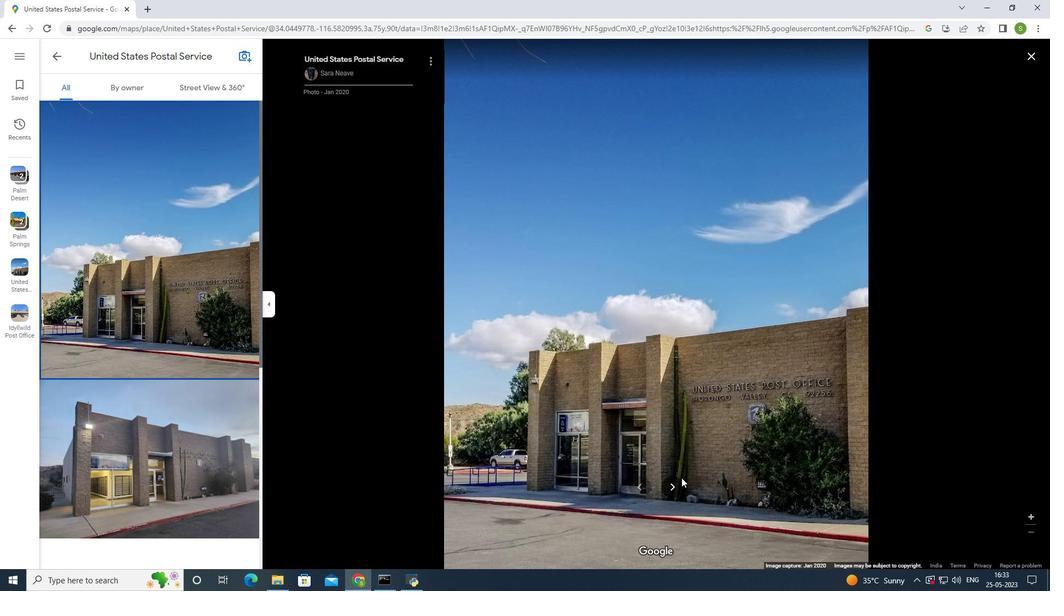 
Action: Mouse pressed left at (676, 483)
Screenshot: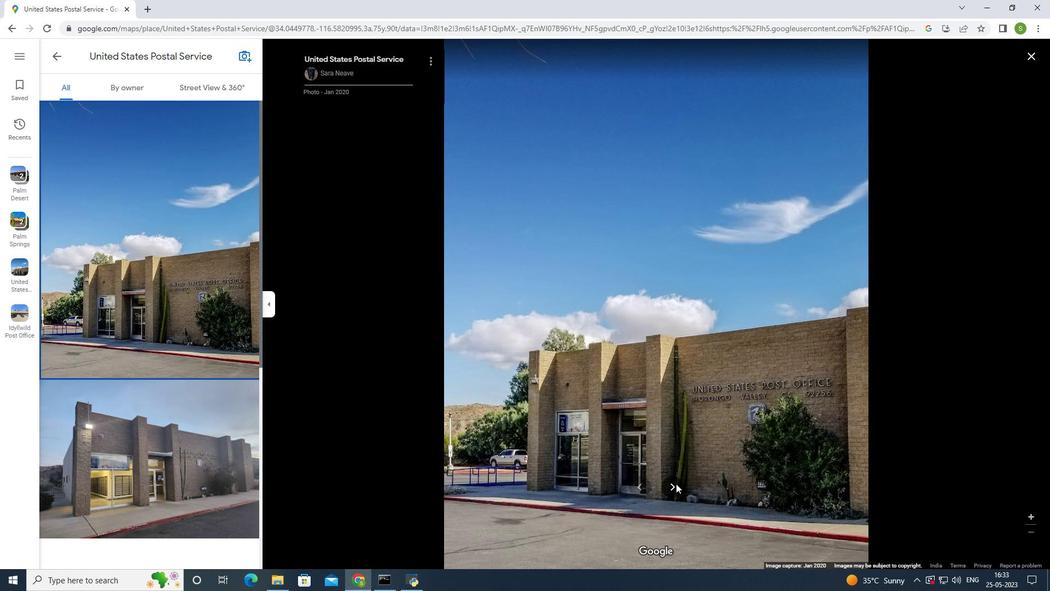 
Action: Mouse pressed left at (676, 483)
Screenshot: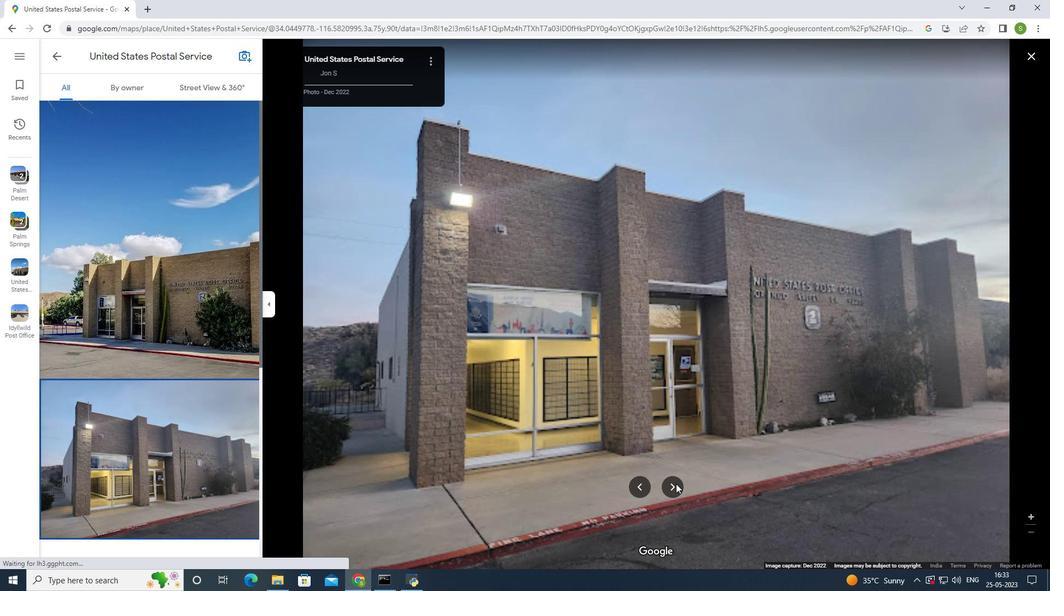 
Action: Mouse moved to (675, 484)
Screenshot: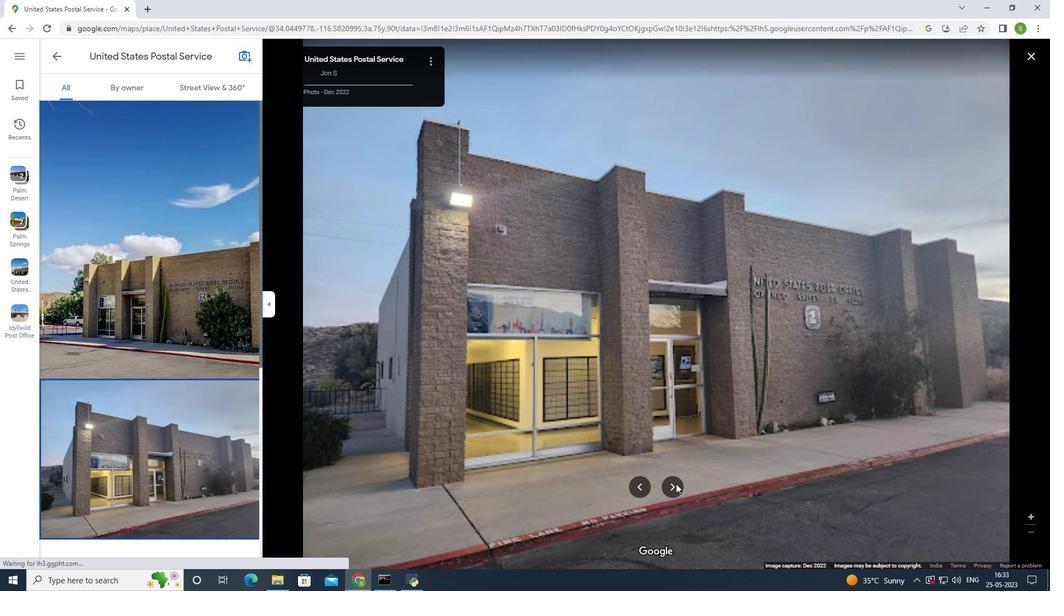 
Action: Mouse pressed left at (675, 484)
Screenshot: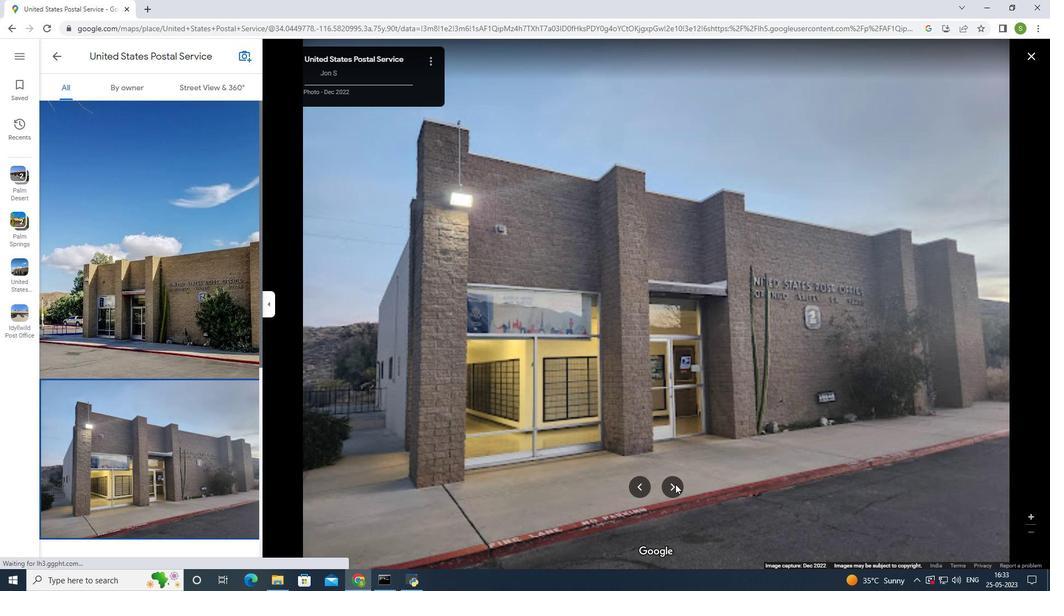 
Action: Mouse pressed left at (675, 484)
Screenshot: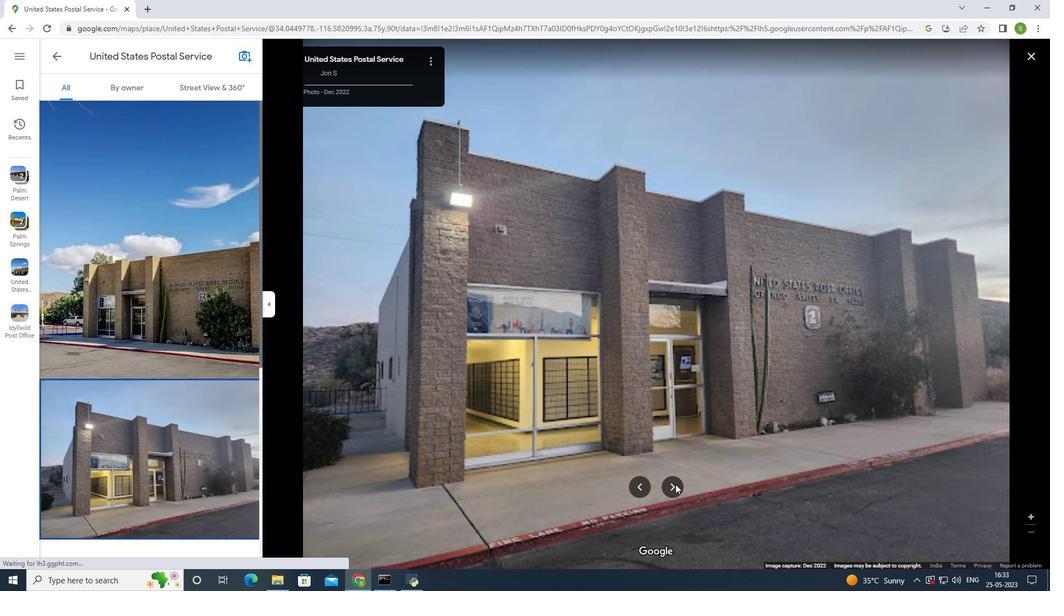 
Action: Mouse pressed left at (675, 484)
Screenshot: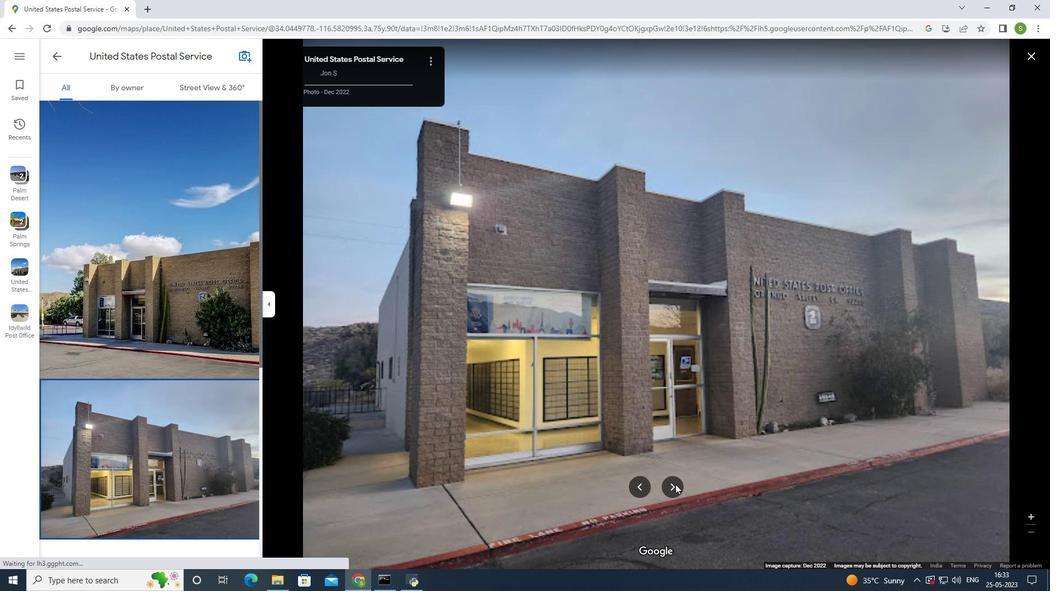 
Action: Mouse pressed left at (675, 484)
Screenshot: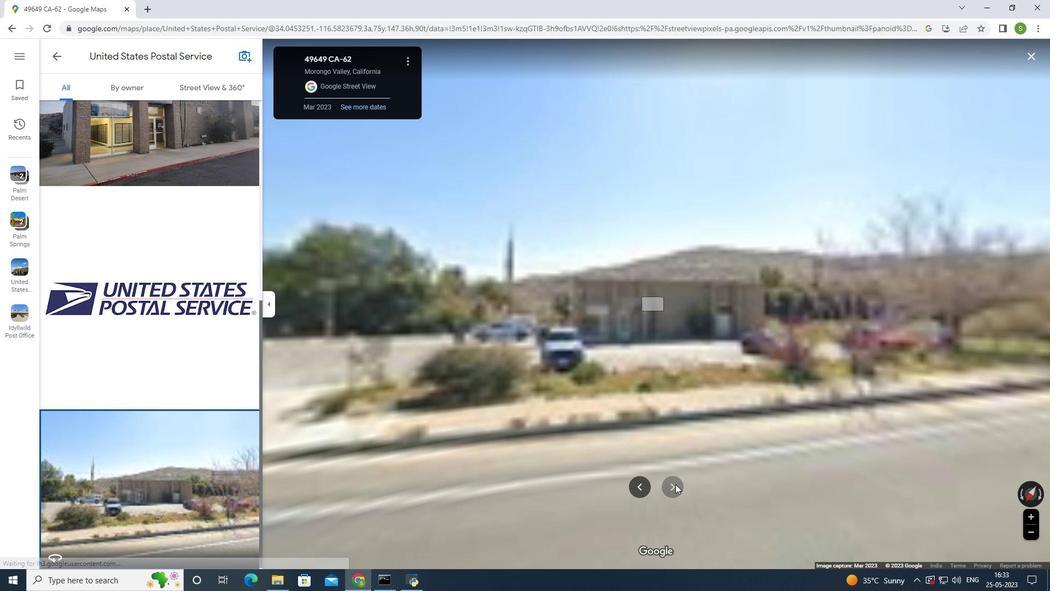 
Action: Mouse moved to (58, 56)
Screenshot: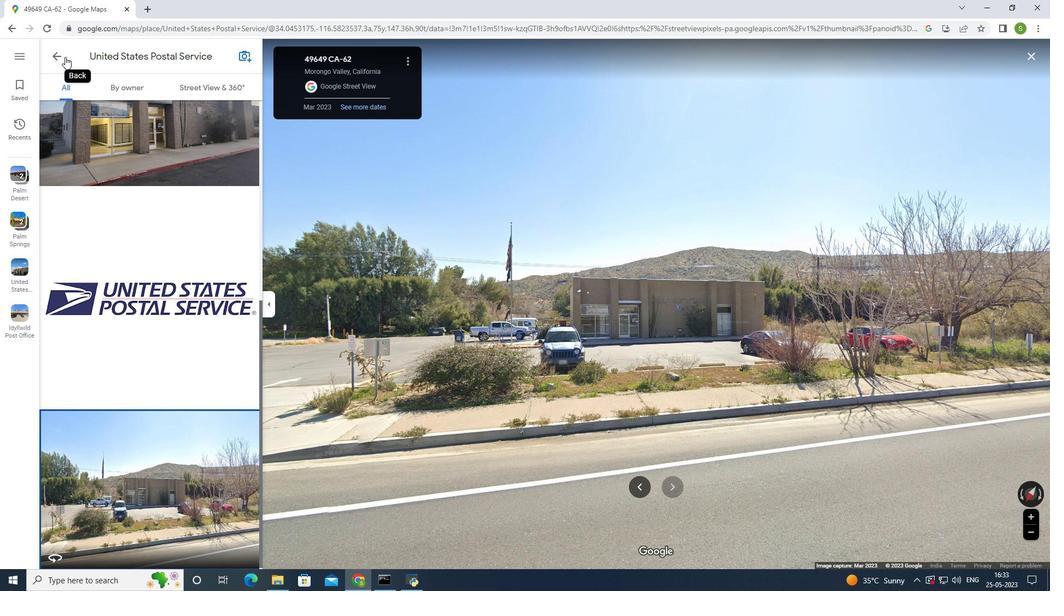 
Action: Mouse pressed left at (58, 56)
Screenshot: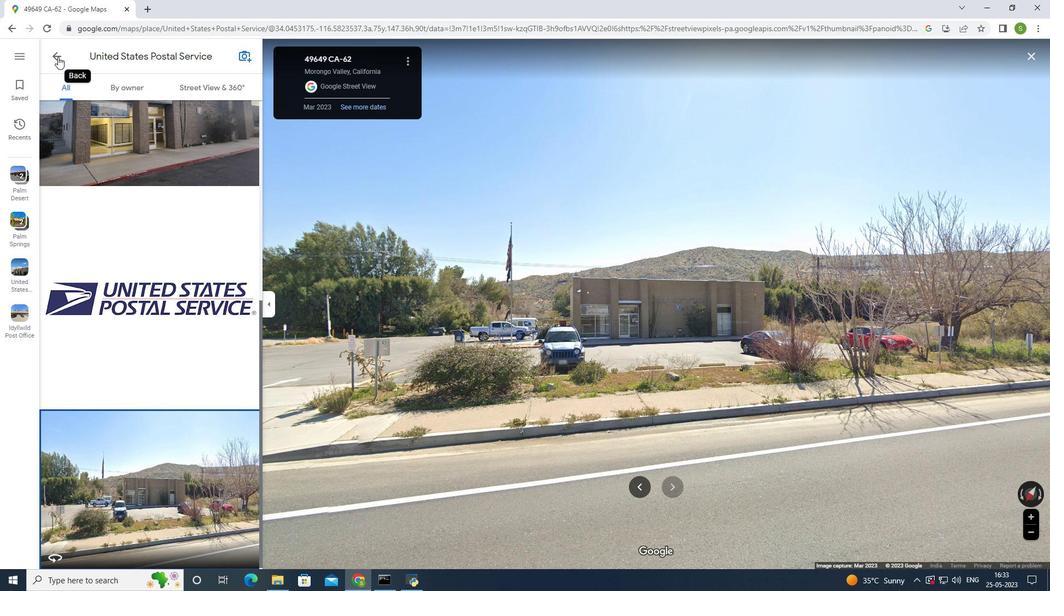 
Action: Mouse moved to (598, 141)
Screenshot: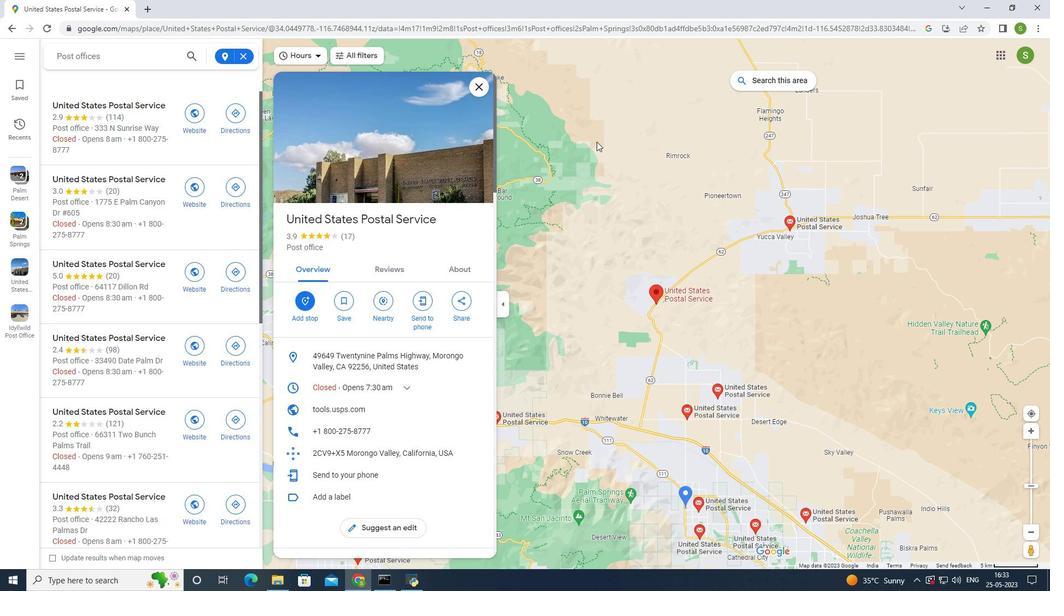 
Action: Mouse scrolled (598, 140) with delta (0, 0)
Screenshot: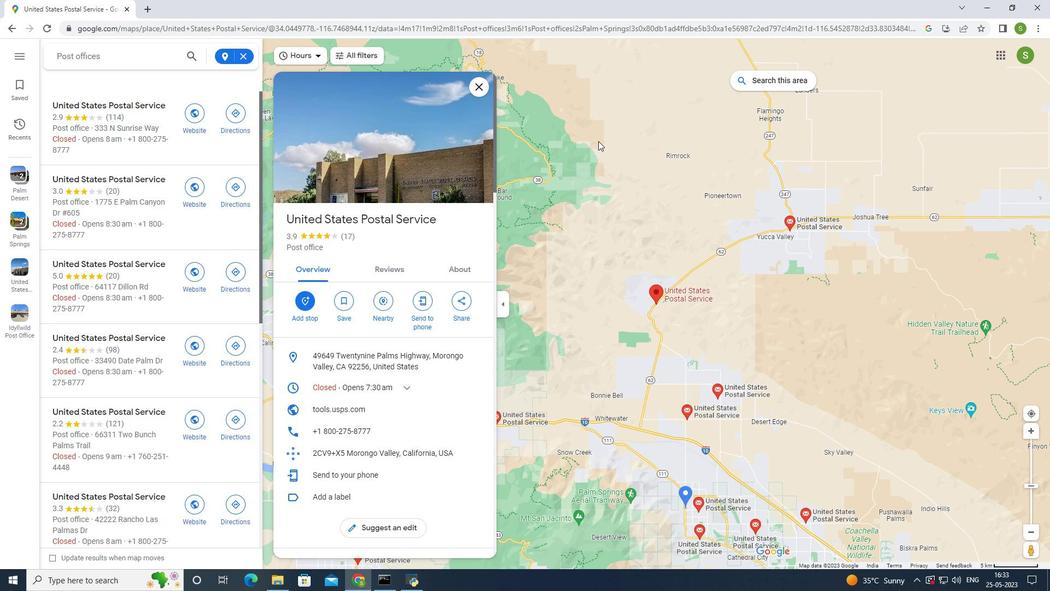 
Action: Mouse scrolled (598, 140) with delta (0, 0)
Screenshot: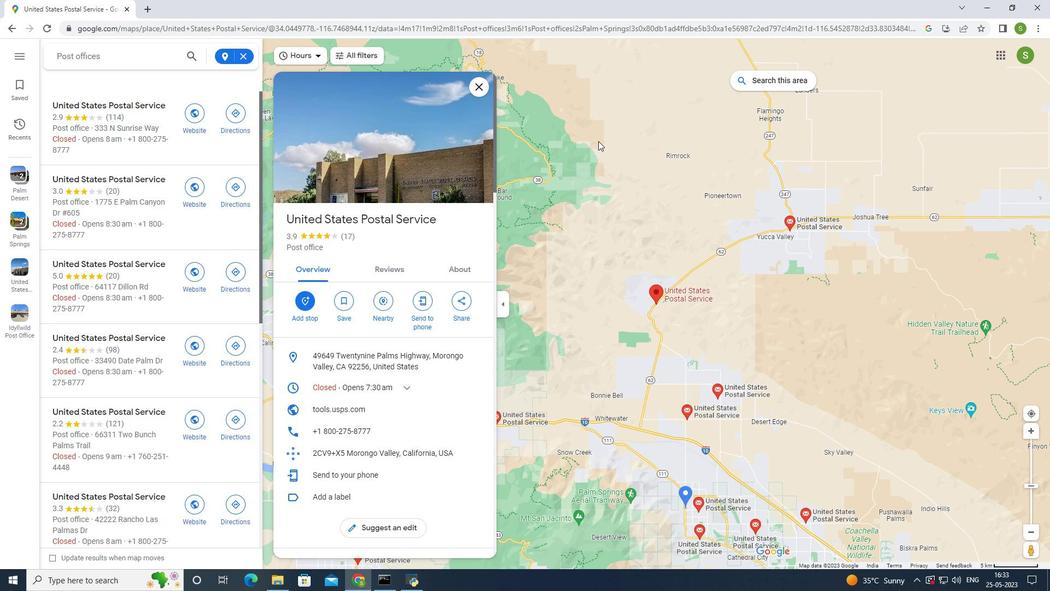 
Action: Mouse scrolled (598, 140) with delta (0, 0)
Screenshot: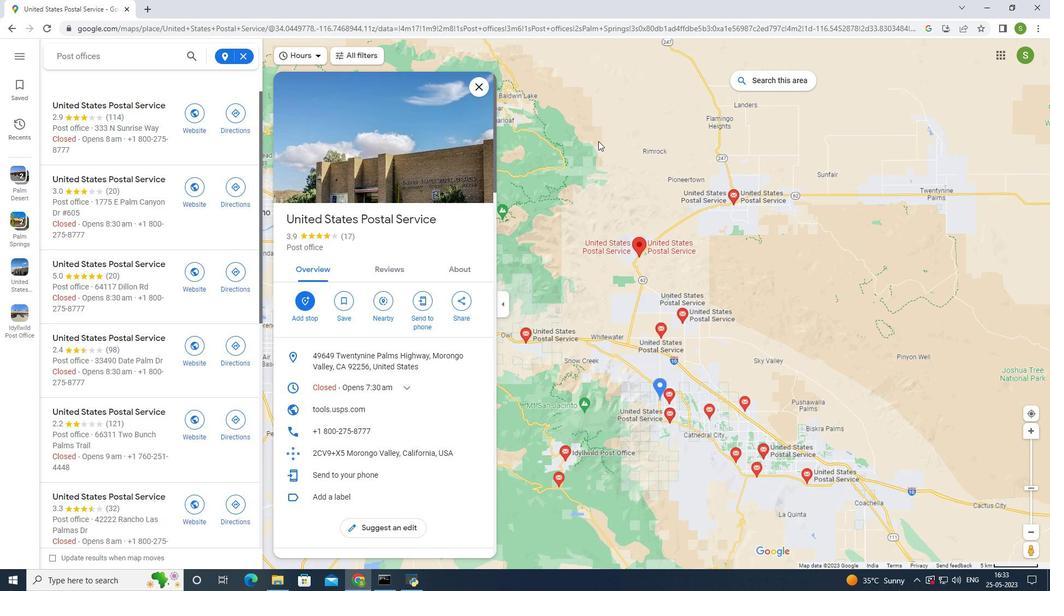 
Action: Mouse scrolled (598, 140) with delta (0, 0)
Screenshot: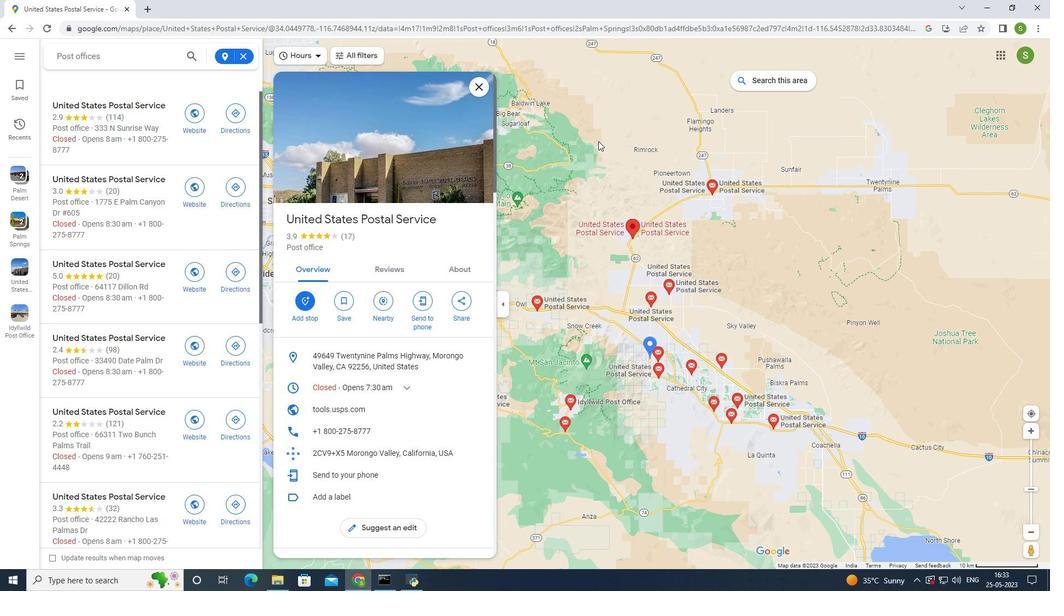 
Action: Mouse scrolled (598, 140) with delta (0, 0)
Screenshot: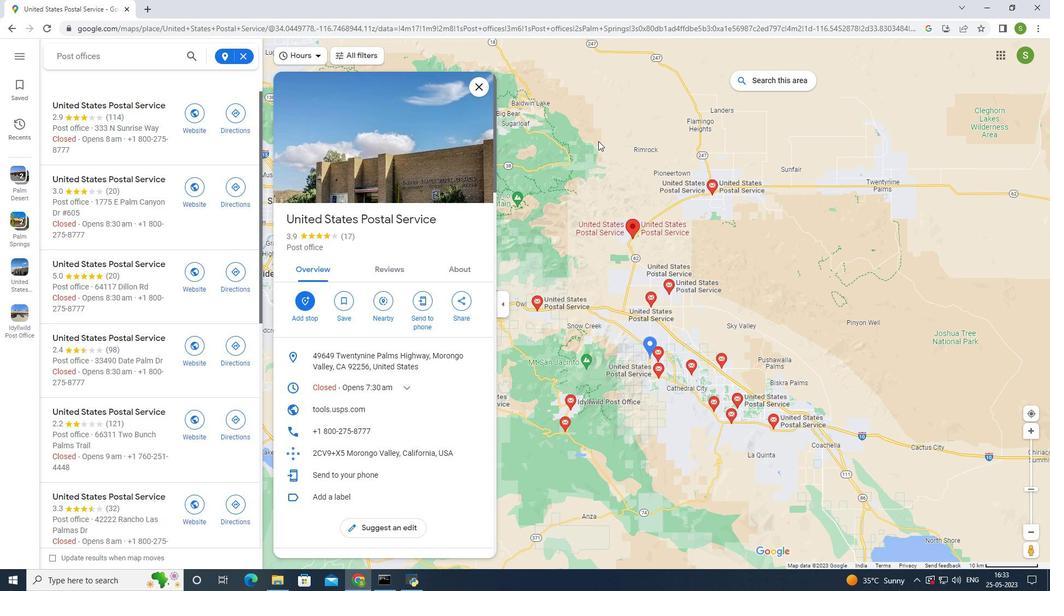 
Action: Mouse scrolled (598, 140) with delta (0, 0)
Screenshot: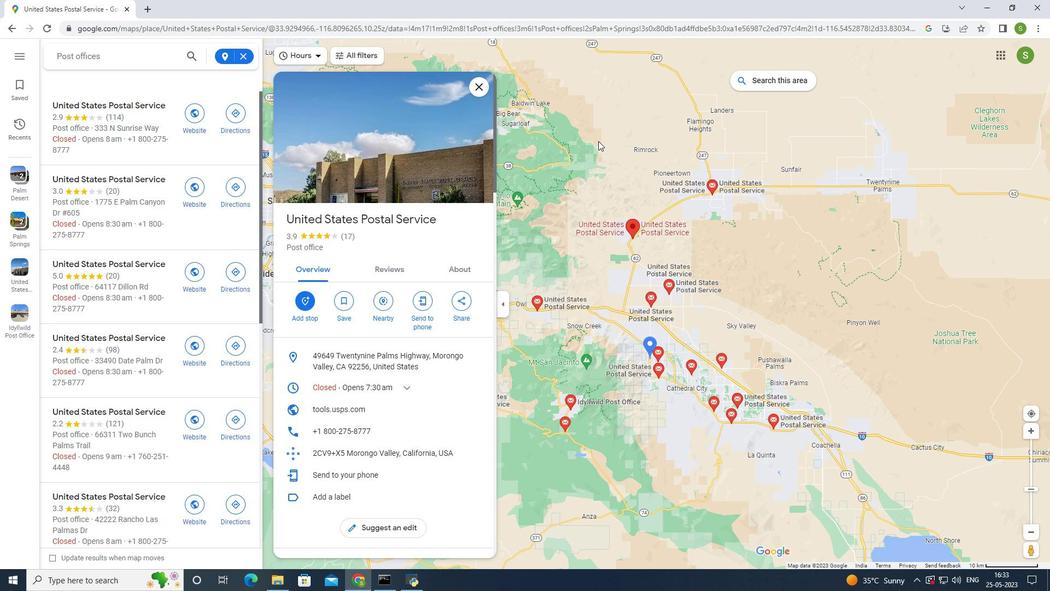 
Action: Mouse scrolled (598, 140) with delta (0, 0)
Screenshot: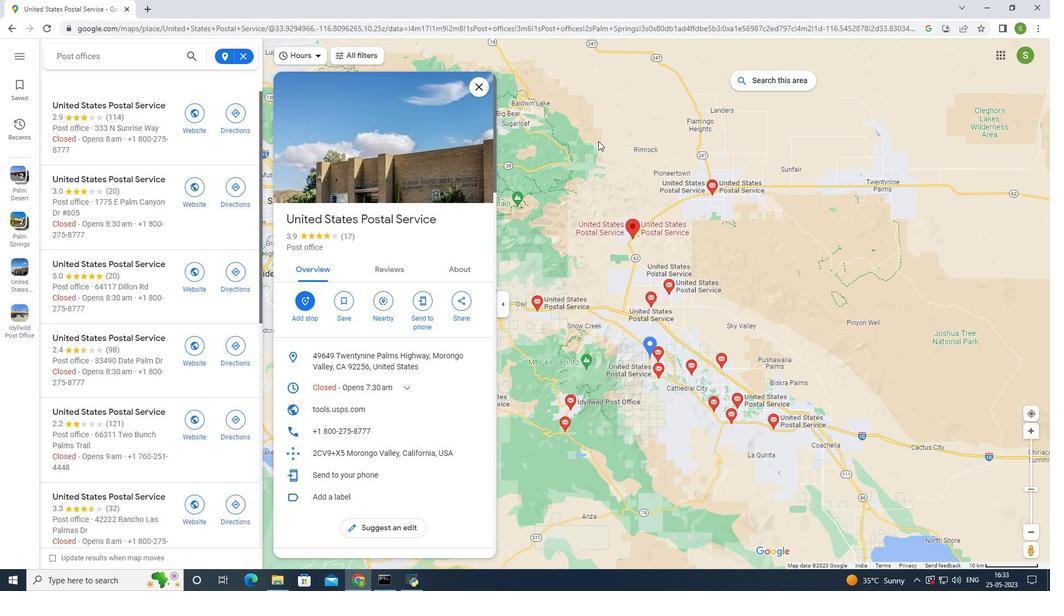 
Action: Mouse moved to (544, 212)
Screenshot: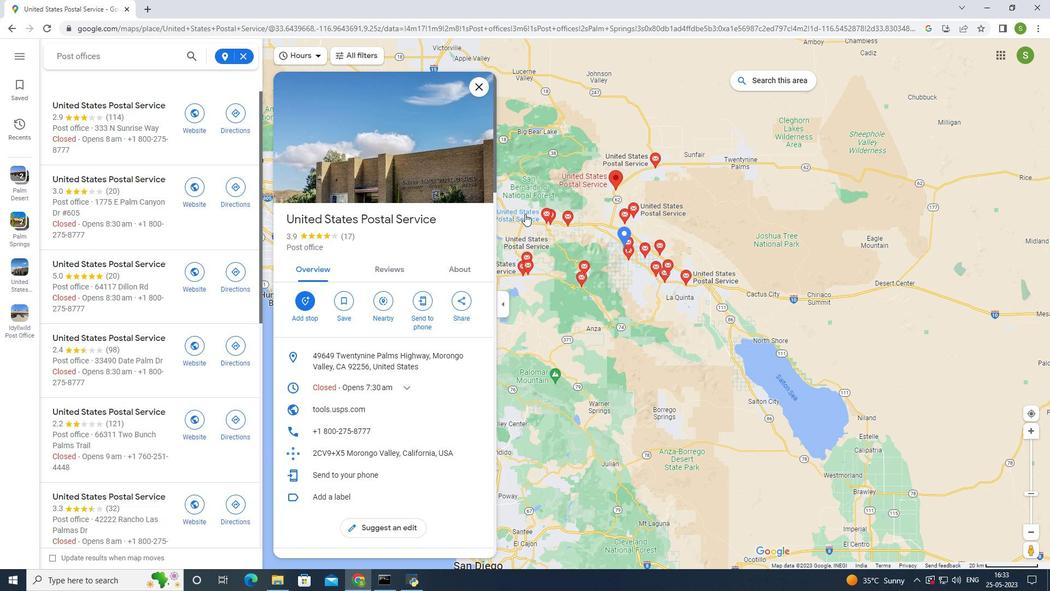 
Action: Mouse pressed left at (544, 212)
Screenshot: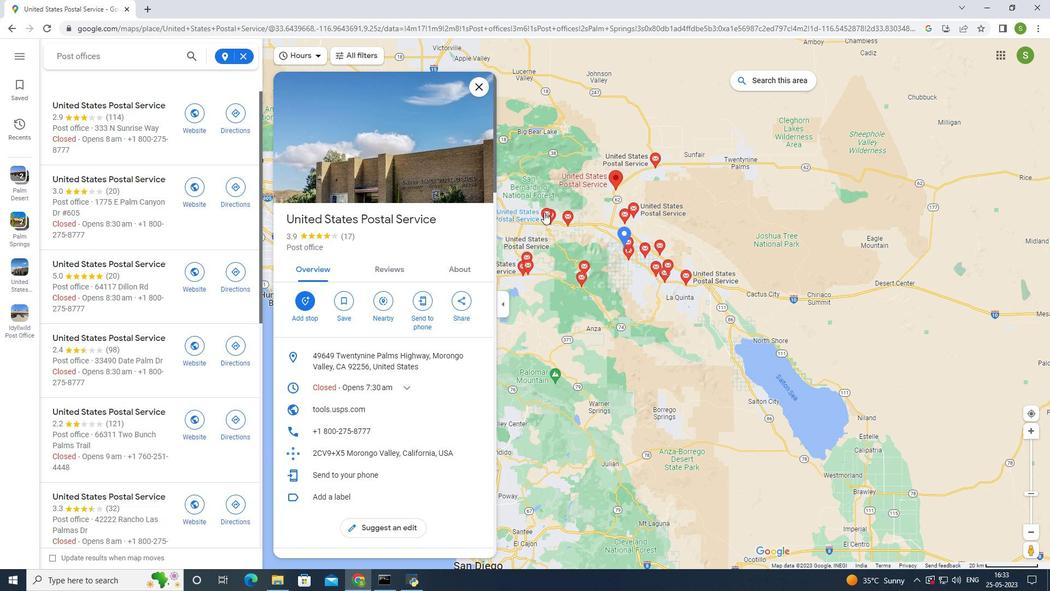 
Action: Mouse moved to (553, 216)
Screenshot: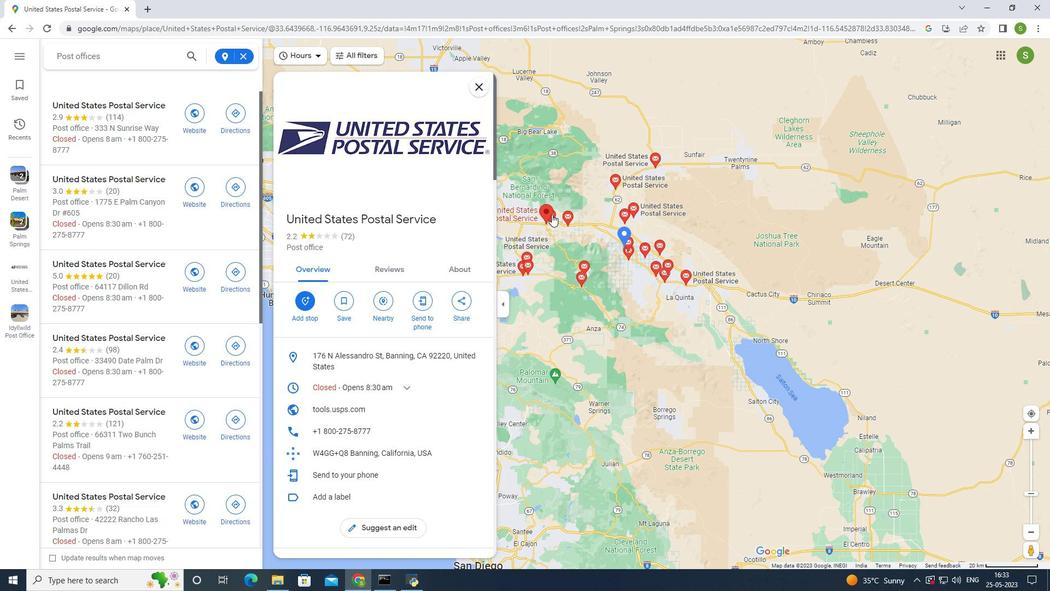 
Action: Mouse pressed left at (553, 216)
Screenshot: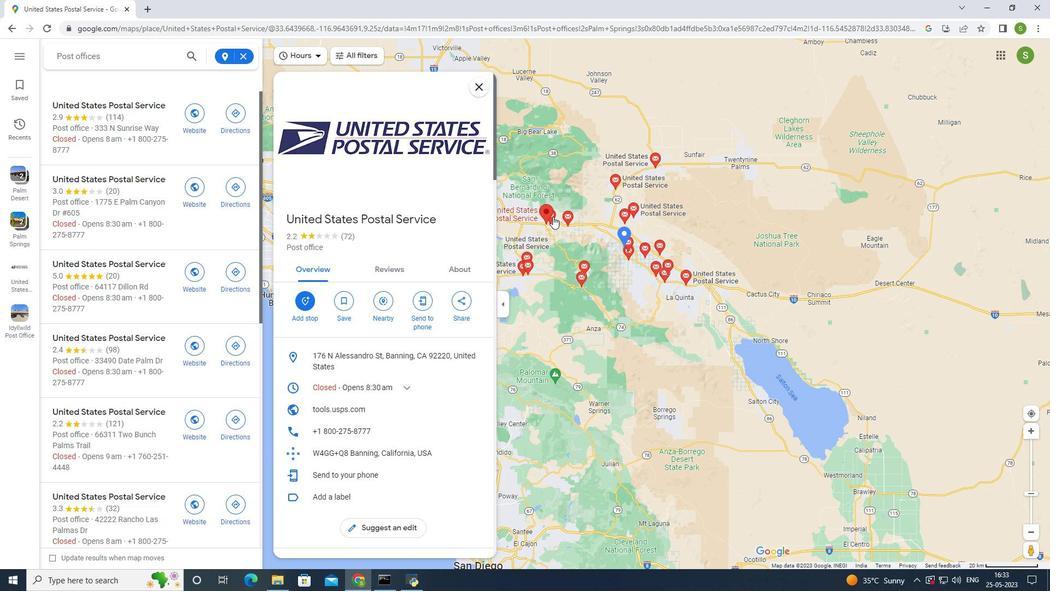 
Action: Mouse pressed left at (553, 216)
Screenshot: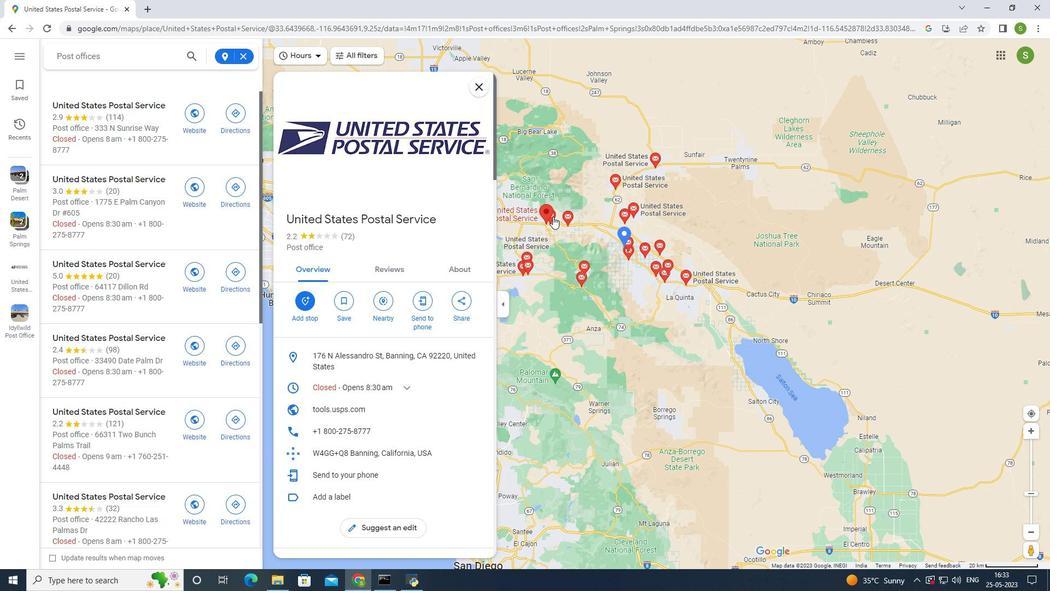 
Action: Mouse moved to (570, 220)
Screenshot: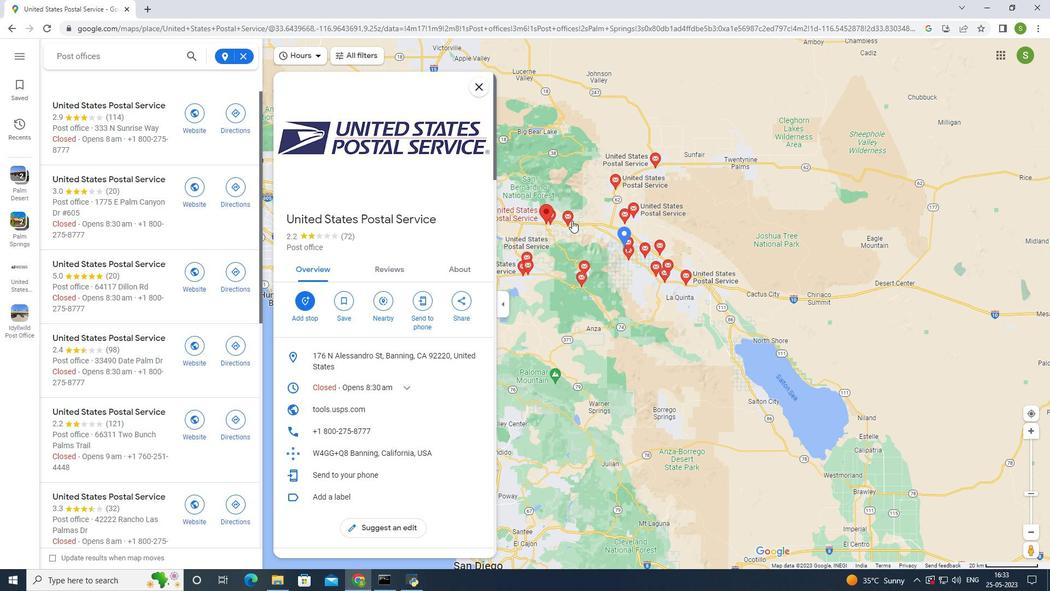 
Action: Mouse pressed left at (570, 220)
Screenshot: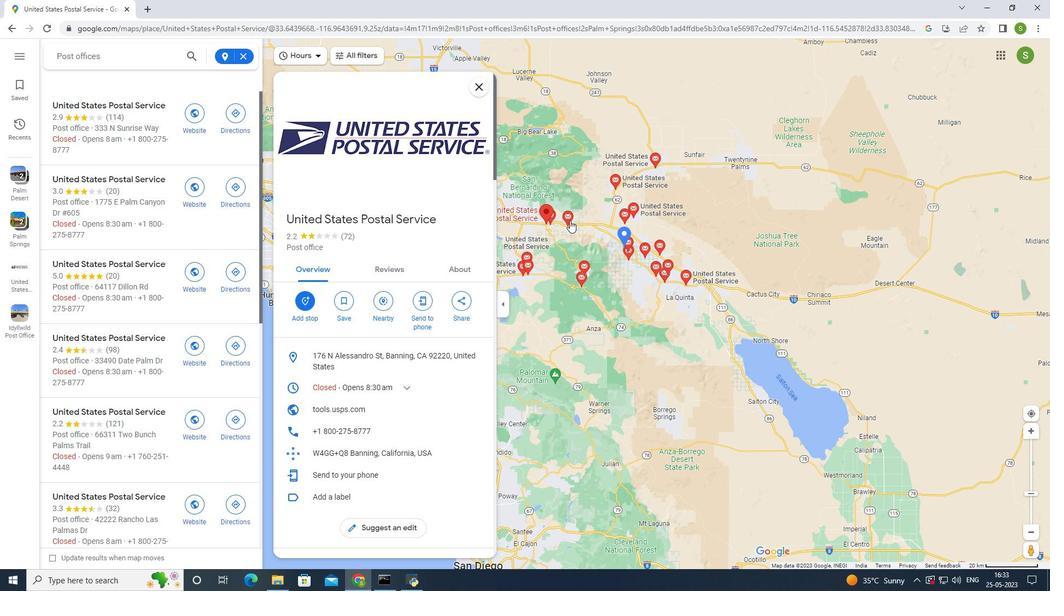 
Action: Mouse moved to (443, 173)
Screenshot: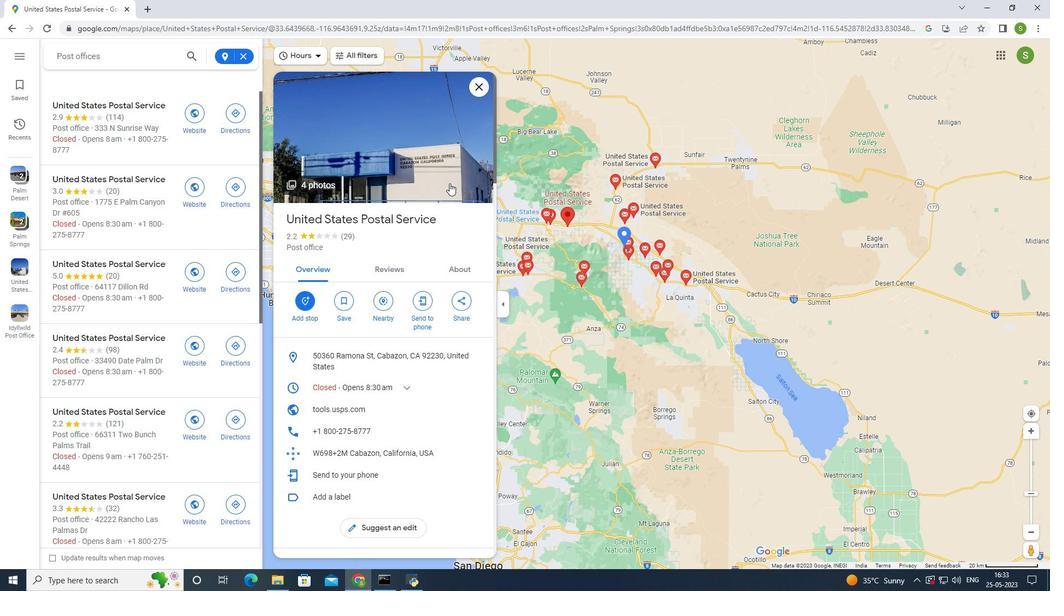 
Action: Mouse pressed left at (443, 173)
Screenshot: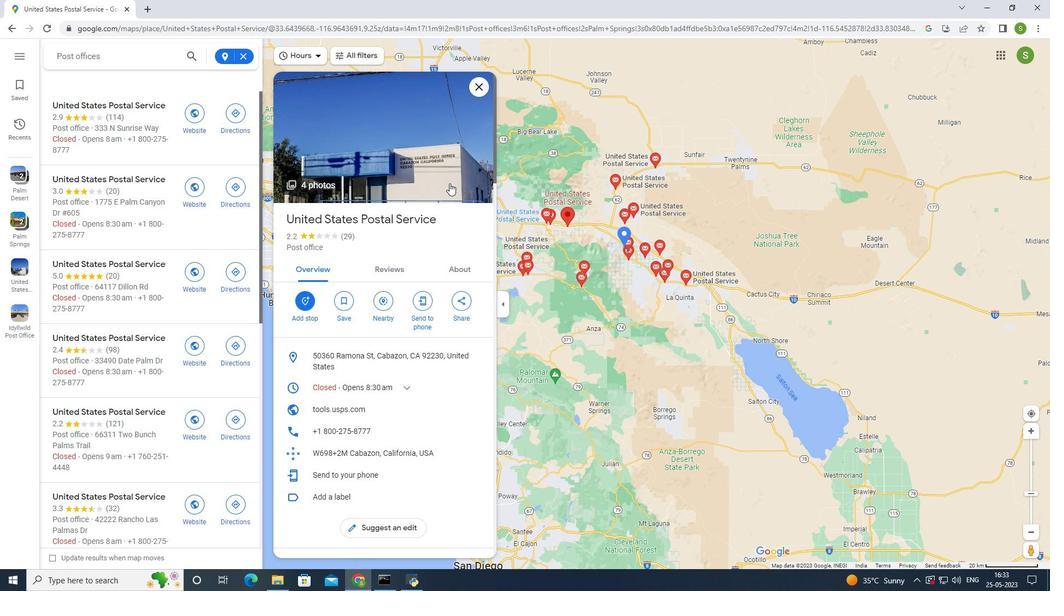 
Action: Mouse moved to (674, 486)
Screenshot: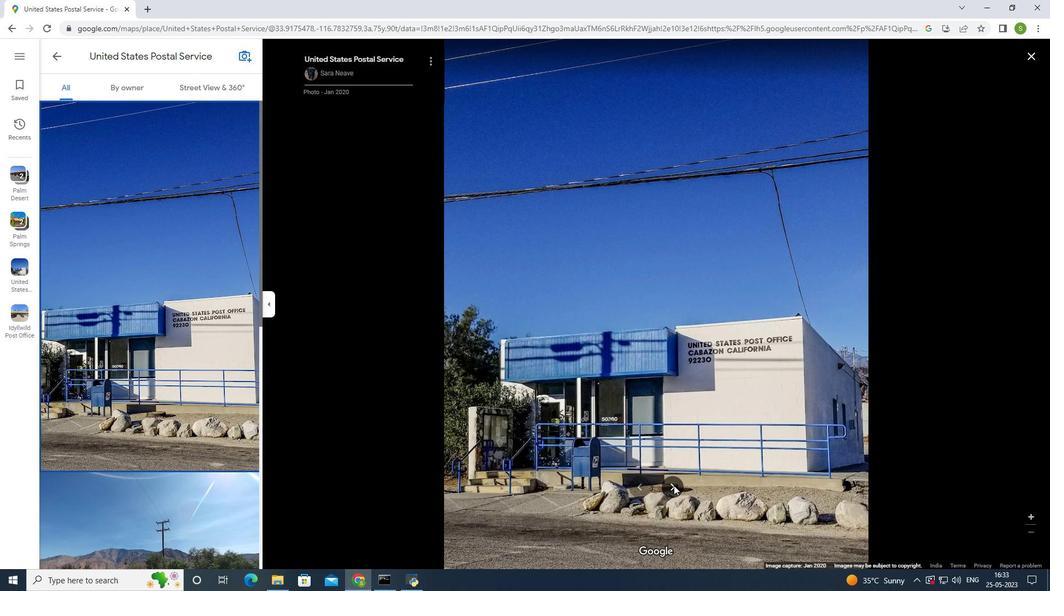 
Action: Mouse pressed left at (674, 486)
Screenshot: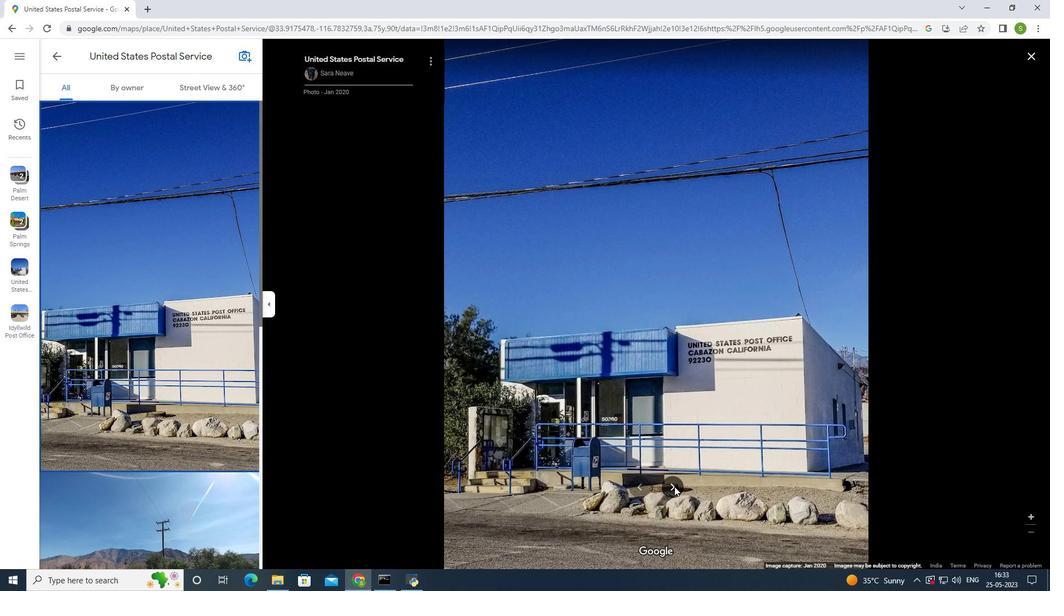 
Action: Mouse moved to (674, 483)
Screenshot: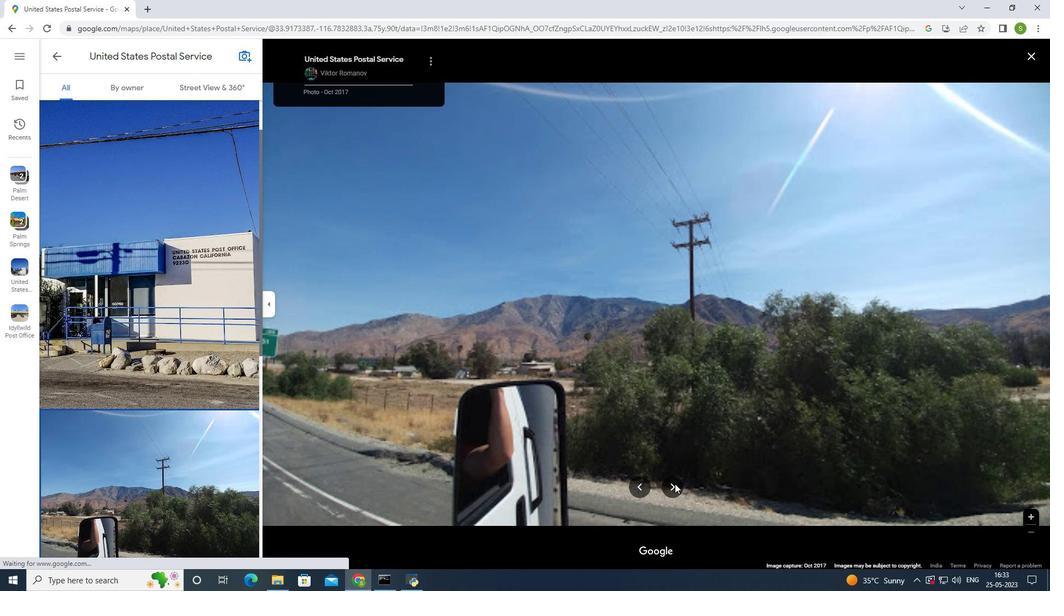 
Action: Mouse pressed left at (674, 483)
Screenshot: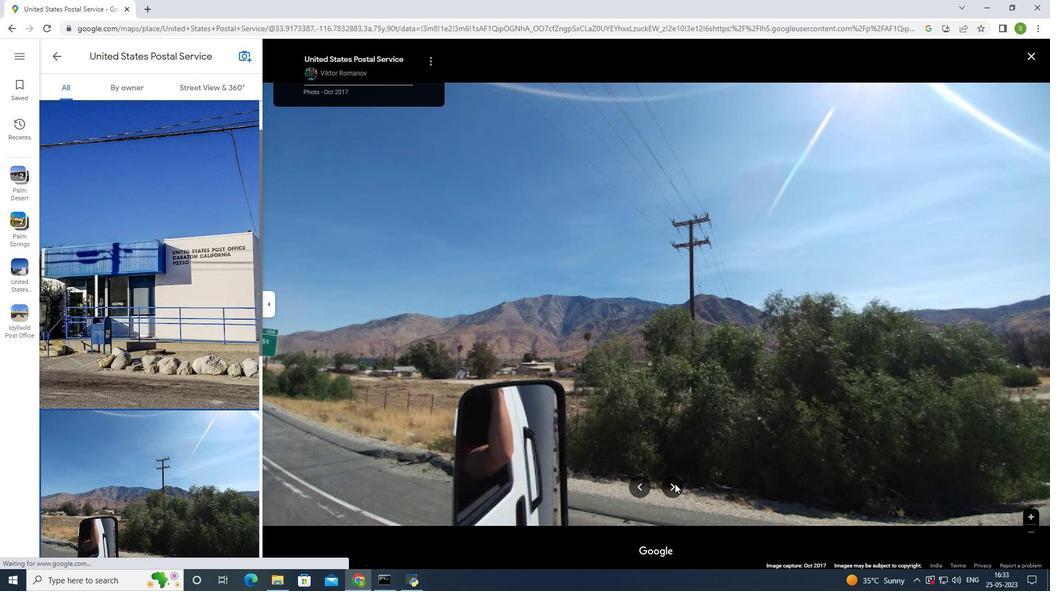 
Action: Mouse moved to (674, 487)
Screenshot: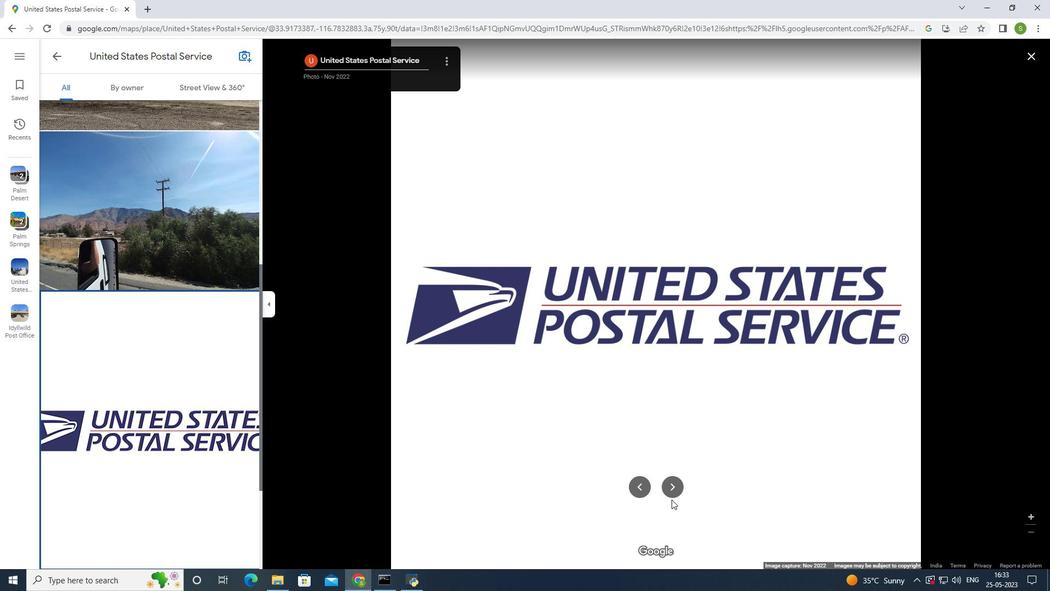 
Action: Mouse pressed left at (674, 487)
Screenshot: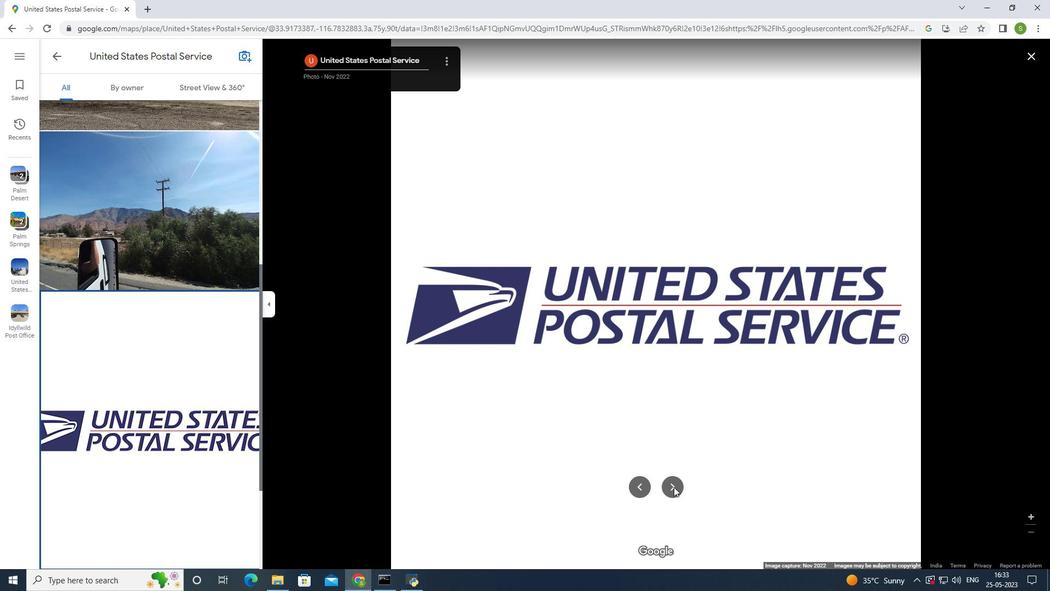
Action: Mouse moved to (58, 54)
Screenshot: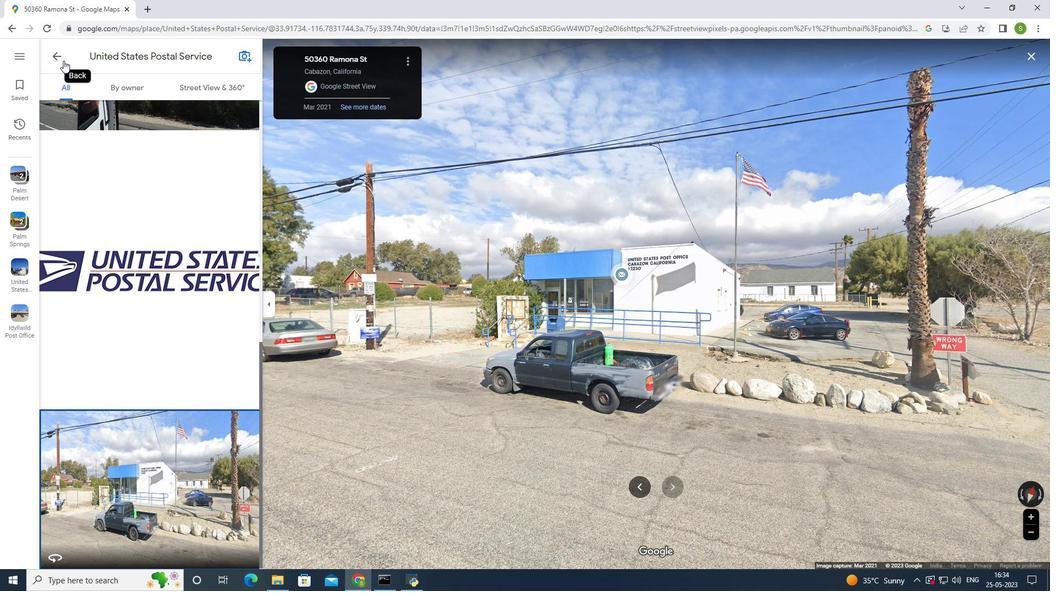 
Action: Mouse pressed left at (58, 54)
Screenshot: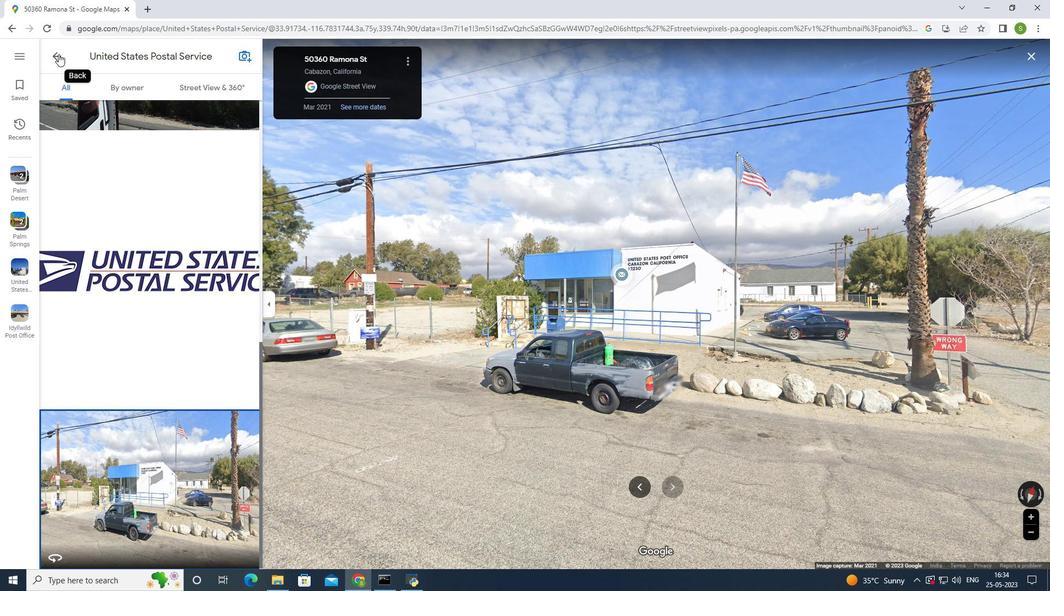 
Action: Mouse moved to (708, 316)
Screenshot: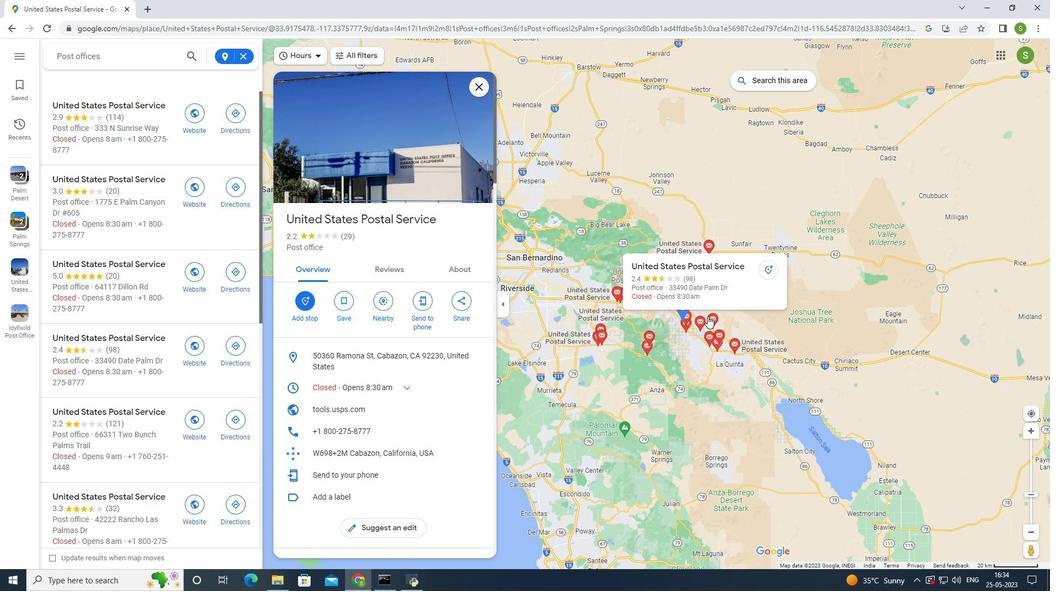 
Action: Mouse pressed left at (708, 316)
Screenshot: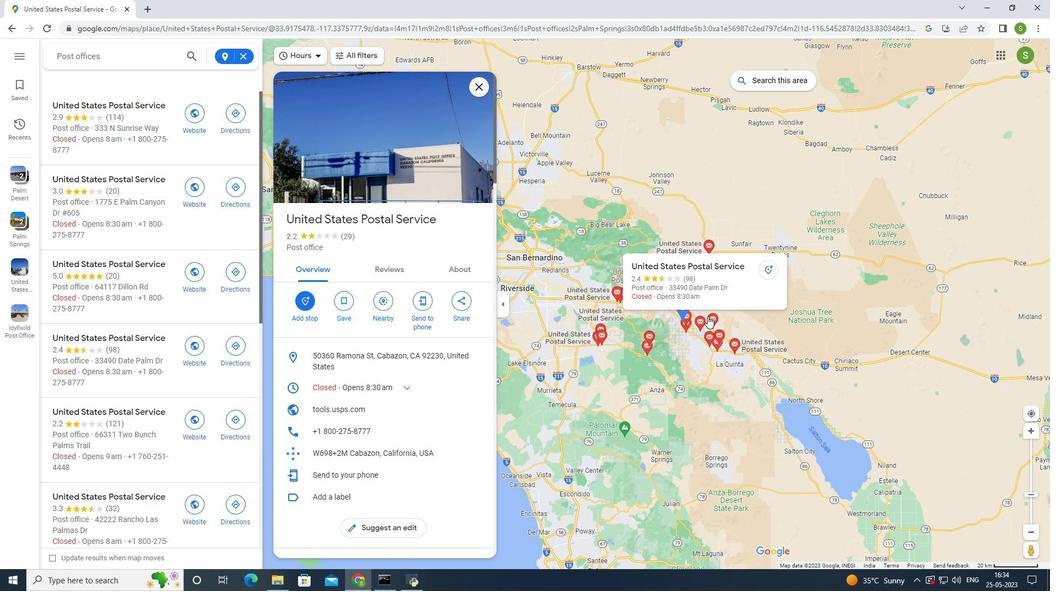 
Action: Mouse moved to (375, 163)
Screenshot: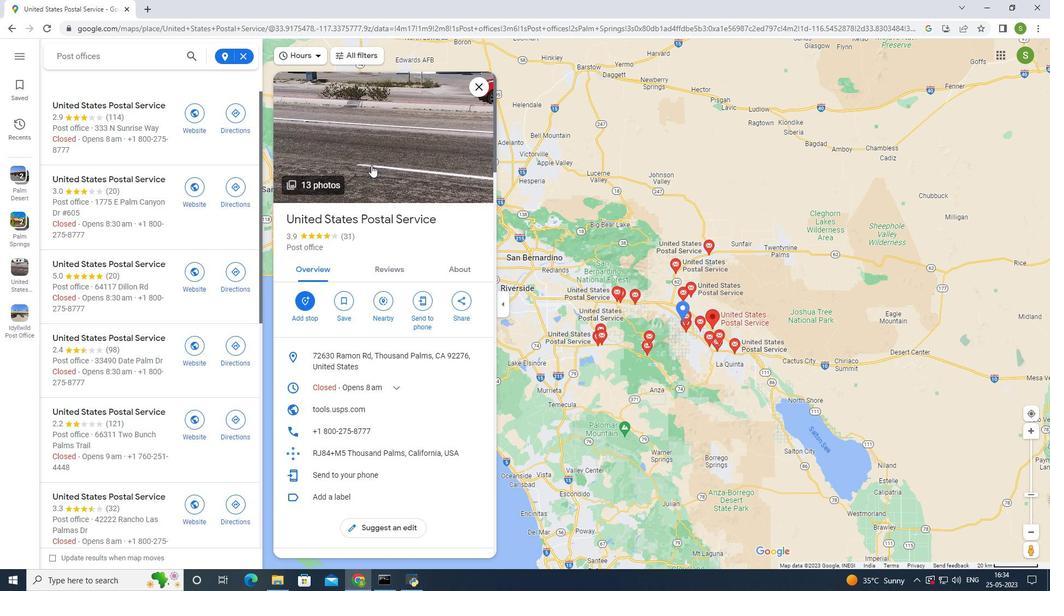
Action: Mouse pressed left at (375, 163)
Screenshot: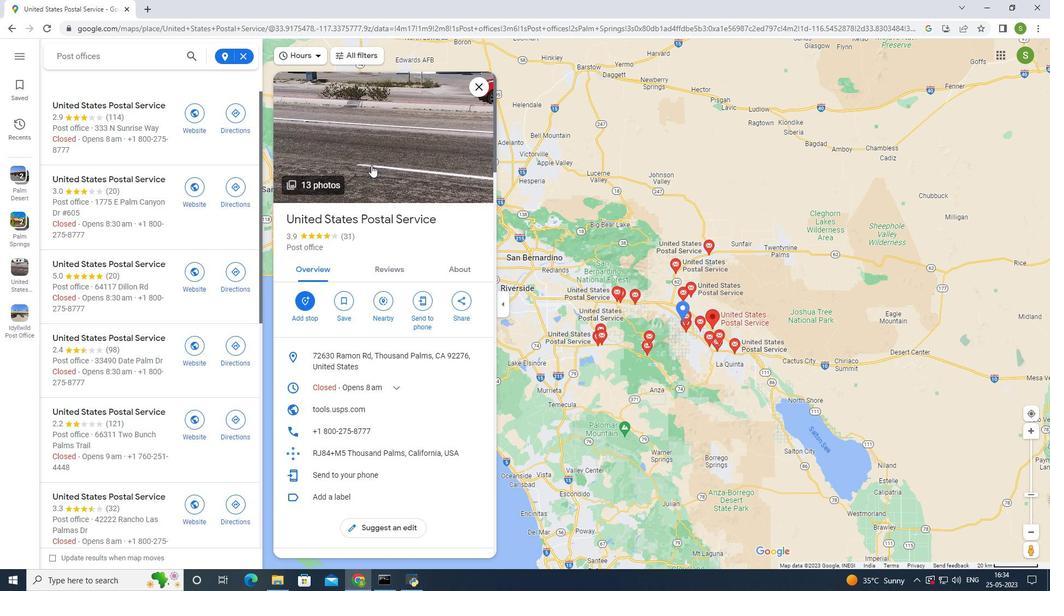
Action: Mouse moved to (430, 163)
Screenshot: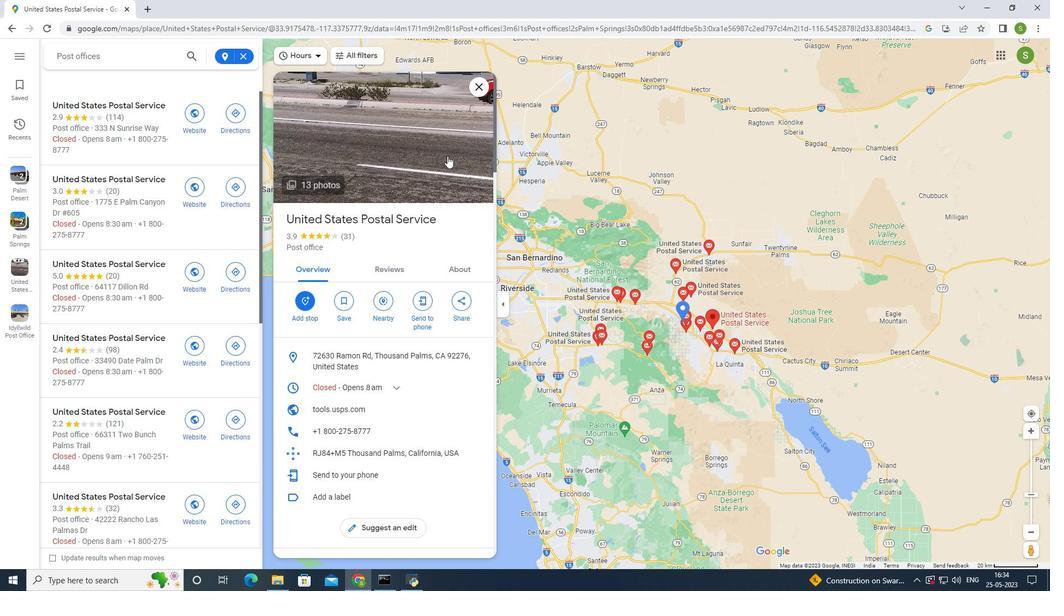 
Action: Mouse pressed left at (430, 163)
Screenshot: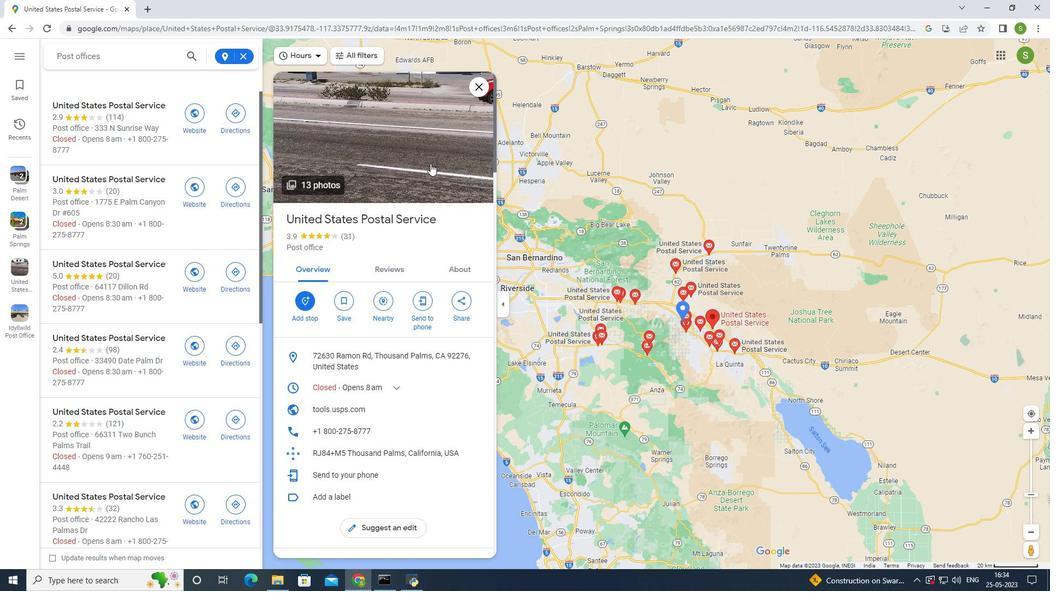
Action: Mouse moved to (669, 492)
Screenshot: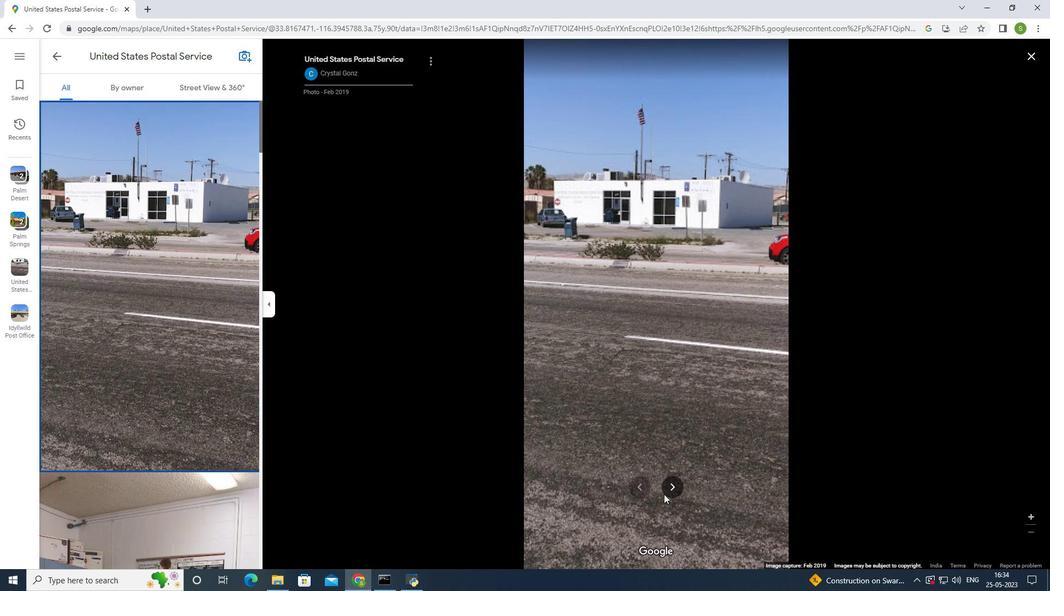
Action: Mouse pressed left at (669, 492)
Screenshot: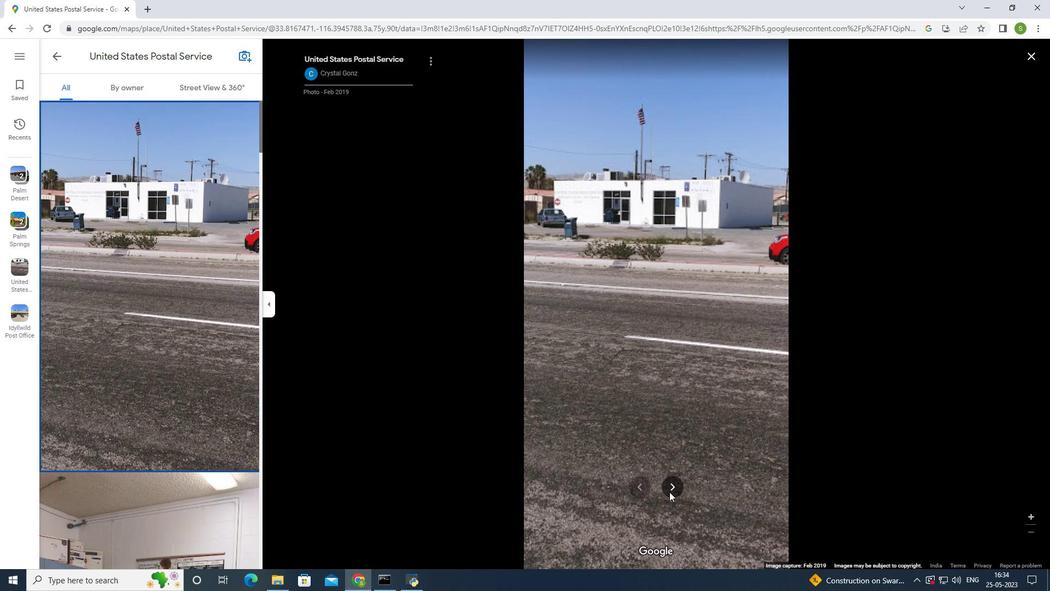 
Action: Mouse pressed left at (669, 492)
Screenshot: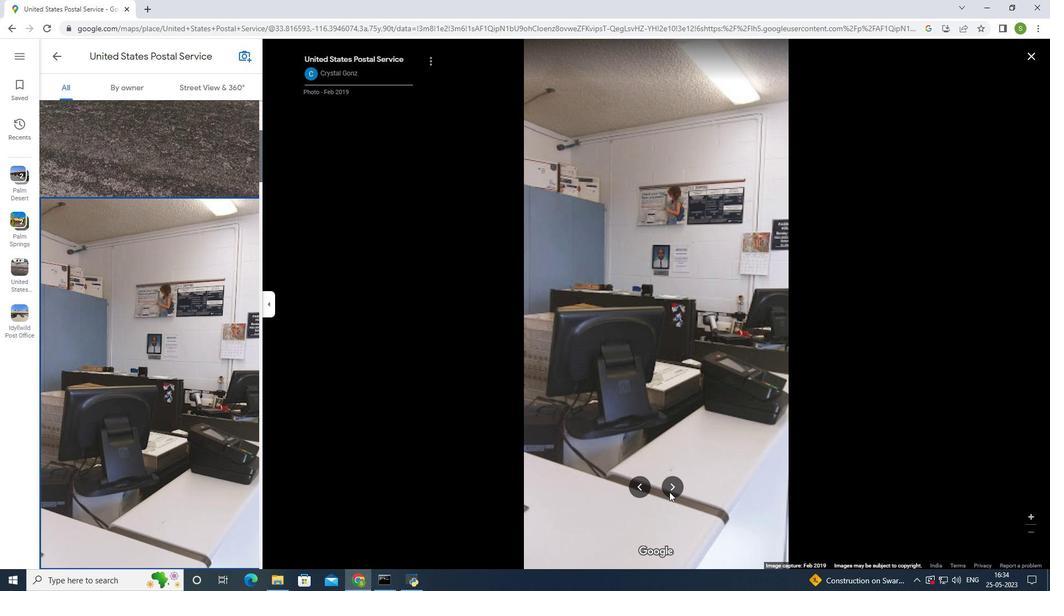 
Action: Mouse moved to (671, 490)
Screenshot: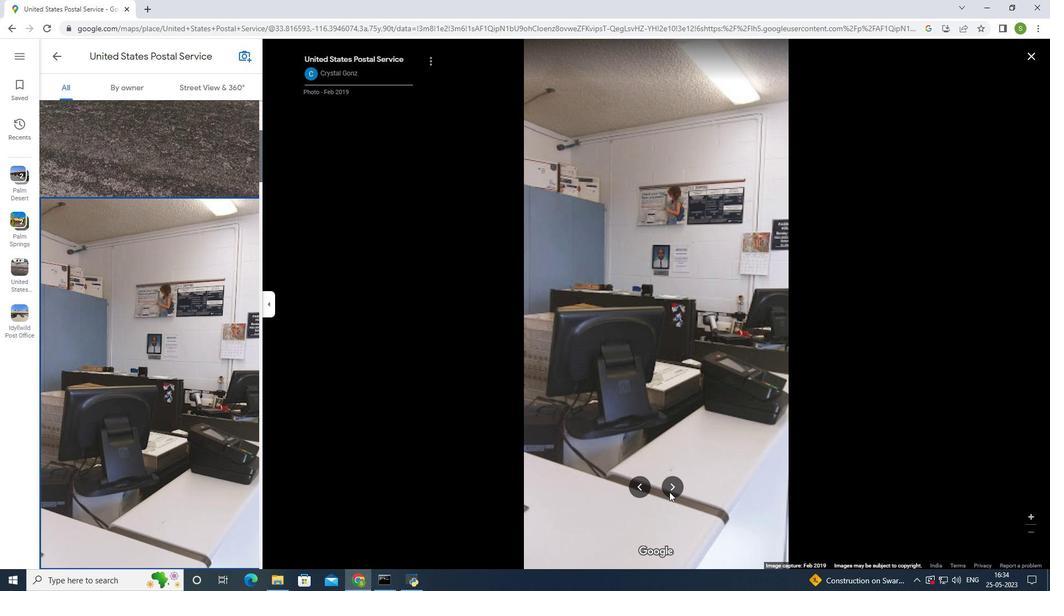 
Action: Mouse pressed left at (671, 490)
Screenshot: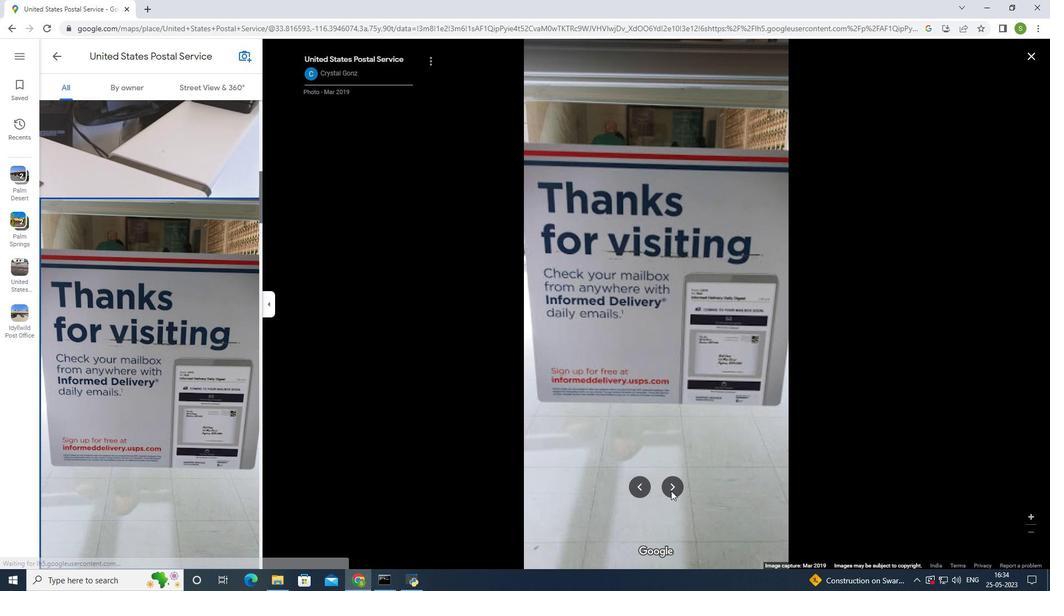 
Action: Mouse moved to (673, 490)
Screenshot: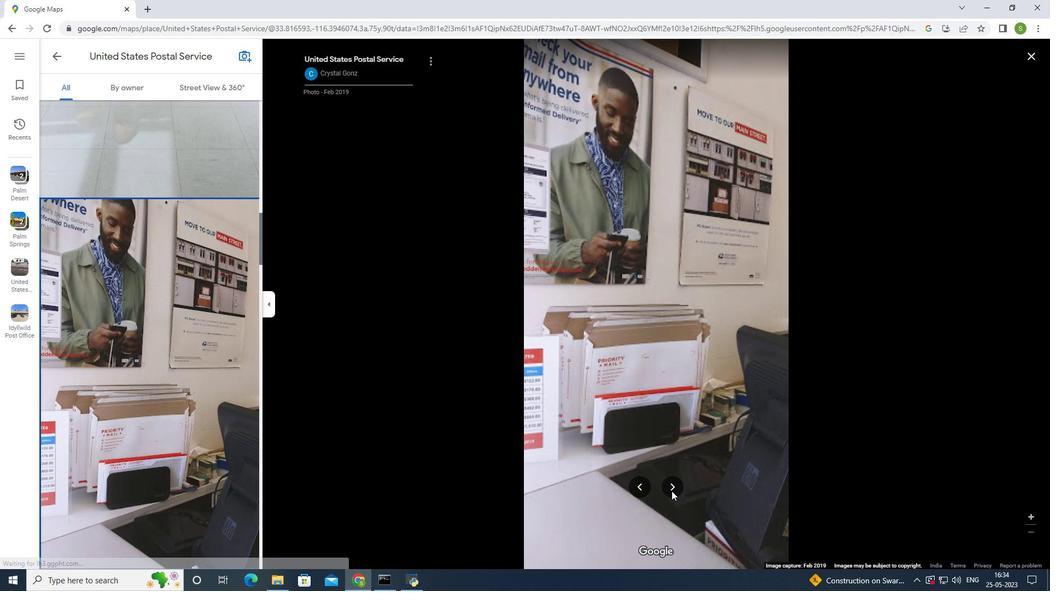 
Action: Mouse pressed left at (673, 490)
